Task: Select Fire TV from Amazon Fire TV. Add to cart Amazon Ethernet Adapter for Fire TV Devices-2. Place order for _x000D_
1213 E 12th Ave_x000D_
Corsicana, Texas(TX), 75110, Cell Number (903) 872-6027
Action: Mouse moved to (155, 112)
Screenshot: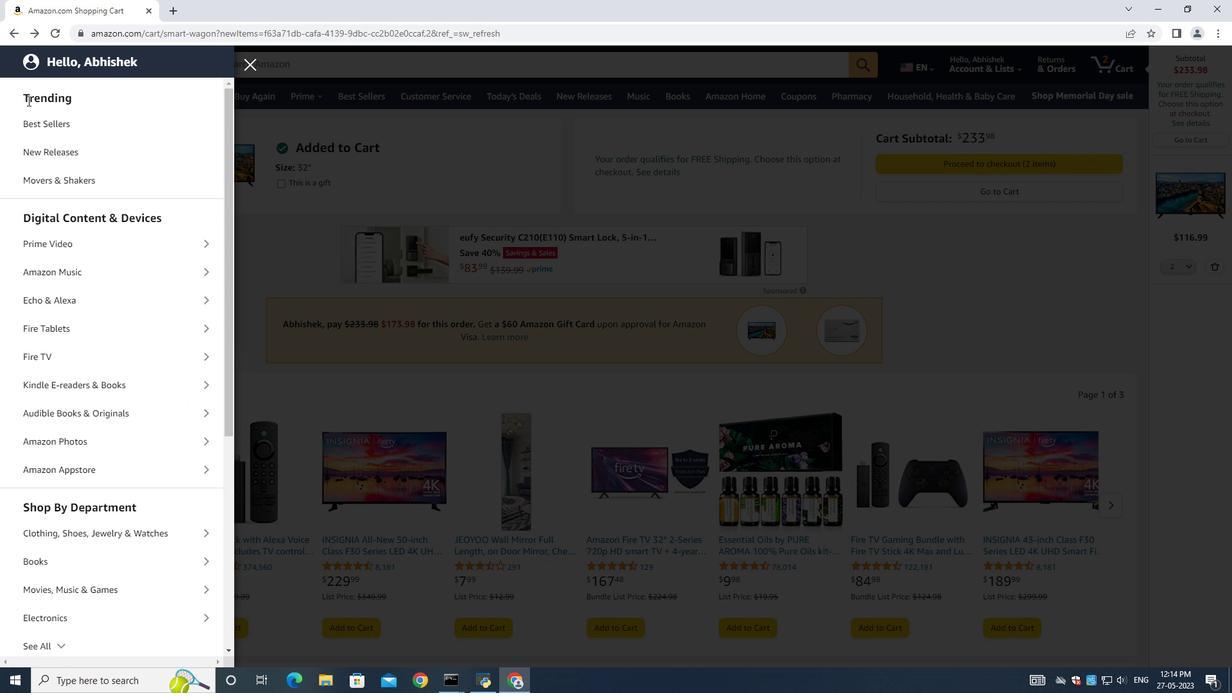 
Action: Mouse pressed left at (155, 112)
Screenshot: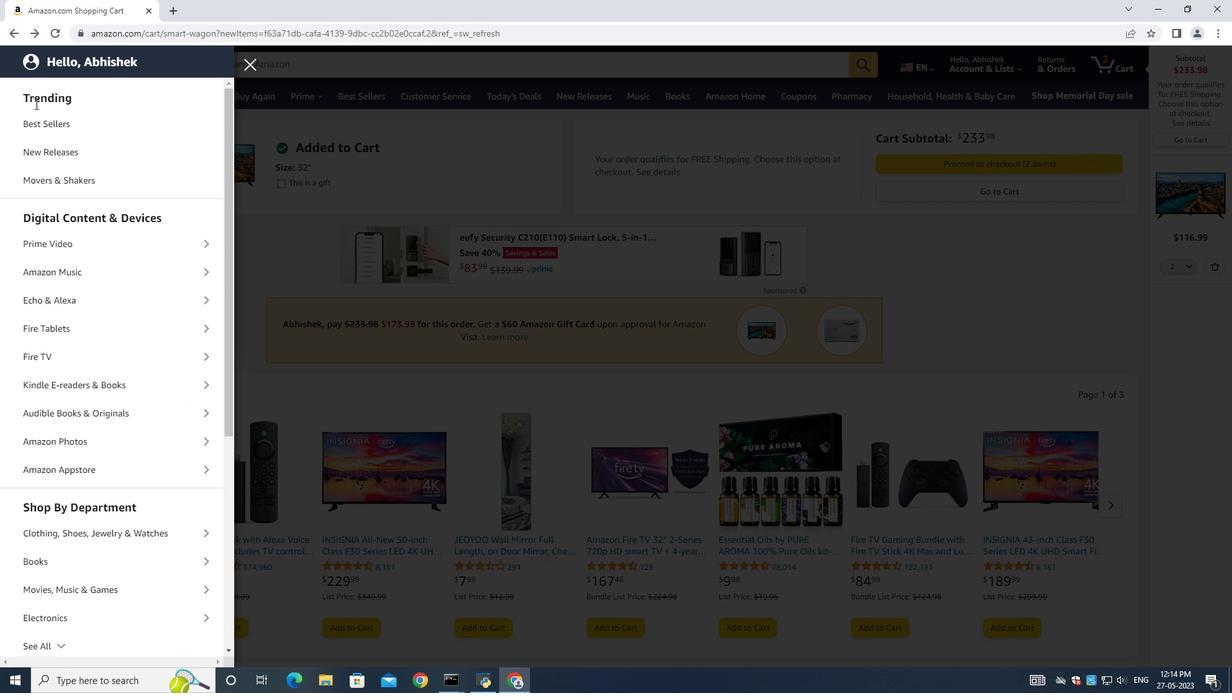 
Action: Mouse moved to (619, 452)
Screenshot: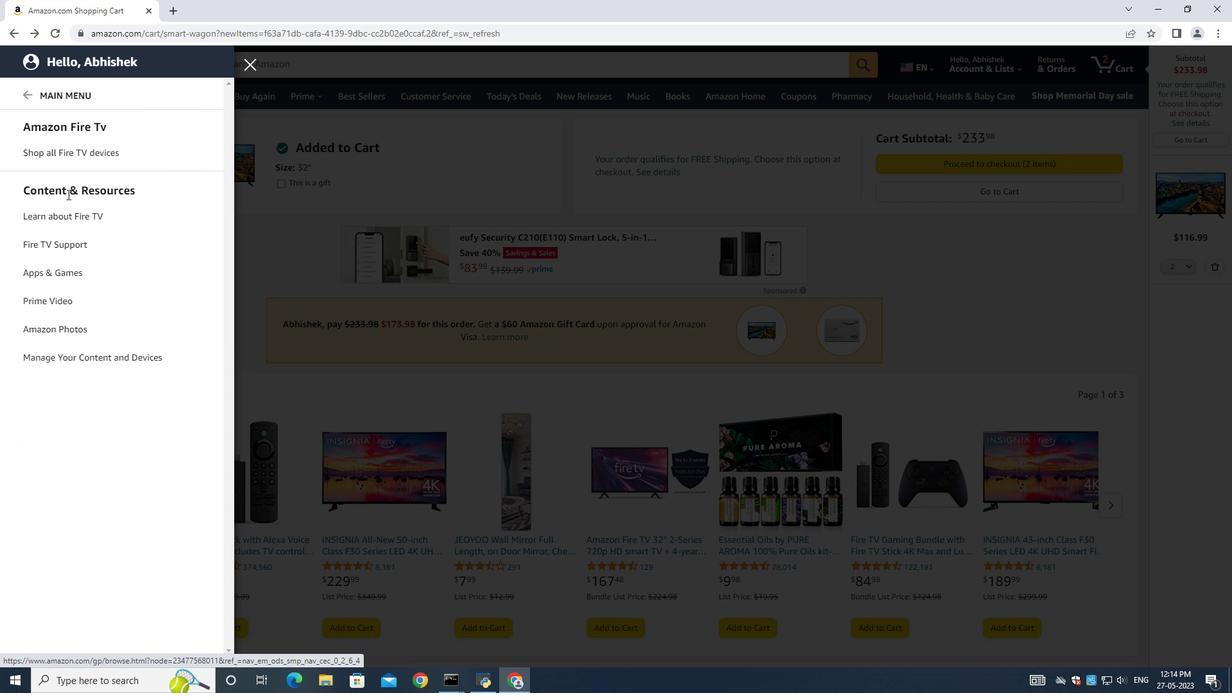 
Action: Mouse pressed left at (619, 452)
Screenshot: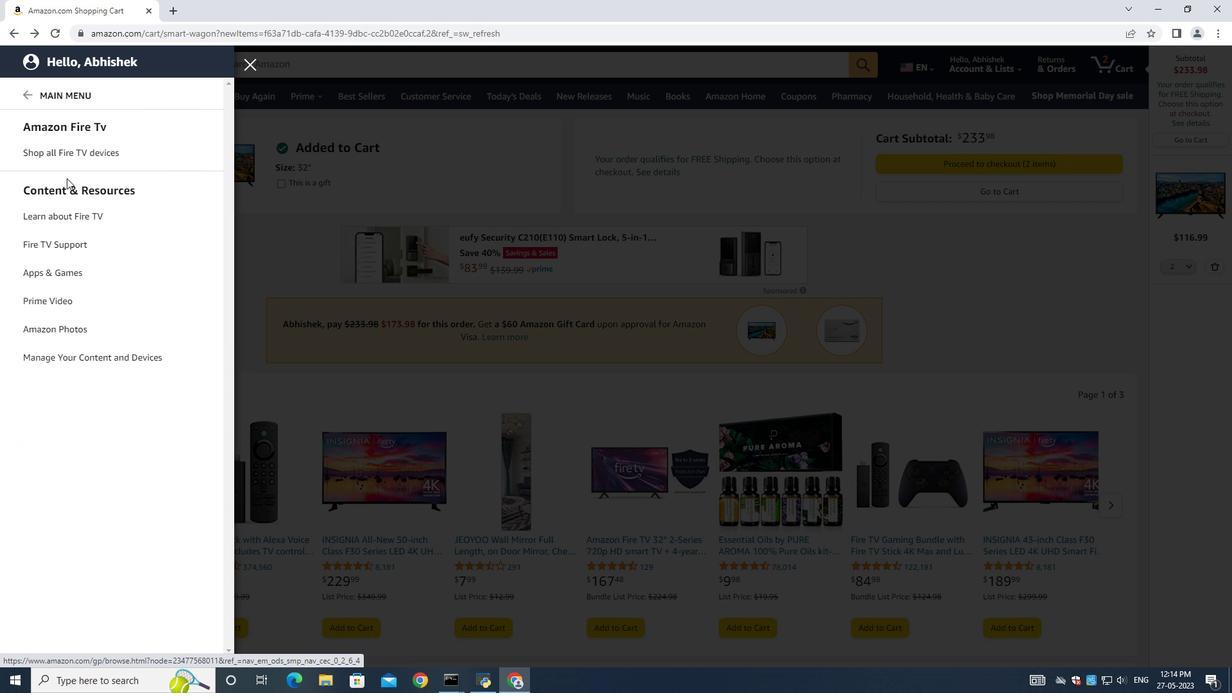 
Action: Mouse moved to (551, 452)
Screenshot: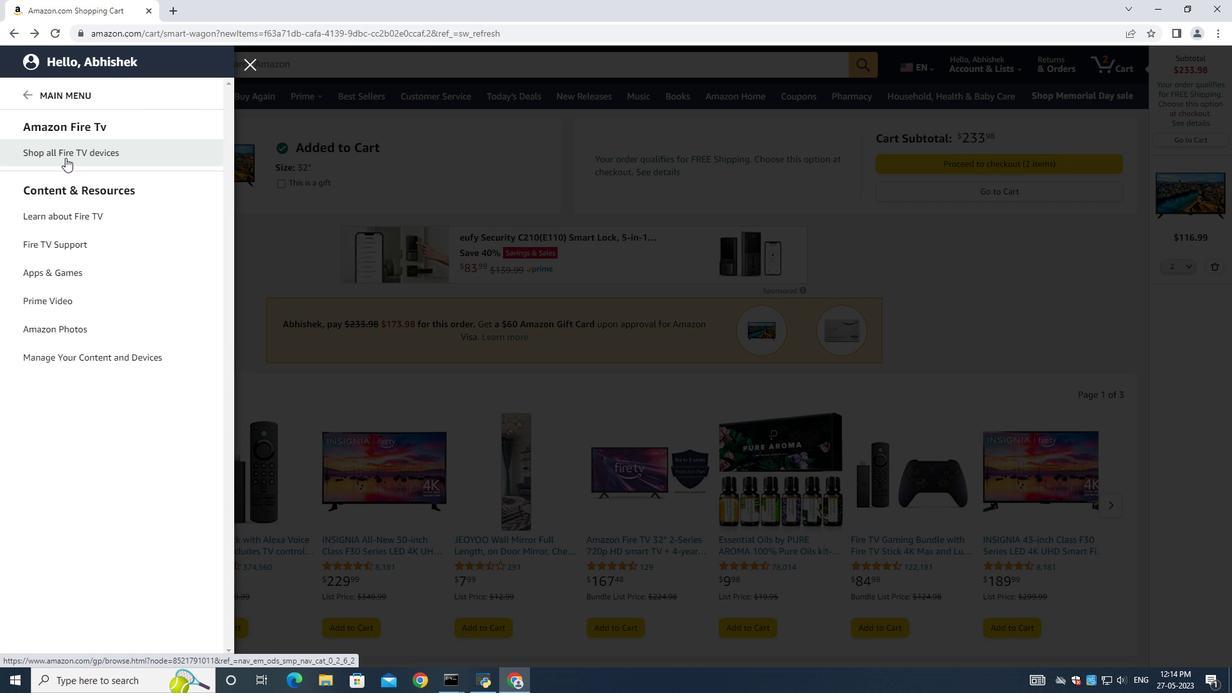 
Action: Mouse pressed left at (551, 452)
Screenshot: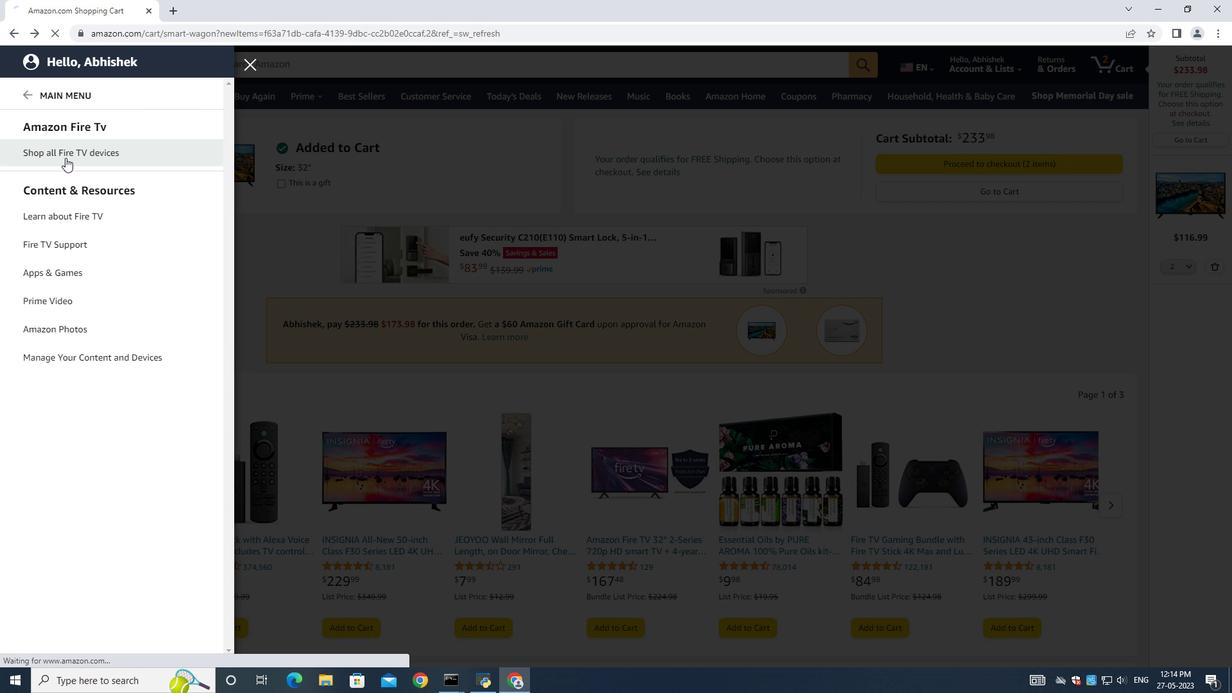 
Action: Key pressed <Key.backspace><Key.backspace><Key.backspace><Key.backspace><Key.backspace><Key.backspace><Key.backspace><Key.backspace><Key.backspace><Key.backspace><Key.backspace><Key.backspace><Key.backspace><Key.backspace><Key.backspace><Key.backspace><Key.backspace><Key.backspace><Key.backspace><Key.backspace><Key.backspace><Key.backspace><Key.backspace><Key.backspace>75110
Screenshot: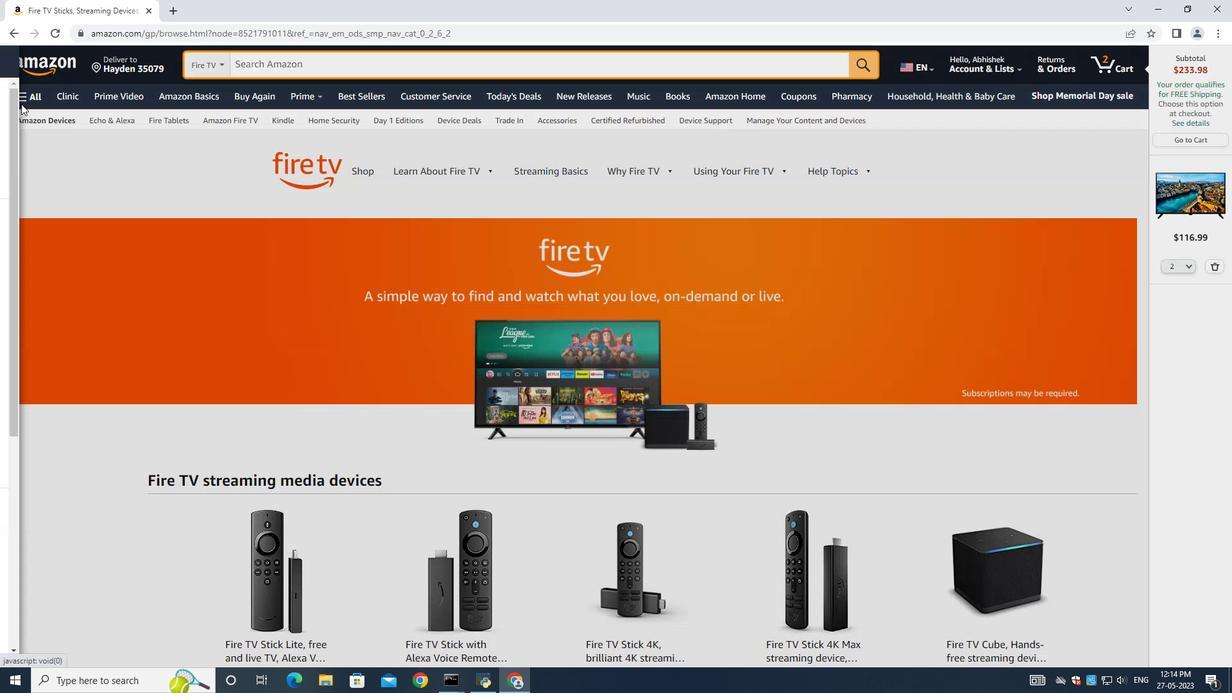 
Action: Mouse moved to (706, 449)
Screenshot: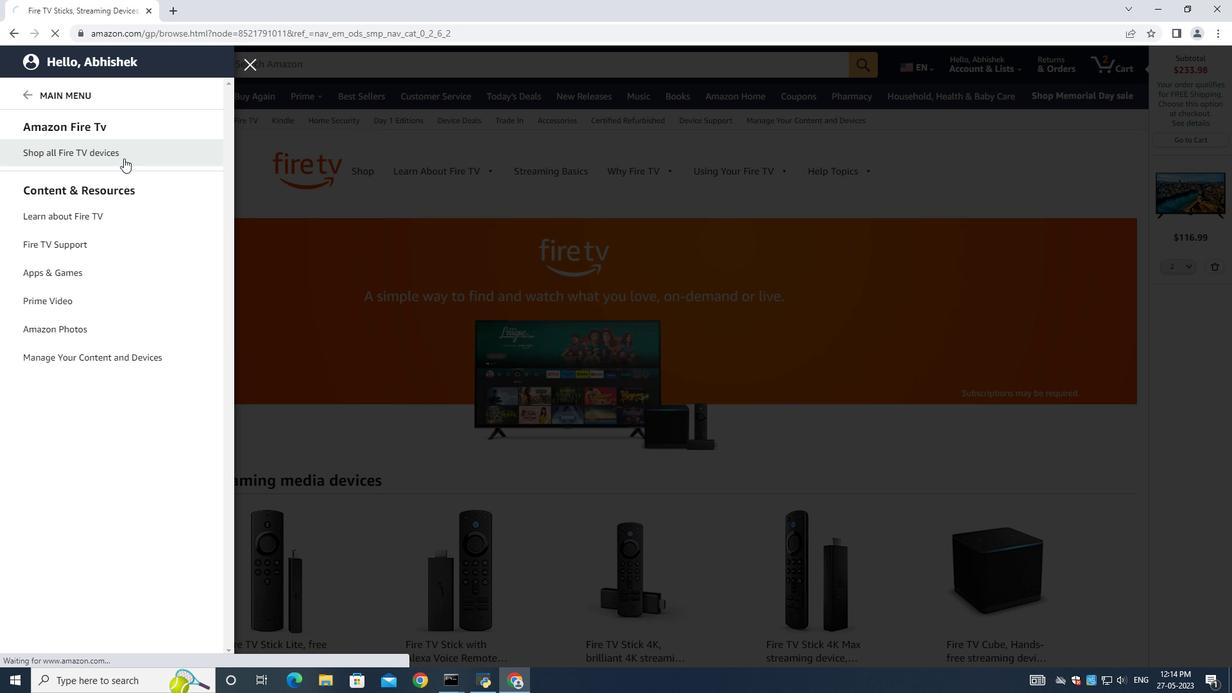 
Action: Mouse pressed left at (706, 449)
Screenshot: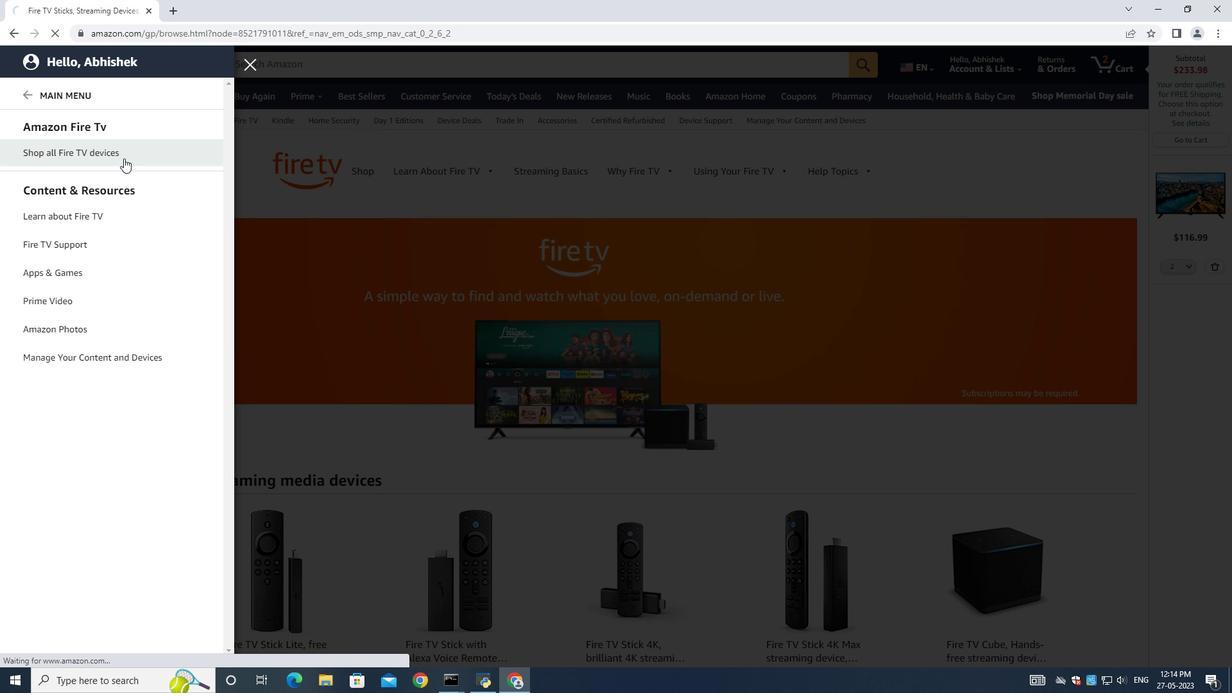 
Action: Mouse moved to (724, 557)
Screenshot: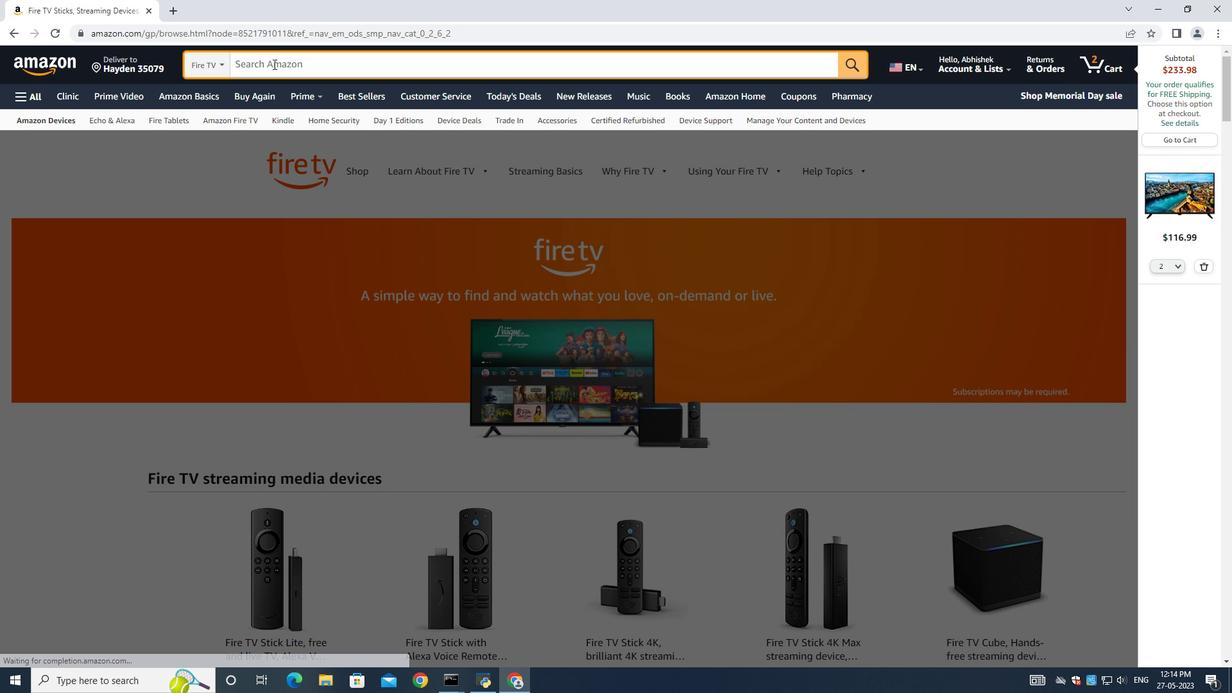 
Action: Mouse pressed left at (724, 557)
Screenshot: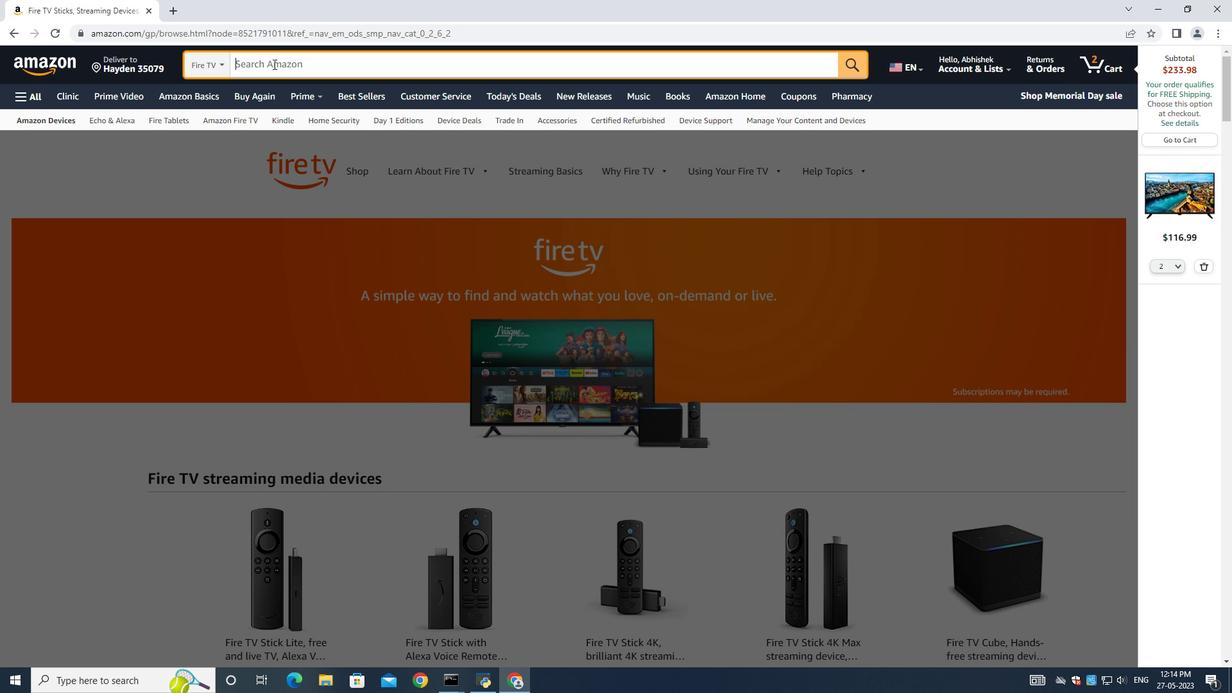 
Action: Mouse moved to (37, 148)
Screenshot: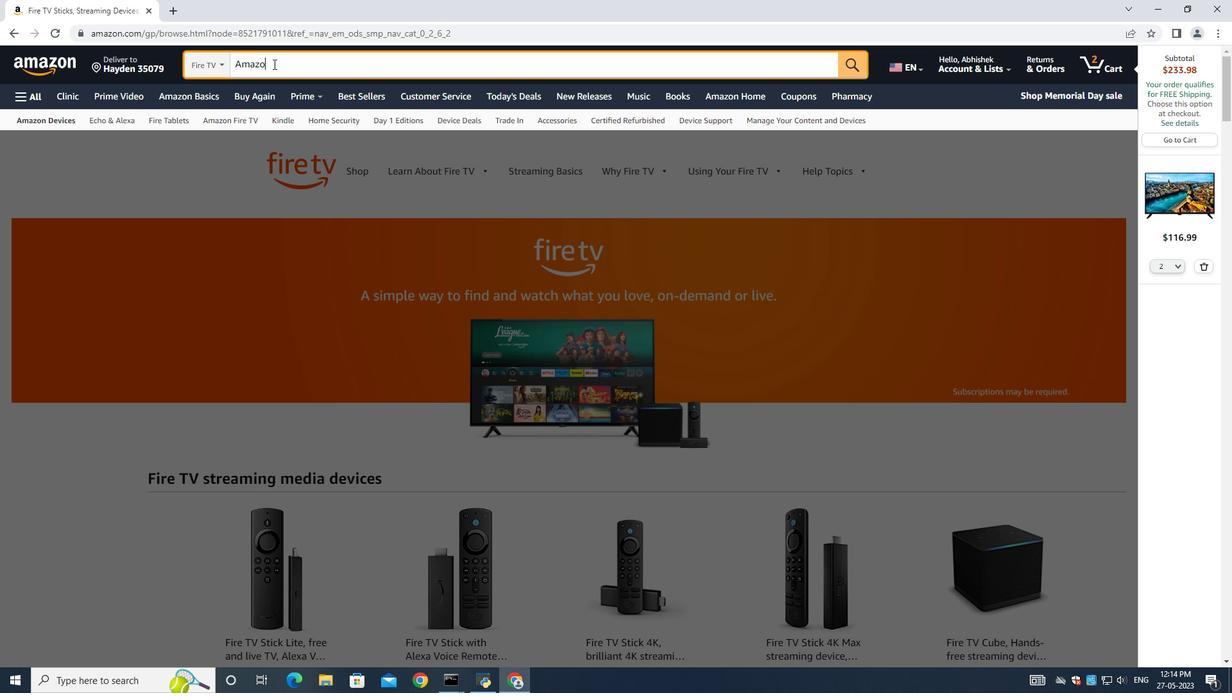 
Action: Mouse pressed left at (37, 148)
Screenshot: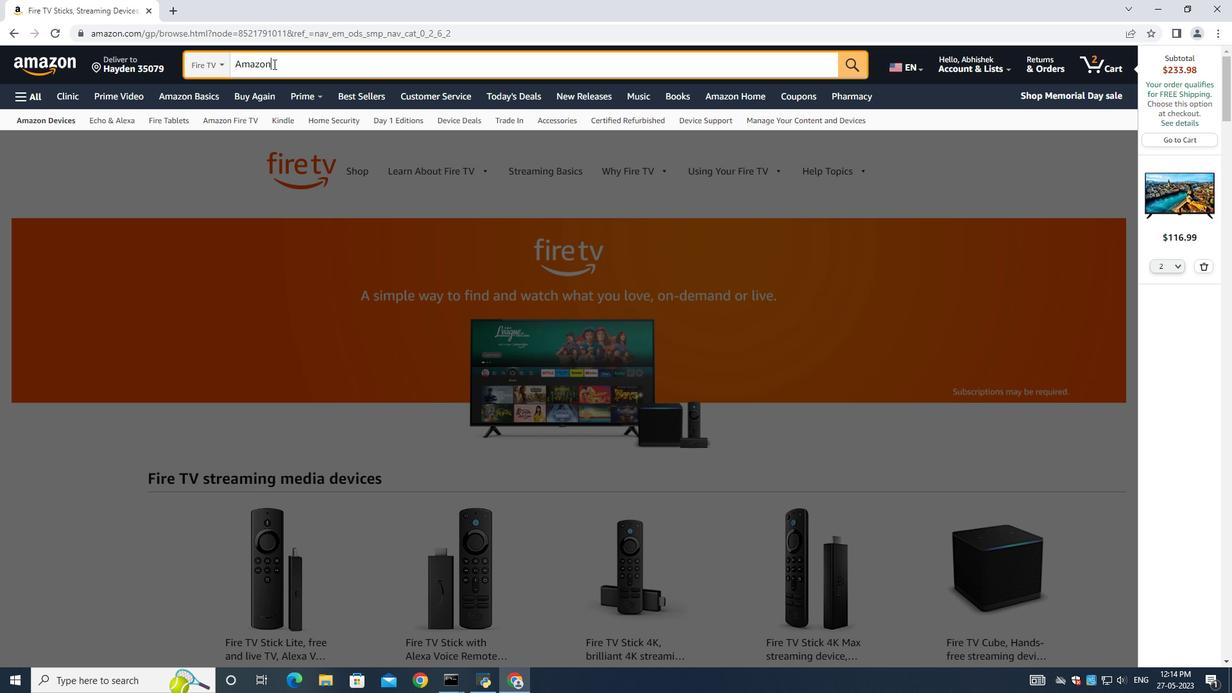 
Action: Mouse moved to (86, 272)
Screenshot: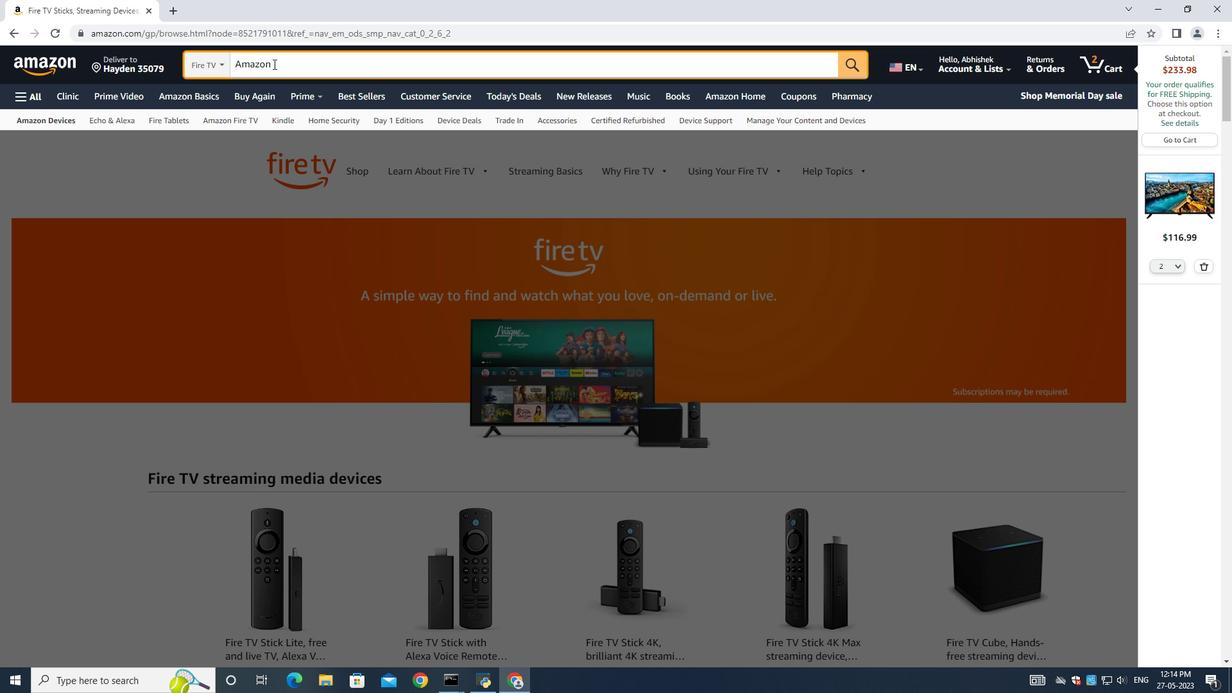 
Action: Mouse scrolled (86, 271) with delta (0, 0)
Screenshot: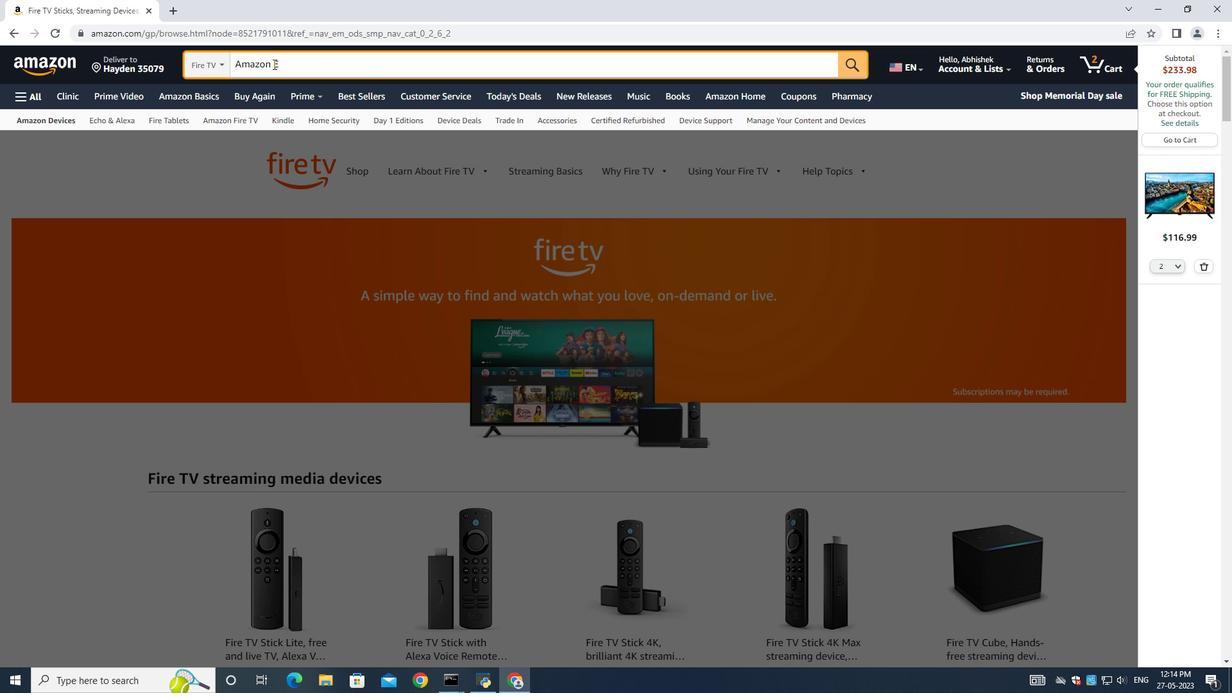 
Action: Mouse moved to (110, 383)
Screenshot: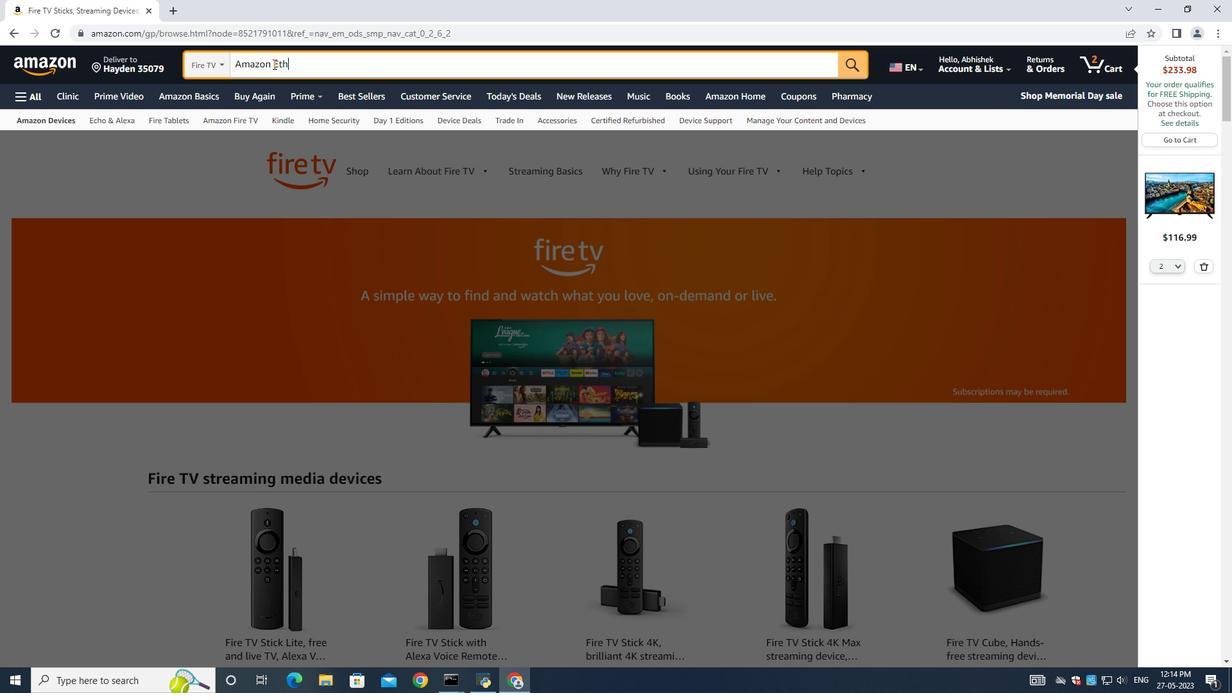 
Action: Mouse pressed left at (110, 383)
Screenshot: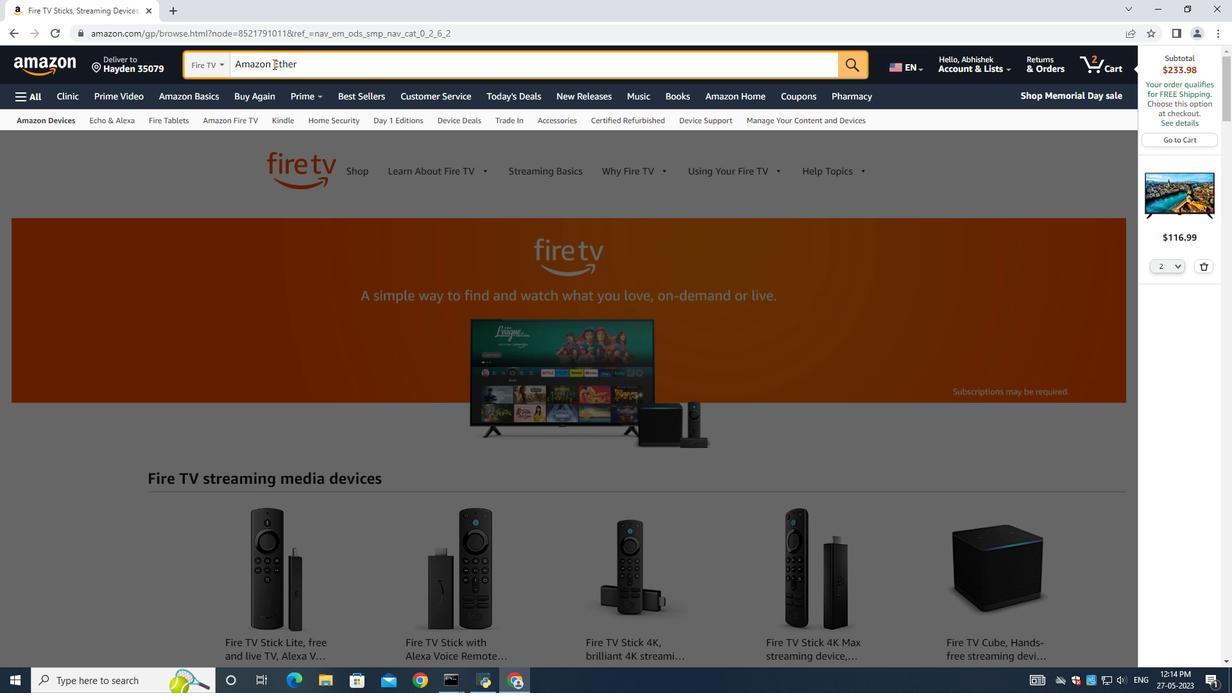 
Action: Mouse moved to (133, 215)
Screenshot: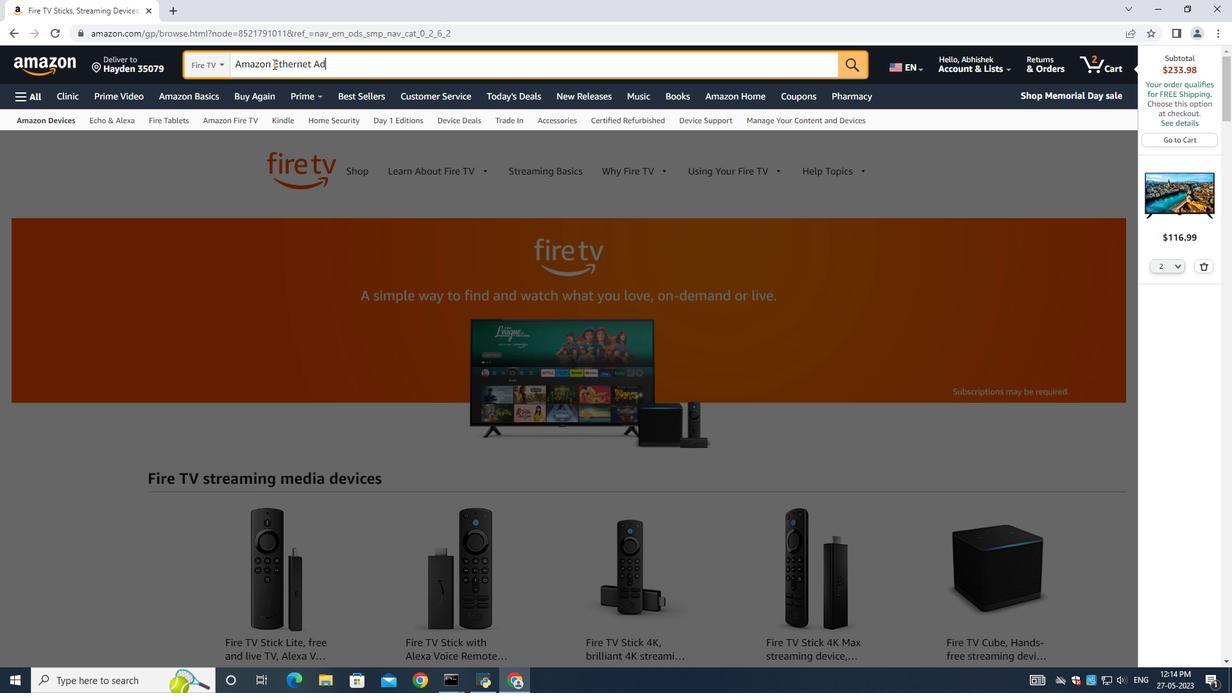 
Action: Mouse pressed left at (133, 215)
Screenshot: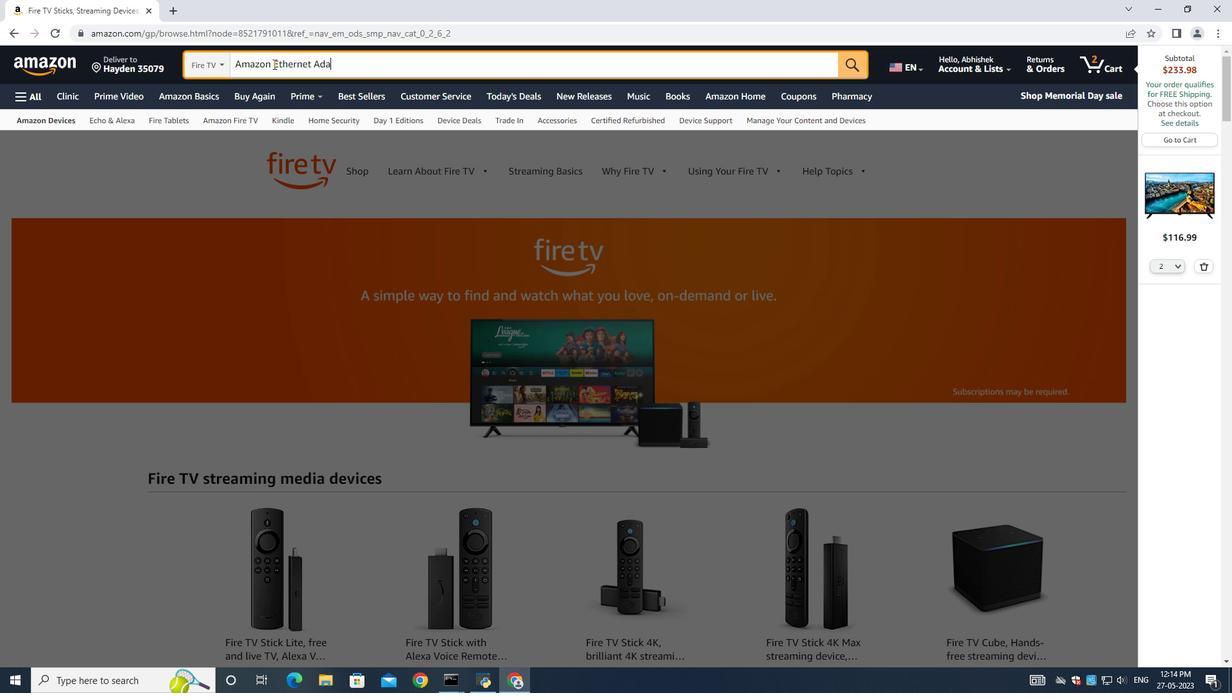 
Action: Mouse moved to (357, 105)
Screenshot: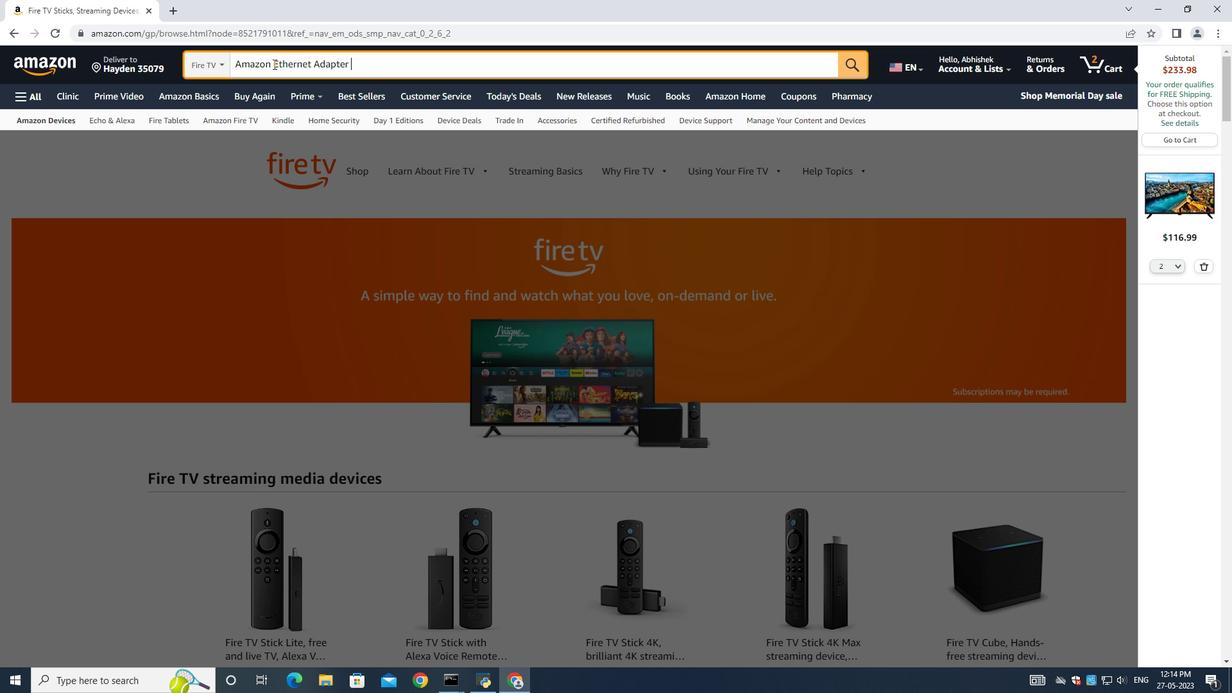 
Action: Mouse pressed left at (357, 105)
Screenshot: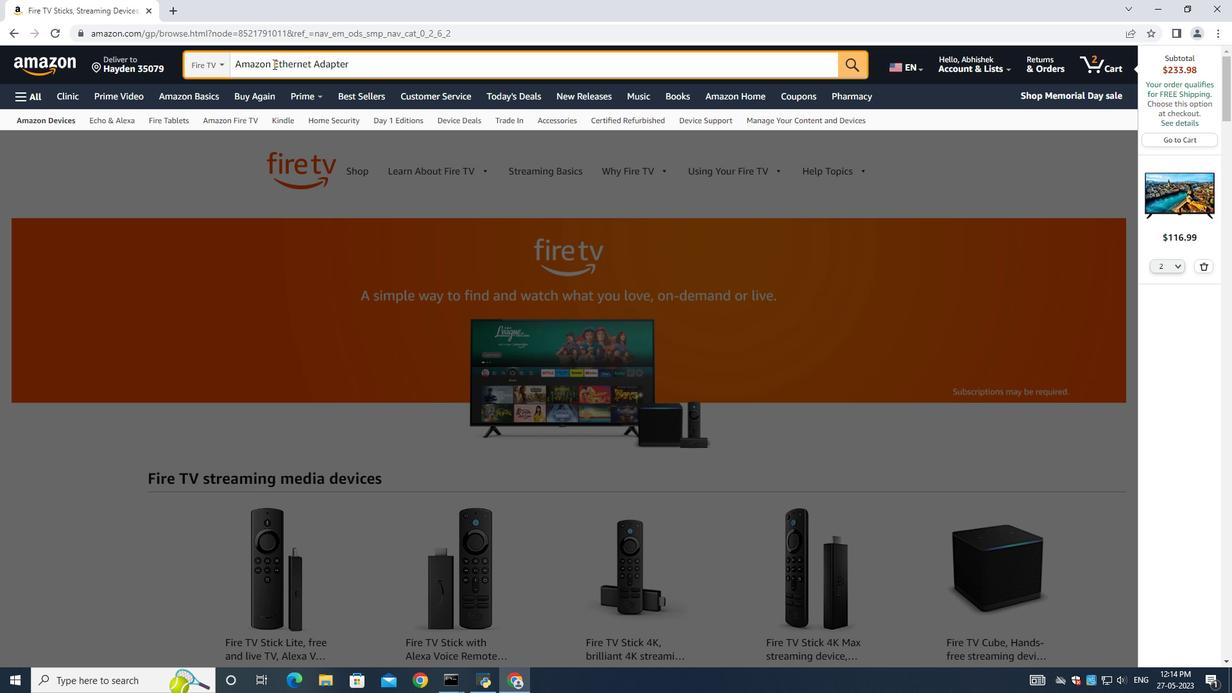 
Action: Key pressed <Key.shift>Amazon<Key.space><Key.shift>Ethernet<Key.space><Key.shift>Adapter<Key.space>for<Key.space>fire<Key.space>tv<Key.enter>
Screenshot: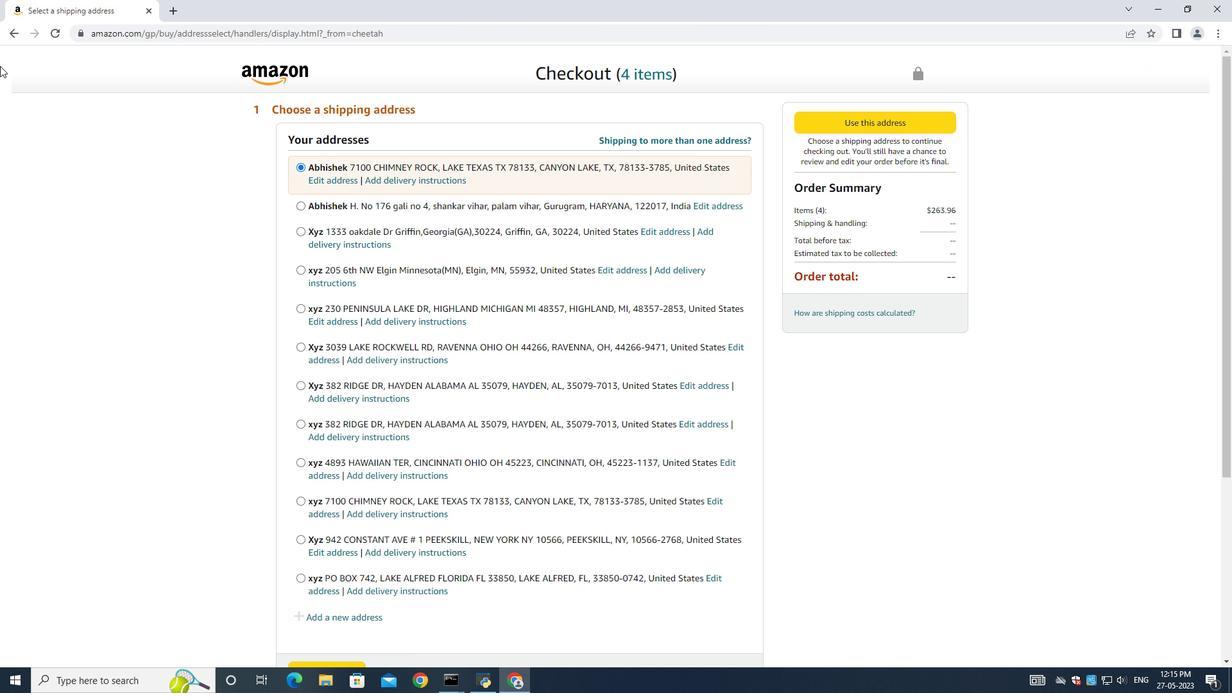 
Action: Mouse moved to (651, 297)
Screenshot: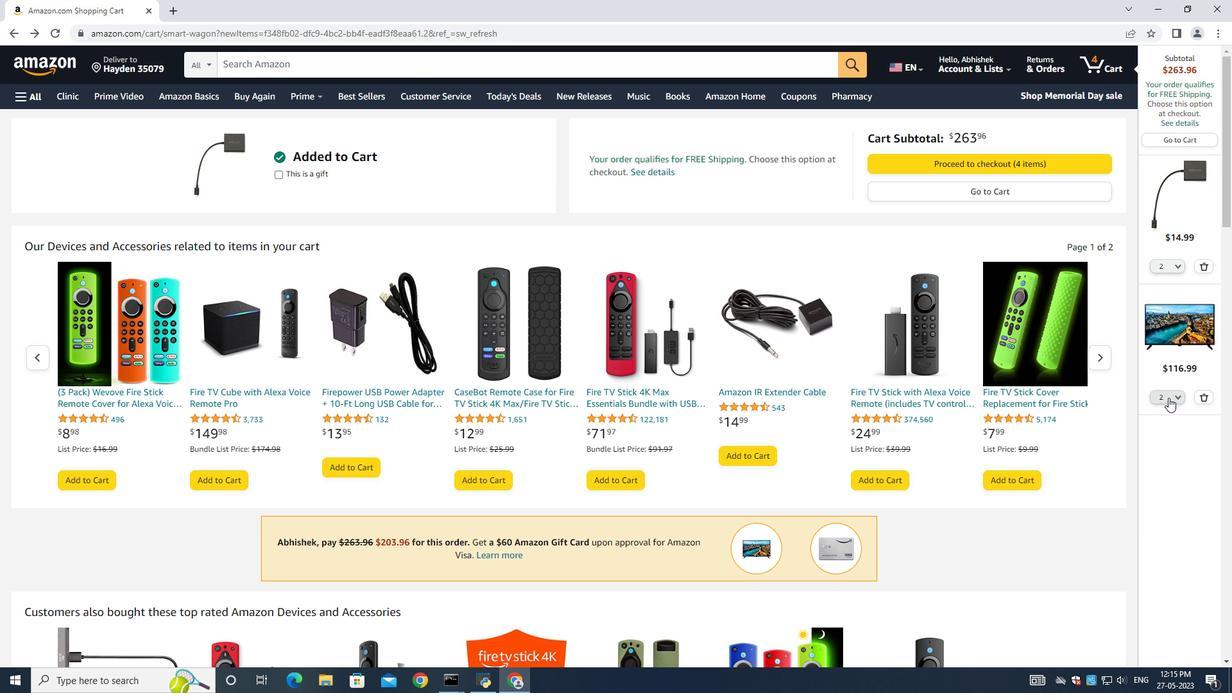 
Action: Mouse scrolled (651, 297) with delta (0, 0)
Screenshot: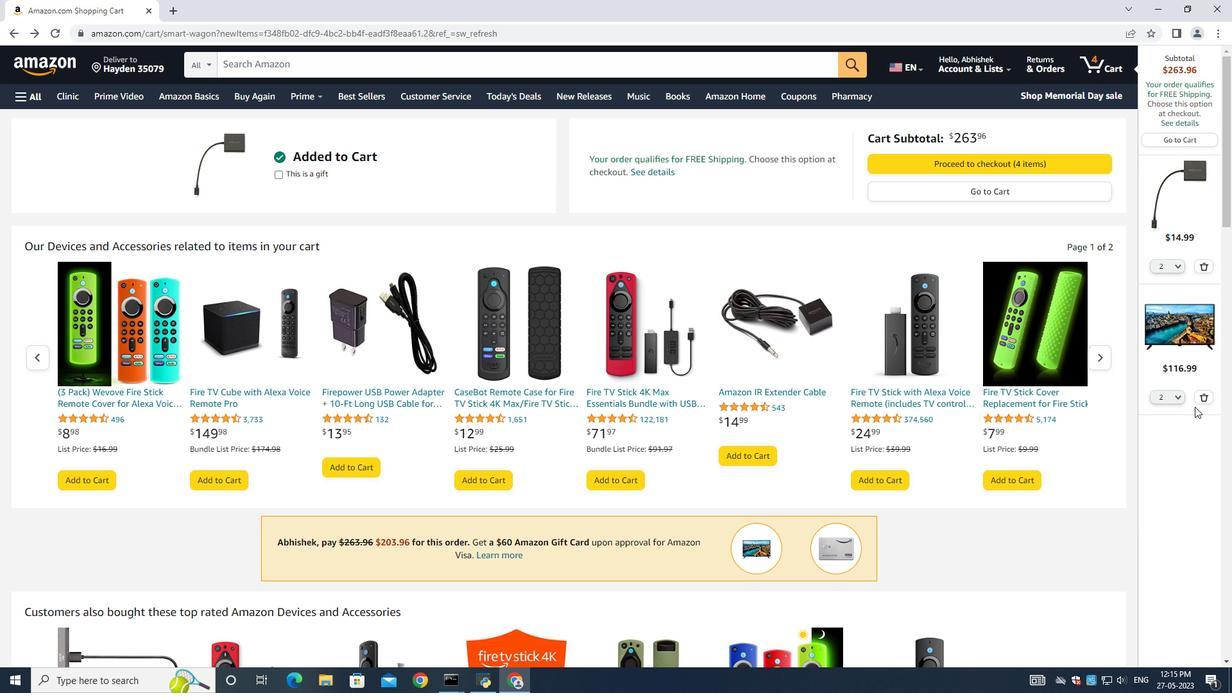 
Action: Mouse scrolled (651, 297) with delta (0, 0)
Screenshot: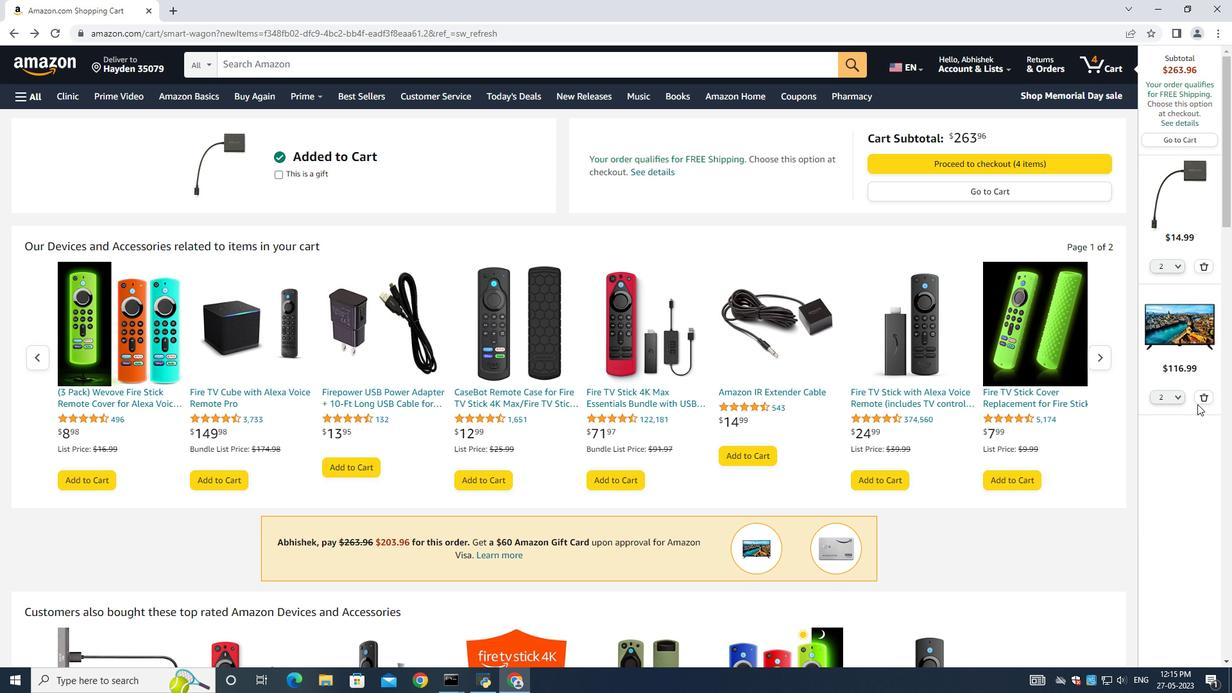 
Action: Mouse moved to (576, 376)
Screenshot: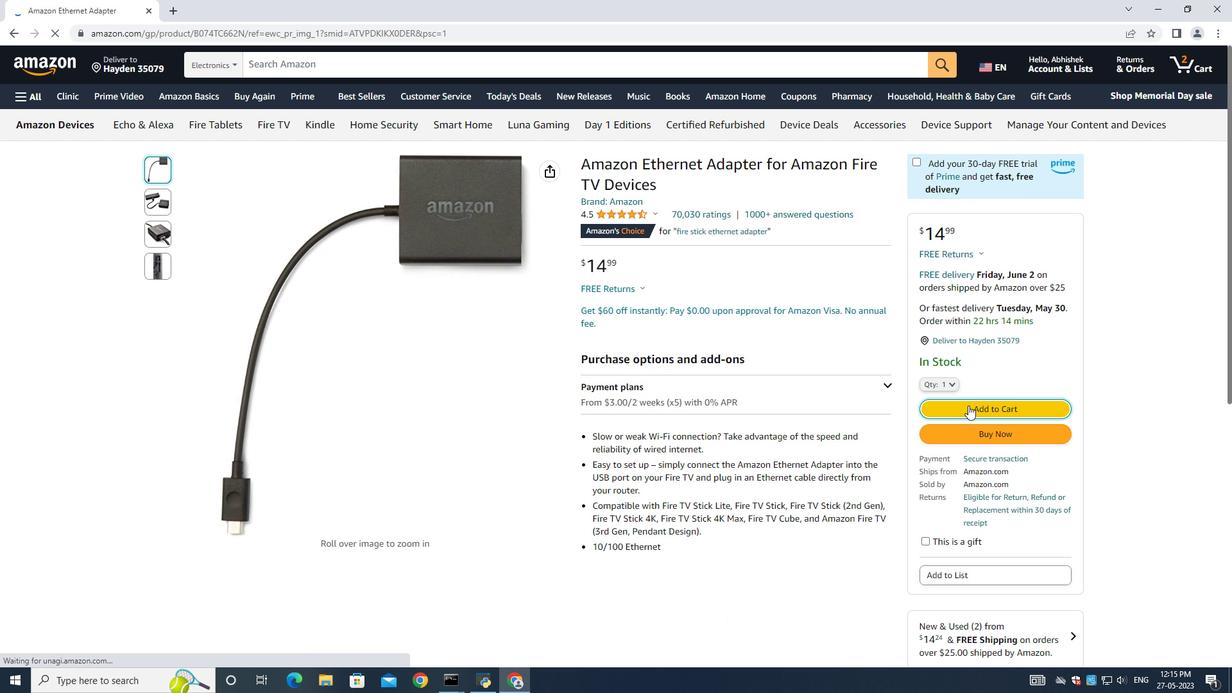 
Action: Mouse scrolled (576, 375) with delta (0, 0)
Screenshot: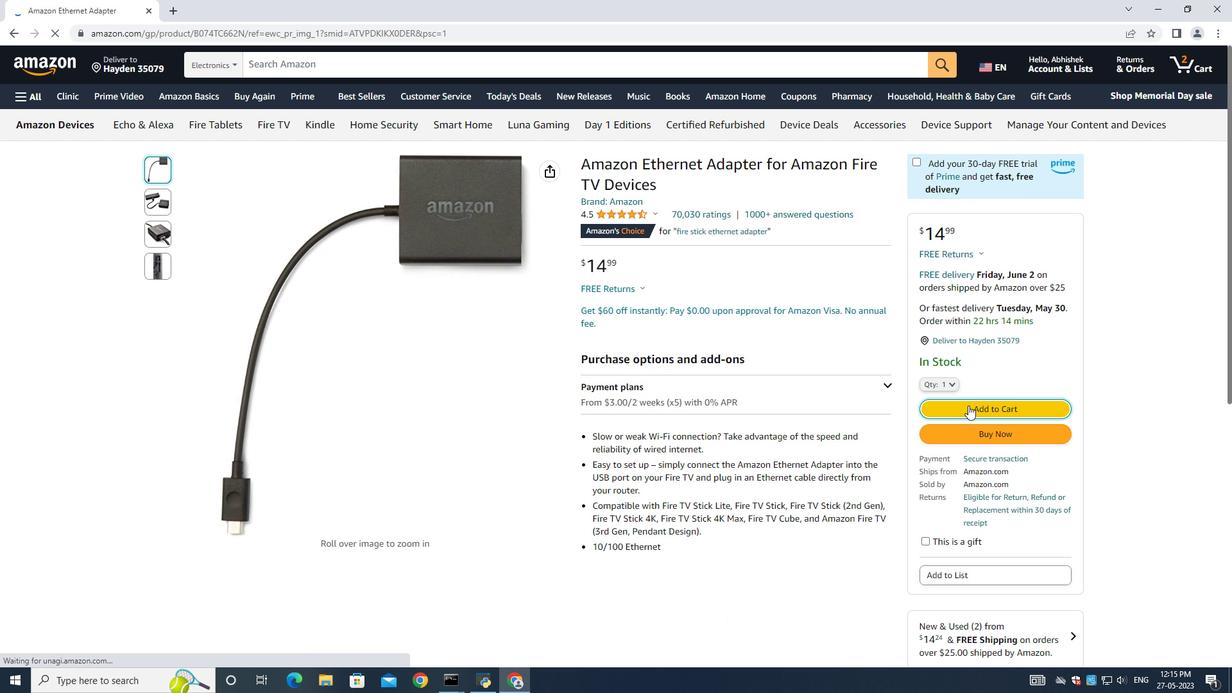 
Action: Mouse scrolled (576, 375) with delta (0, 0)
Screenshot: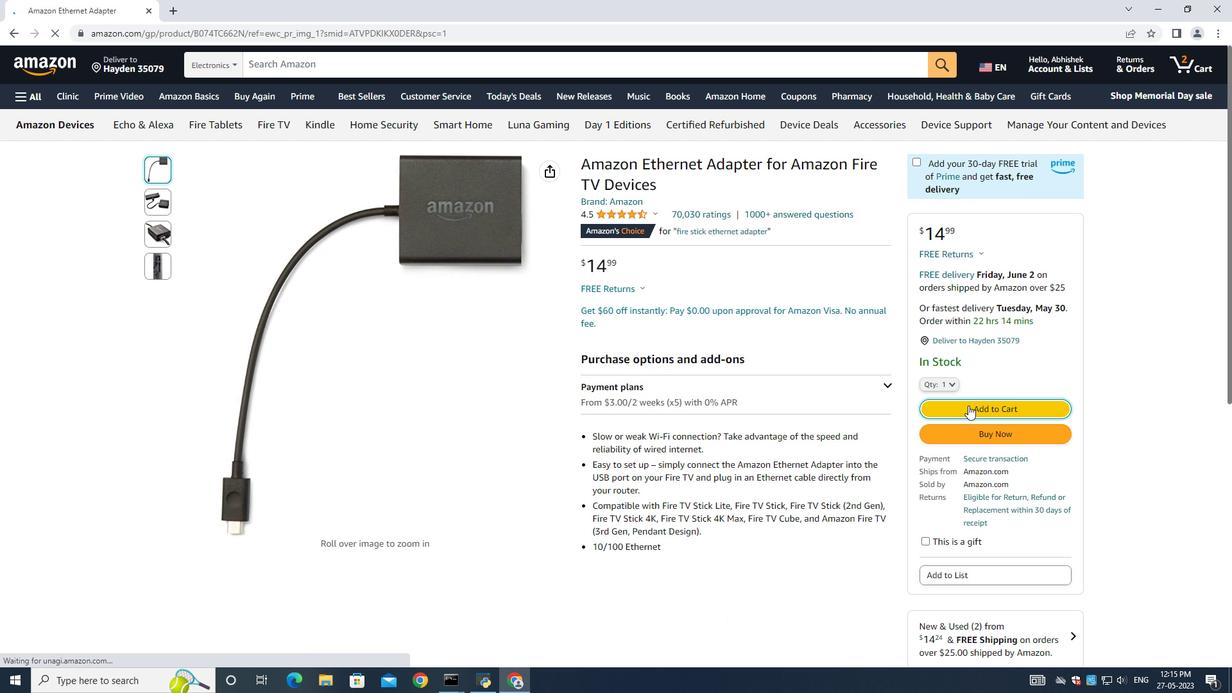
Action: Mouse moved to (591, 425)
Screenshot: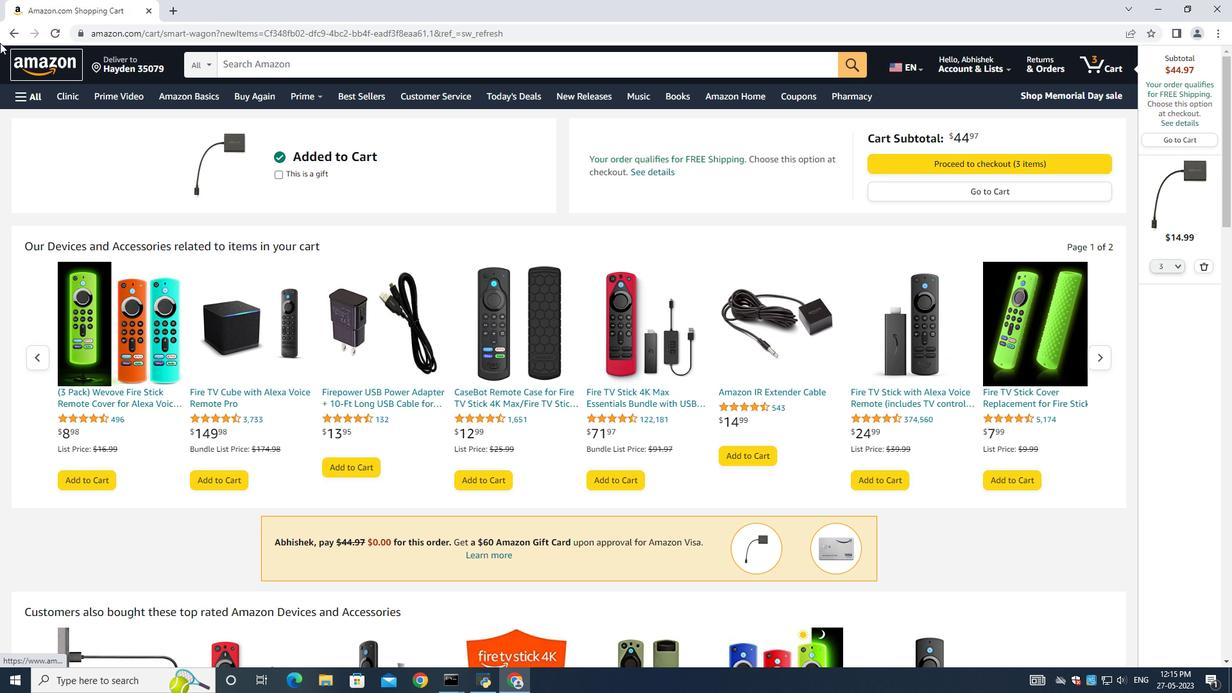
Action: Mouse scrolled (591, 425) with delta (0, 0)
Screenshot: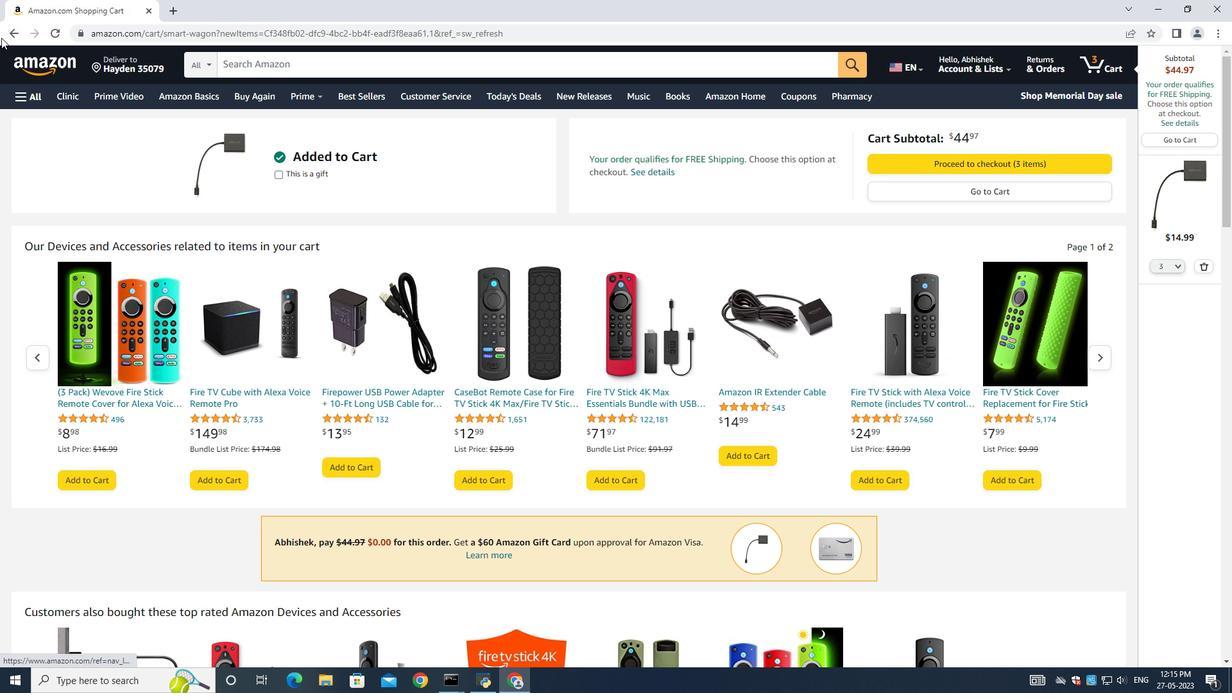 
Action: Mouse moved to (569, 399)
Screenshot: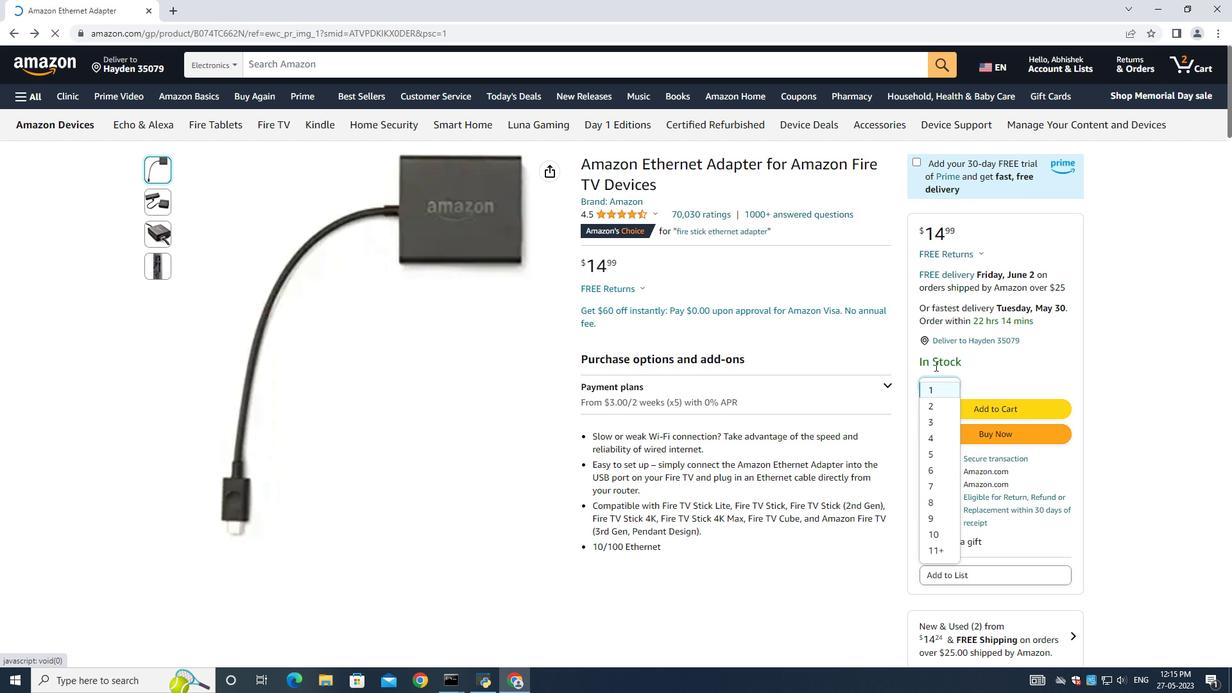 
Action: Mouse scrolled (569, 398) with delta (0, 0)
Screenshot: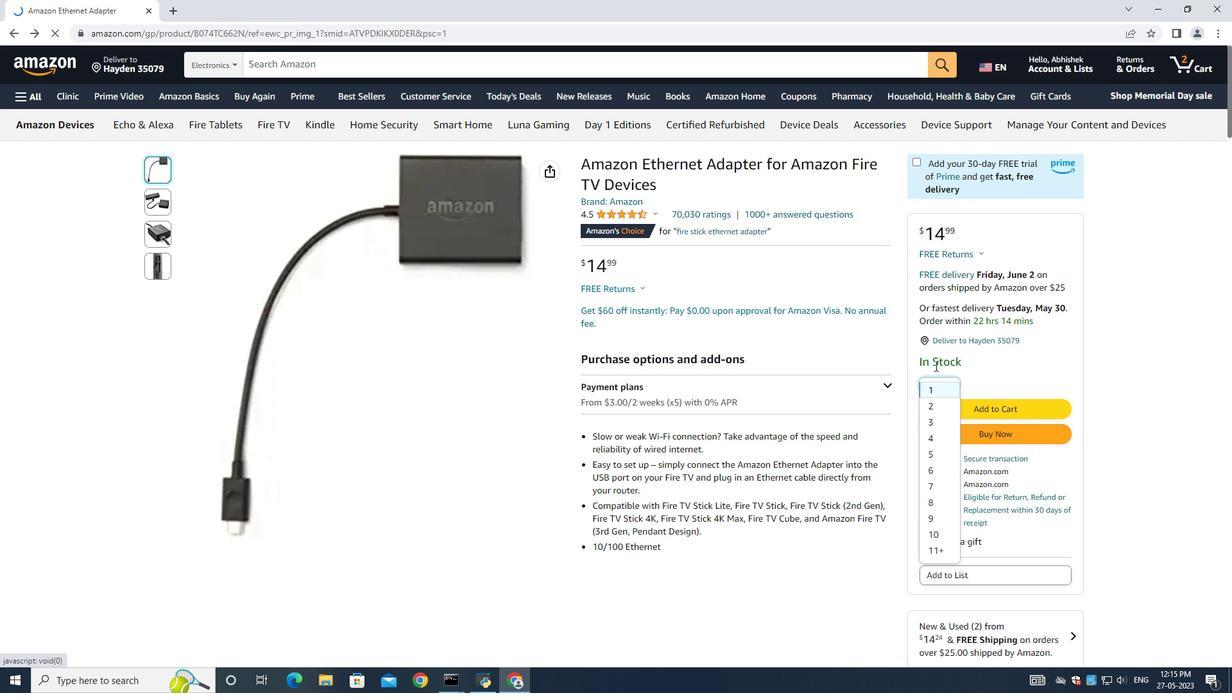 
Action: Mouse moved to (629, 446)
Screenshot: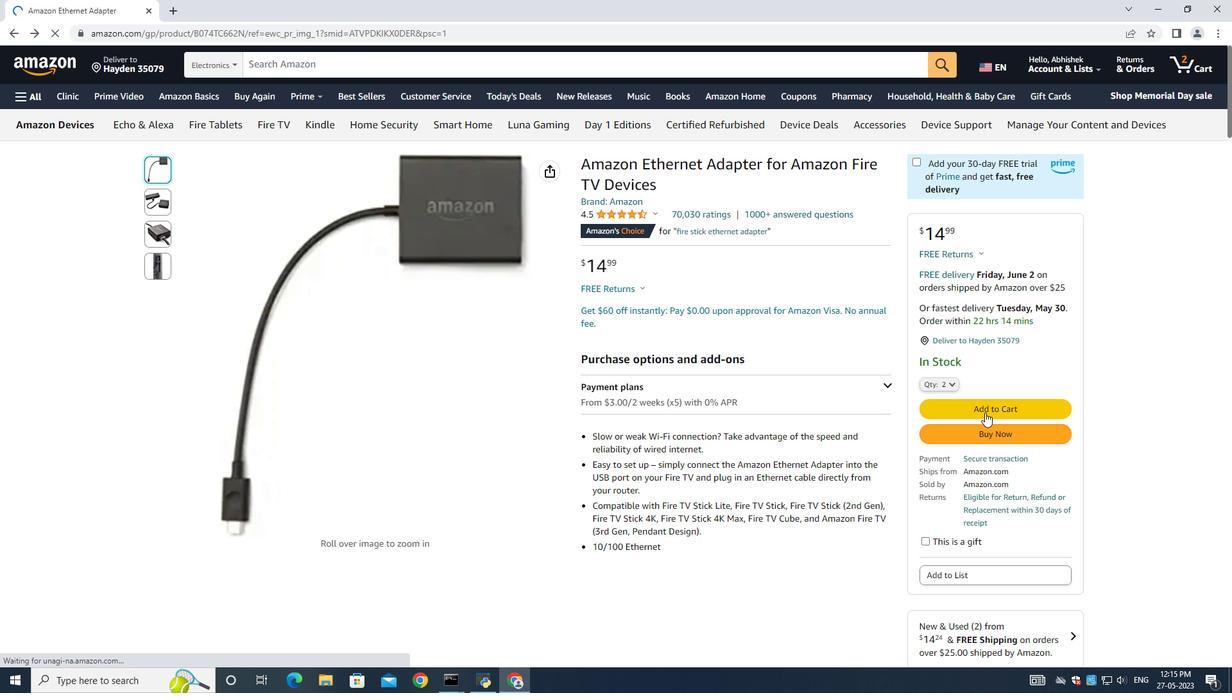 
Action: Mouse scrolled (629, 445) with delta (0, 0)
Screenshot: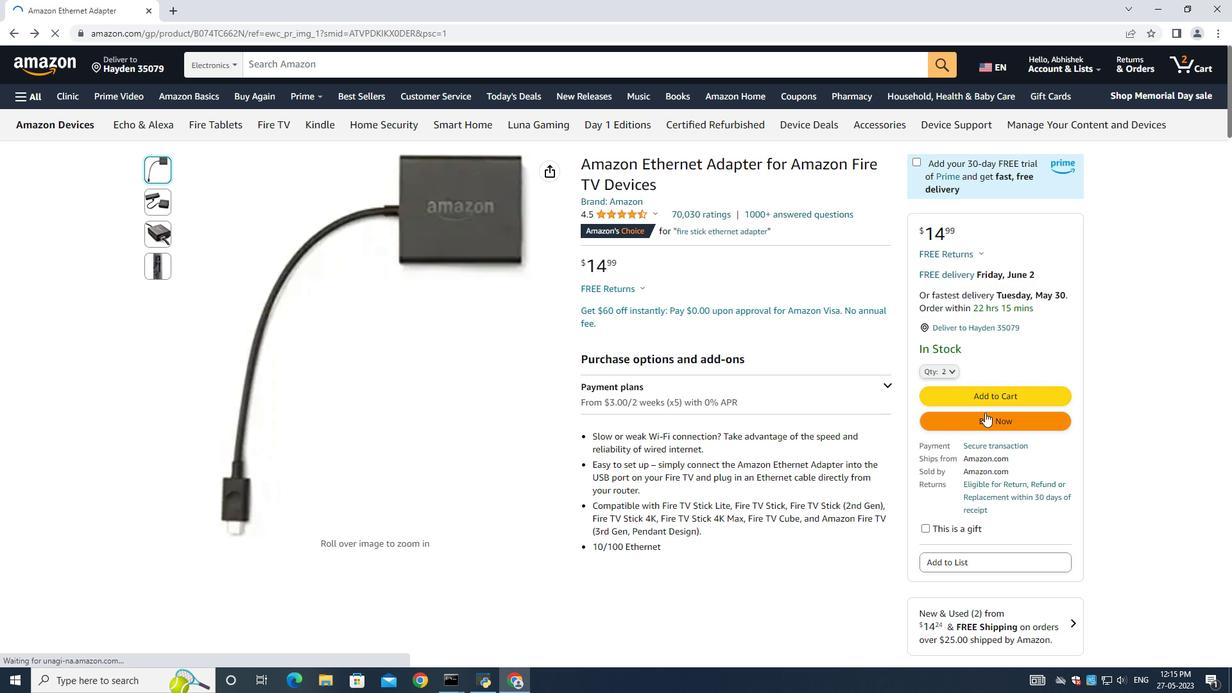 
Action: Mouse moved to (552, 249)
Screenshot: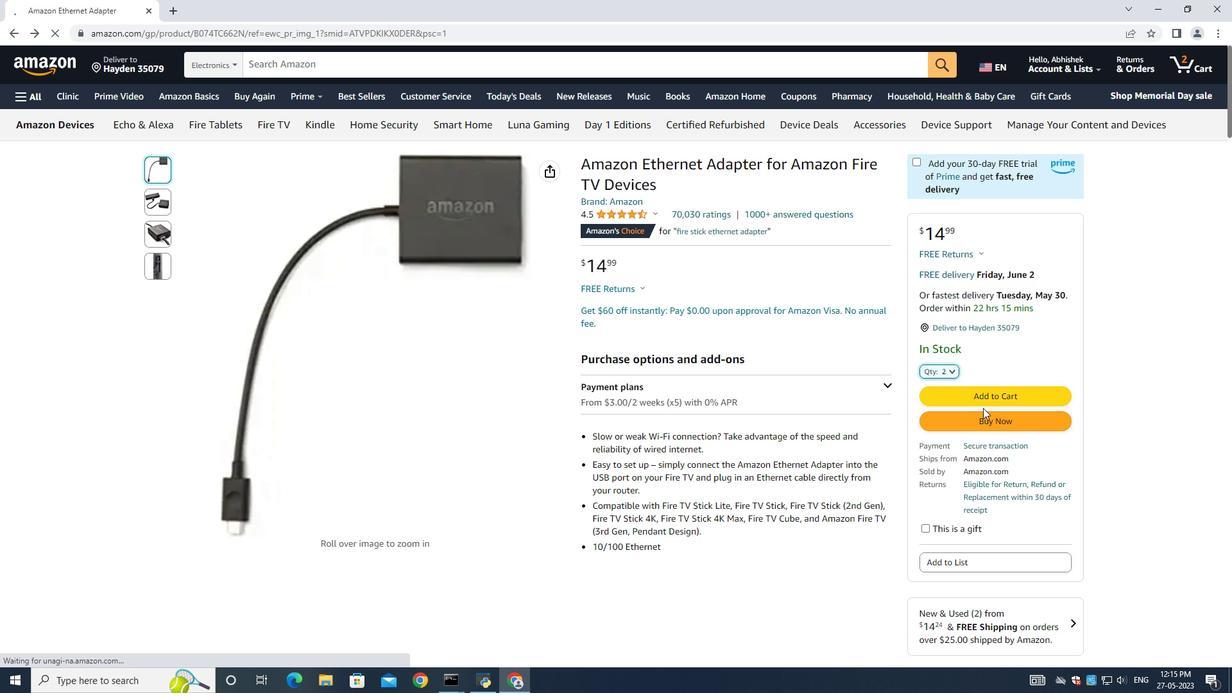 
Action: Mouse scrolled (552, 249) with delta (0, 0)
Screenshot: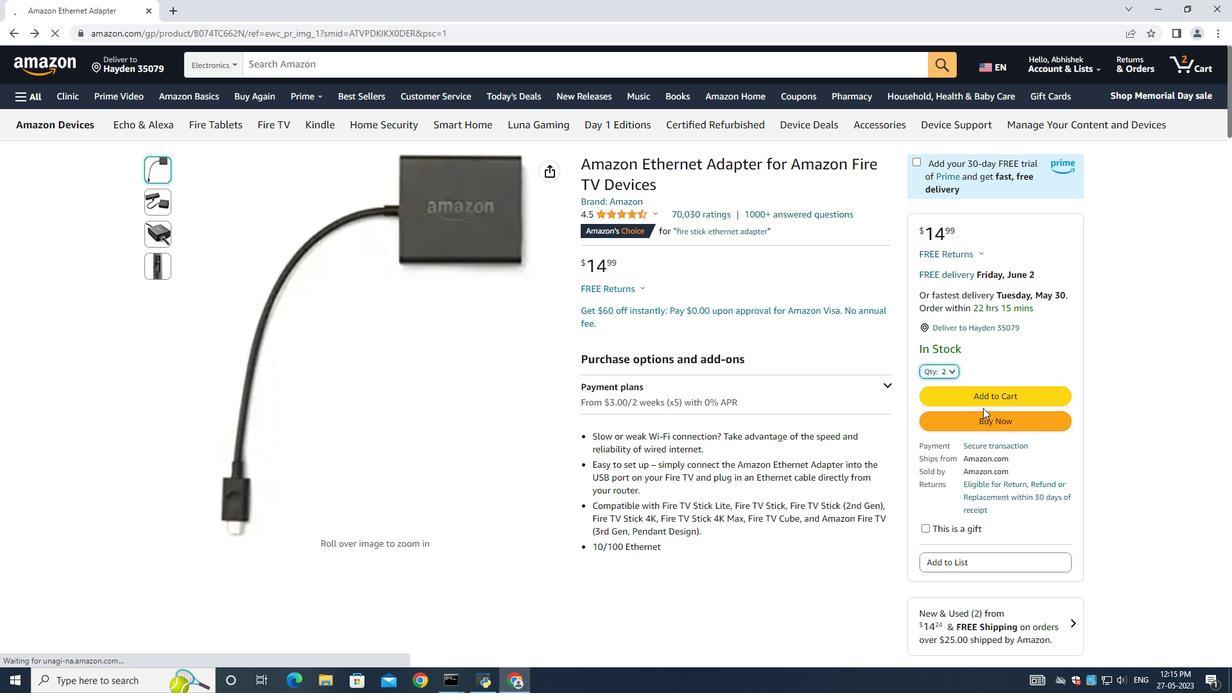 
Action: Mouse scrolled (552, 249) with delta (0, 0)
Screenshot: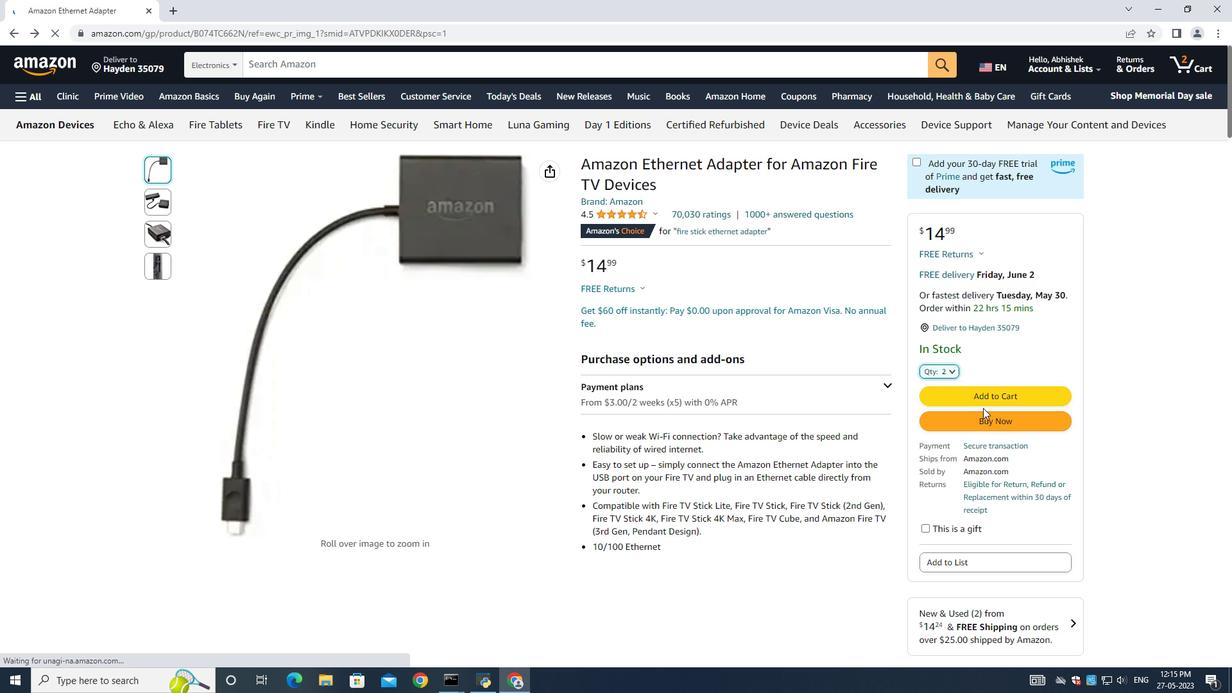 
Action: Mouse moved to (353, 204)
Screenshot: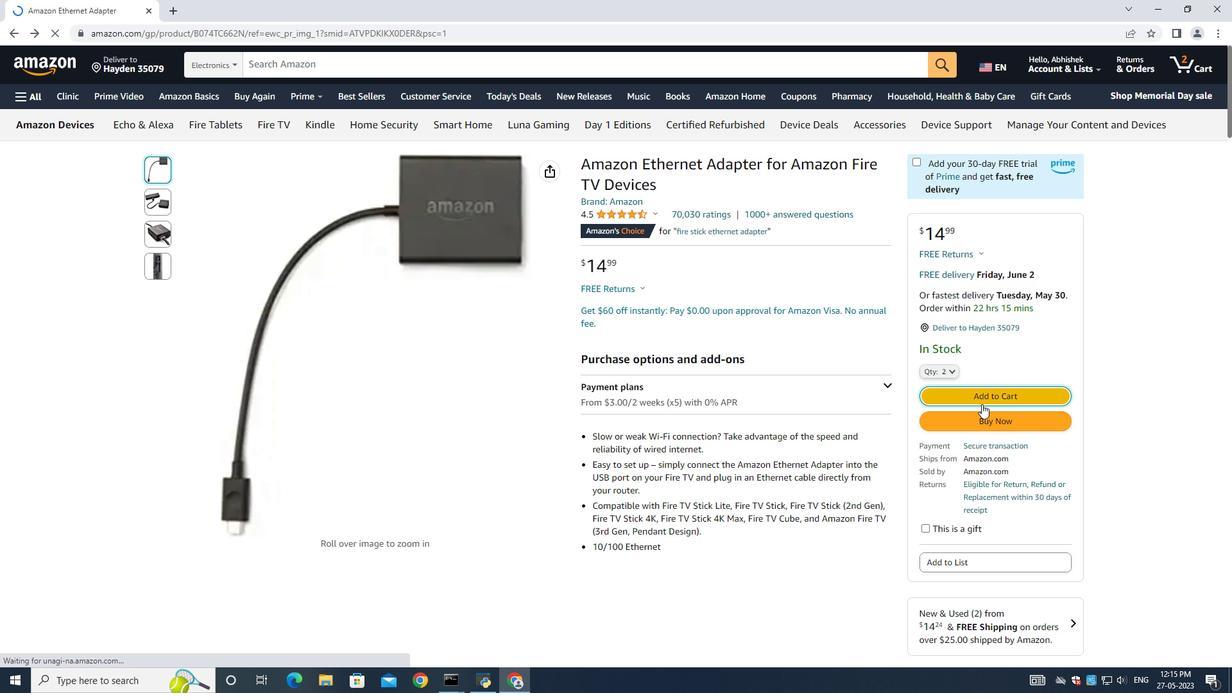 
Action: Mouse pressed left at (353, 204)
Screenshot: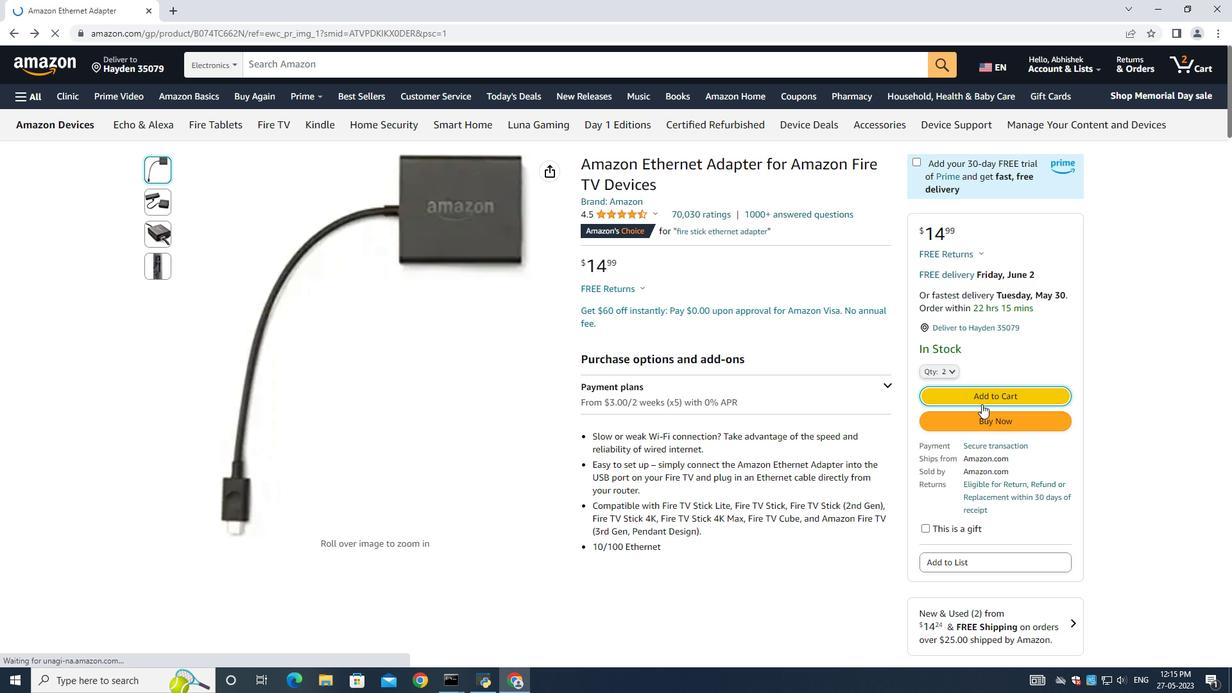 
Action: Mouse moved to (254, 576)
Screenshot: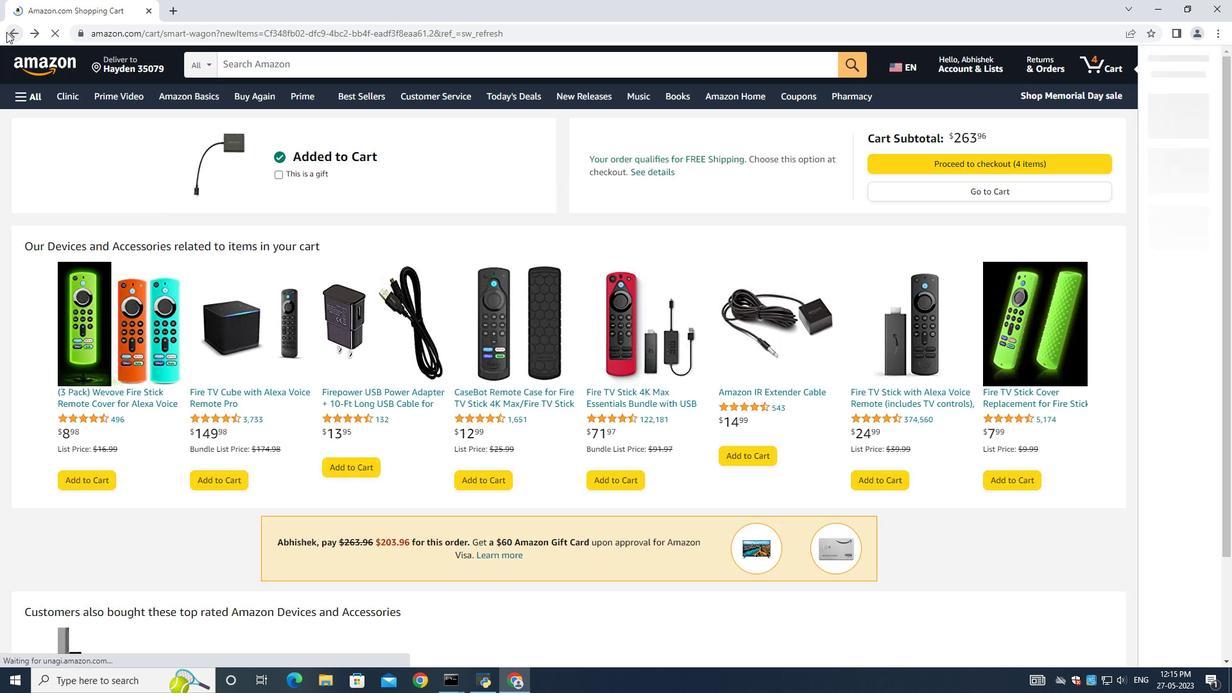 
Action: Mouse pressed left at (254, 576)
Screenshot: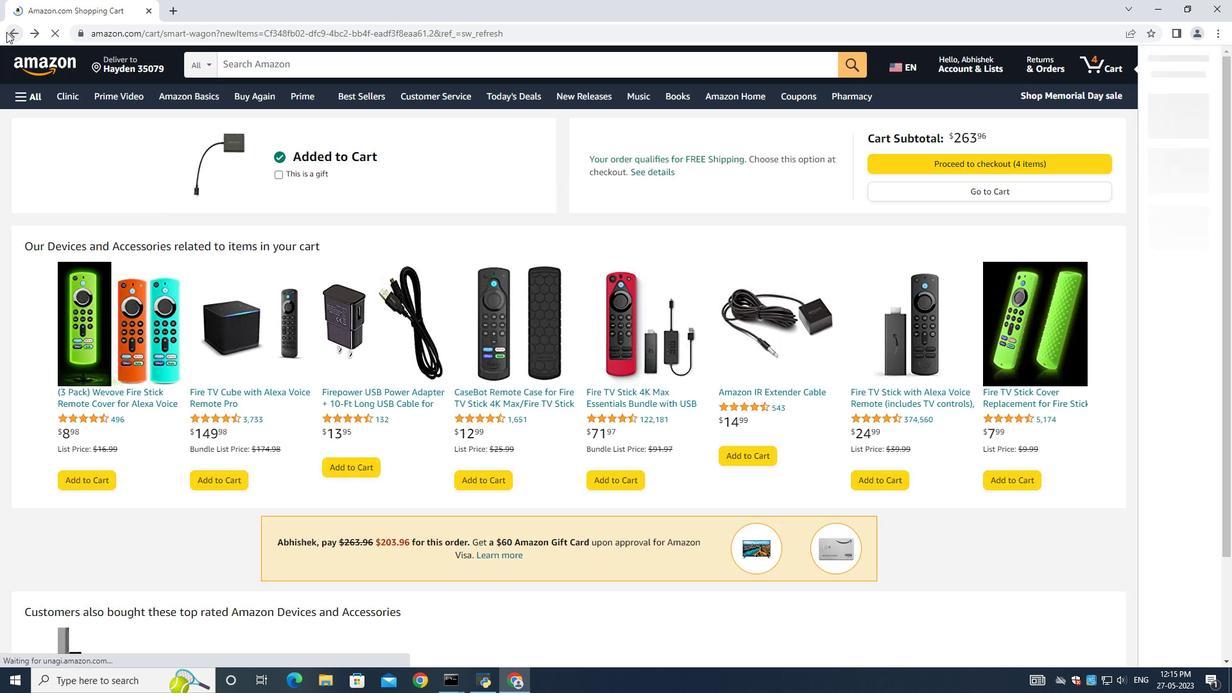 
Action: Mouse moved to (1180, 159)
Screenshot: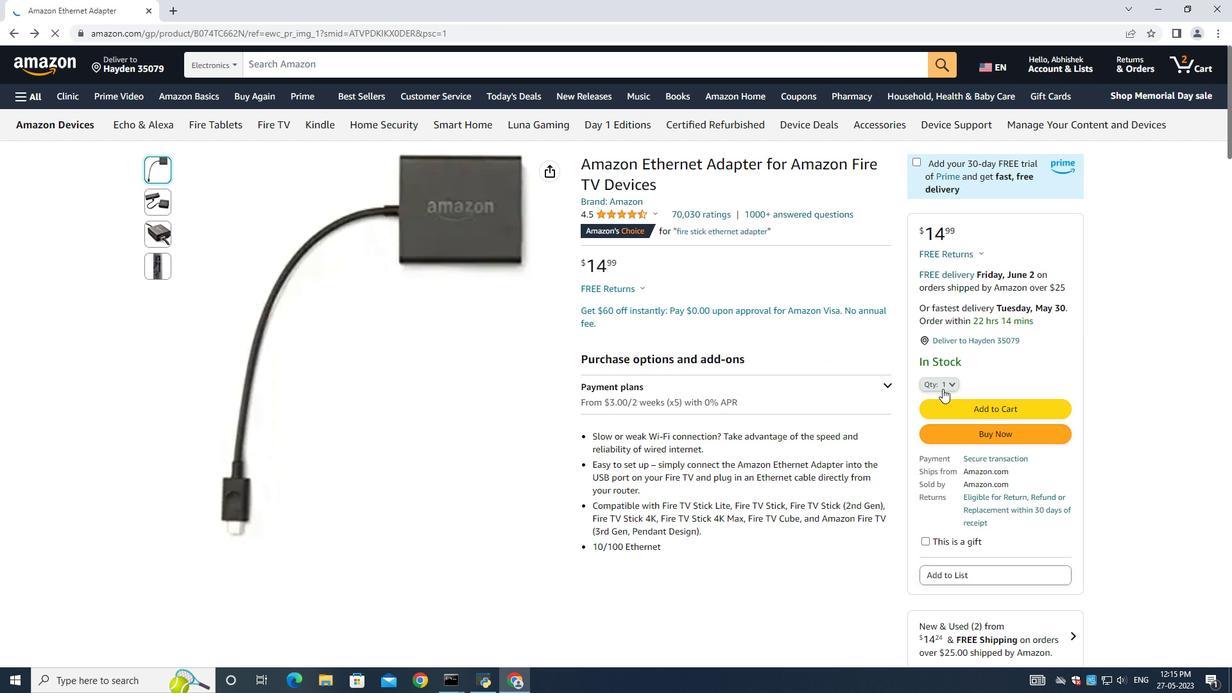 
Action: Mouse pressed left at (1180, 159)
Screenshot: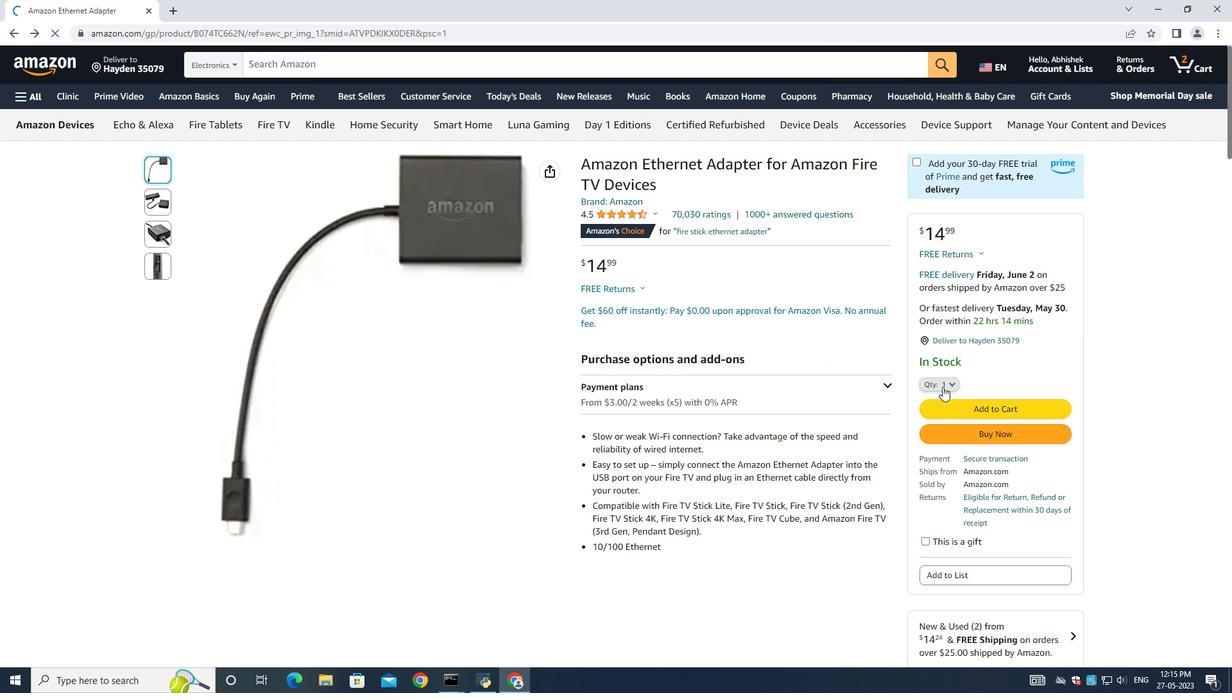 
Action: Mouse moved to (681, 317)
Screenshot: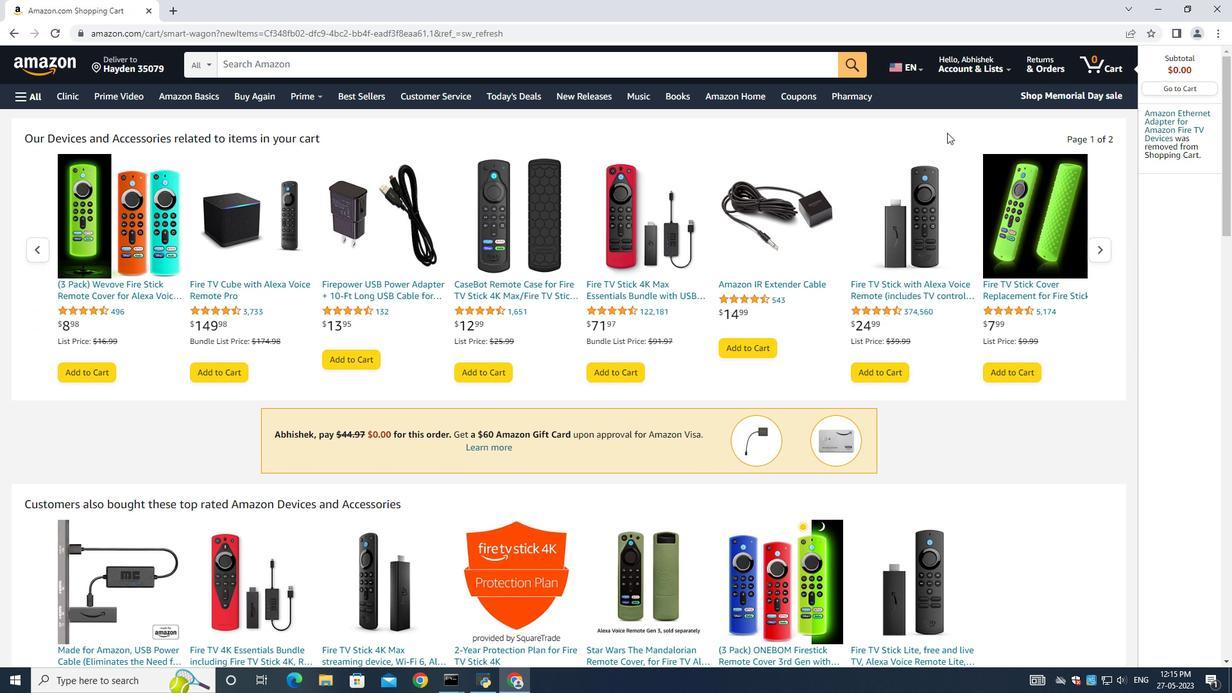 
Action: Mouse scrolled (681, 317) with delta (0, 0)
Screenshot: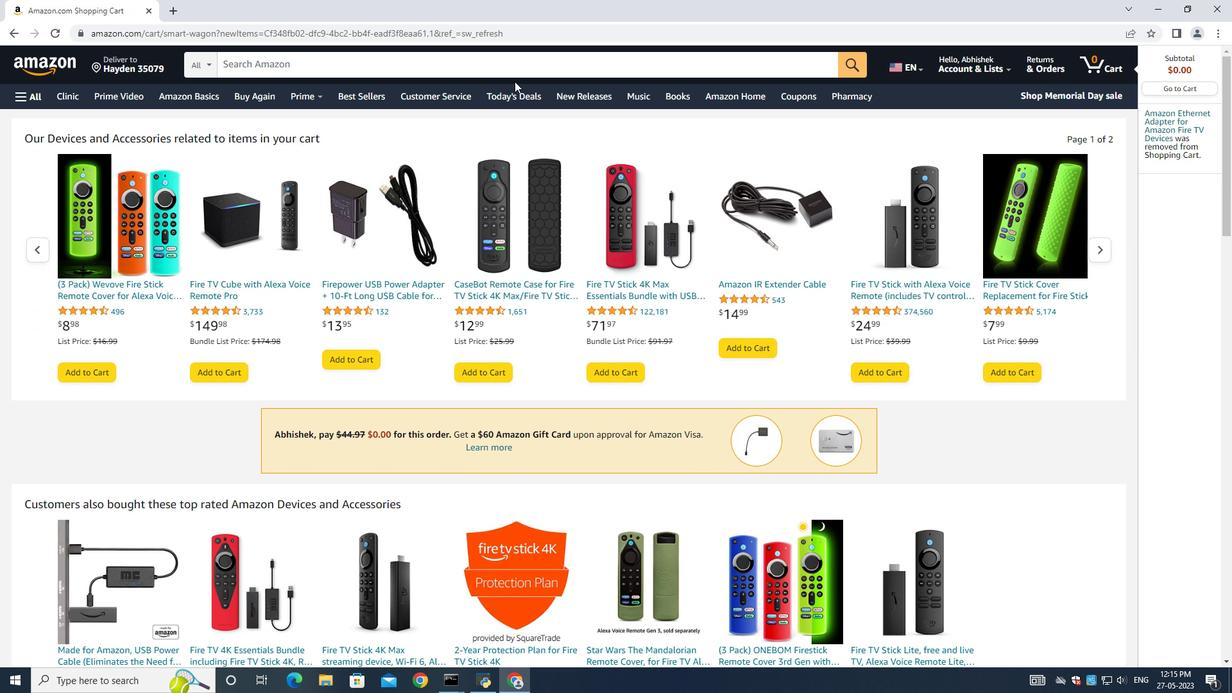 
Action: Mouse scrolled (681, 317) with delta (0, 0)
Screenshot: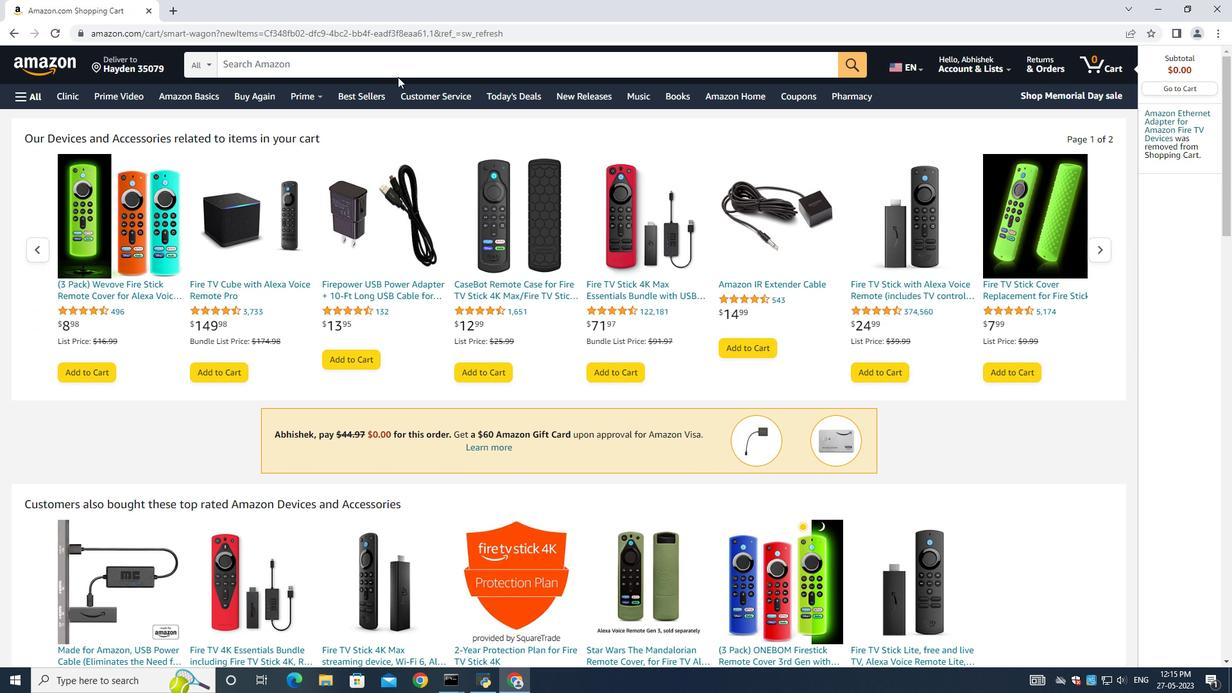 
Action: Mouse scrolled (681, 317) with delta (0, 0)
Screenshot: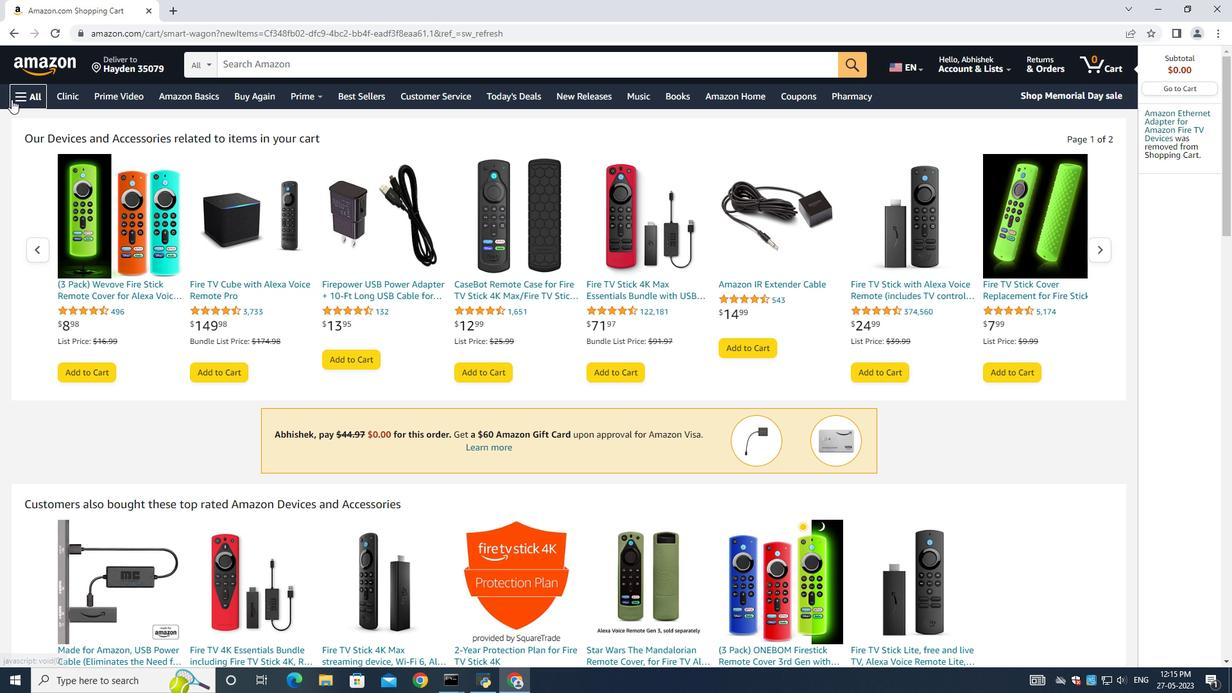
Action: Mouse moved to (823, 332)
Screenshot: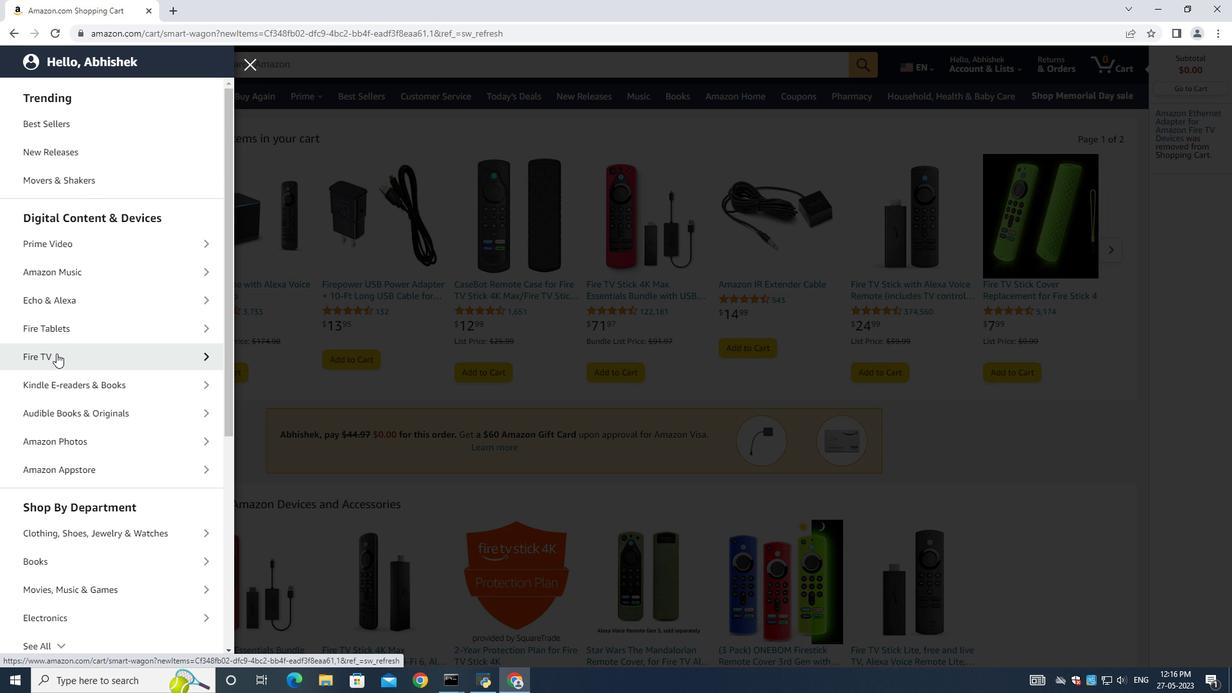 
Action: Mouse scrolled (823, 331) with delta (0, 0)
Screenshot: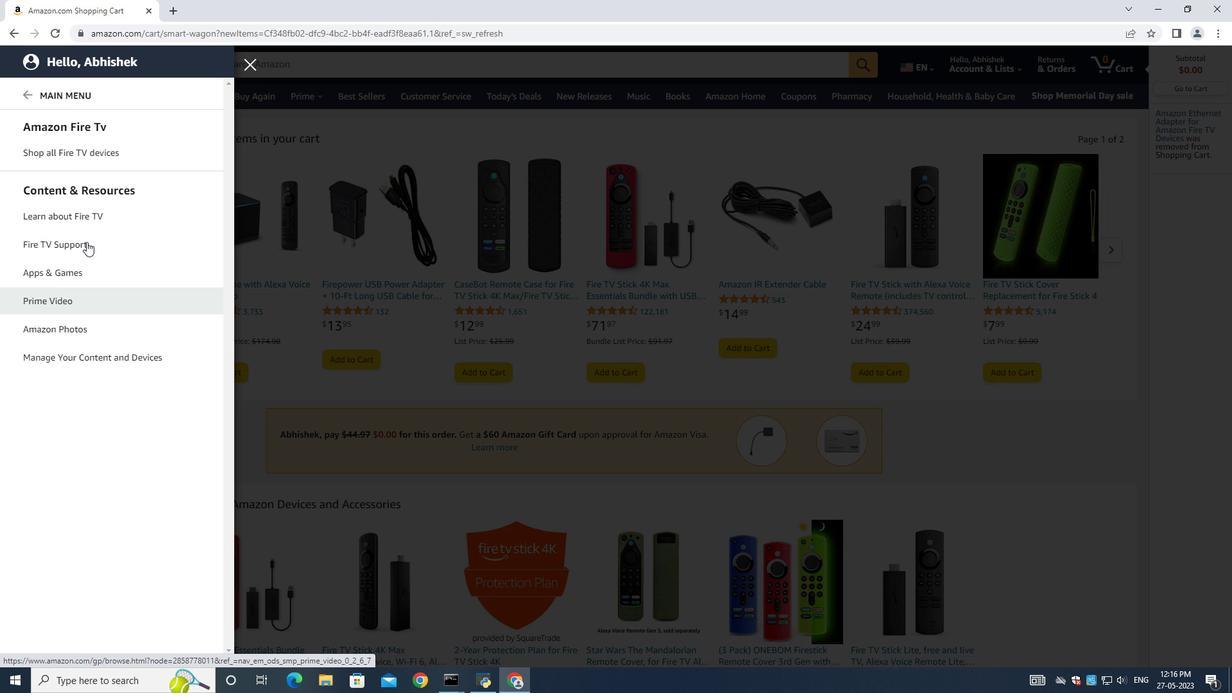 
Action: Mouse moved to (800, 372)
Screenshot: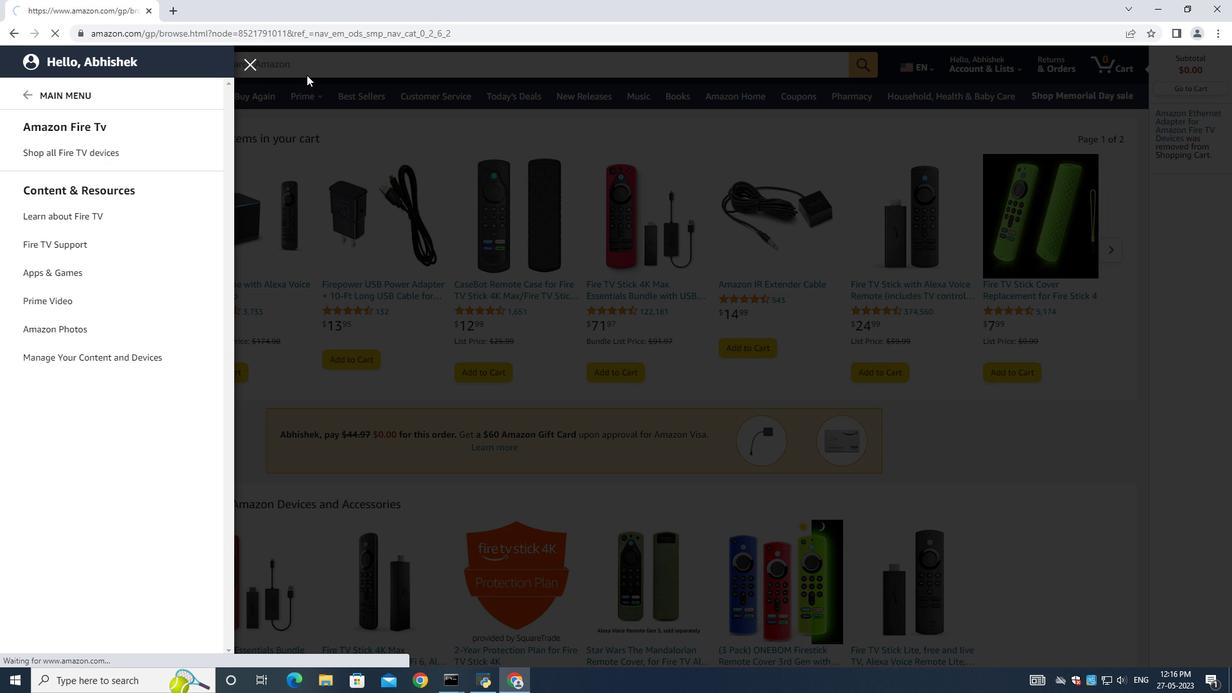 
Action: Mouse scrolled (800, 371) with delta (0, 0)
Screenshot: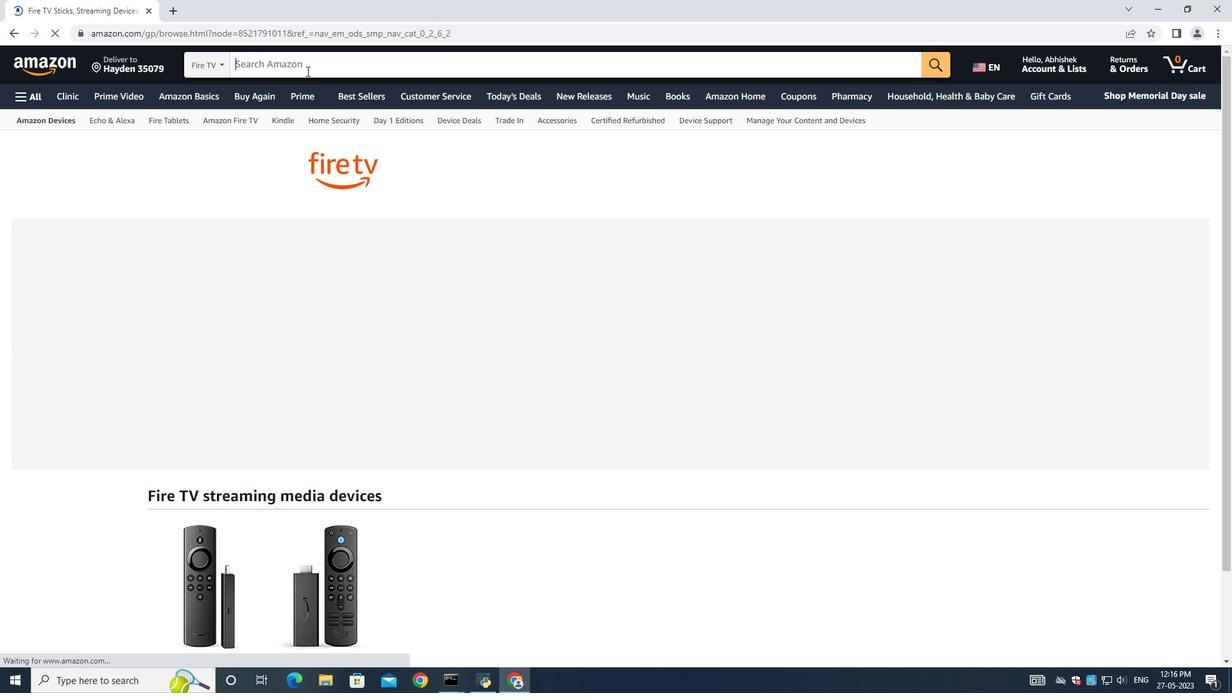 
Action: Mouse moved to (645, 311)
Screenshot: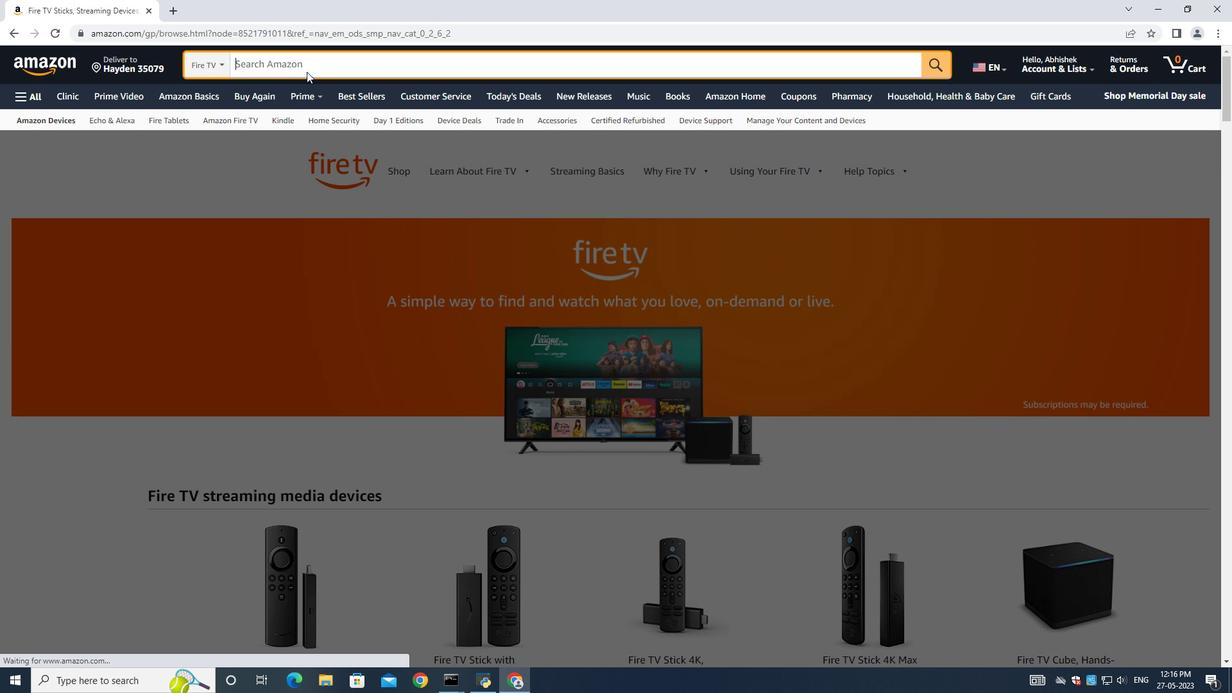 
Action: Mouse scrolled (645, 310) with delta (0, 0)
Screenshot: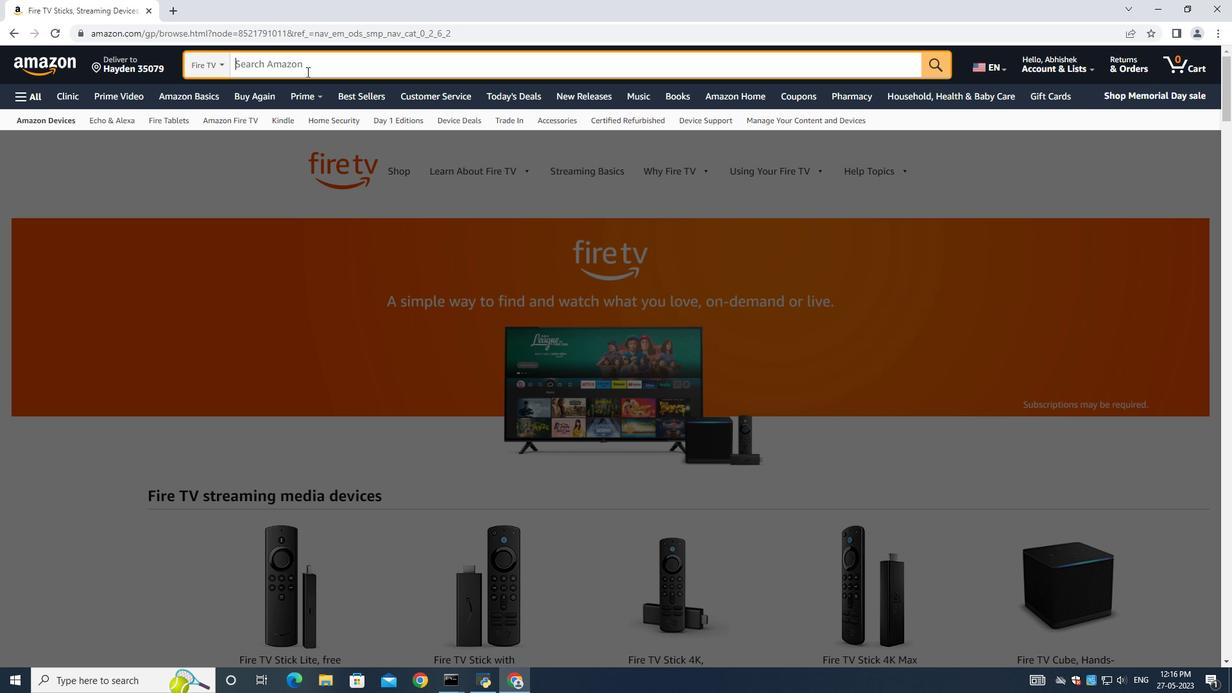 
Action: Mouse moved to (742, 253)
Screenshot: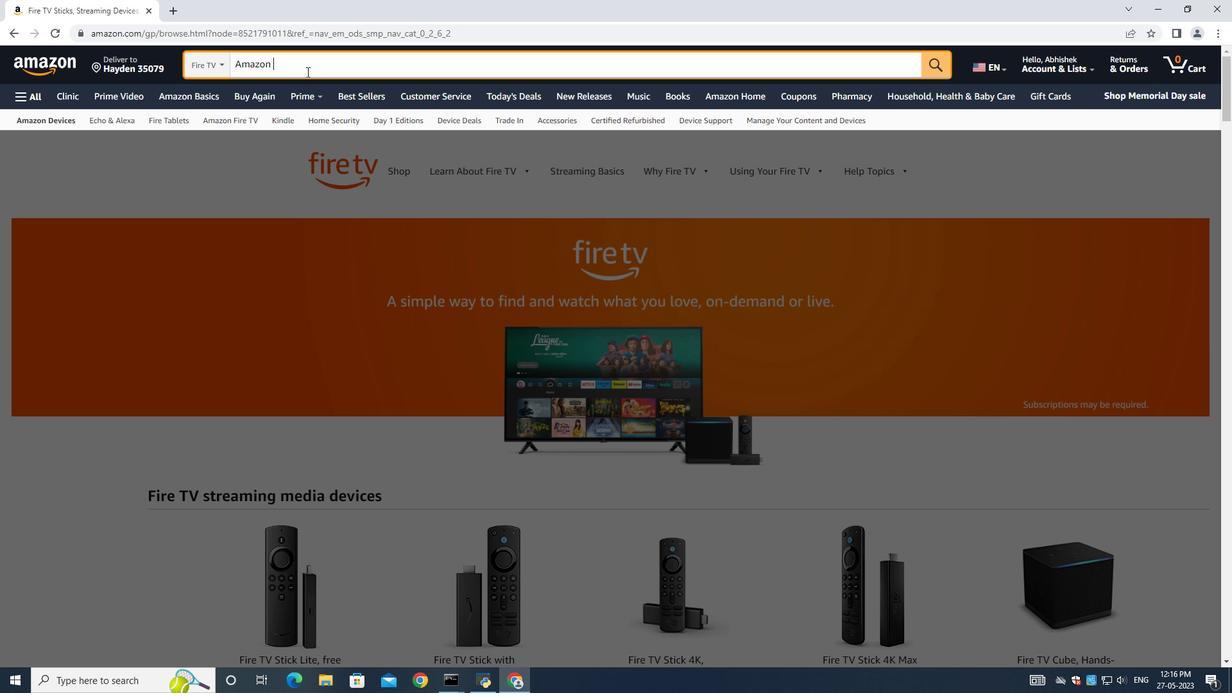 
Action: Mouse scrolled (742, 252) with delta (0, 0)
Screenshot: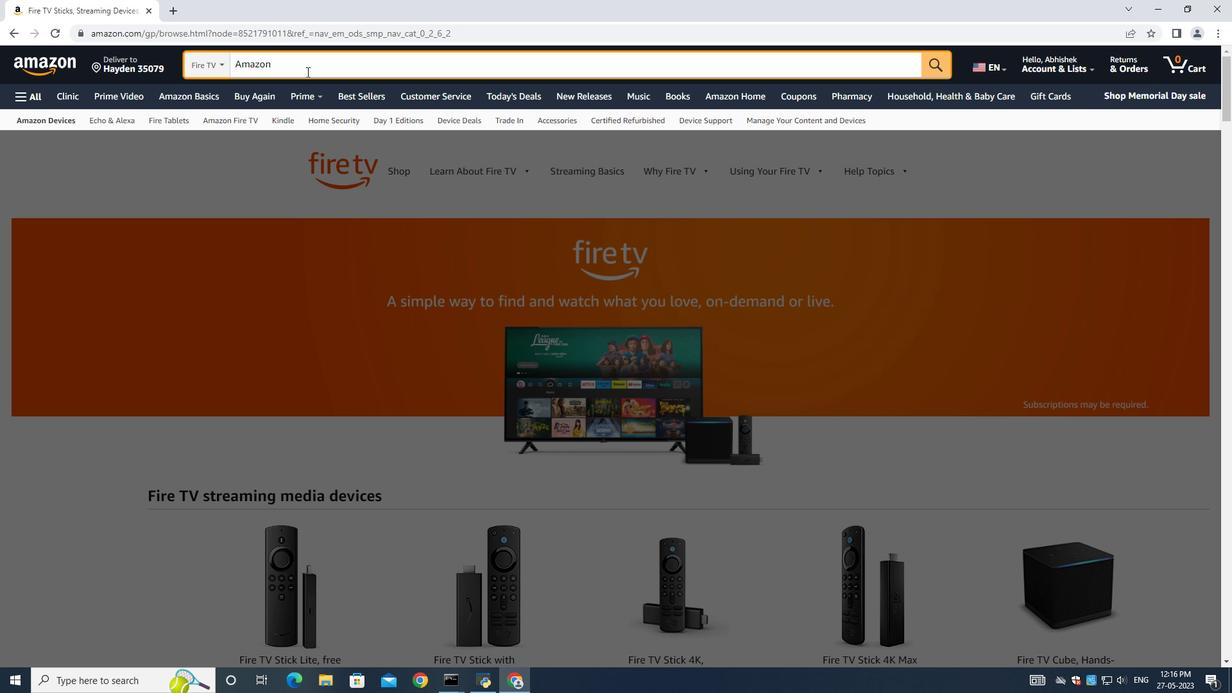 
Action: Mouse moved to (807, 187)
Screenshot: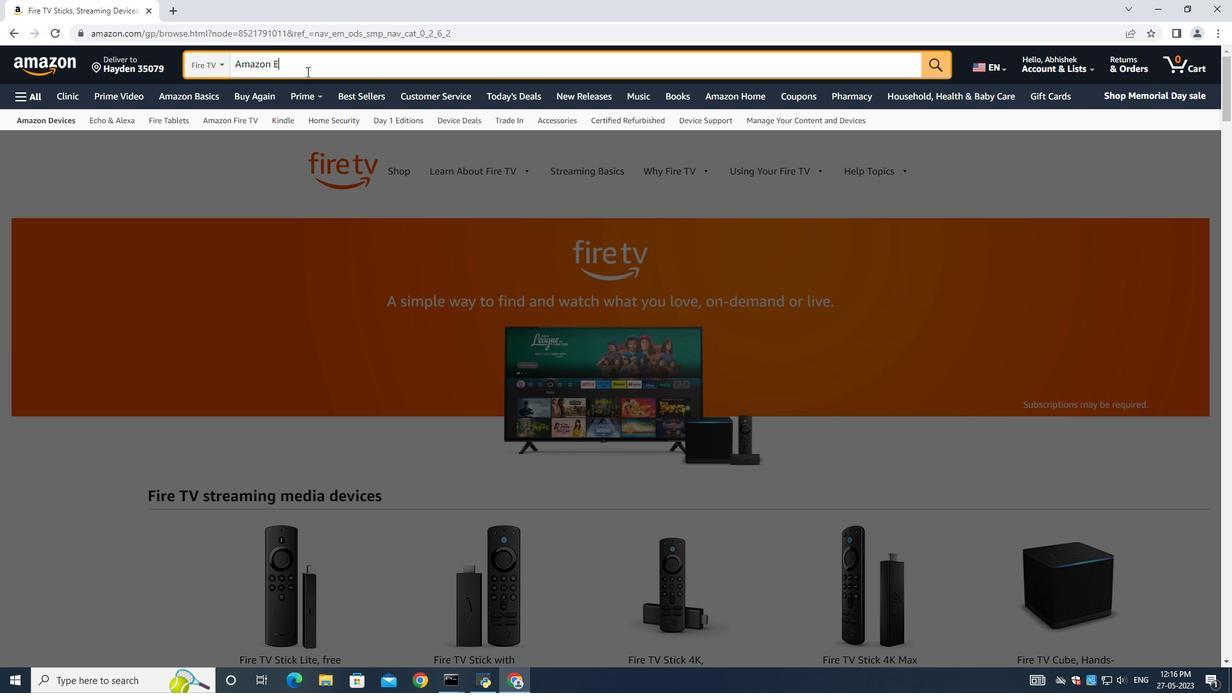 
Action: Mouse scrolled (807, 186) with delta (0, 0)
Screenshot: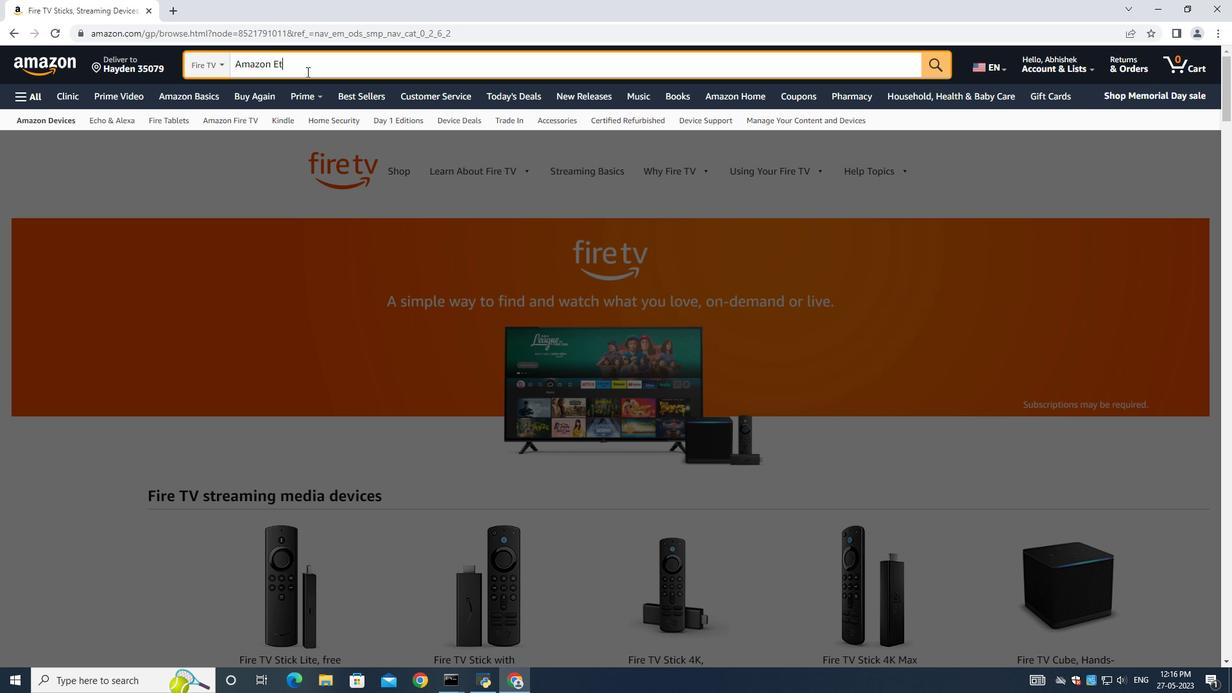 
Action: Mouse moved to (681, 200)
Screenshot: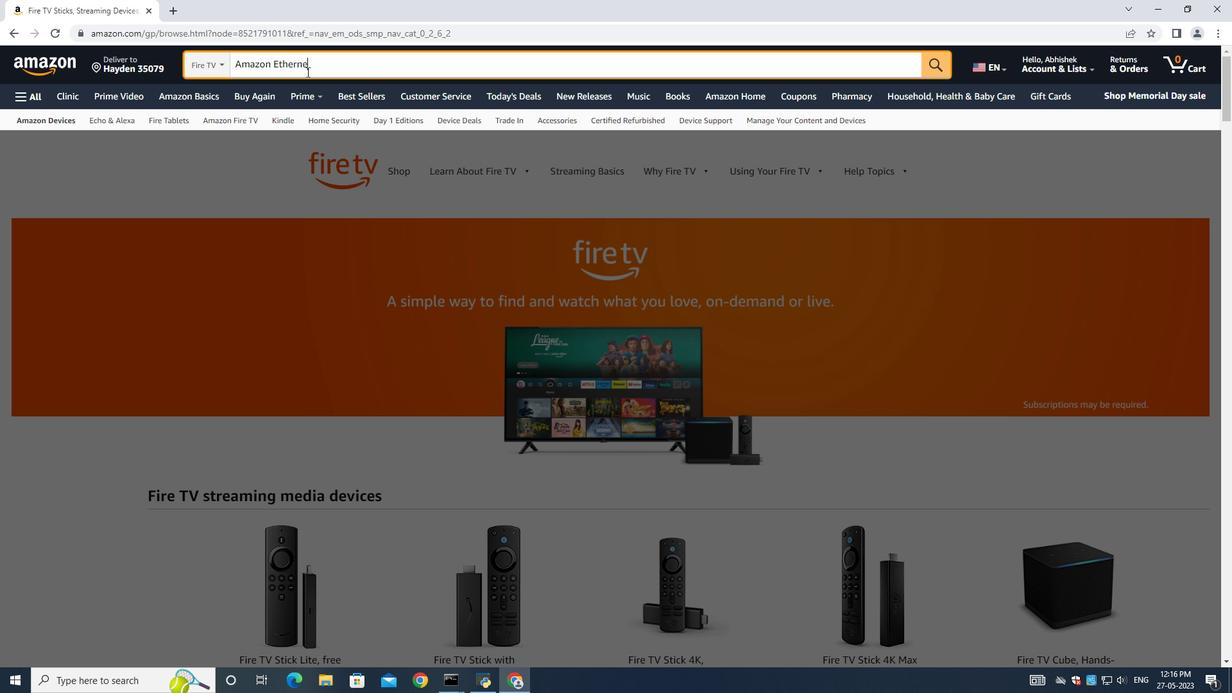 
Action: Mouse scrolled (681, 199) with delta (0, 0)
Screenshot: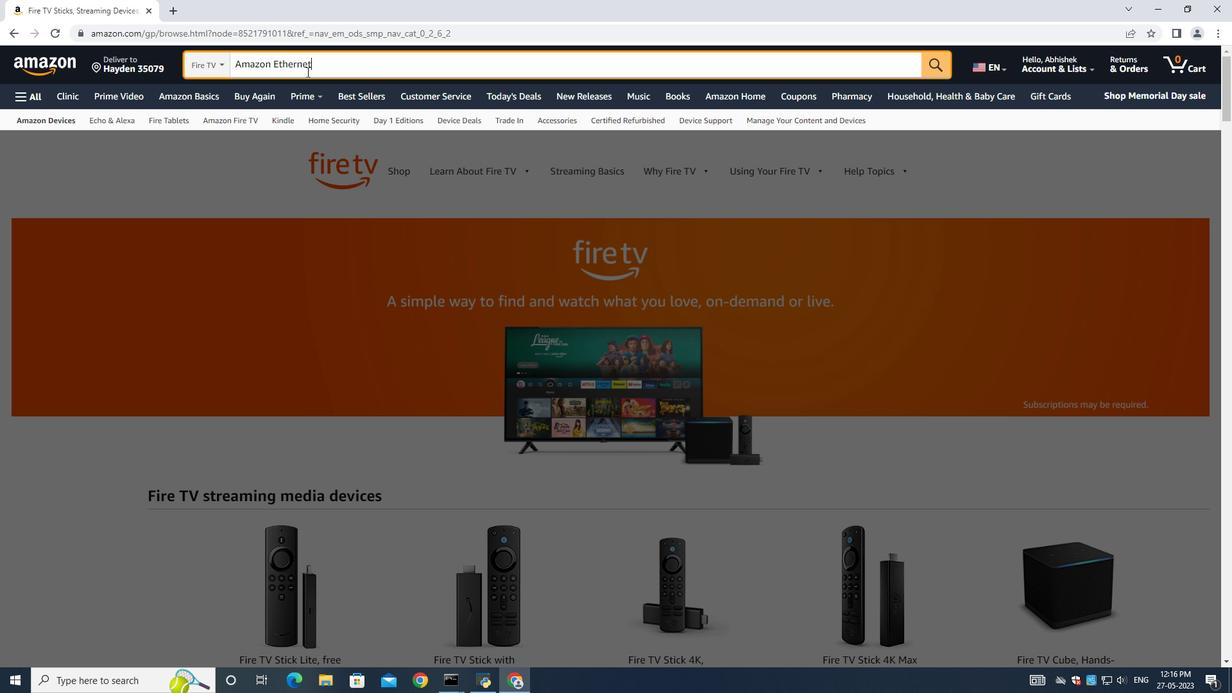 
Action: Mouse scrolled (681, 199) with delta (0, 0)
Screenshot: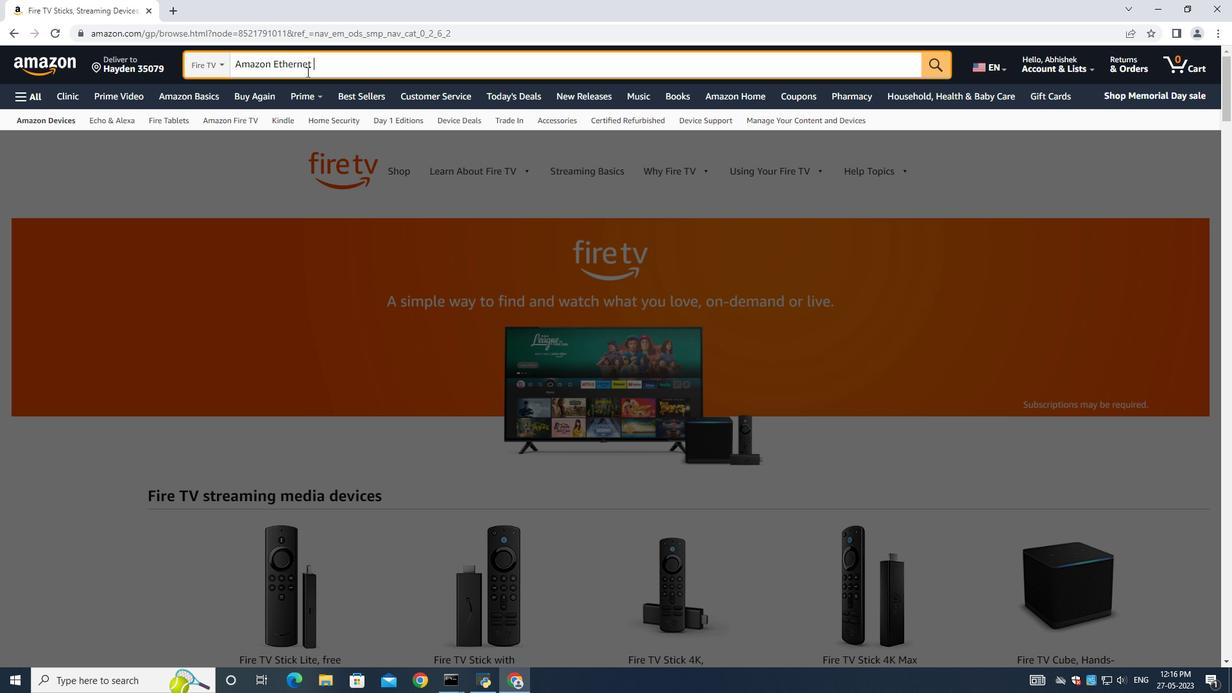 
Action: Mouse scrolled (681, 199) with delta (0, 0)
Screenshot: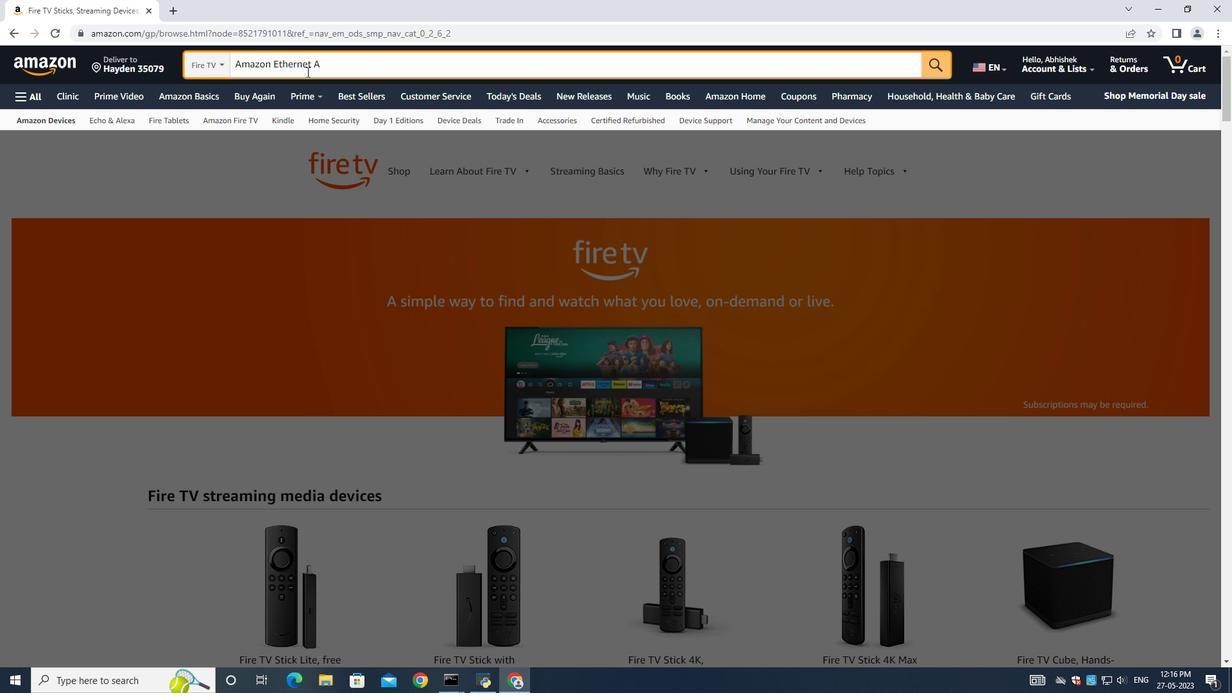 
Action: Mouse moved to (451, 251)
Screenshot: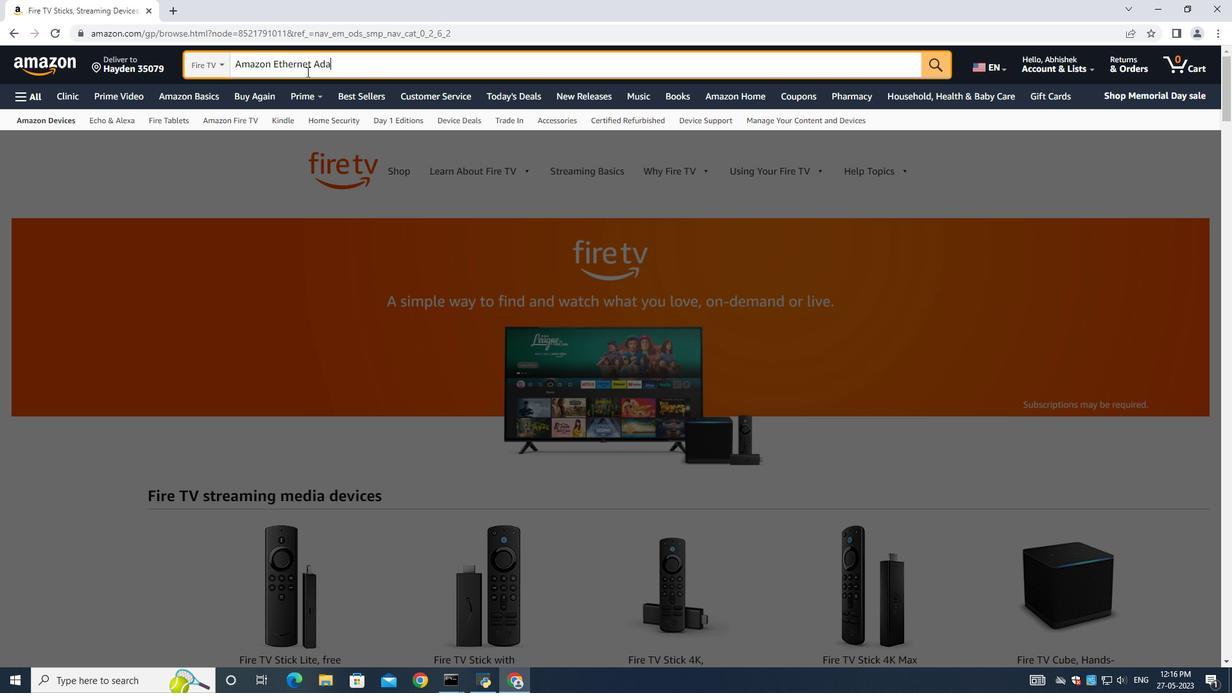 
Action: Mouse scrolled (451, 251) with delta (0, 0)
Screenshot: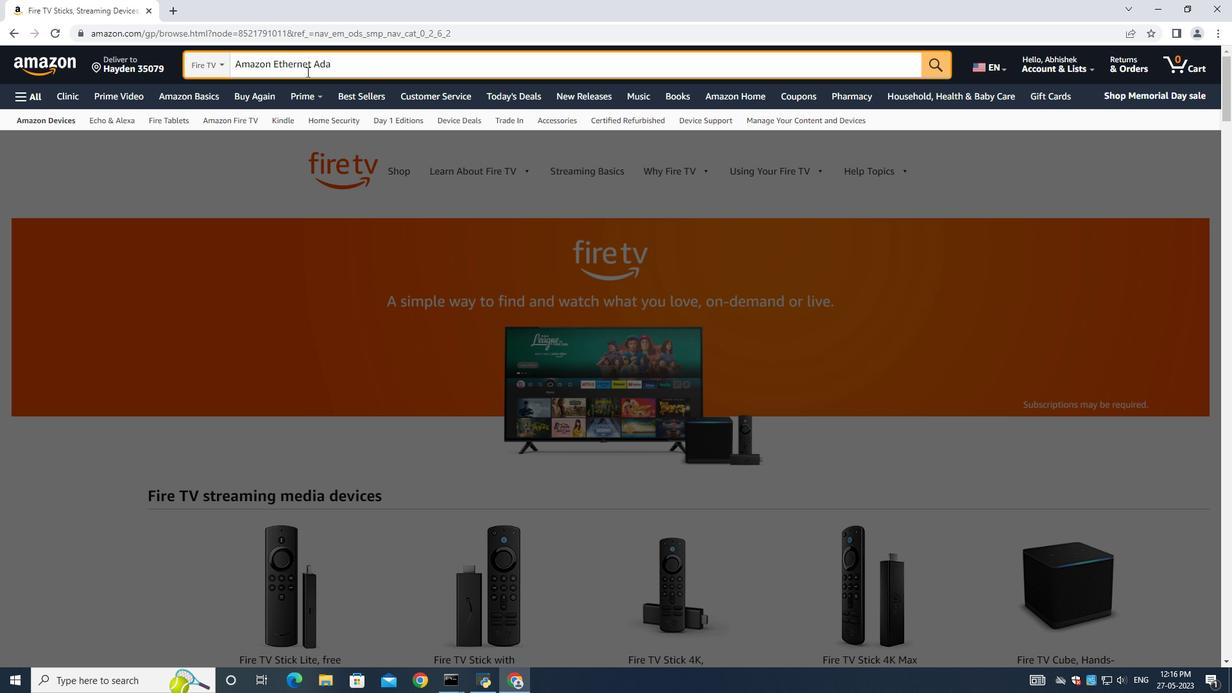 
Action: Mouse moved to (660, 220)
Screenshot: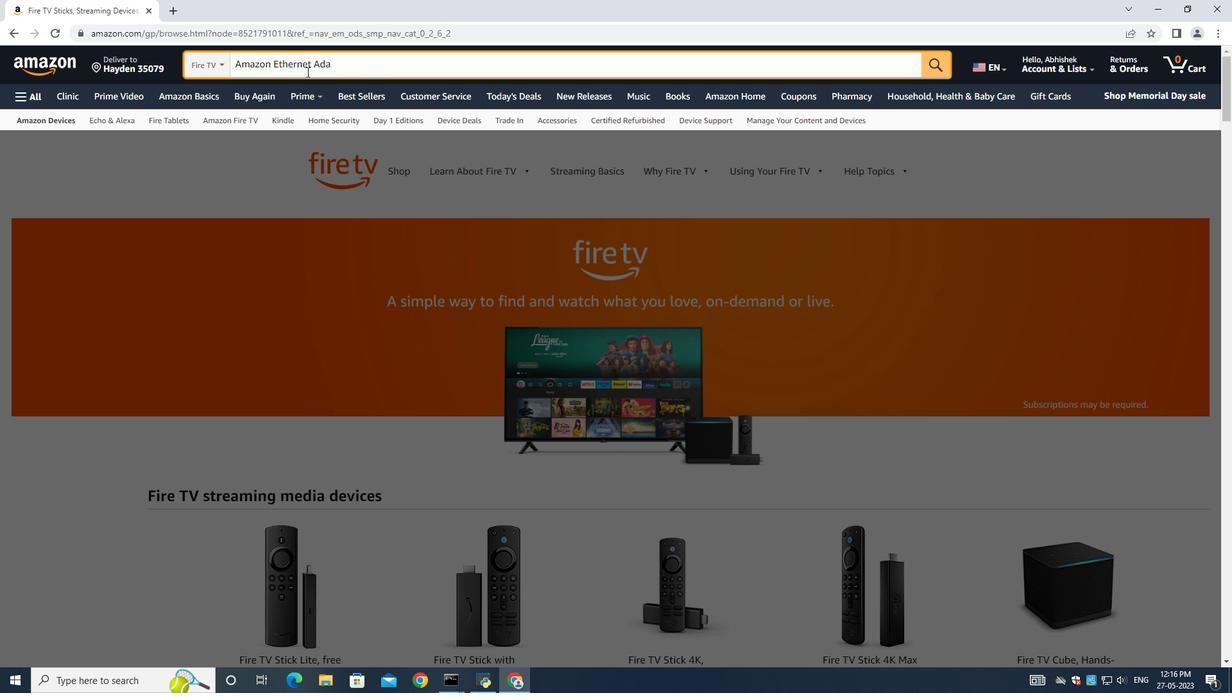 
Action: Mouse scrolled (660, 220) with delta (0, 0)
Screenshot: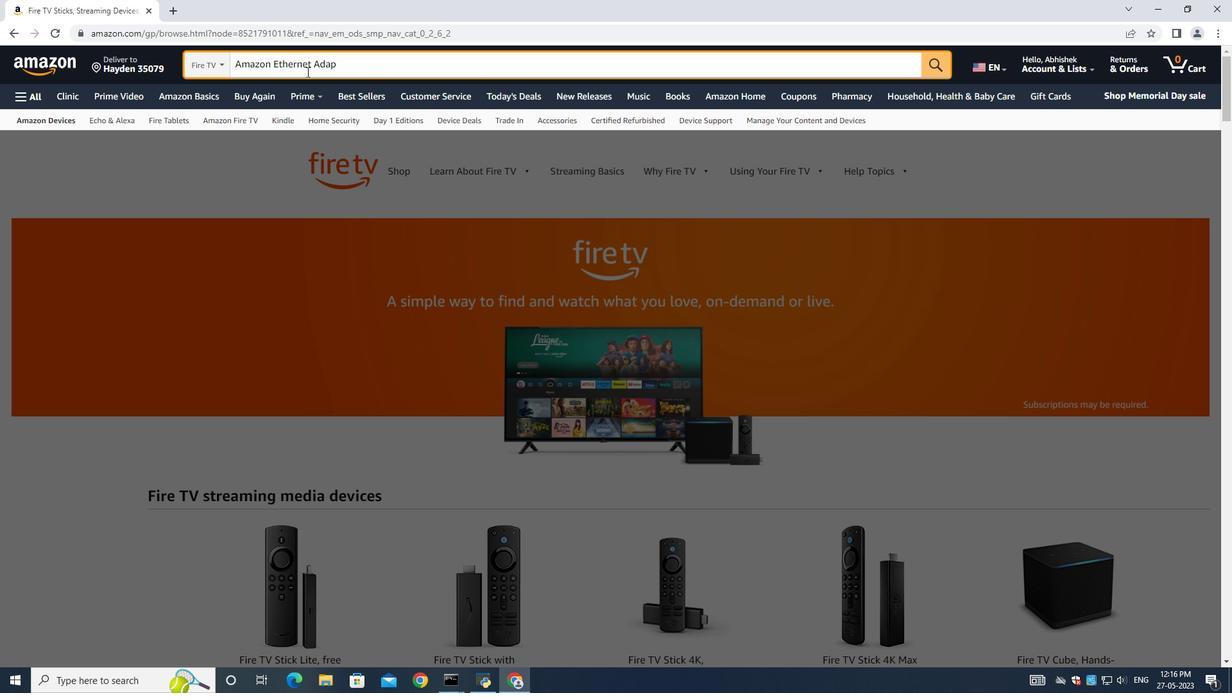 
Action: Mouse scrolled (660, 220) with delta (0, 0)
Screenshot: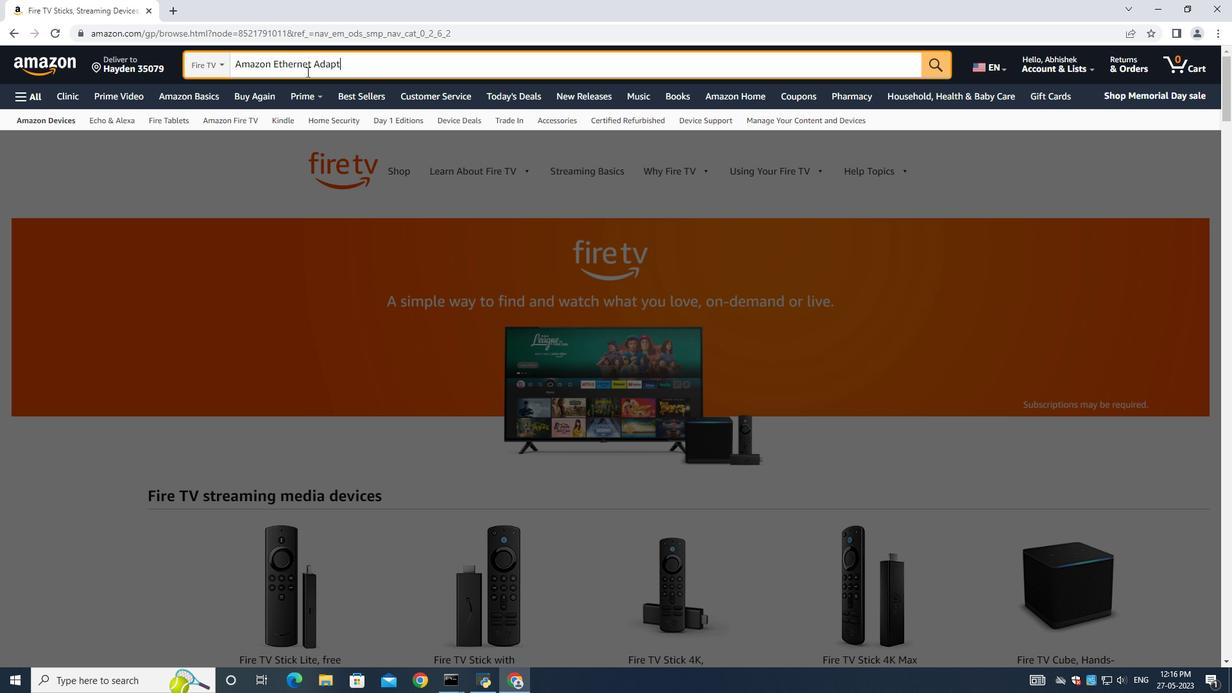 
Action: Mouse scrolled (660, 220) with delta (0, 0)
Screenshot: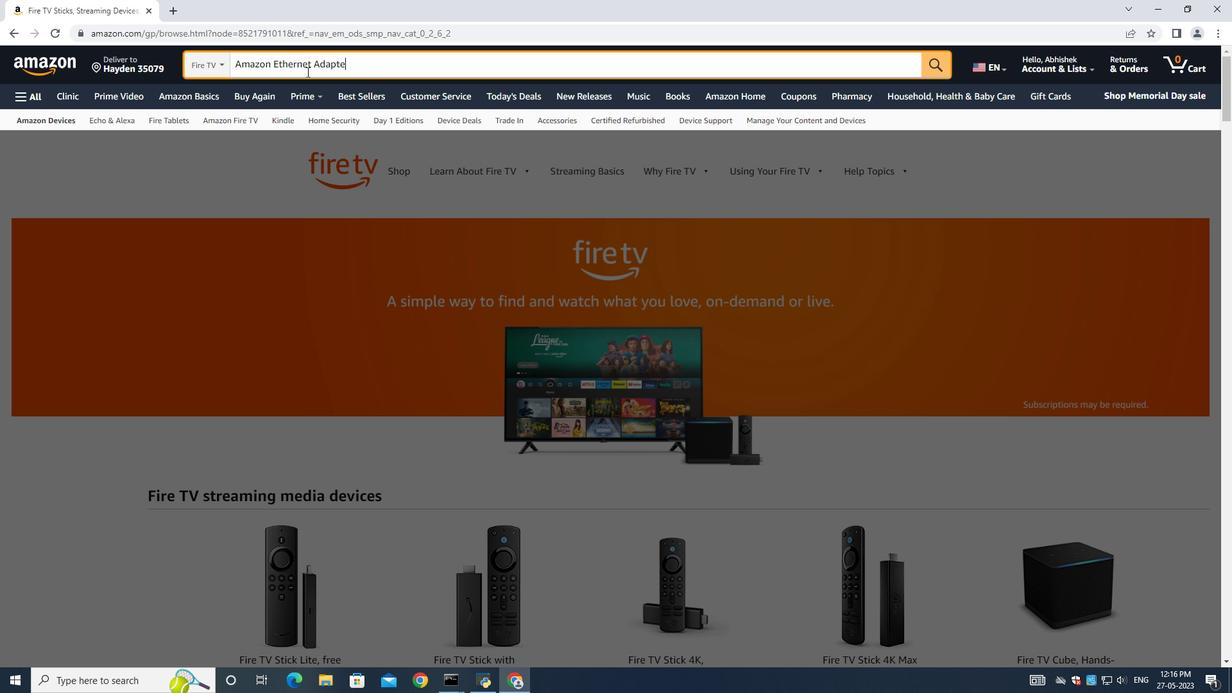 
Action: Mouse scrolled (660, 220) with delta (0, 0)
Screenshot: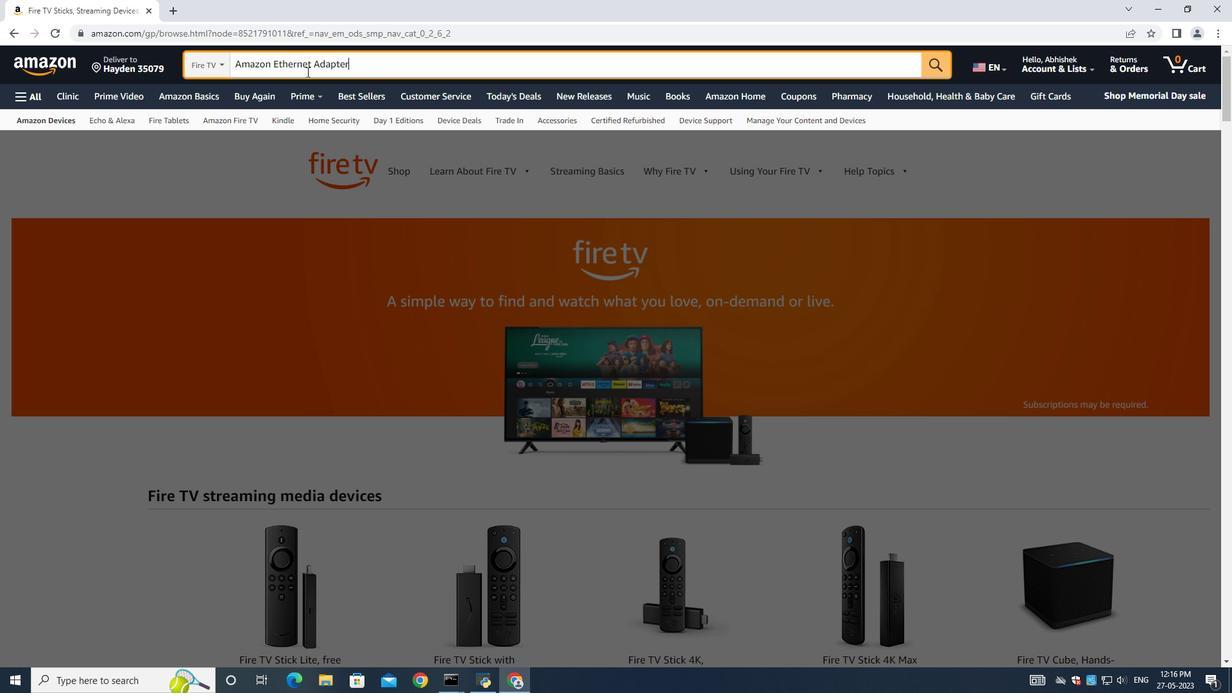 
Action: Mouse scrolled (660, 220) with delta (0, 0)
Screenshot: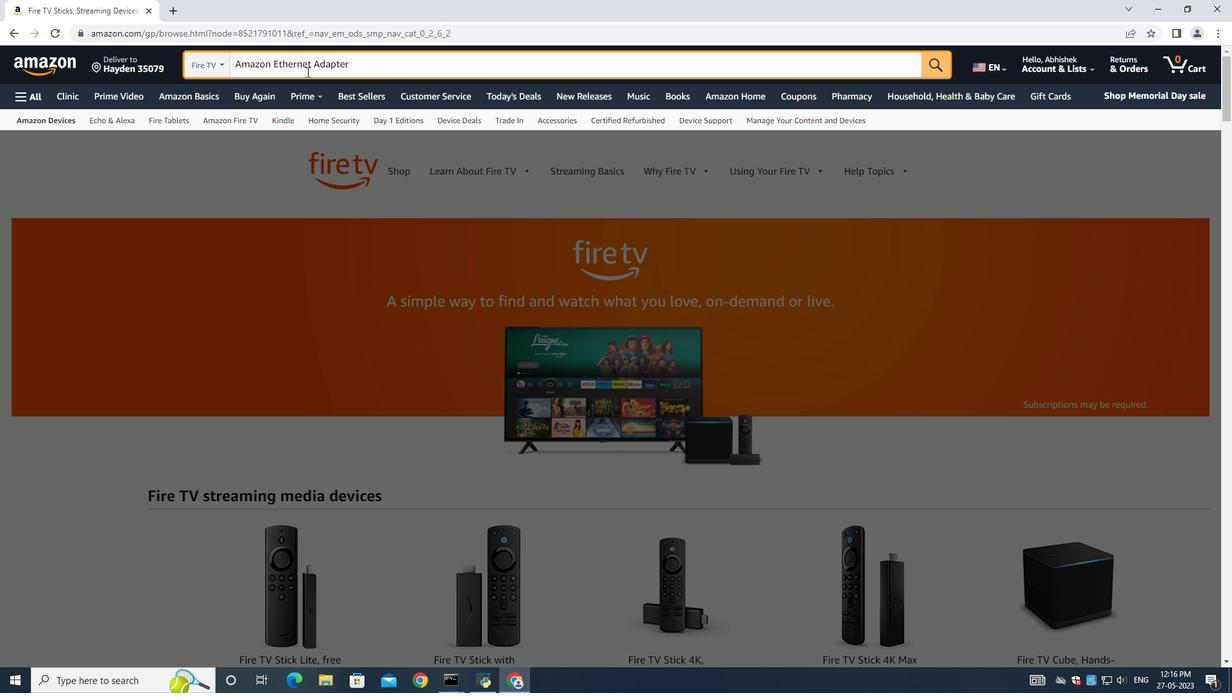 
Action: Mouse scrolled (660, 220) with delta (0, 0)
Screenshot: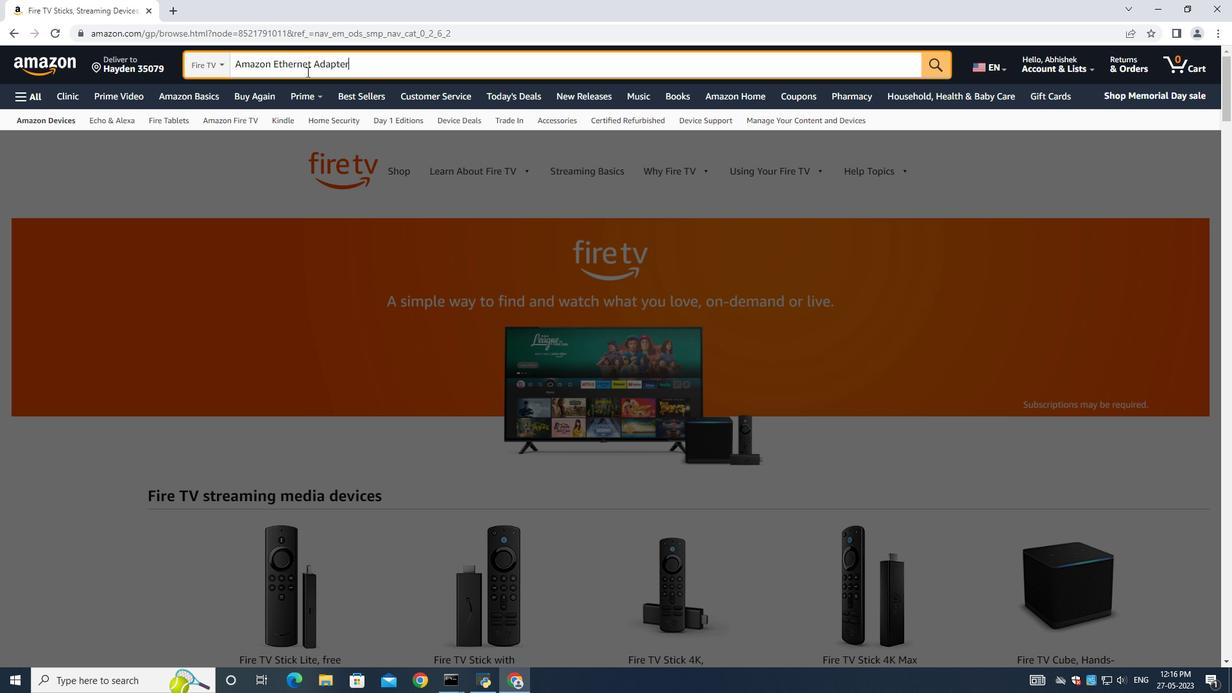 
Action: Mouse scrolled (660, 220) with delta (0, 0)
Screenshot: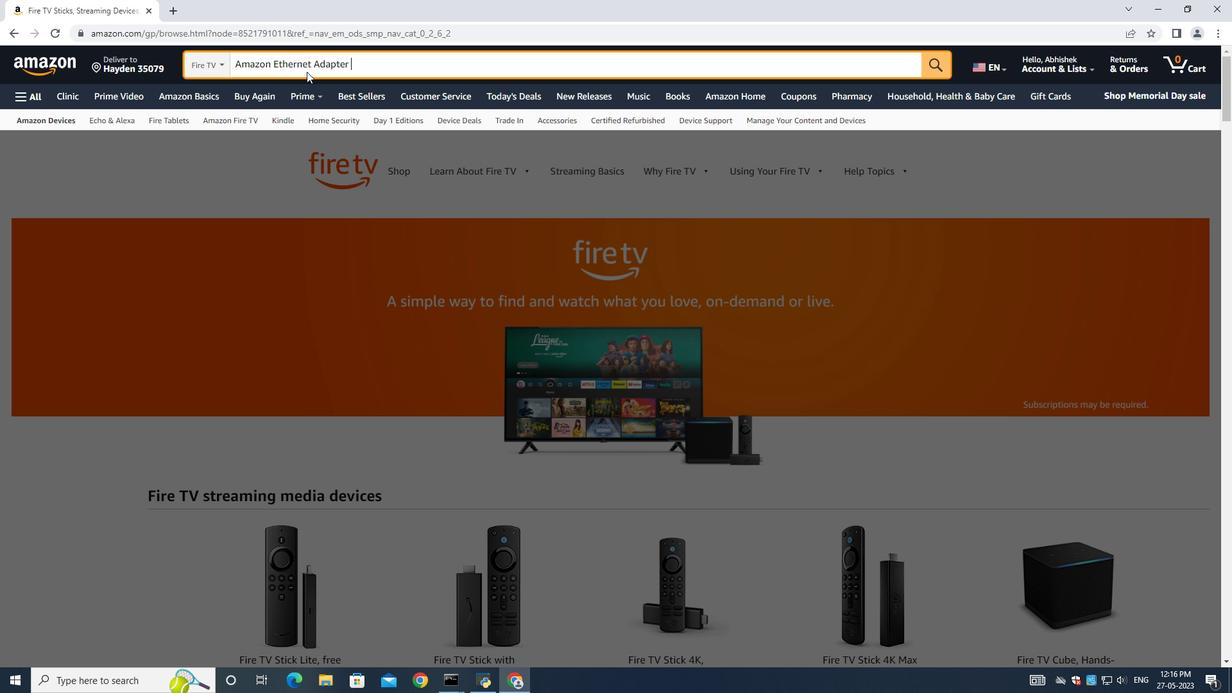 
Action: Mouse scrolled (660, 220) with delta (0, 0)
Screenshot: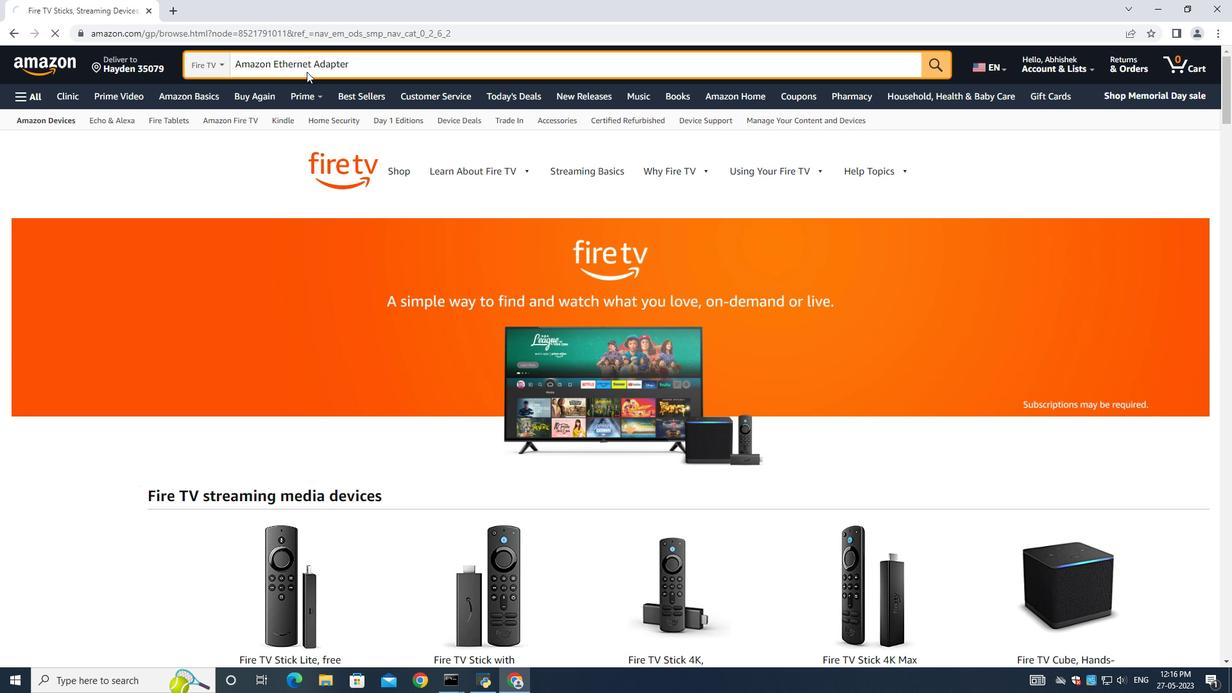 
Action: Mouse scrolled (660, 220) with delta (0, 0)
Screenshot: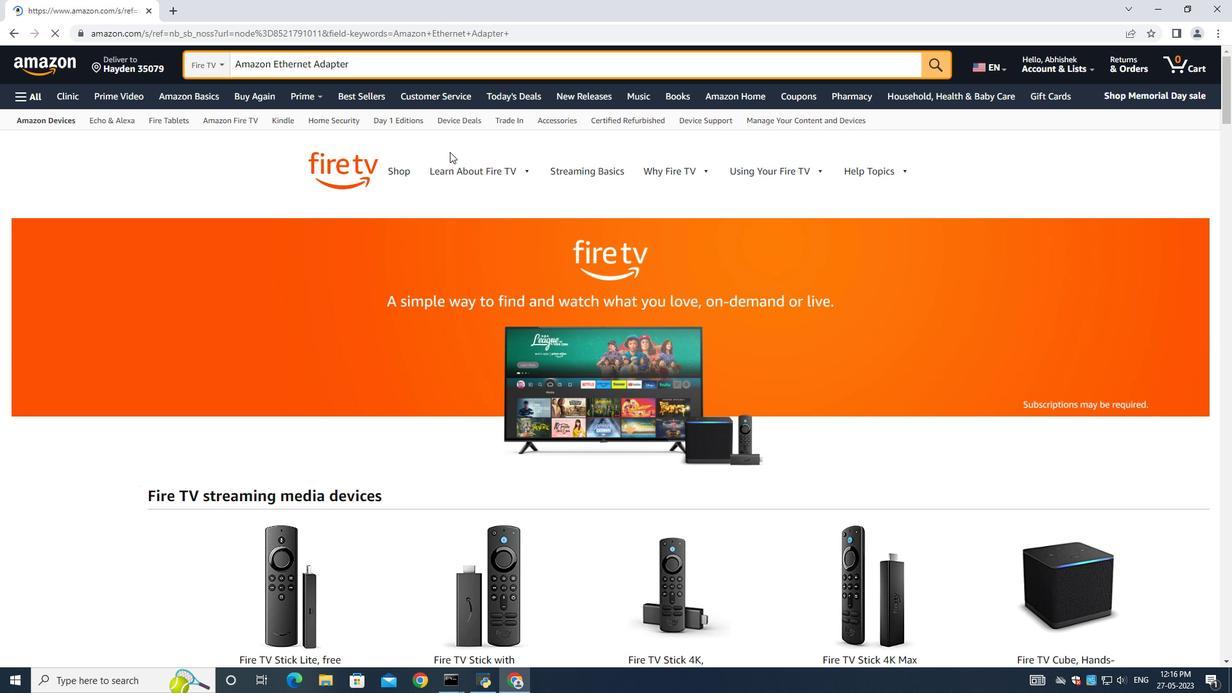 
Action: Mouse scrolled (660, 220) with delta (0, 0)
Screenshot: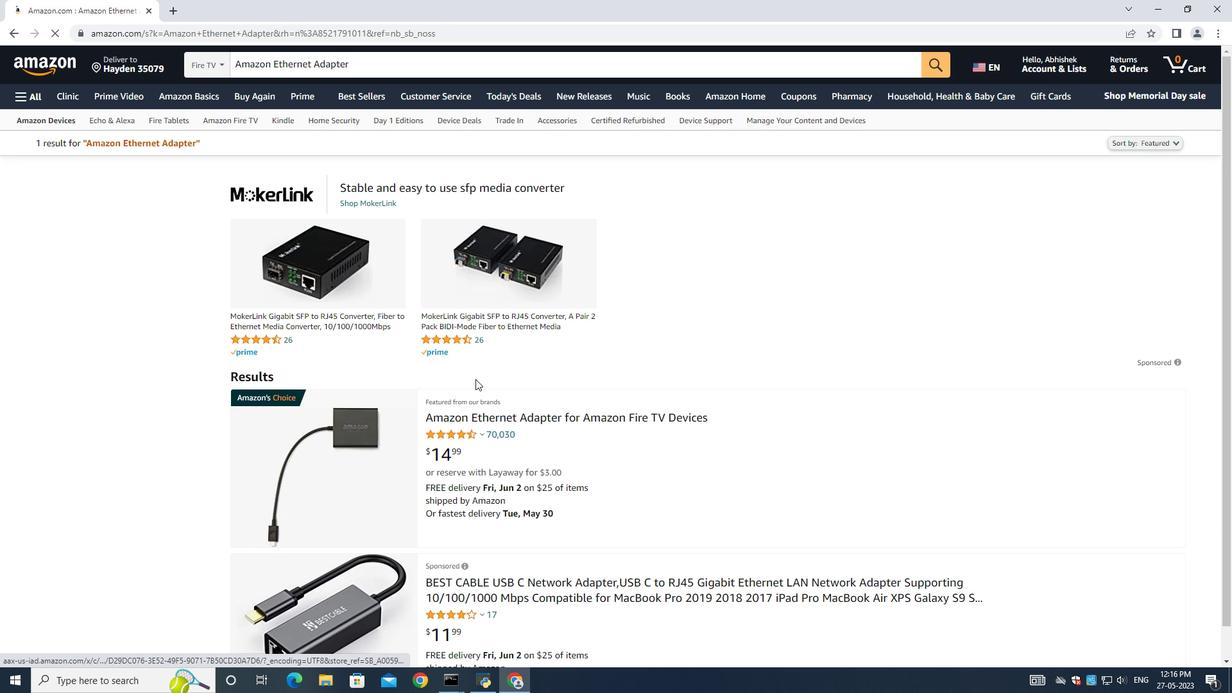 
Action: Mouse scrolled (660, 220) with delta (0, 0)
Screenshot: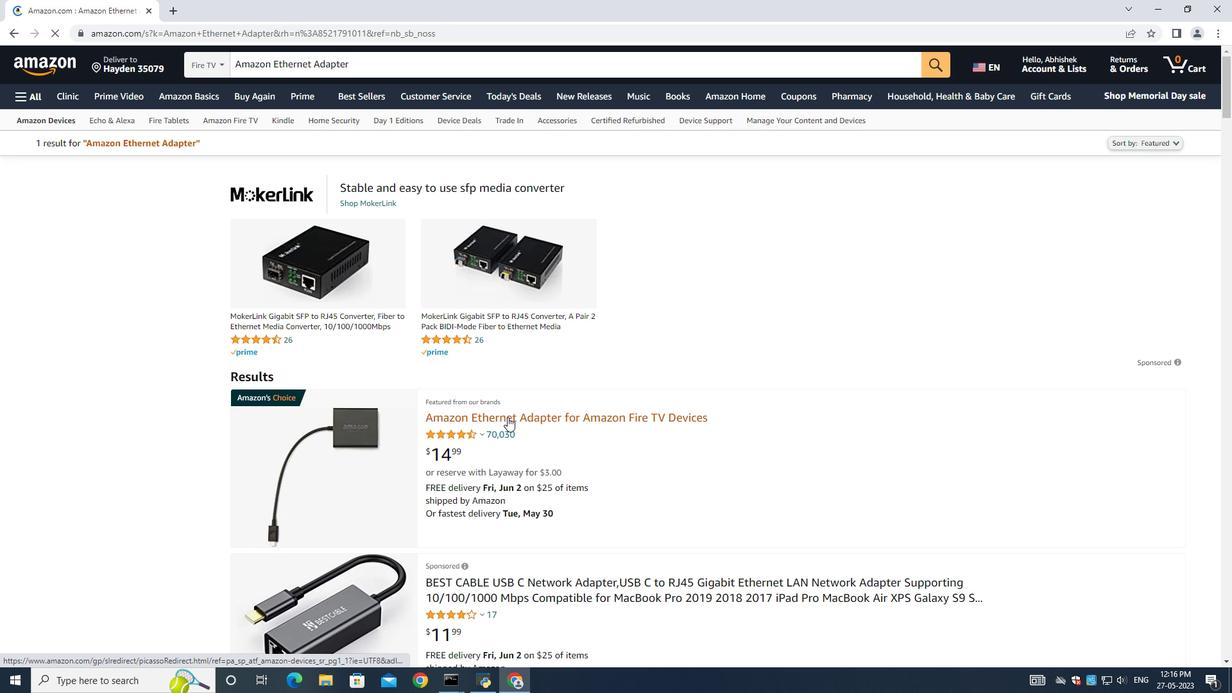 
Action: Mouse scrolled (660, 220) with delta (0, 0)
Screenshot: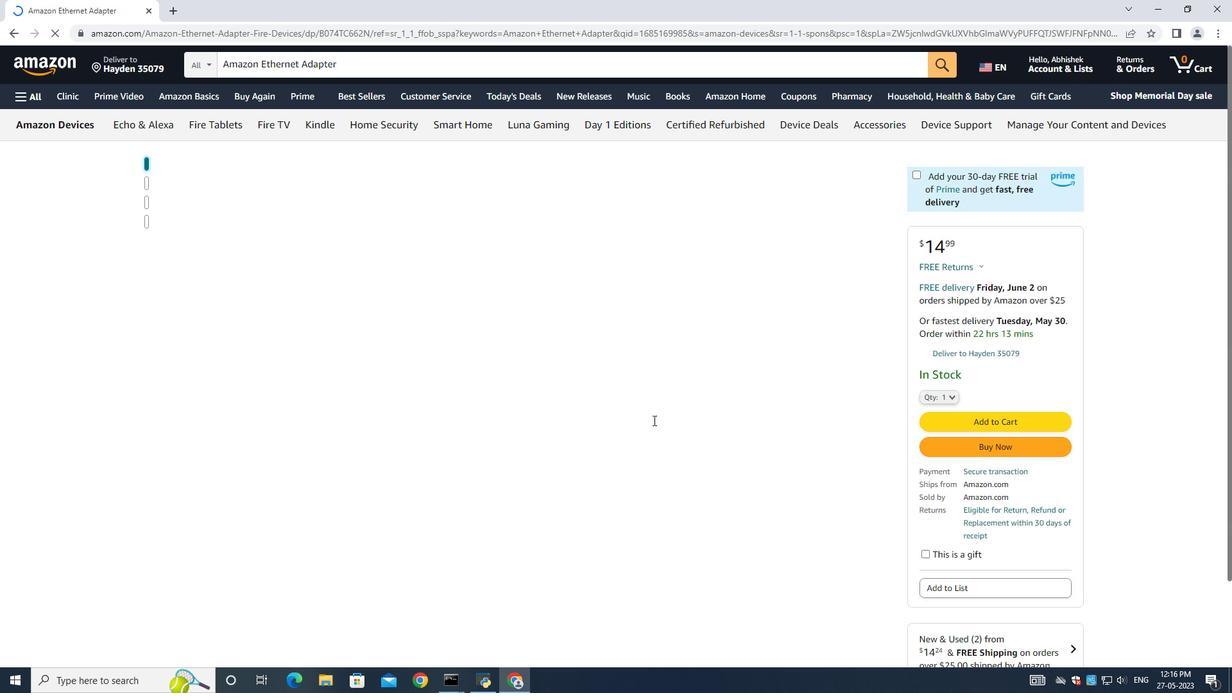
Action: Mouse scrolled (660, 220) with delta (0, 0)
Screenshot: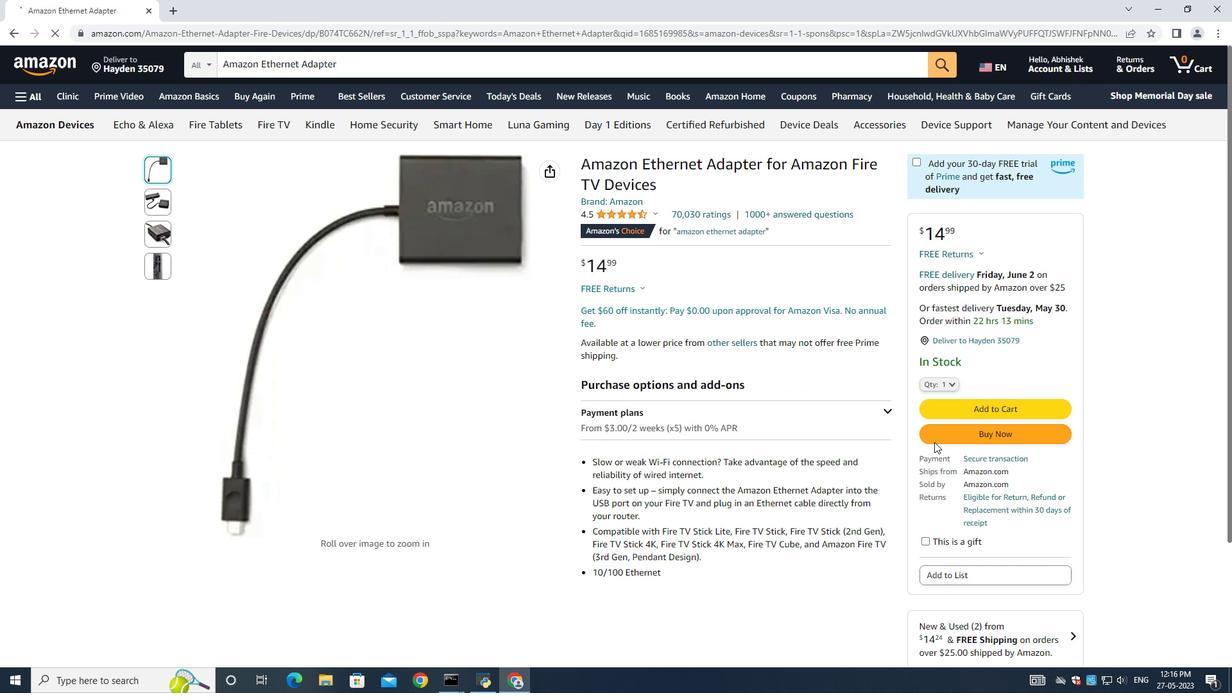 
Action: Mouse scrolled (660, 220) with delta (0, 0)
Screenshot: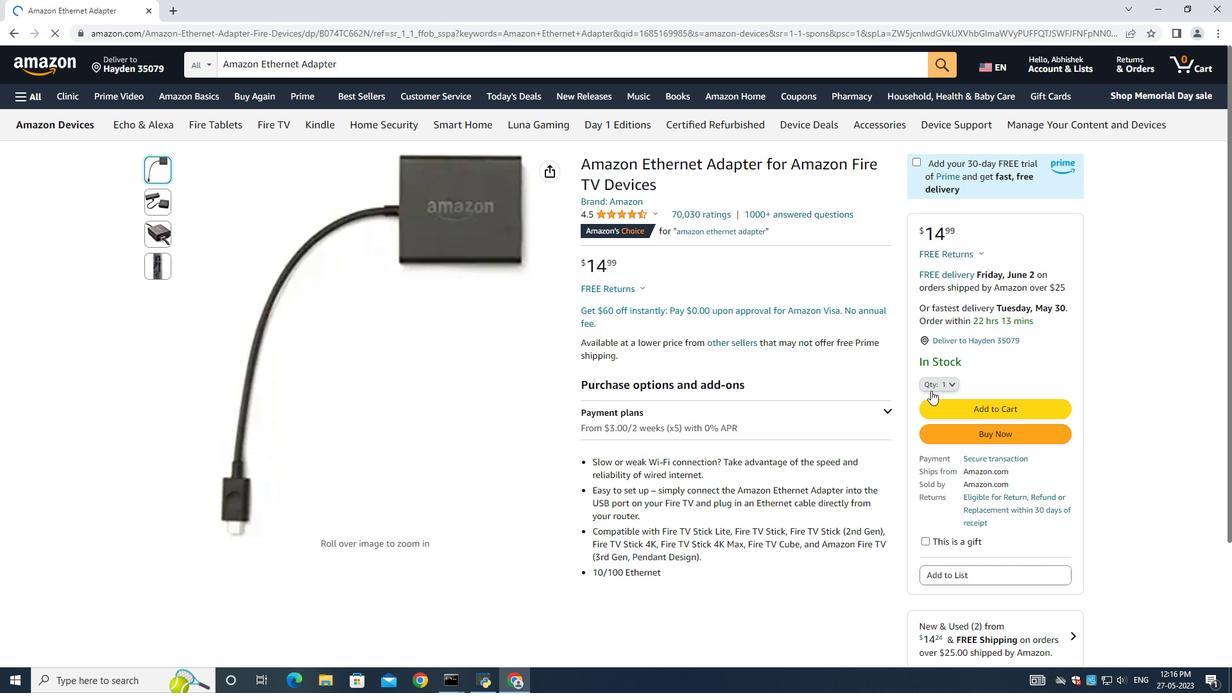 
Action: Mouse scrolled (660, 220) with delta (0, 0)
Screenshot: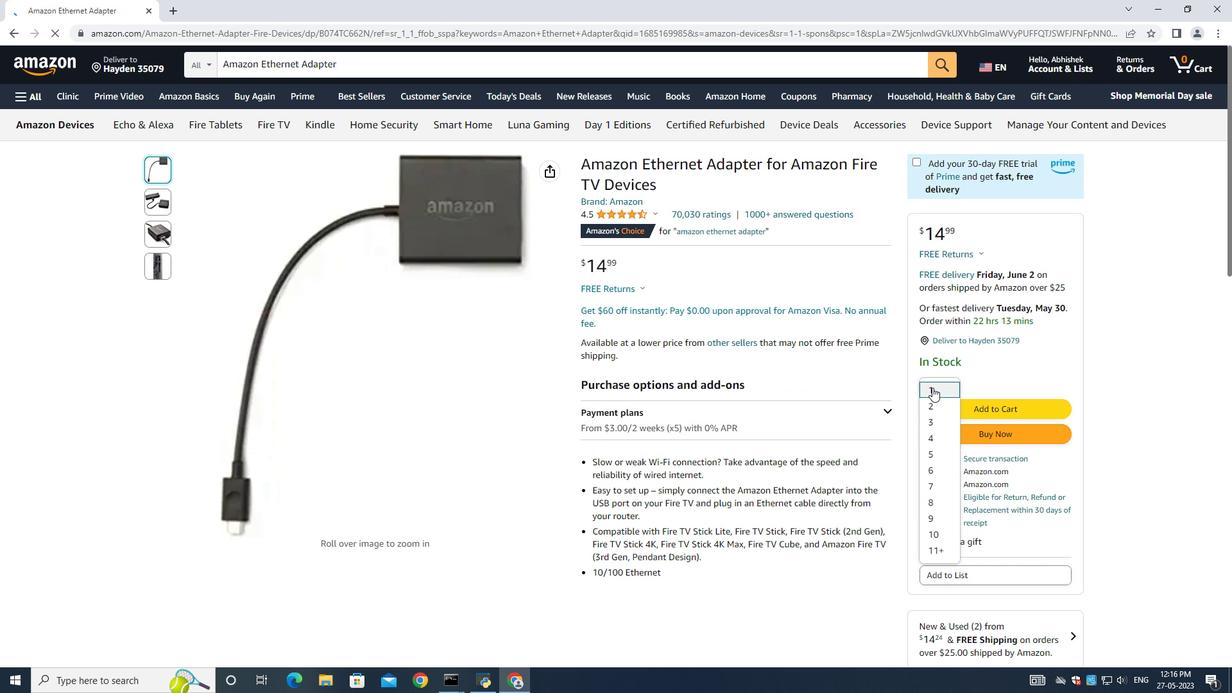
Action: Mouse scrolled (660, 221) with delta (0, 0)
Screenshot: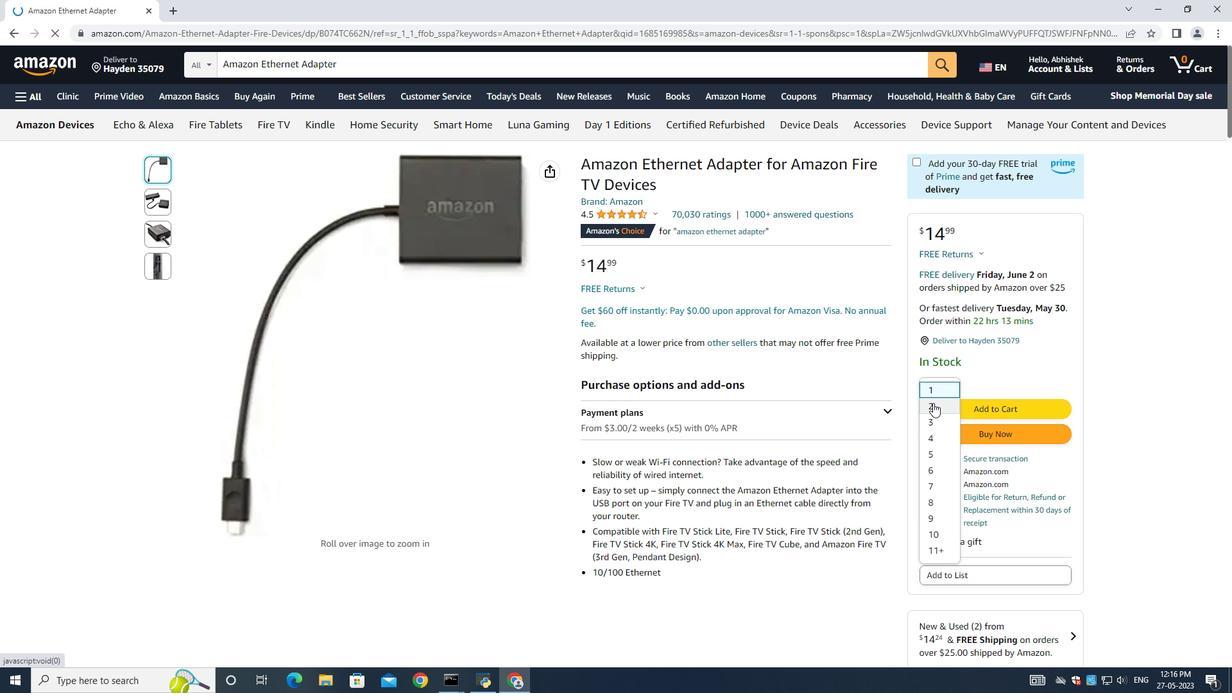 
Action: Mouse scrolled (660, 220) with delta (0, 0)
Screenshot: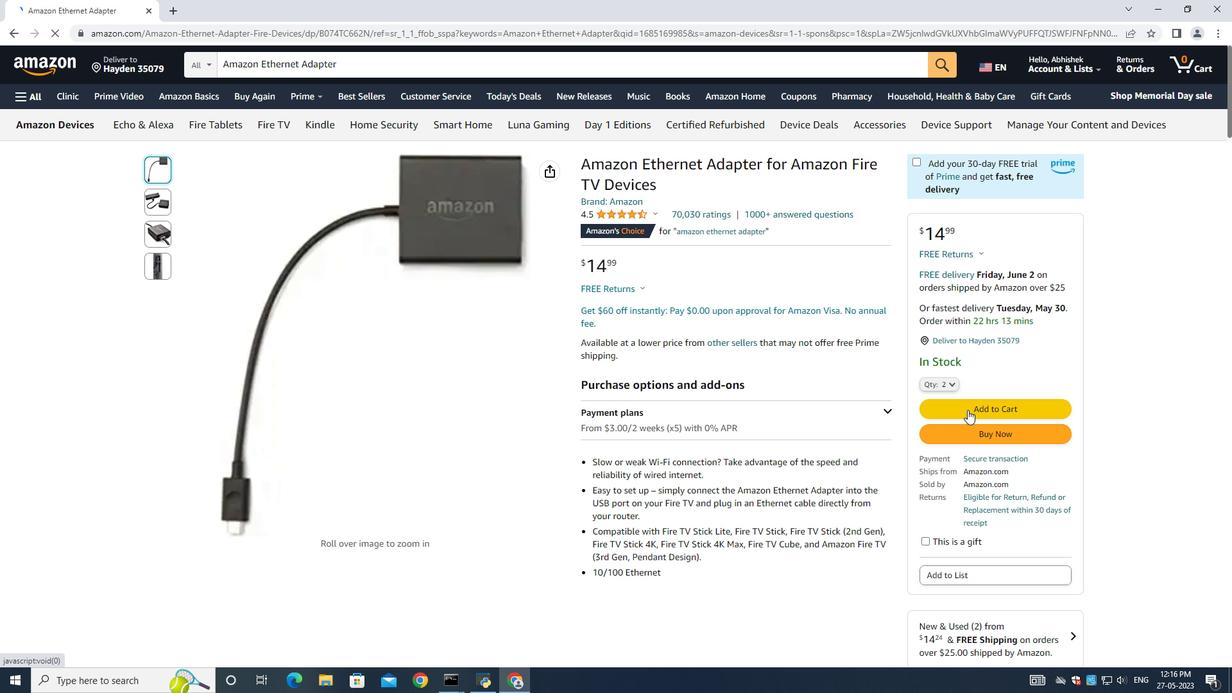 
Action: Mouse scrolled (660, 220) with delta (0, 0)
Screenshot: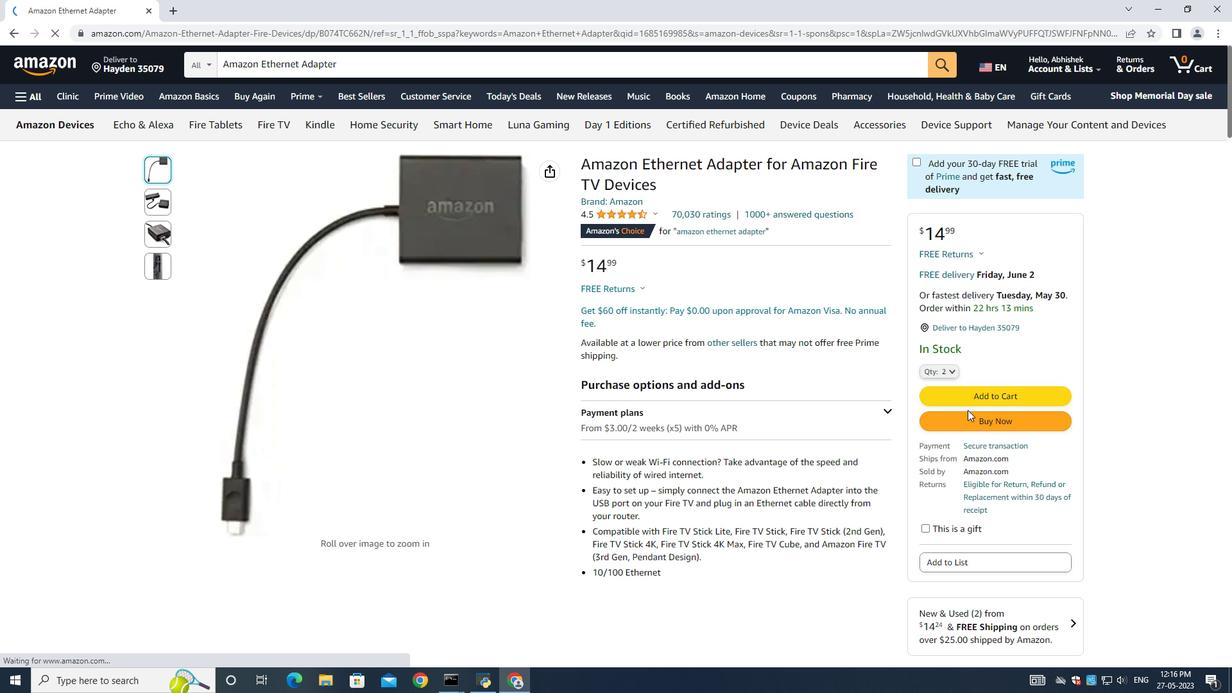 
Action: Mouse scrolled (660, 220) with delta (0, 0)
Screenshot: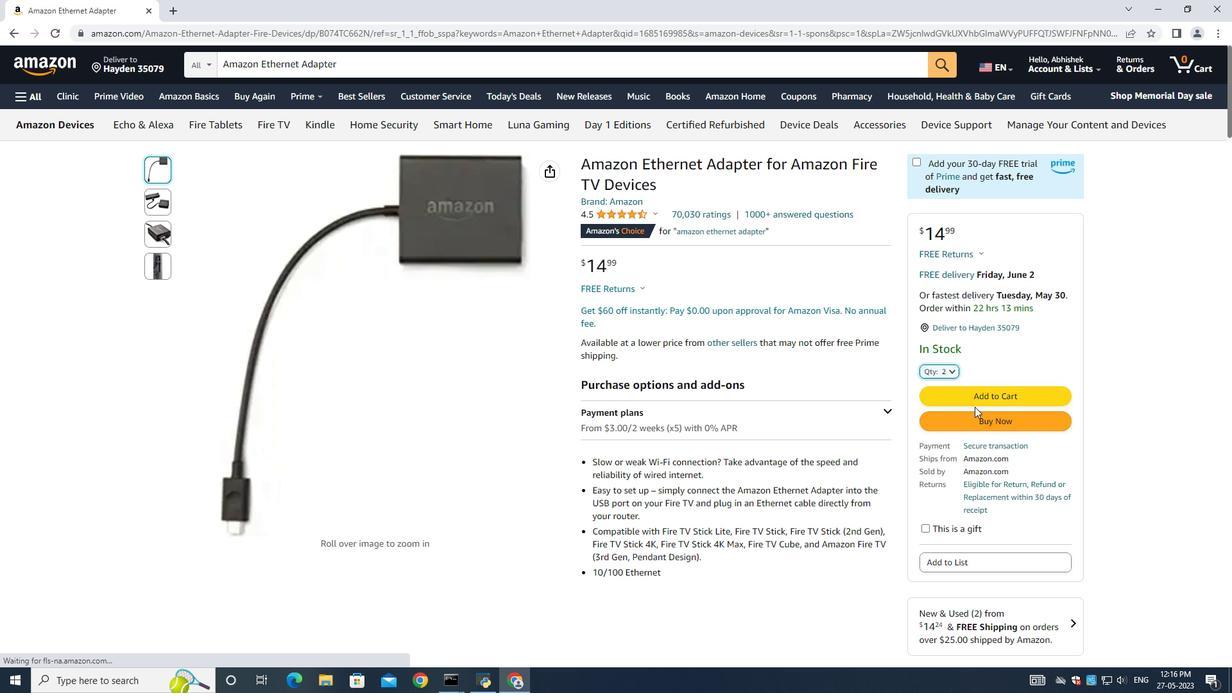
Action: Mouse scrolled (660, 220) with delta (0, 0)
Screenshot: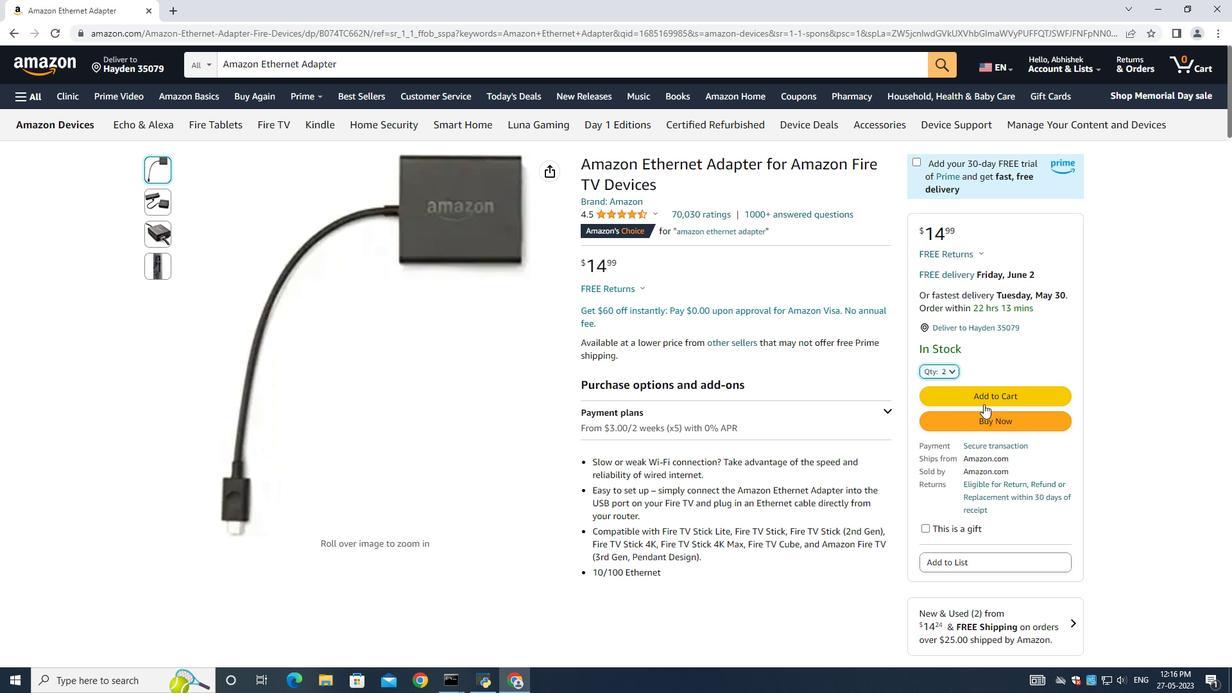 
Action: Mouse moved to (256, 338)
Screenshot: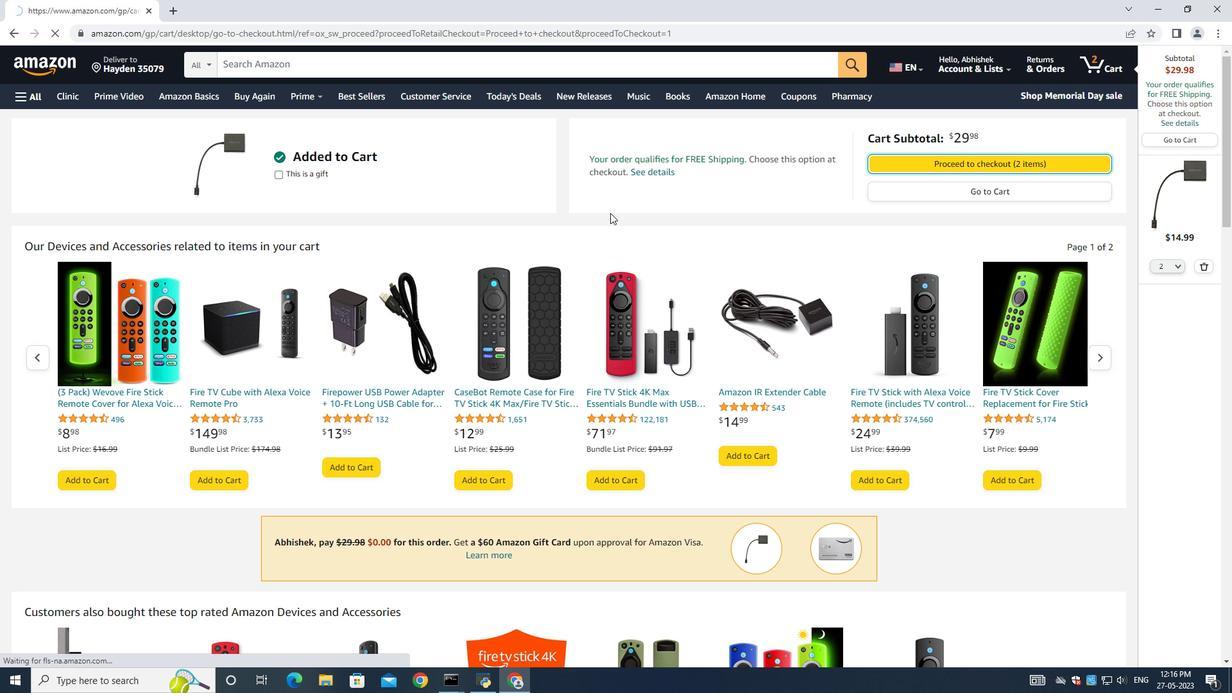 
Action: Mouse scrolled (256, 337) with delta (0, 0)
Screenshot: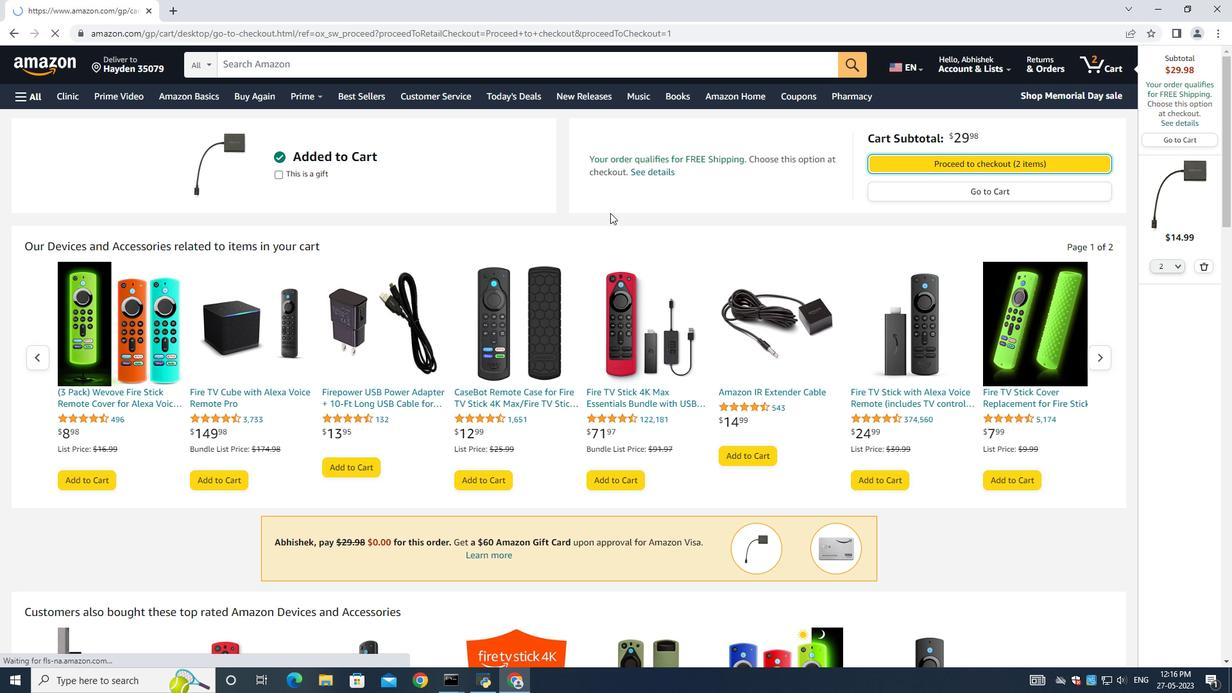
Action: Mouse scrolled (256, 337) with delta (0, 0)
Screenshot: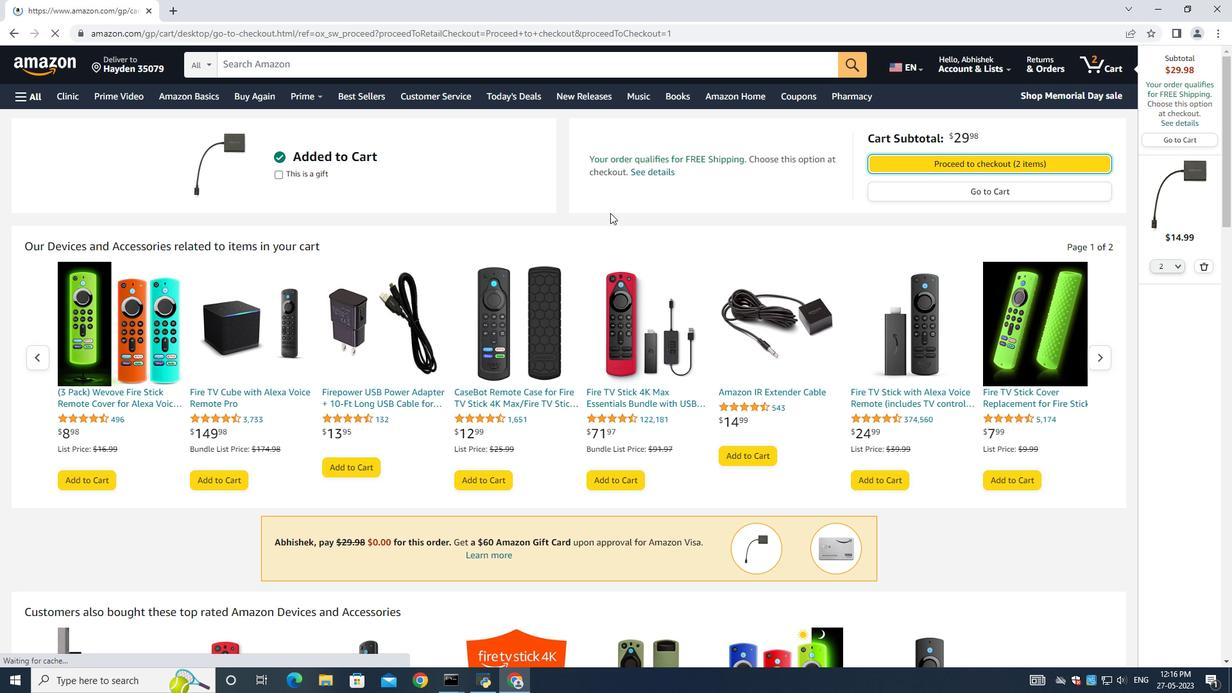 
Action: Mouse scrolled (256, 337) with delta (0, 0)
Screenshot: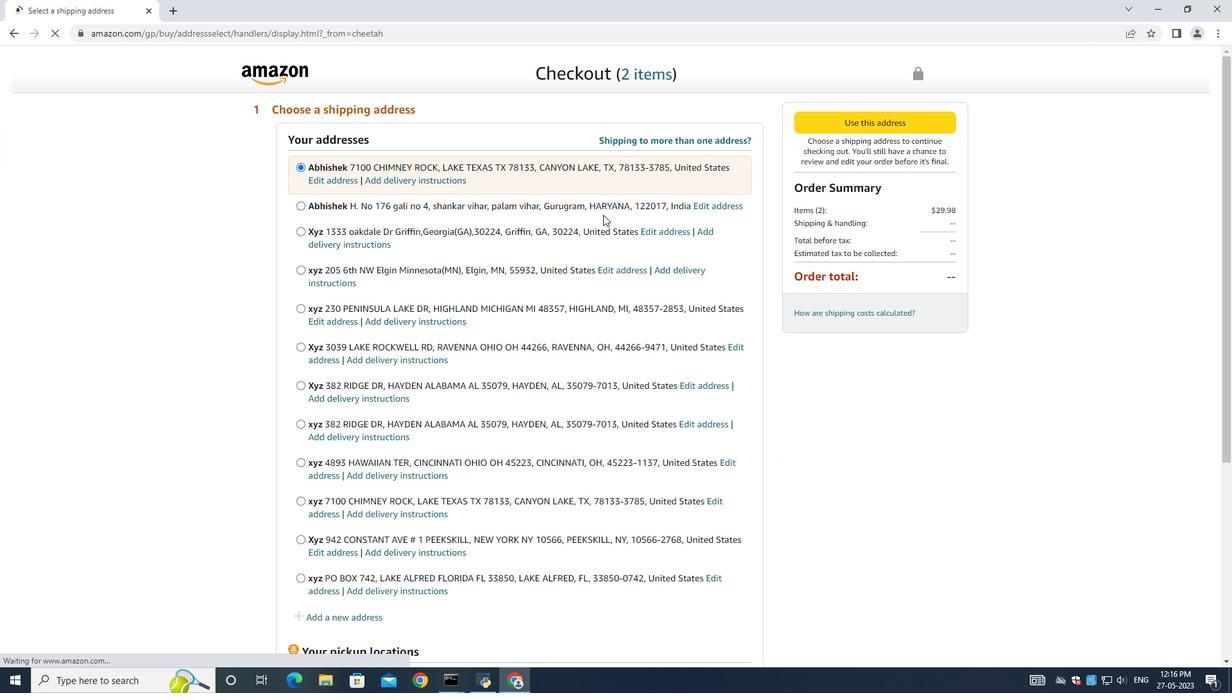 
Action: Mouse moved to (267, 337)
Screenshot: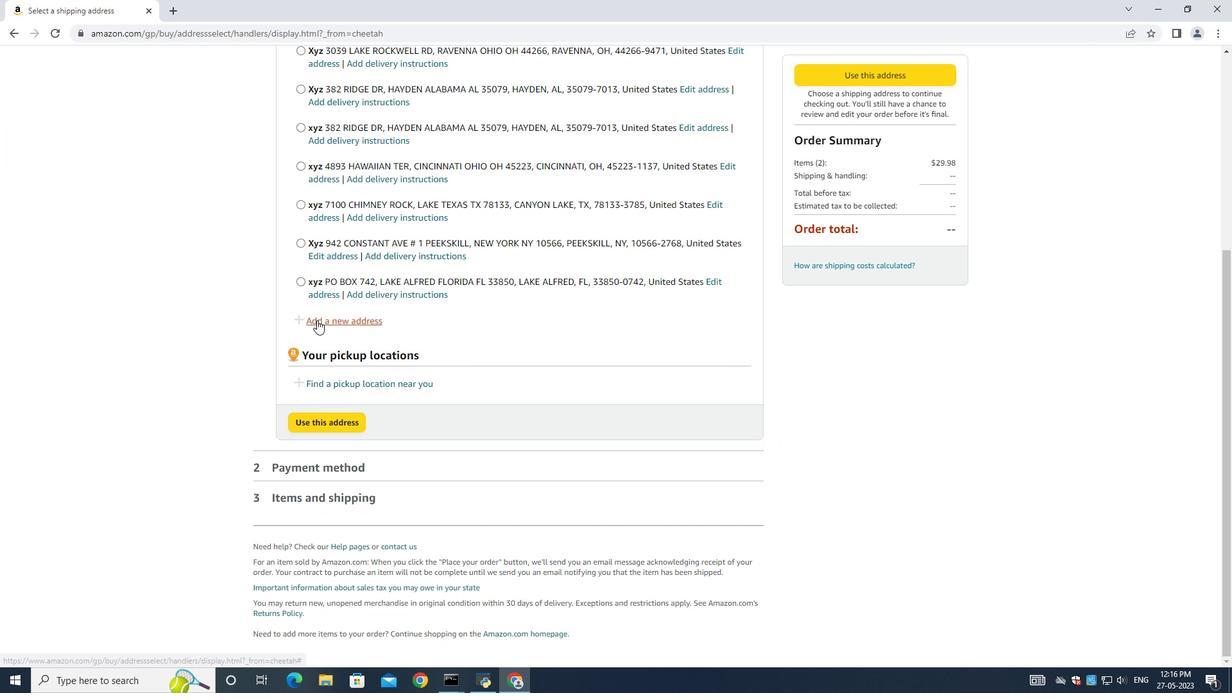 
Action: Mouse scrolled (267, 337) with delta (0, 0)
Screenshot: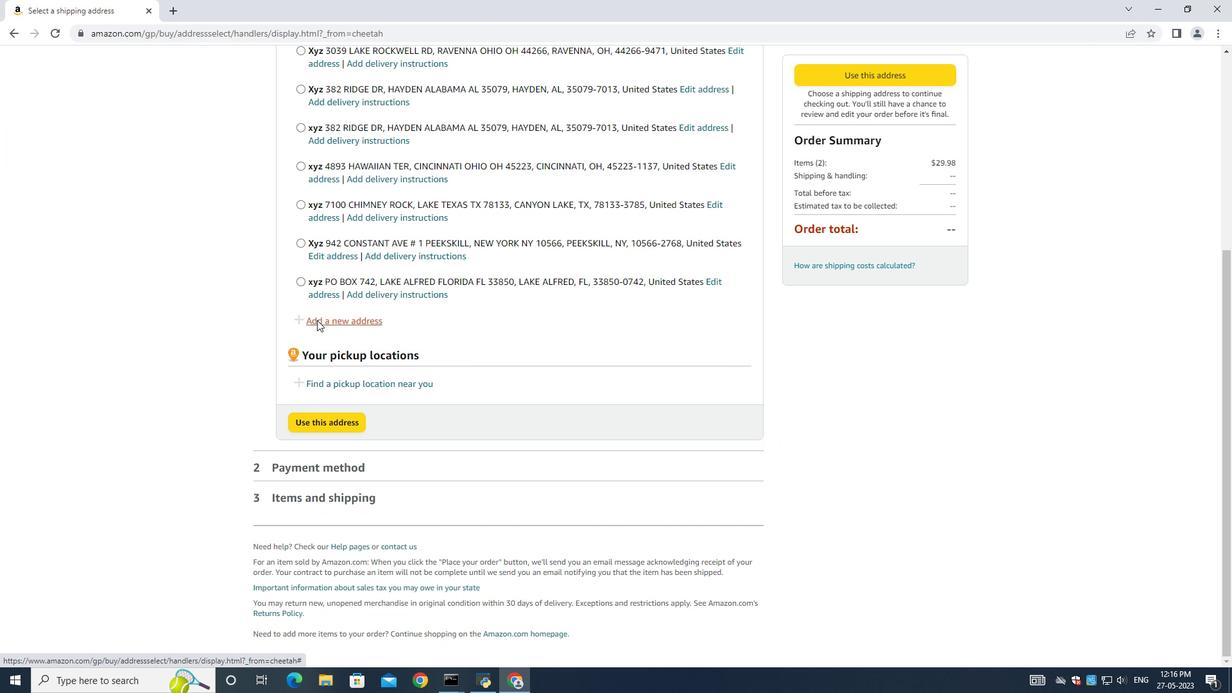 
Action: Mouse moved to (468, 333)
Screenshot: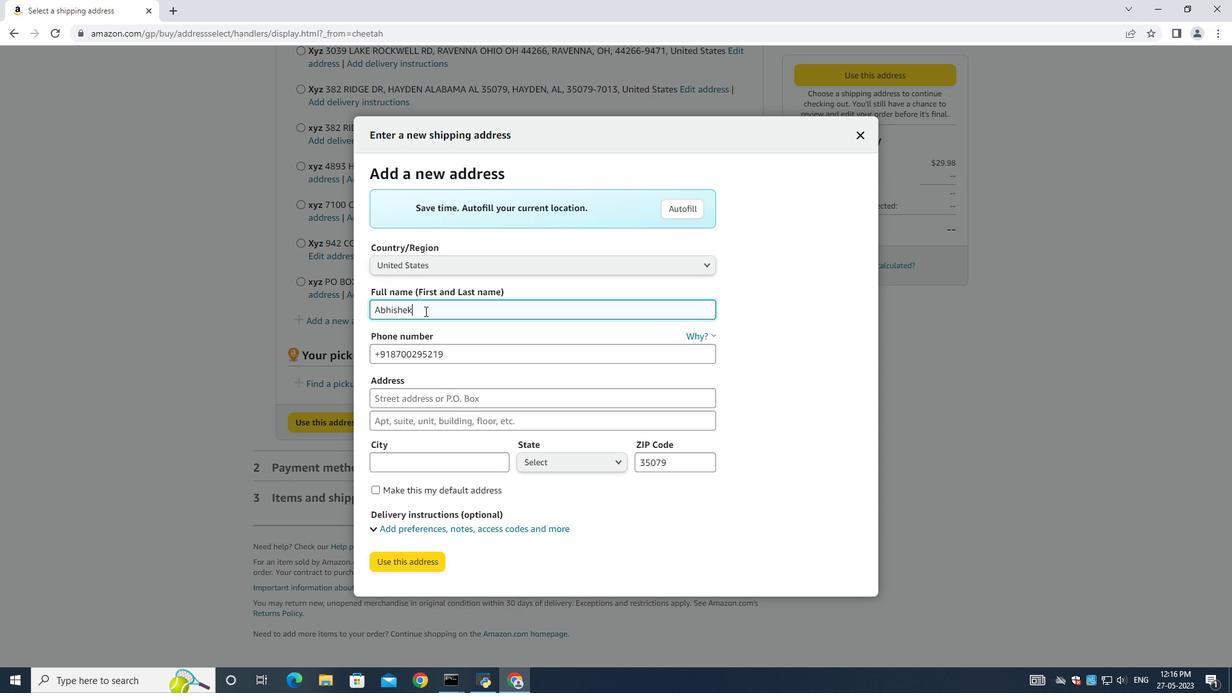 
Action: Mouse scrolled (468, 333) with delta (0, 0)
Screenshot: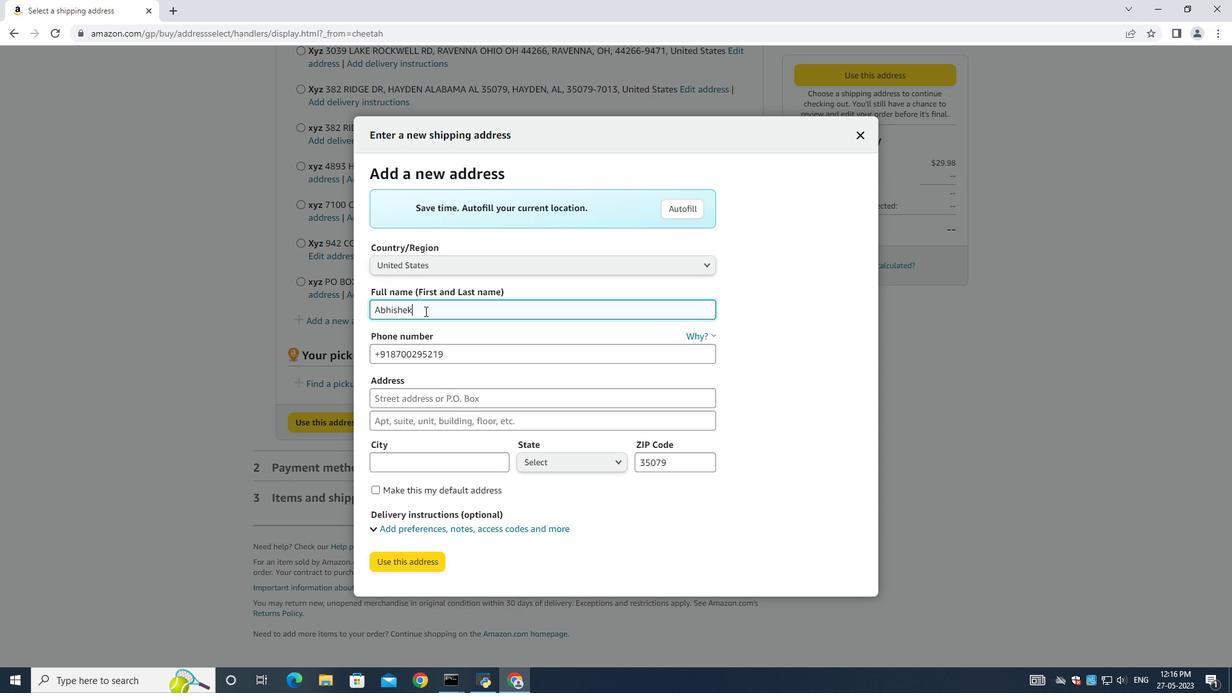 
Action: Mouse moved to (437, 339)
Screenshot: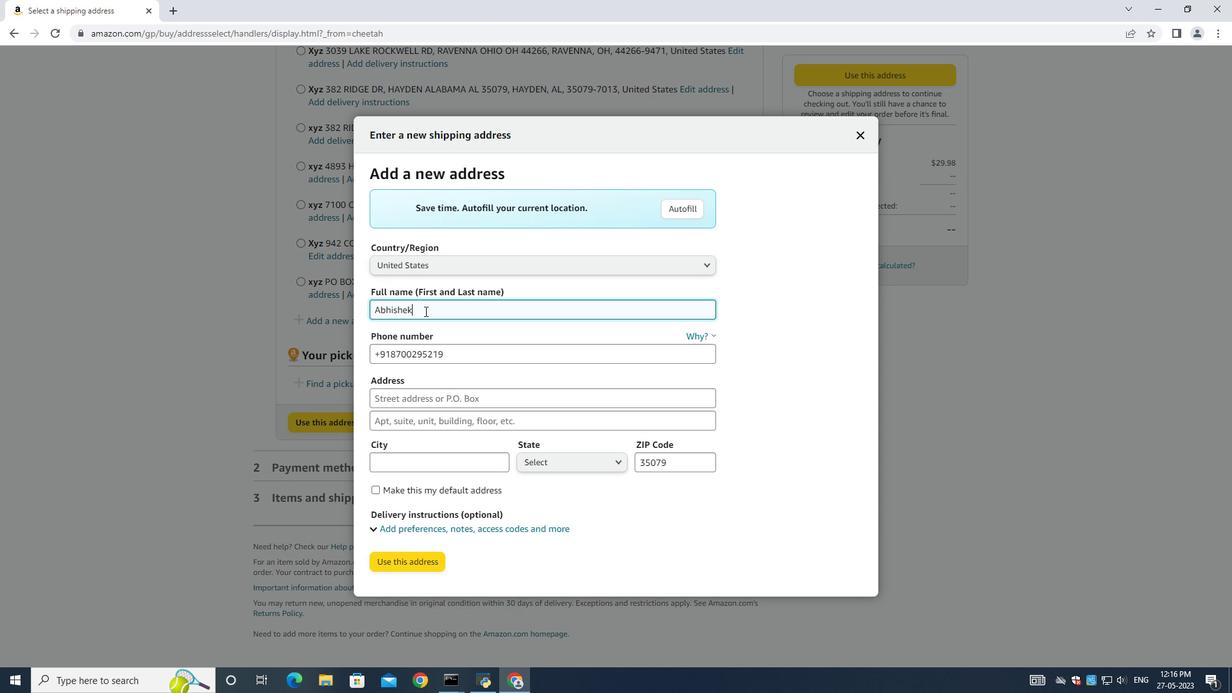 
Action: Mouse scrolled (437, 339) with delta (0, 0)
Screenshot: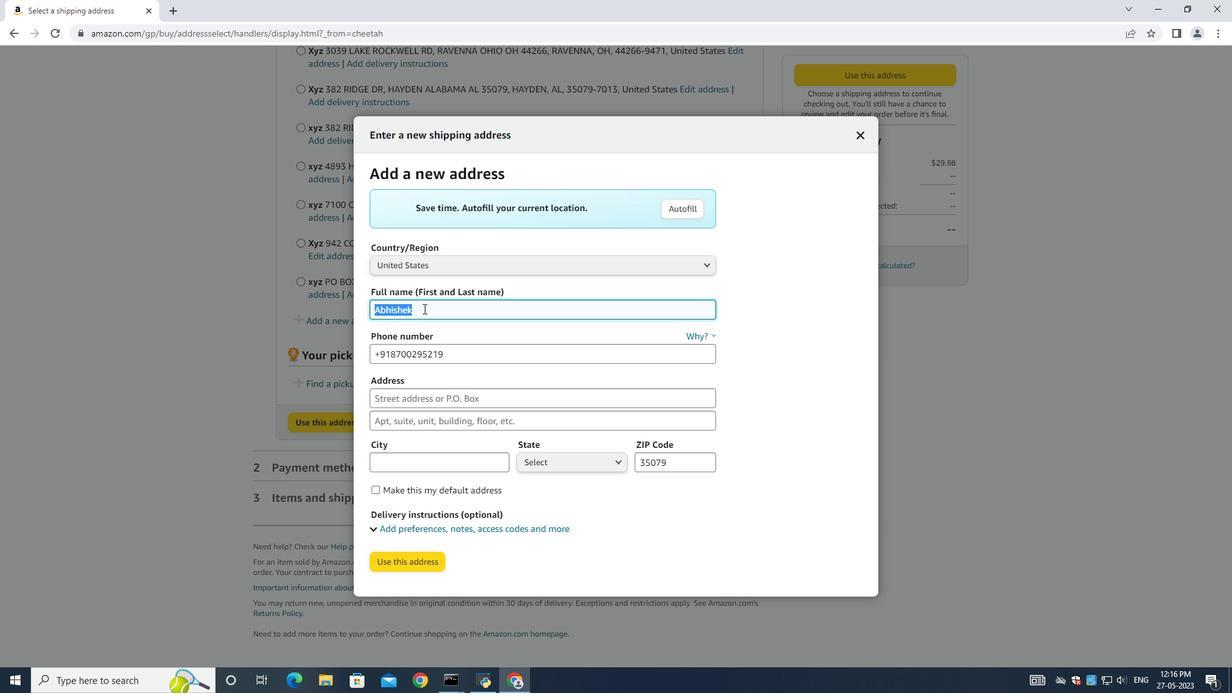 
Action: Mouse moved to (555, 292)
Screenshot: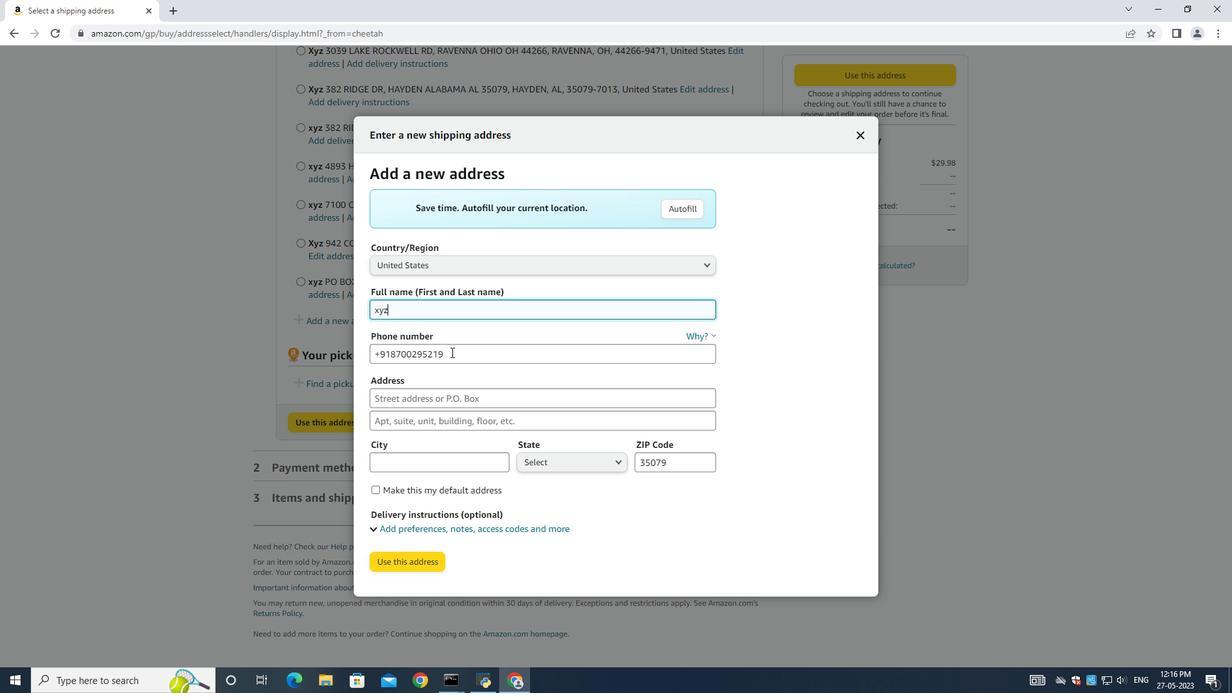 
Action: Mouse scrolled (555, 291) with delta (0, 0)
Screenshot: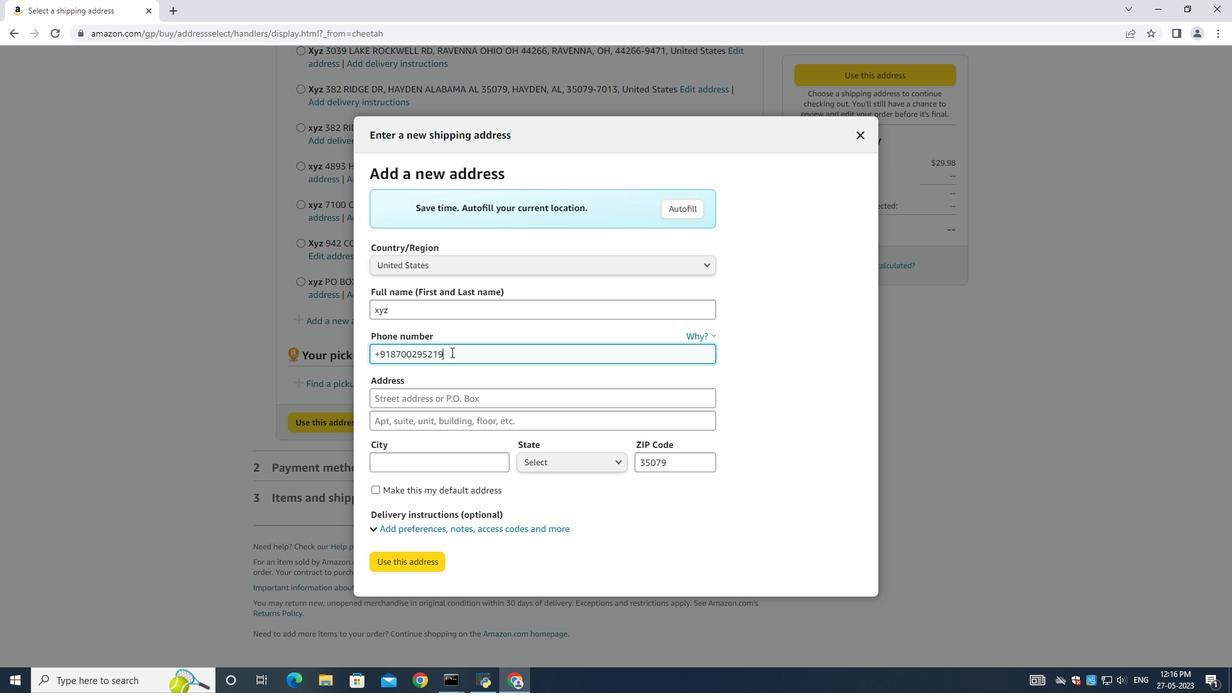 
Action: Mouse moved to (519, 292)
Screenshot: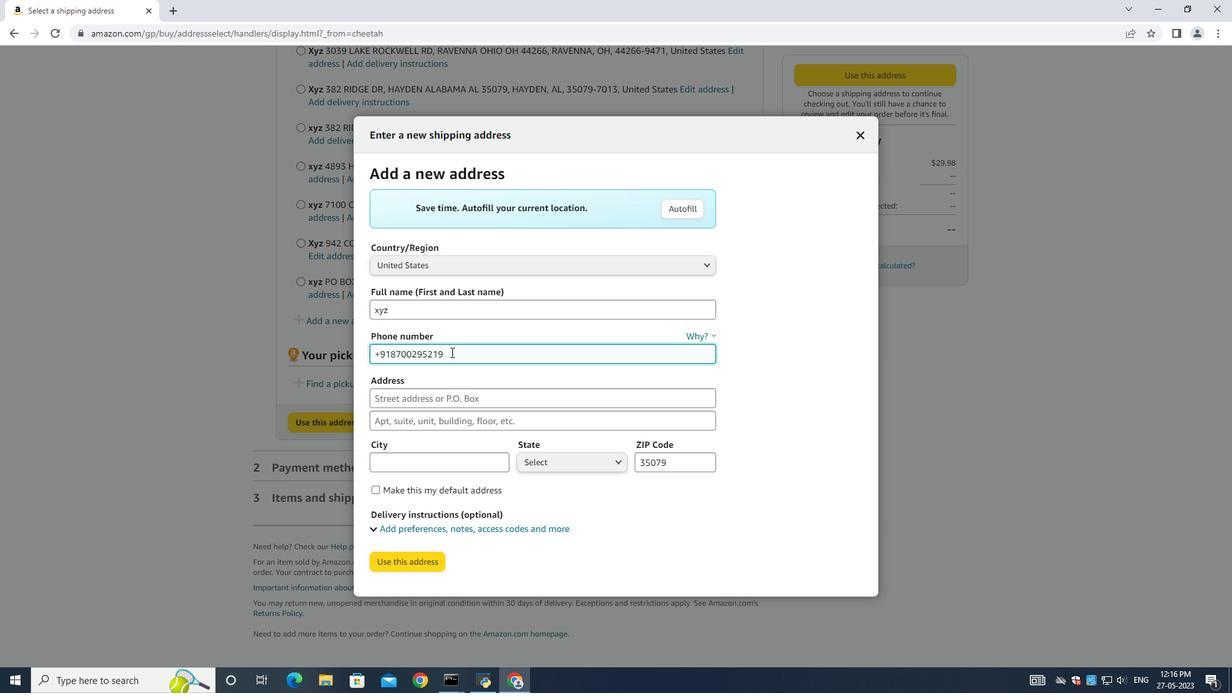
Action: Mouse scrolled (519, 291) with delta (0, 0)
Screenshot: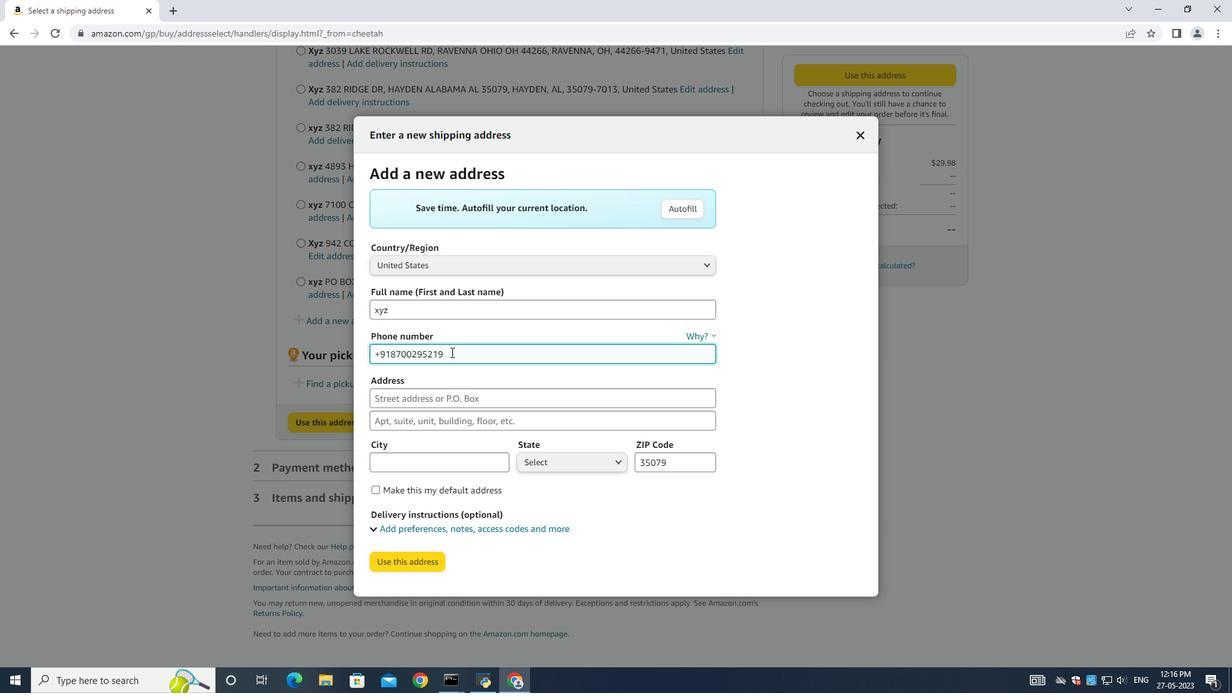 
Action: Mouse moved to (449, 295)
Screenshot: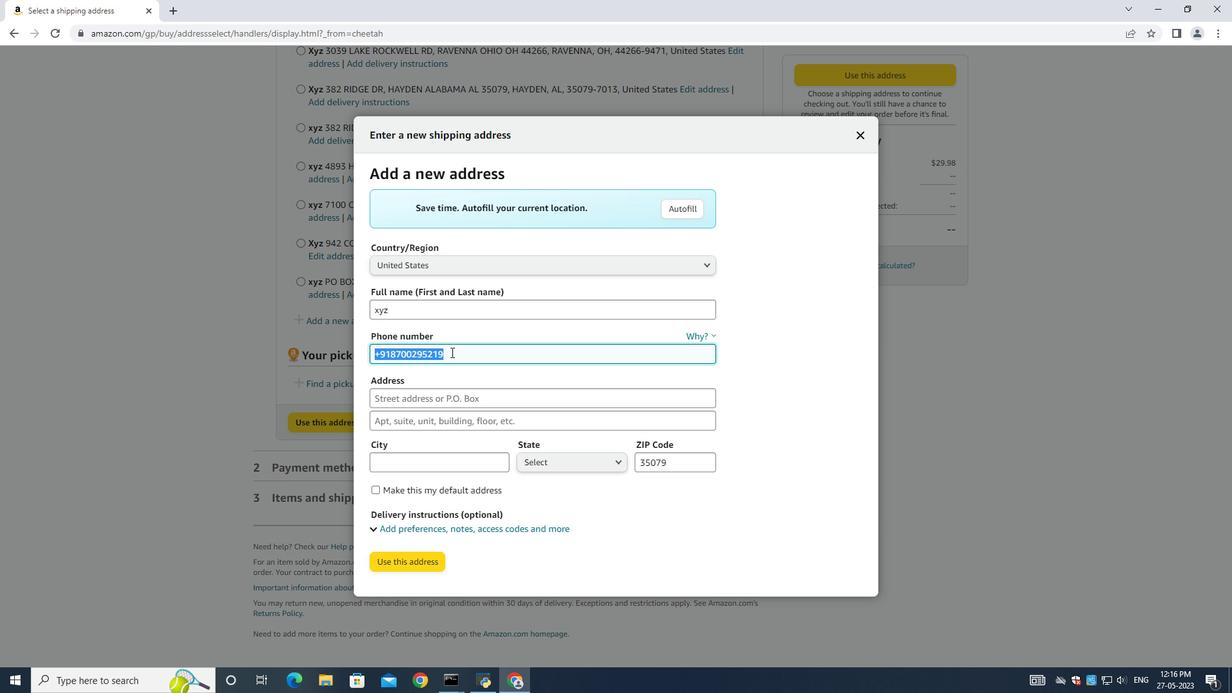 
Action: Mouse scrolled (449, 294) with delta (0, 0)
Screenshot: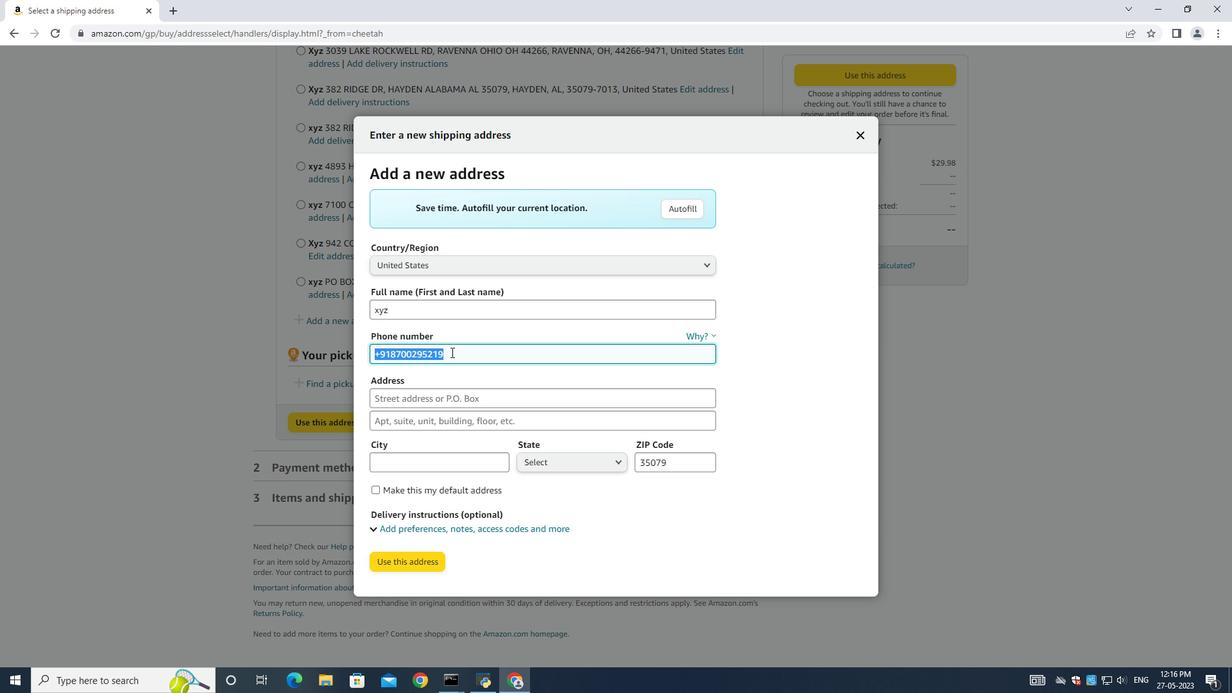 
Action: Mouse moved to (448, 292)
Screenshot: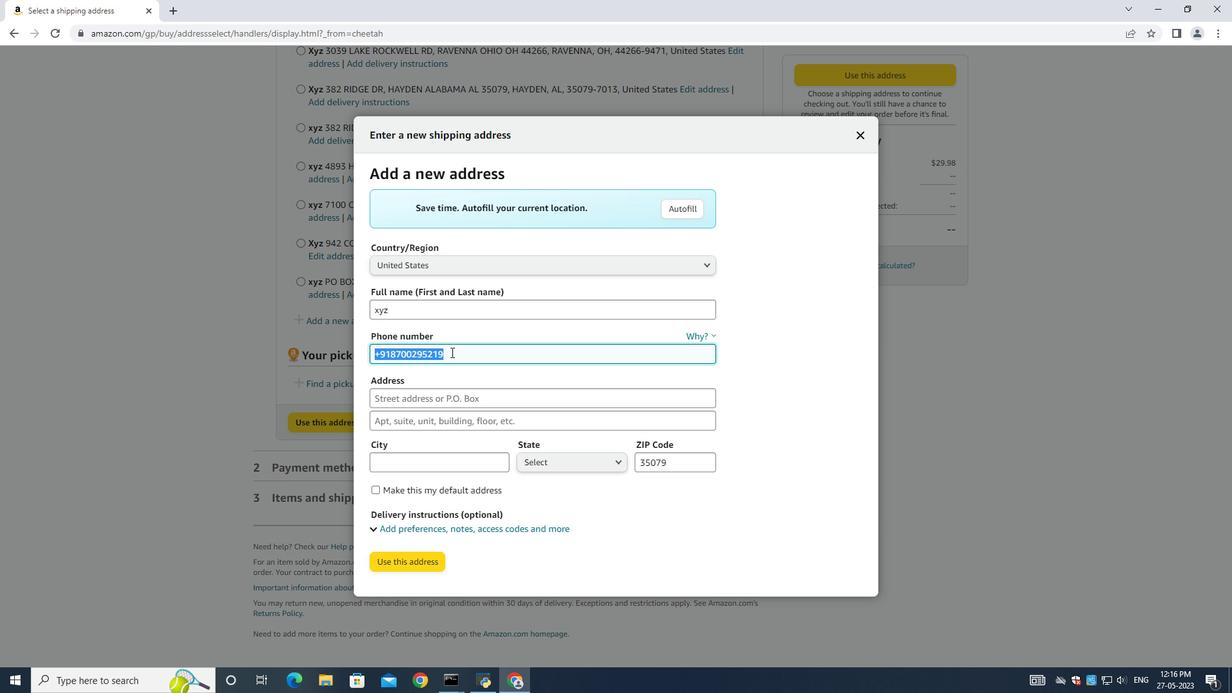 
Action: Mouse scrolled (448, 292) with delta (0, 0)
Screenshot: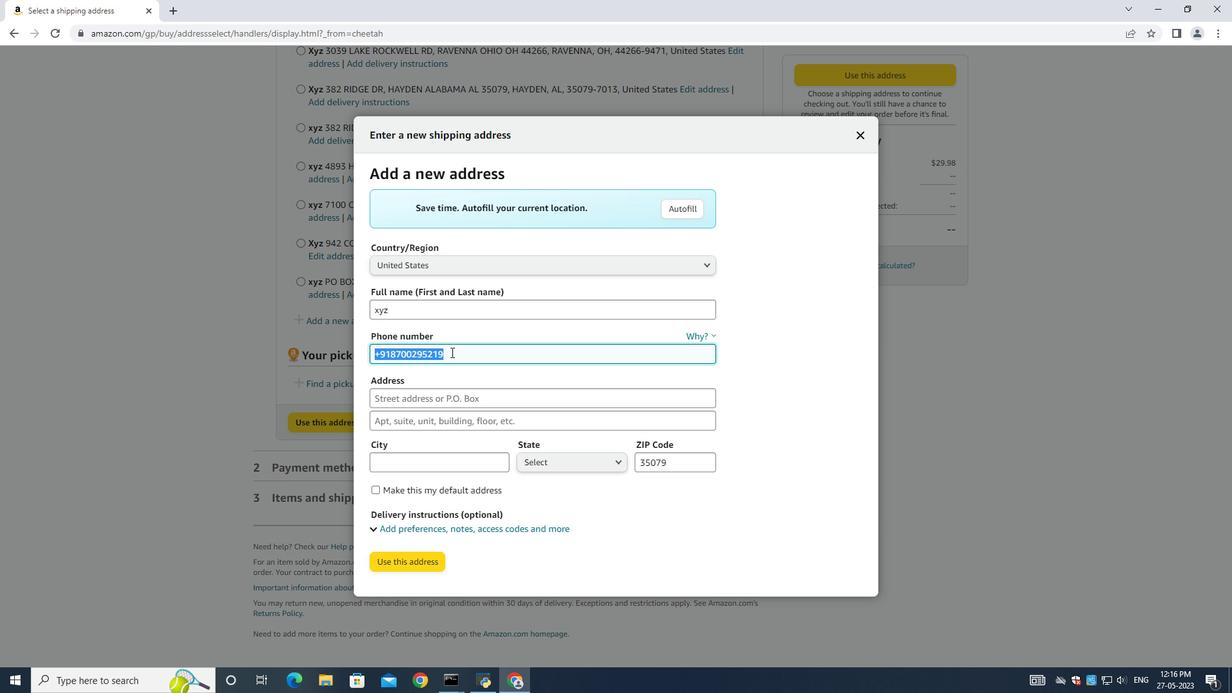 
Action: Mouse moved to (448, 287)
Screenshot: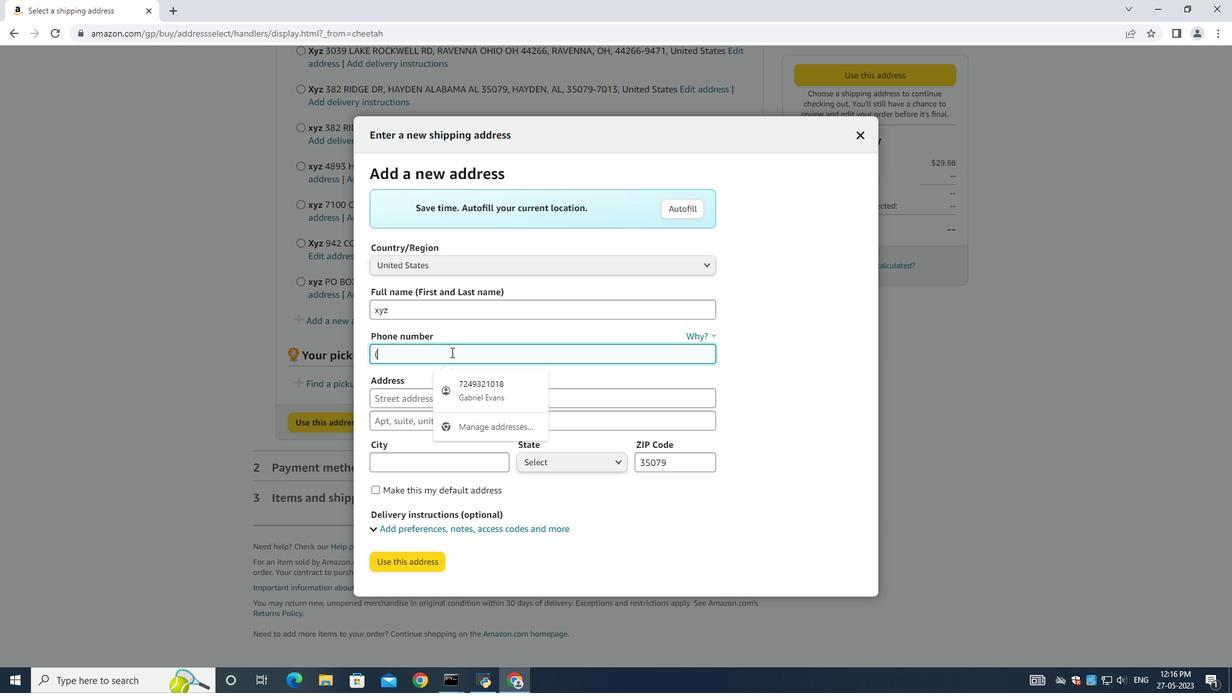 
Action: Mouse scrolled (448, 287) with delta (0, 0)
Screenshot: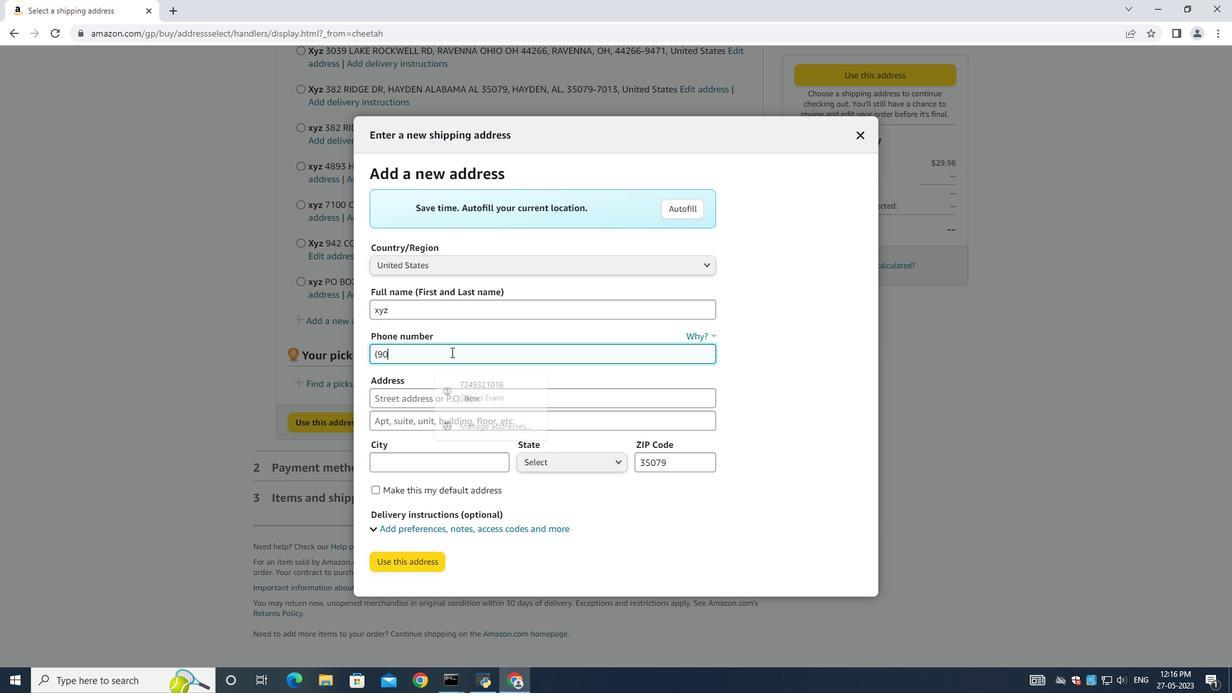 
Action: Mouse scrolled (448, 287) with delta (0, 0)
Screenshot: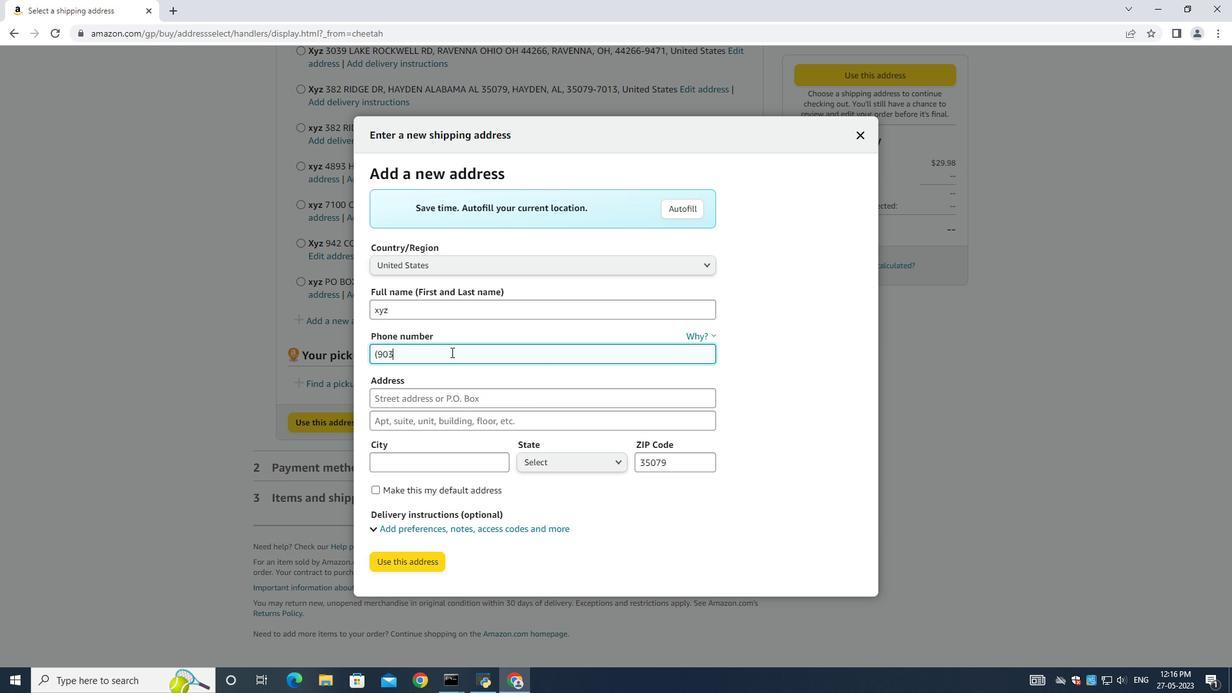 
Action: Mouse scrolled (448, 287) with delta (0, 0)
Screenshot: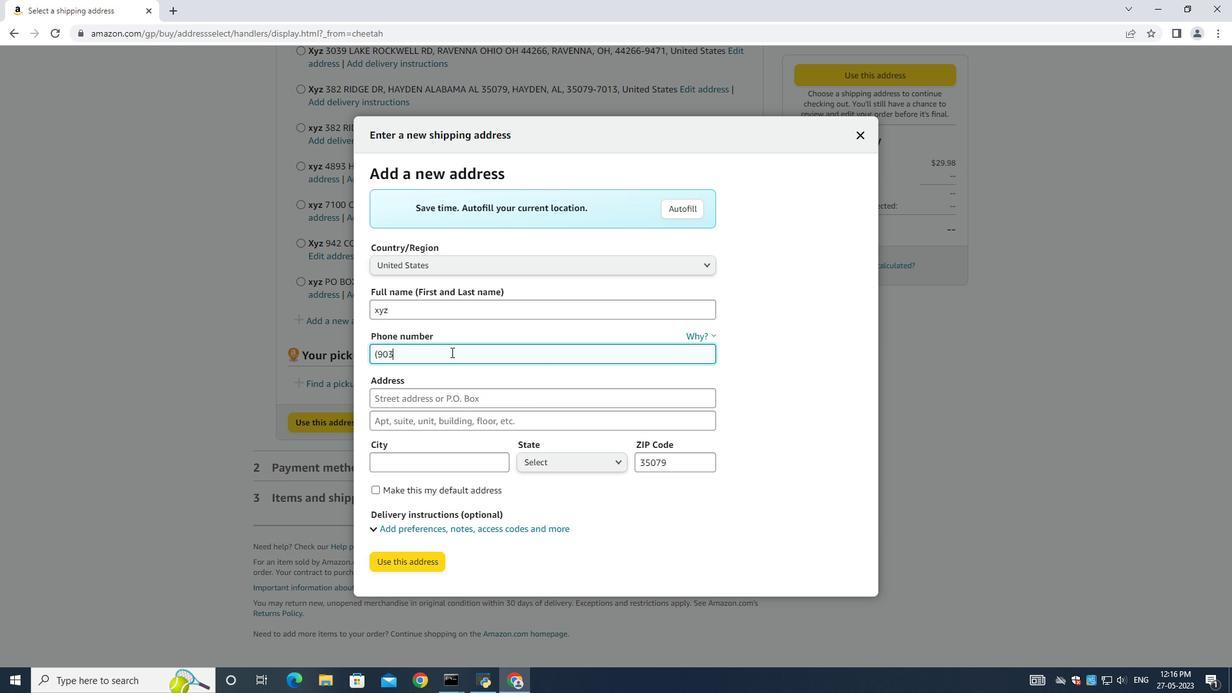 
Action: Mouse moved to (498, 295)
Screenshot: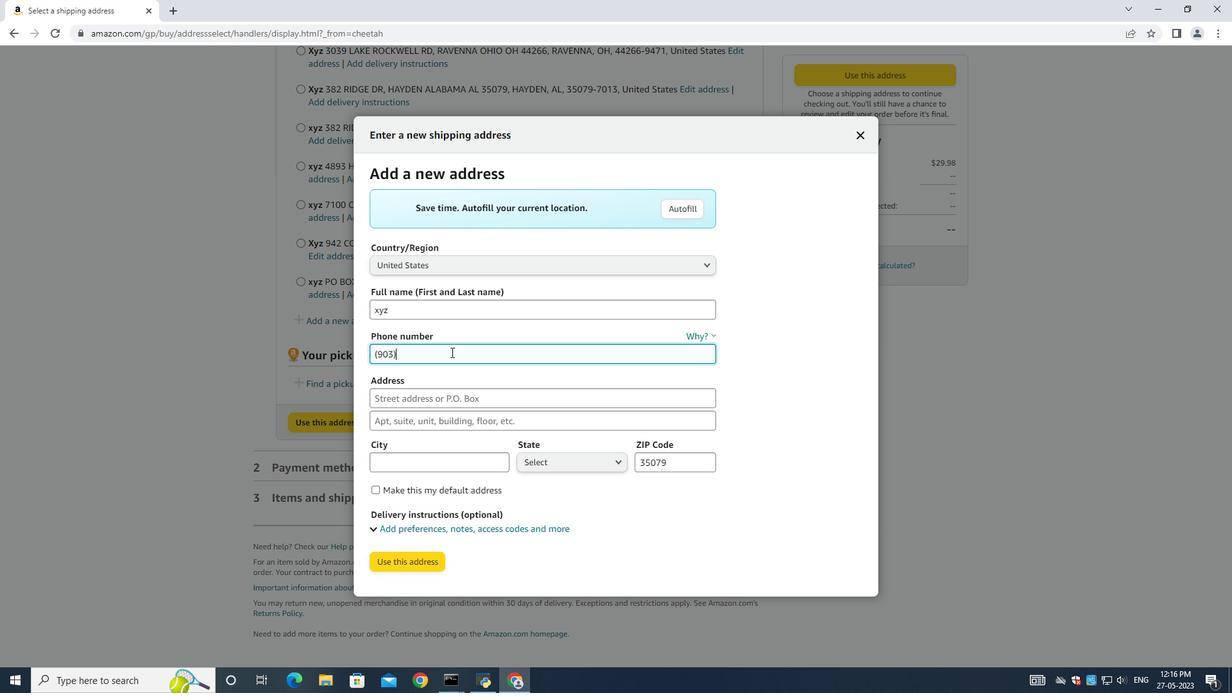 
Action: Mouse scrolled (498, 294) with delta (0, 0)
Screenshot: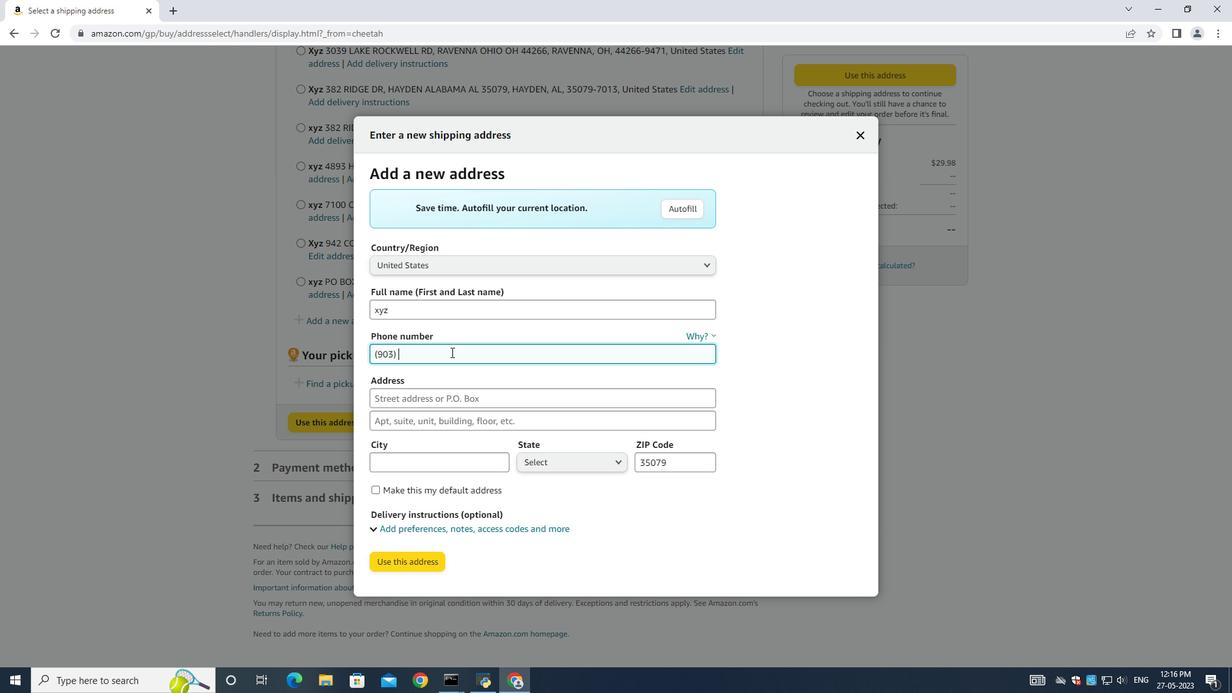 
Action: Mouse scrolled (498, 294) with delta (0, 0)
Screenshot: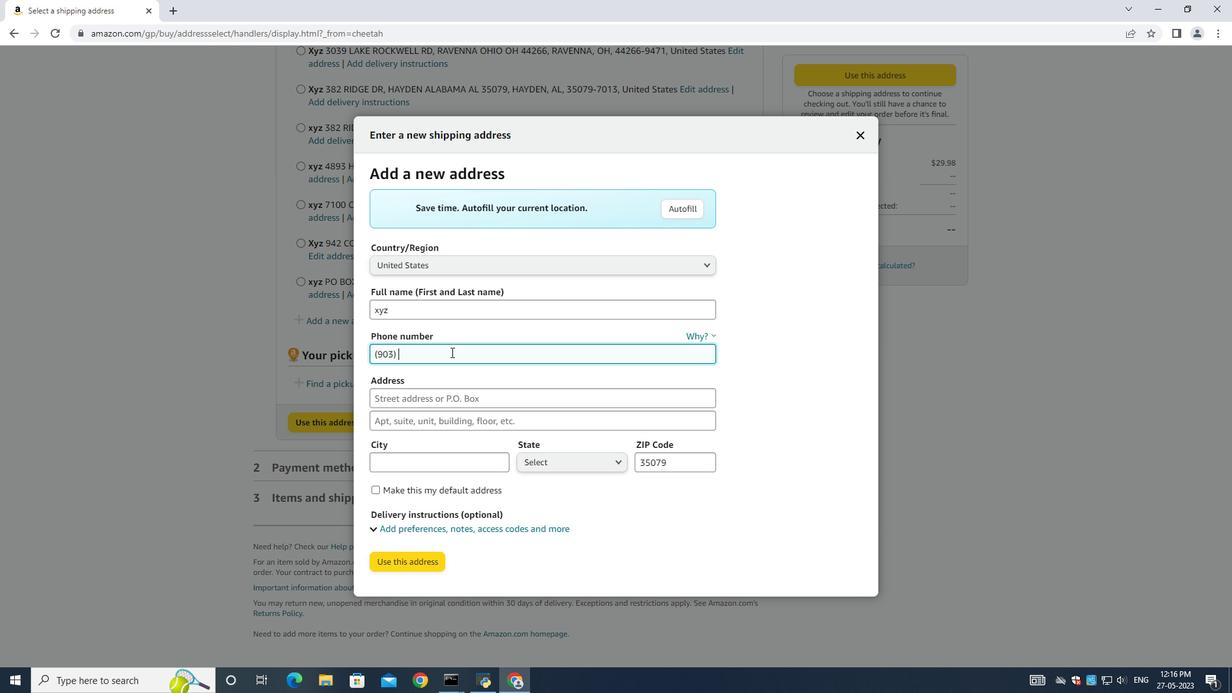 
Action: Mouse scrolled (498, 294) with delta (0, 0)
Screenshot: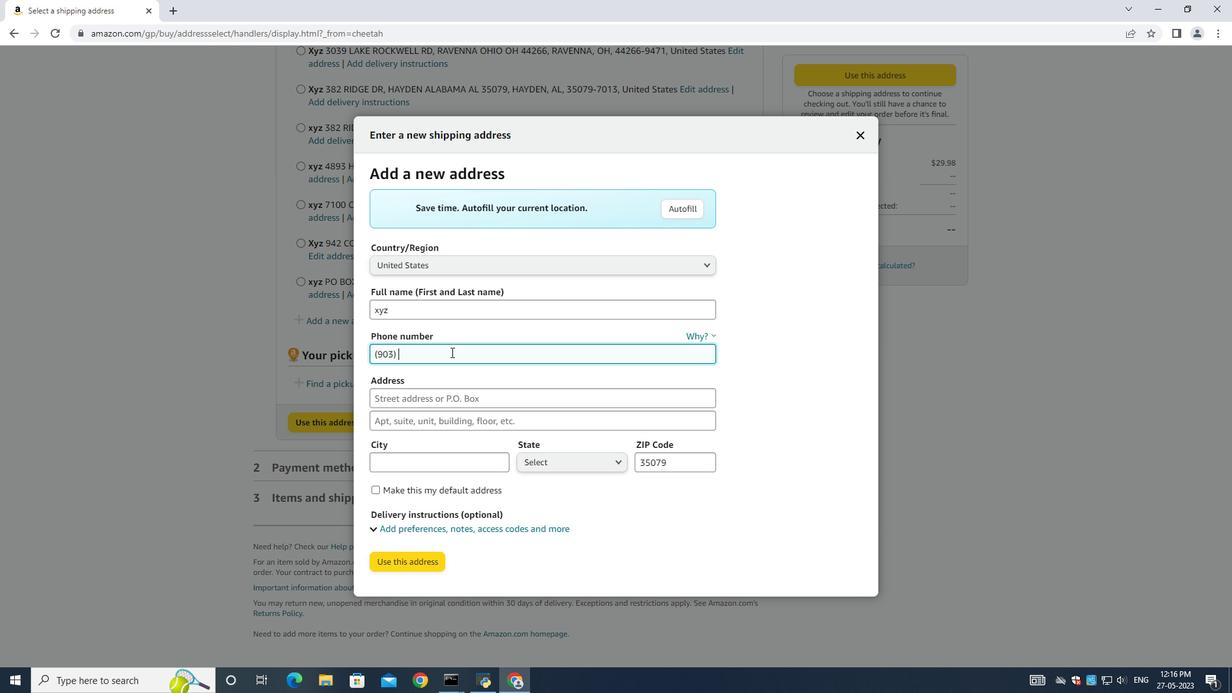 
Action: Mouse scrolled (498, 294) with delta (0, 0)
Screenshot: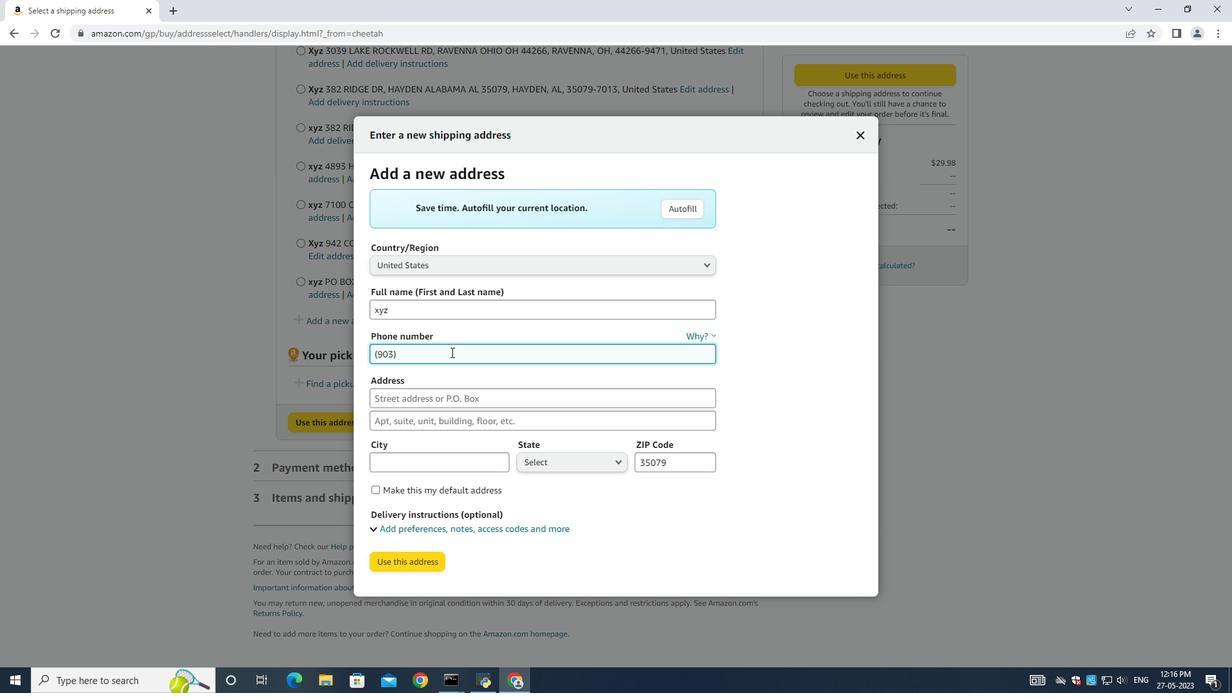 
Action: Mouse scrolled (498, 294) with delta (0, 0)
Screenshot: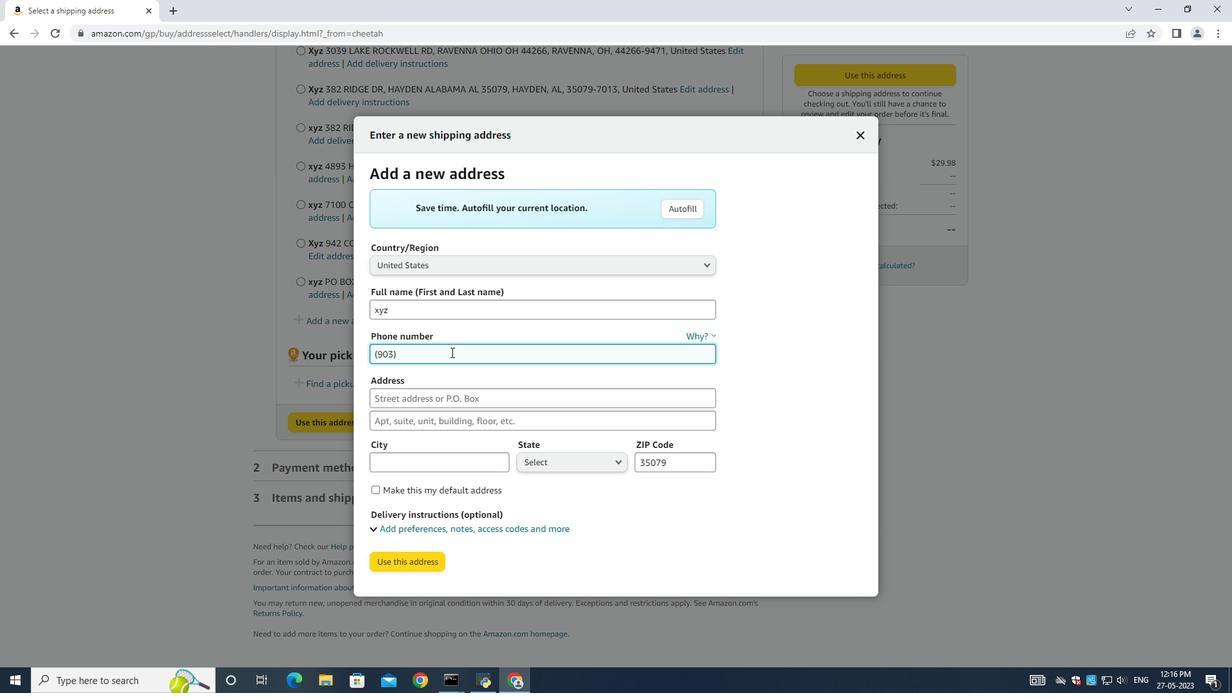 
Action: Mouse scrolled (498, 294) with delta (0, 0)
Screenshot: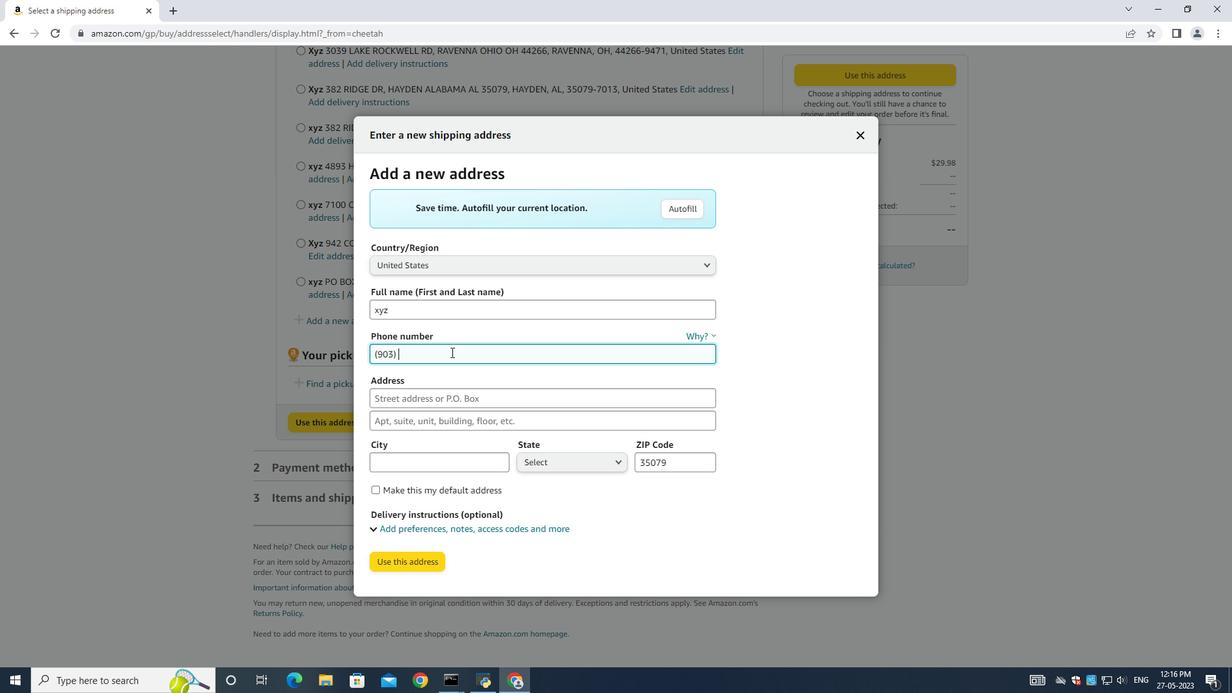 
Action: Mouse scrolled (498, 294) with delta (0, 0)
Screenshot: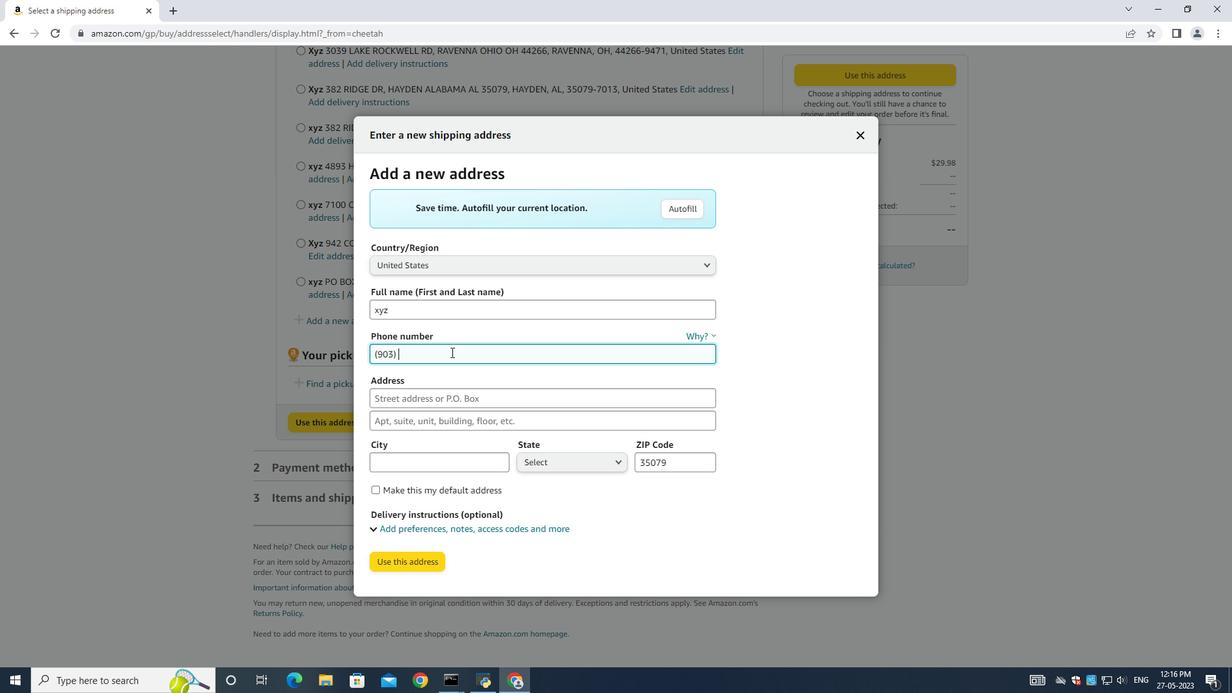 
Action: Mouse scrolled (498, 294) with delta (0, 0)
Screenshot: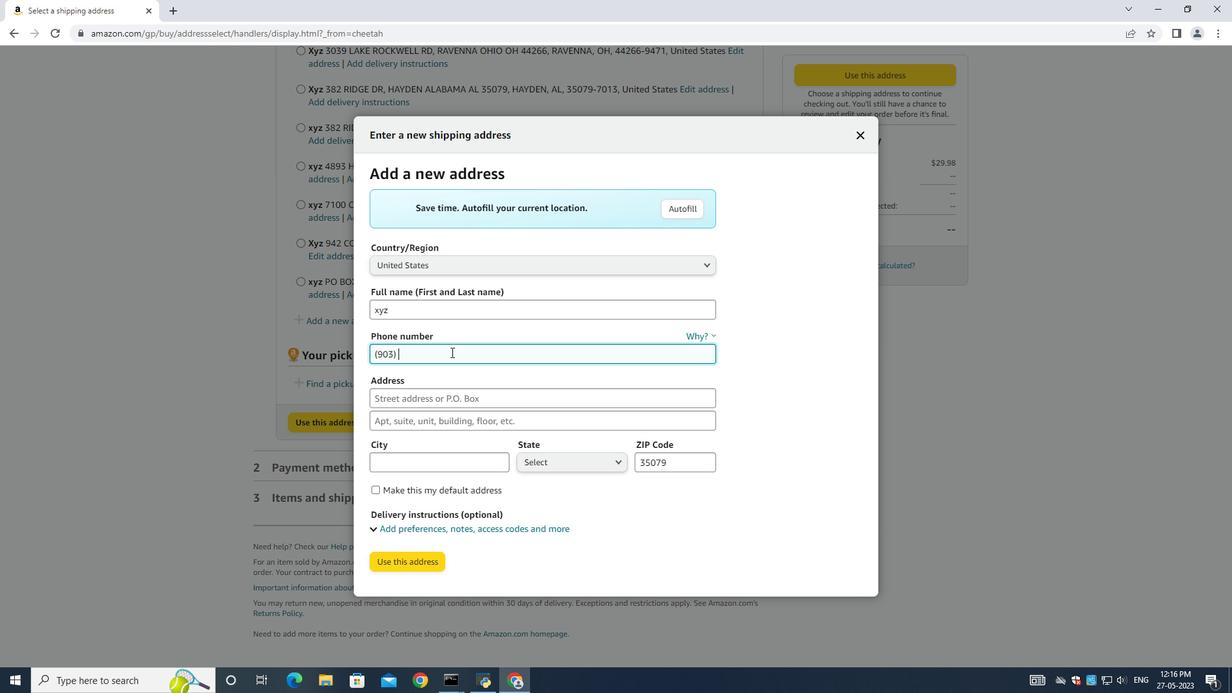 
Action: Mouse scrolled (498, 294) with delta (0, 0)
Screenshot: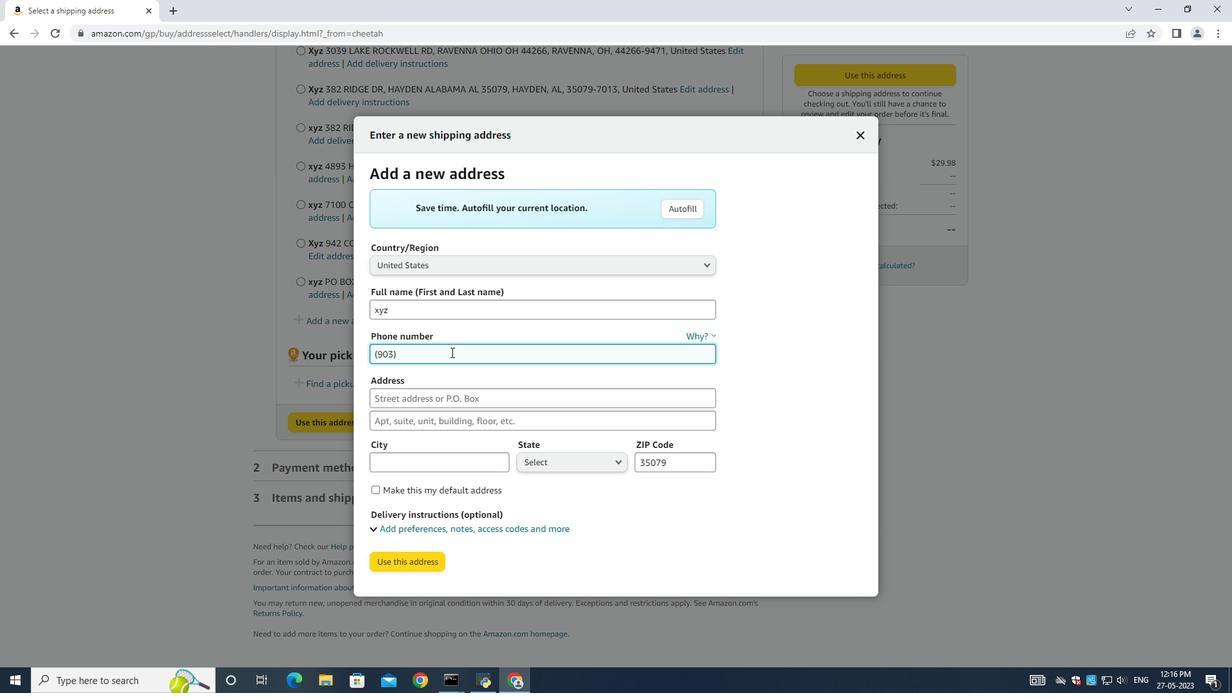 
Action: Mouse scrolled (498, 294) with delta (0, 0)
Screenshot: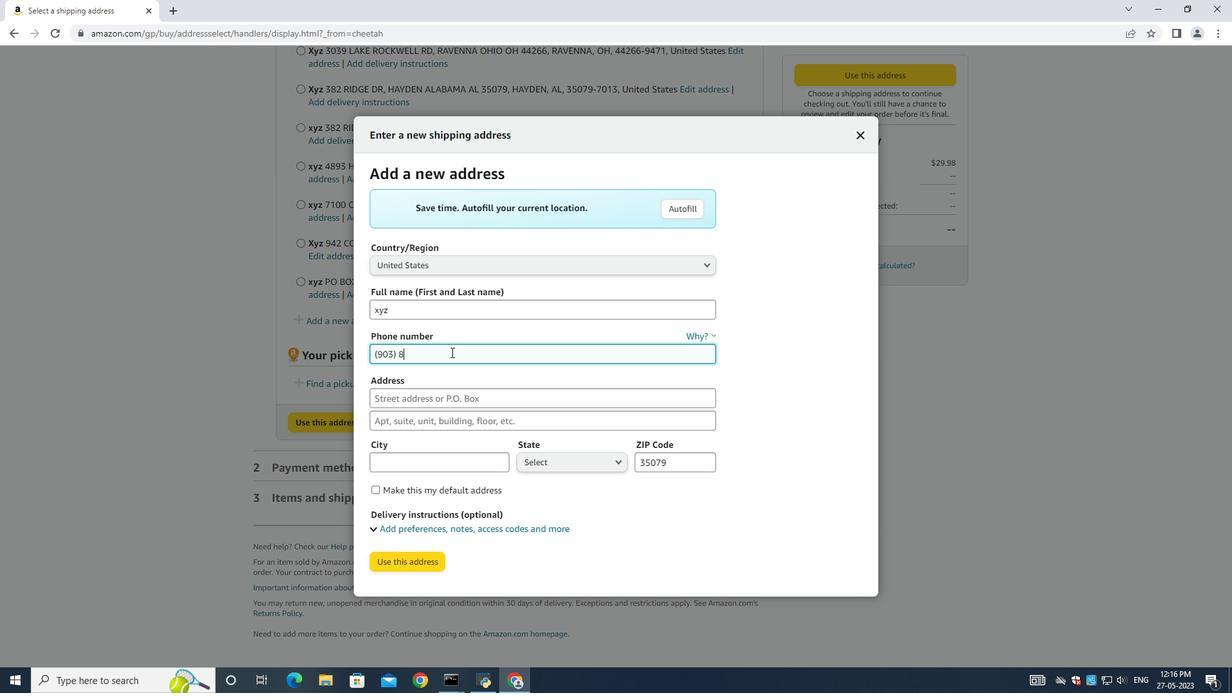 
Action: Mouse scrolled (498, 294) with delta (0, 0)
Screenshot: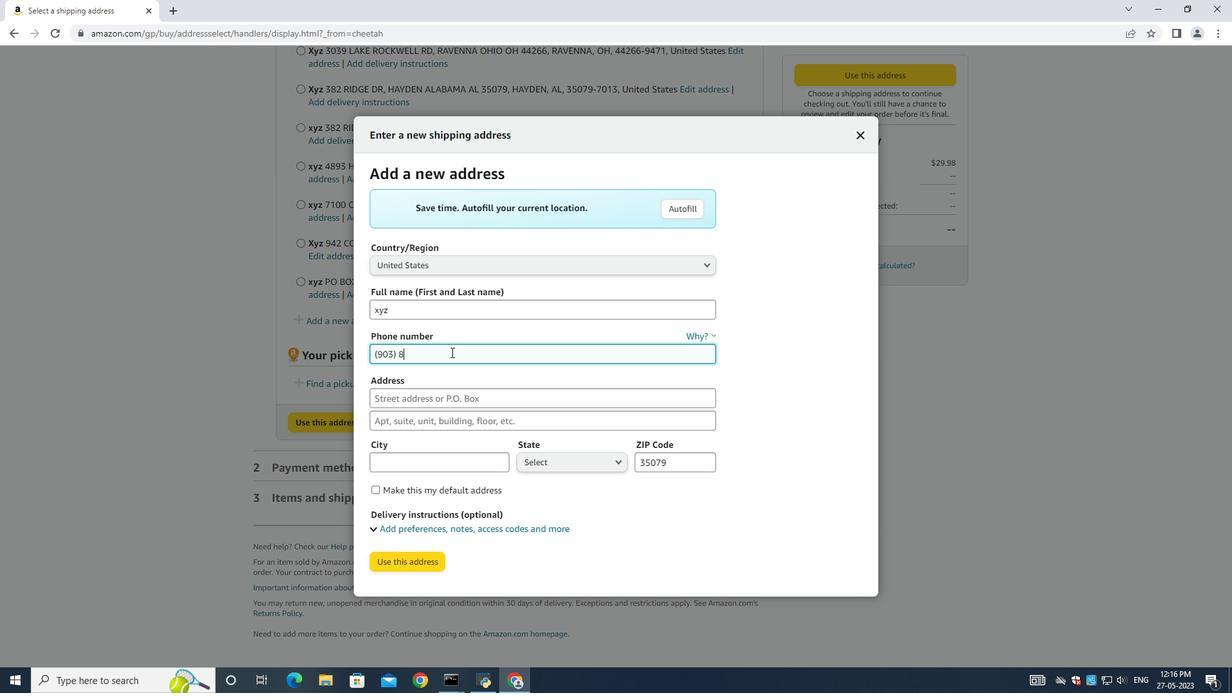 
Action: Mouse scrolled (498, 294) with delta (0, 0)
Screenshot: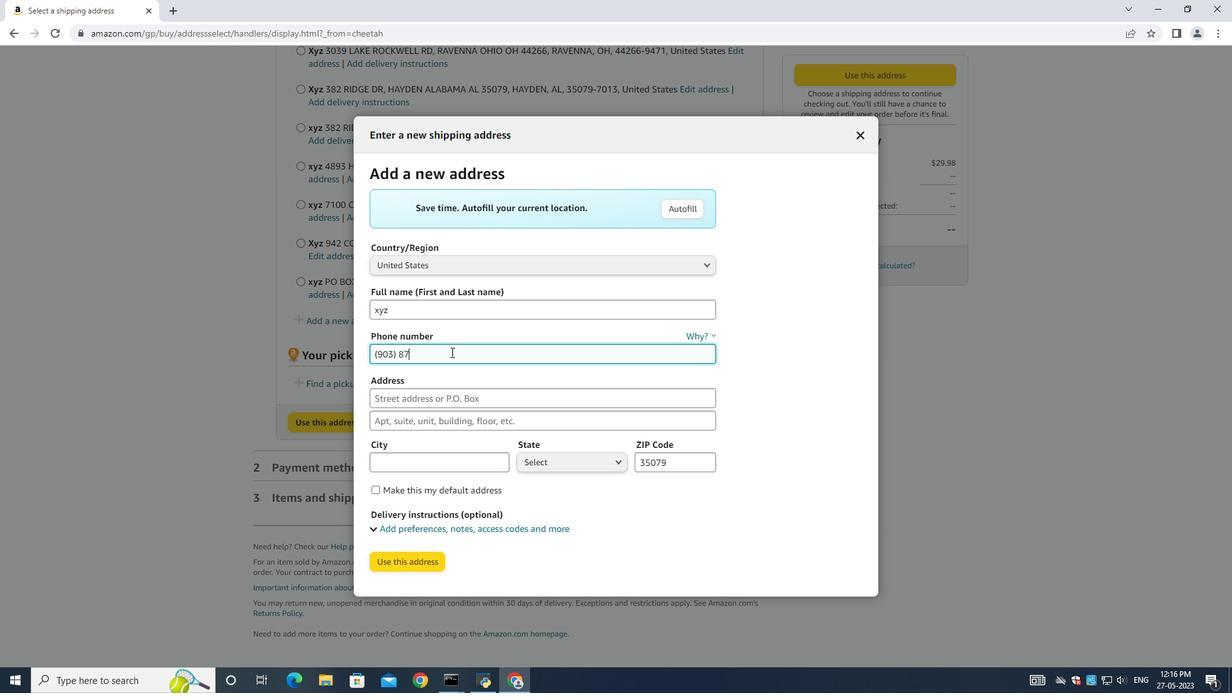 
Action: Mouse scrolled (498, 294) with delta (0, 0)
Screenshot: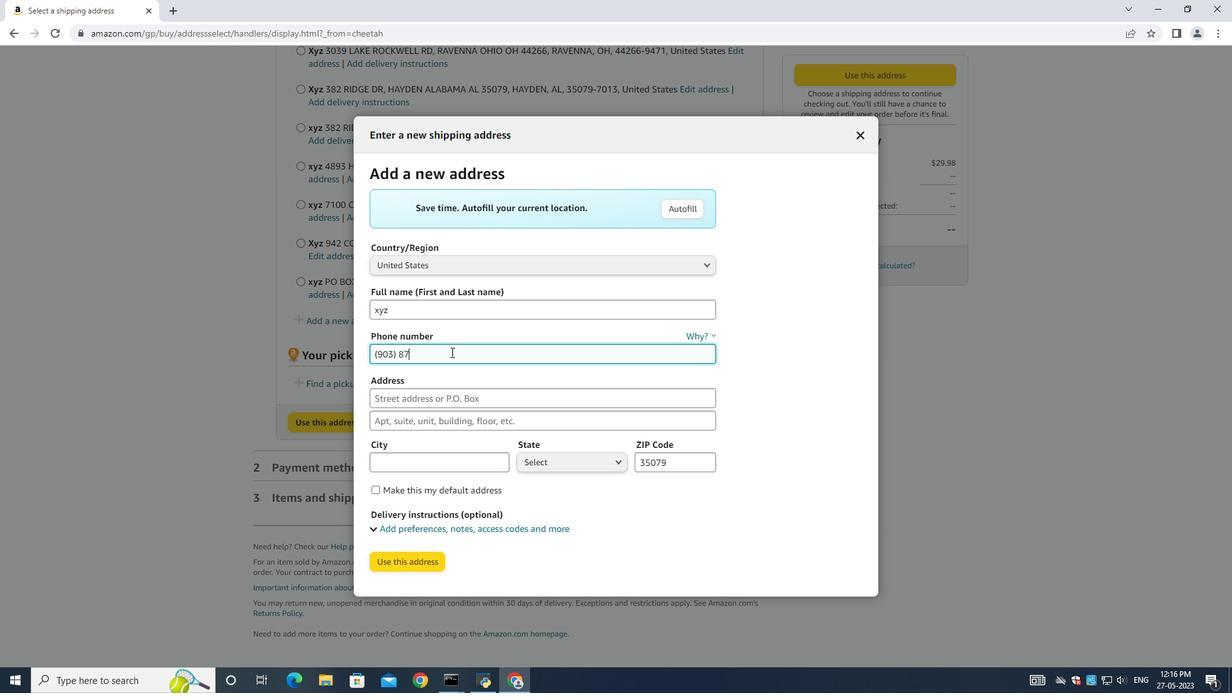 
Action: Mouse scrolled (498, 294) with delta (0, 0)
Screenshot: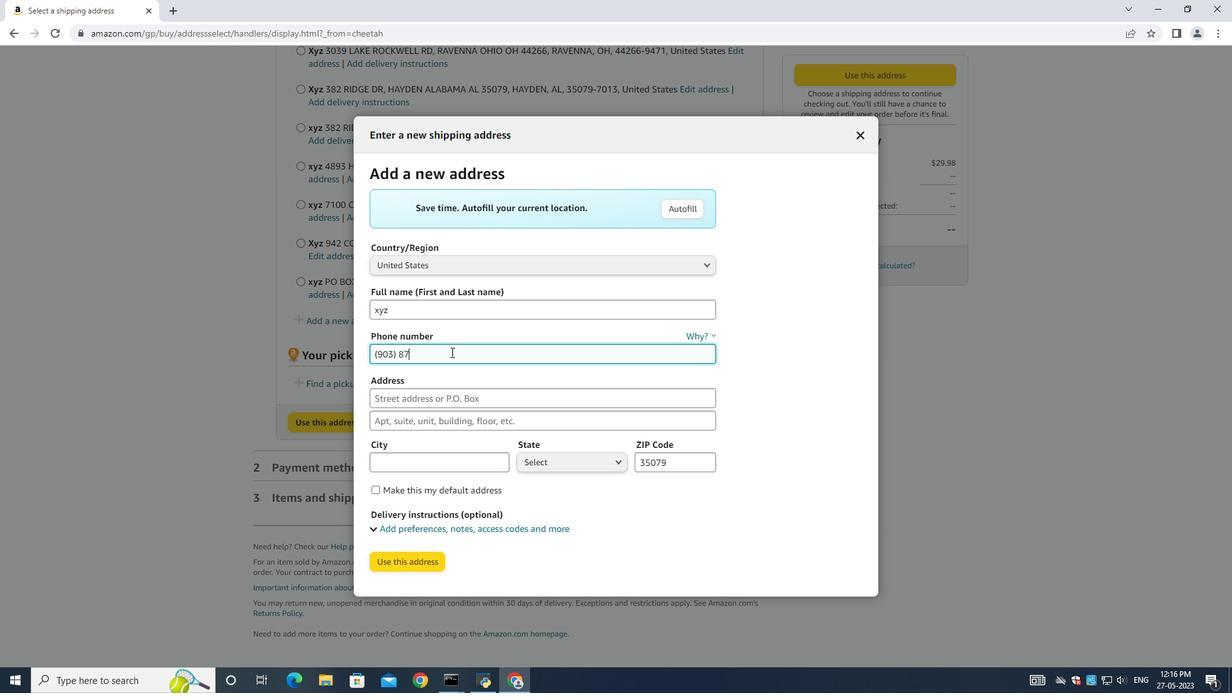
Action: Mouse scrolled (498, 294) with delta (0, 0)
Screenshot: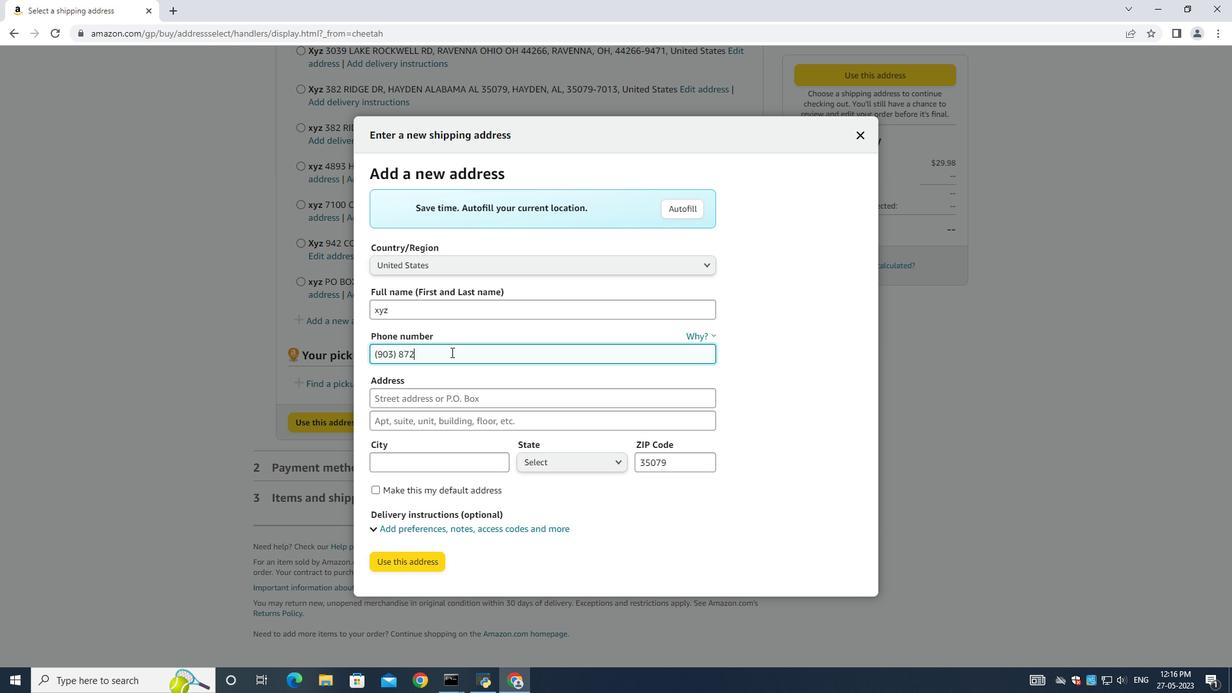 
Action: Mouse scrolled (498, 294) with delta (0, 0)
Screenshot: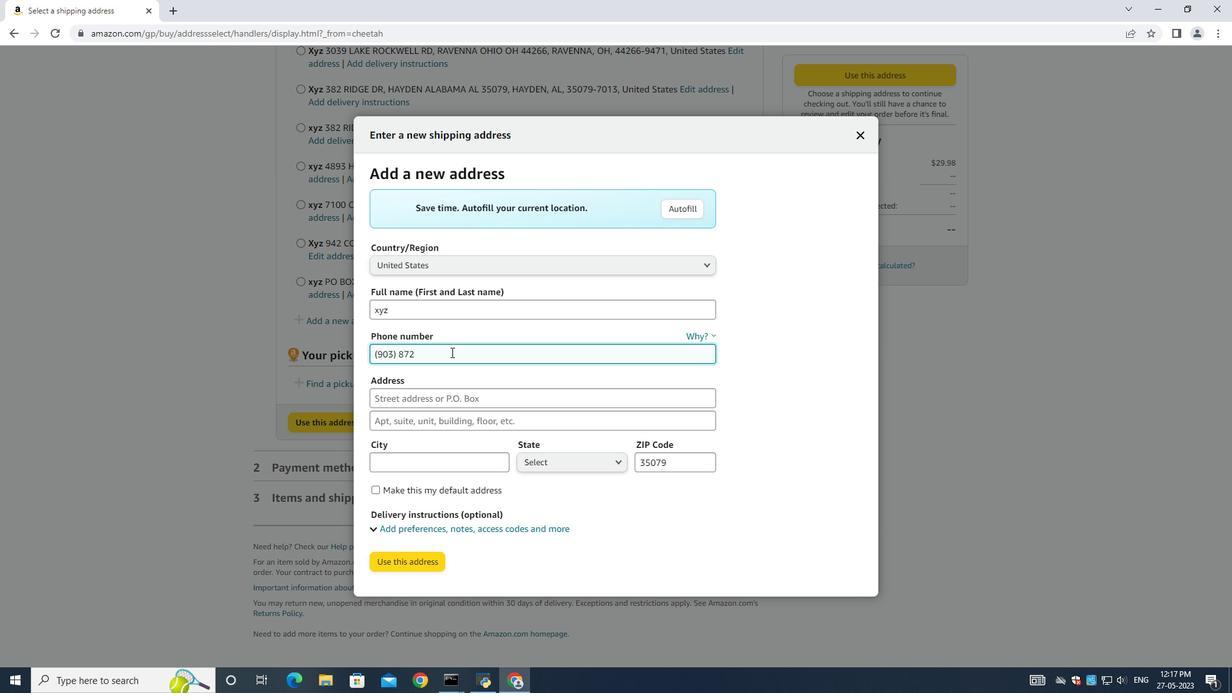 
Action: Mouse scrolled (498, 294) with delta (0, 0)
Screenshot: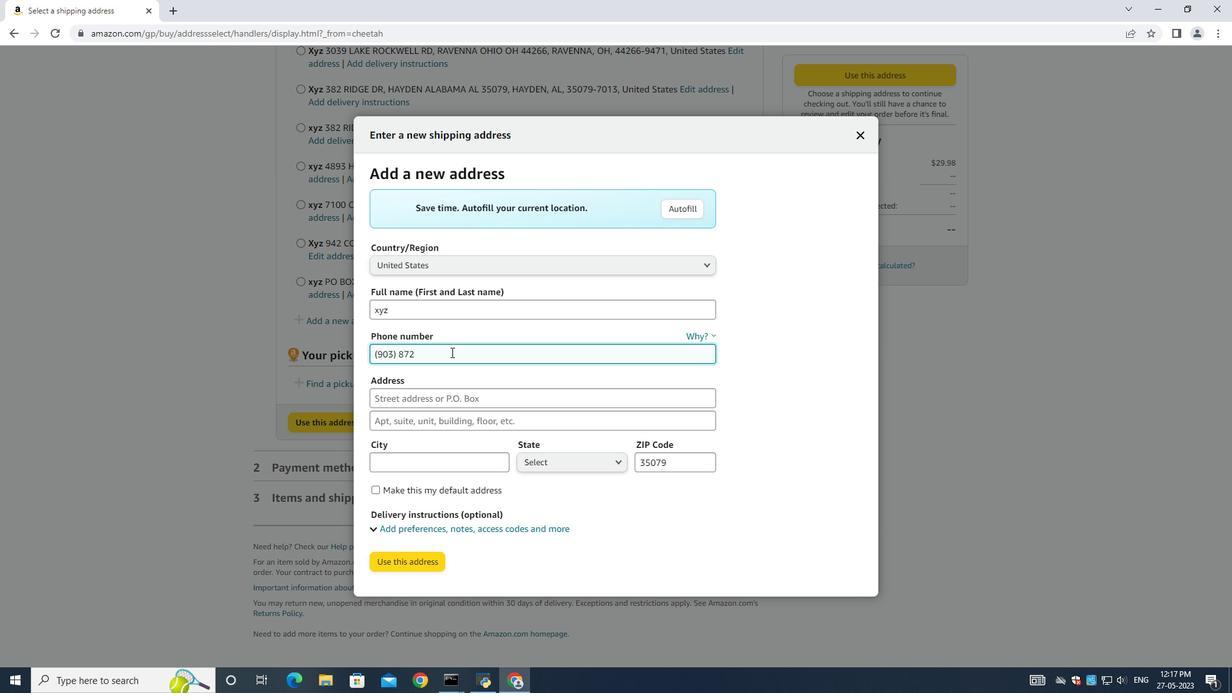 
Action: Mouse scrolled (498, 296) with delta (0, 0)
Screenshot: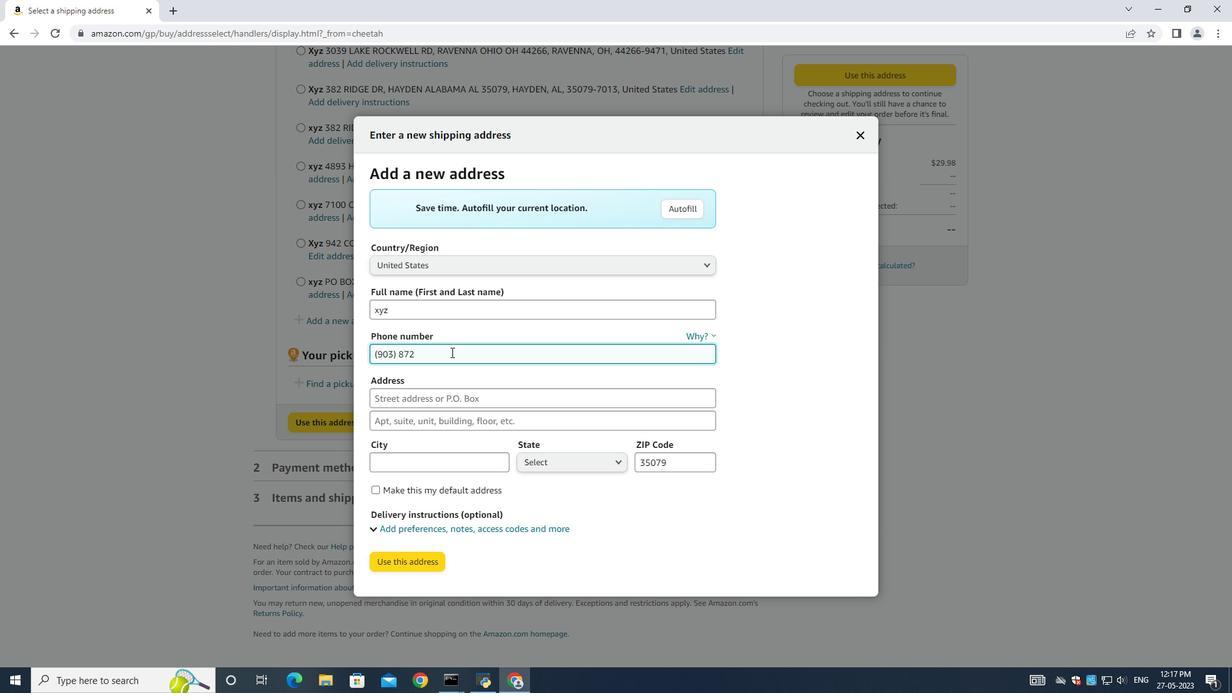 
Action: Mouse scrolled (498, 296) with delta (0, 0)
Screenshot: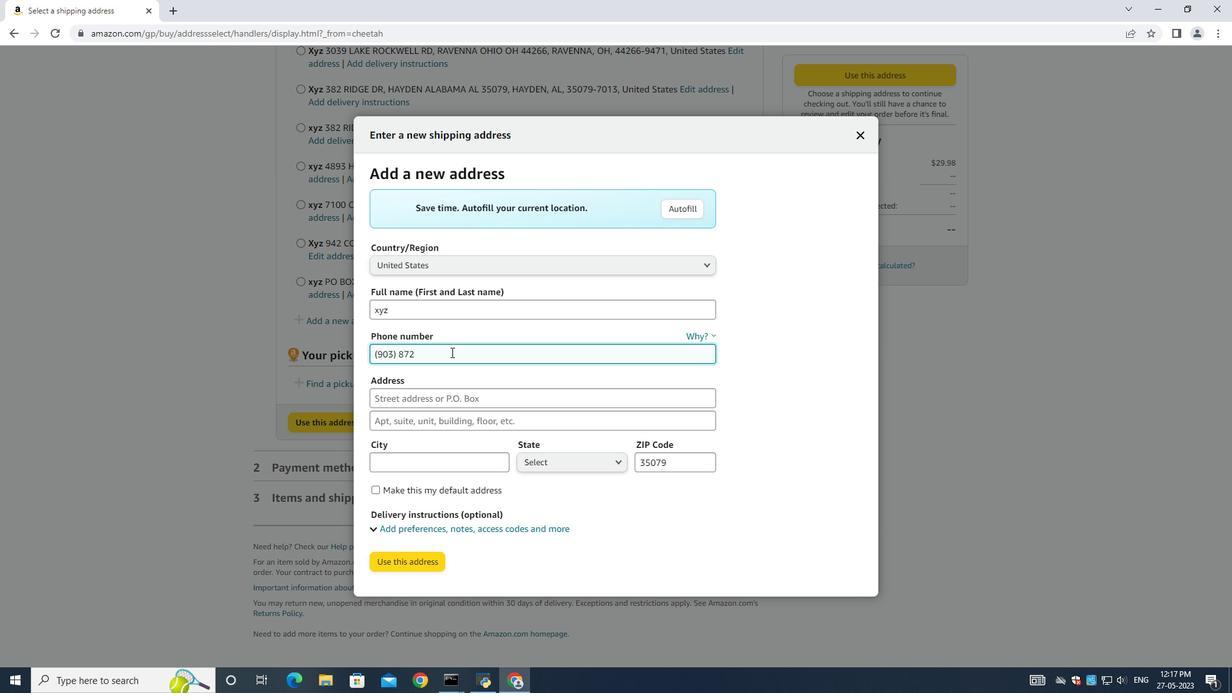 
Action: Mouse scrolled (498, 296) with delta (0, 0)
Screenshot: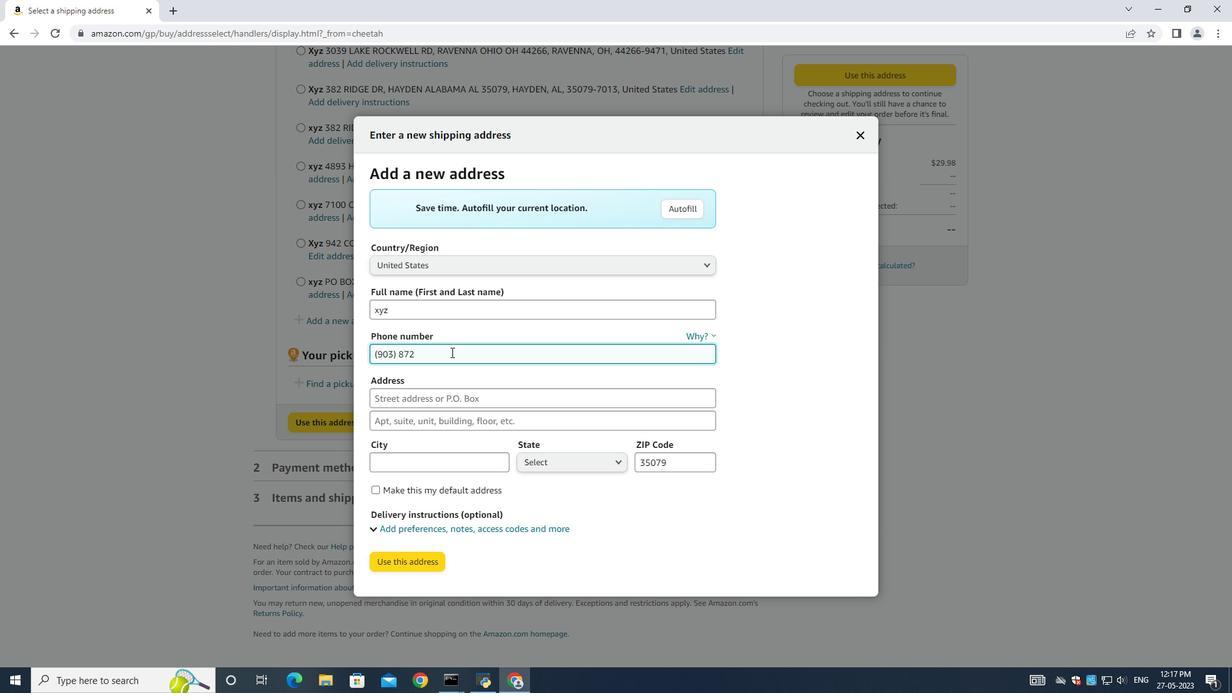 
Action: Mouse scrolled (498, 296) with delta (0, 0)
Screenshot: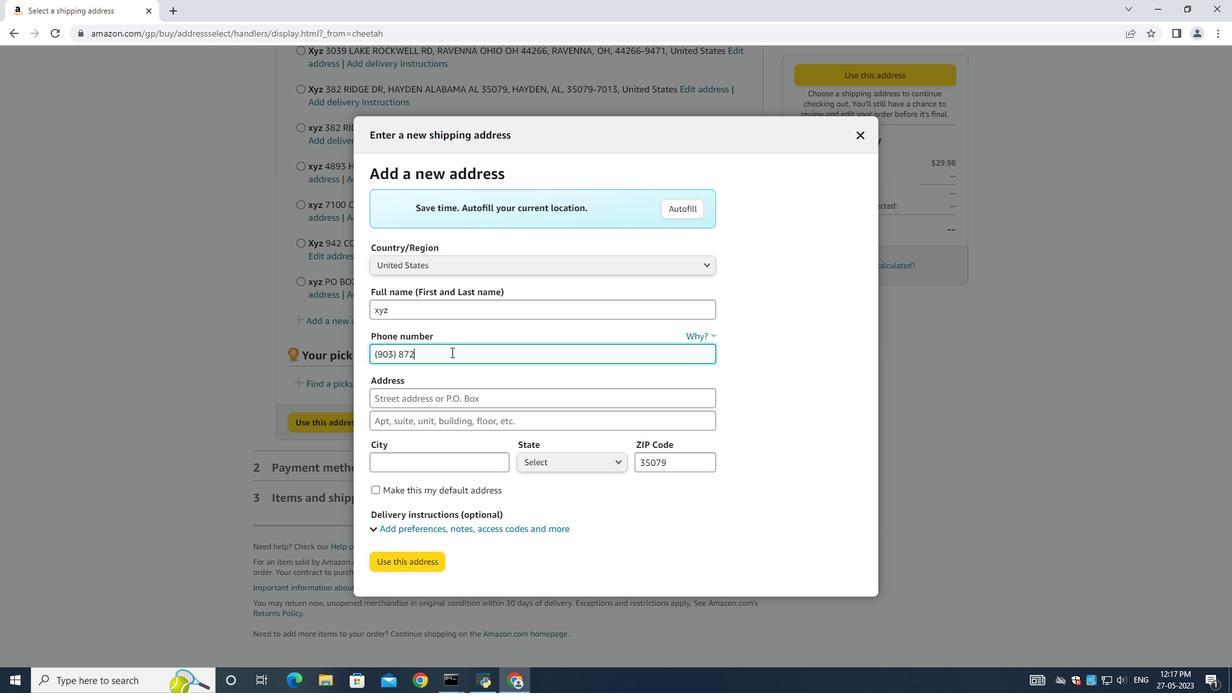
Action: Mouse scrolled (498, 296) with delta (0, 0)
Screenshot: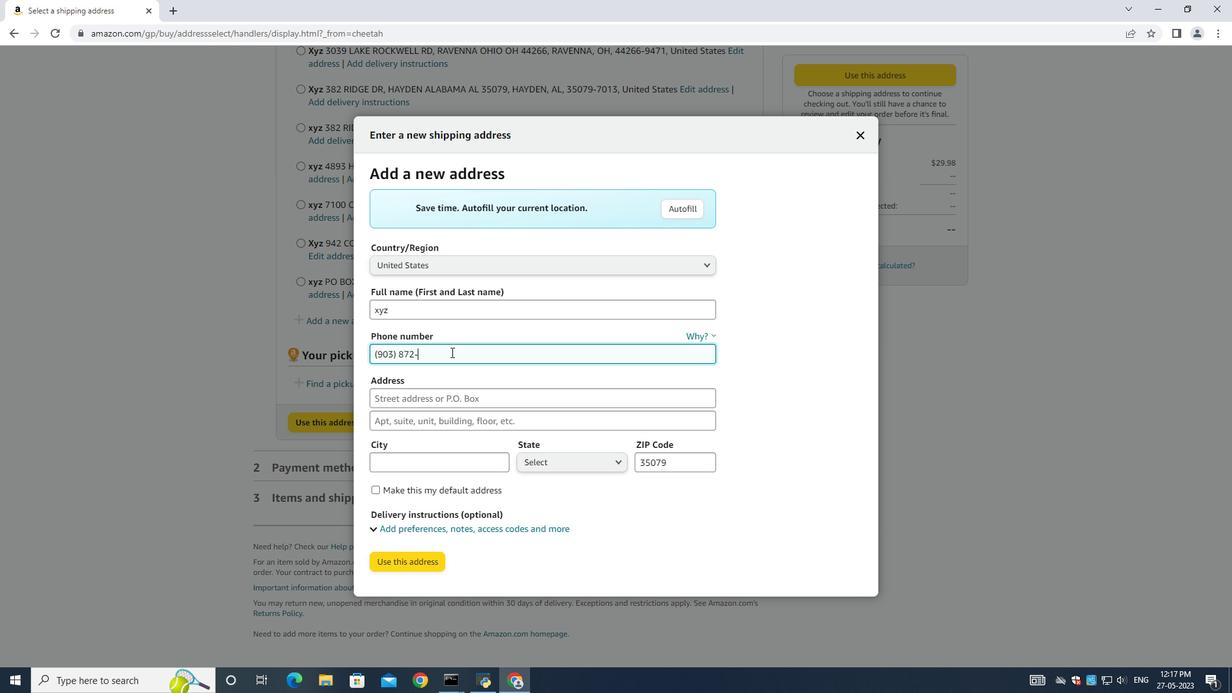 
Action: Mouse scrolled (498, 296) with delta (0, 0)
Screenshot: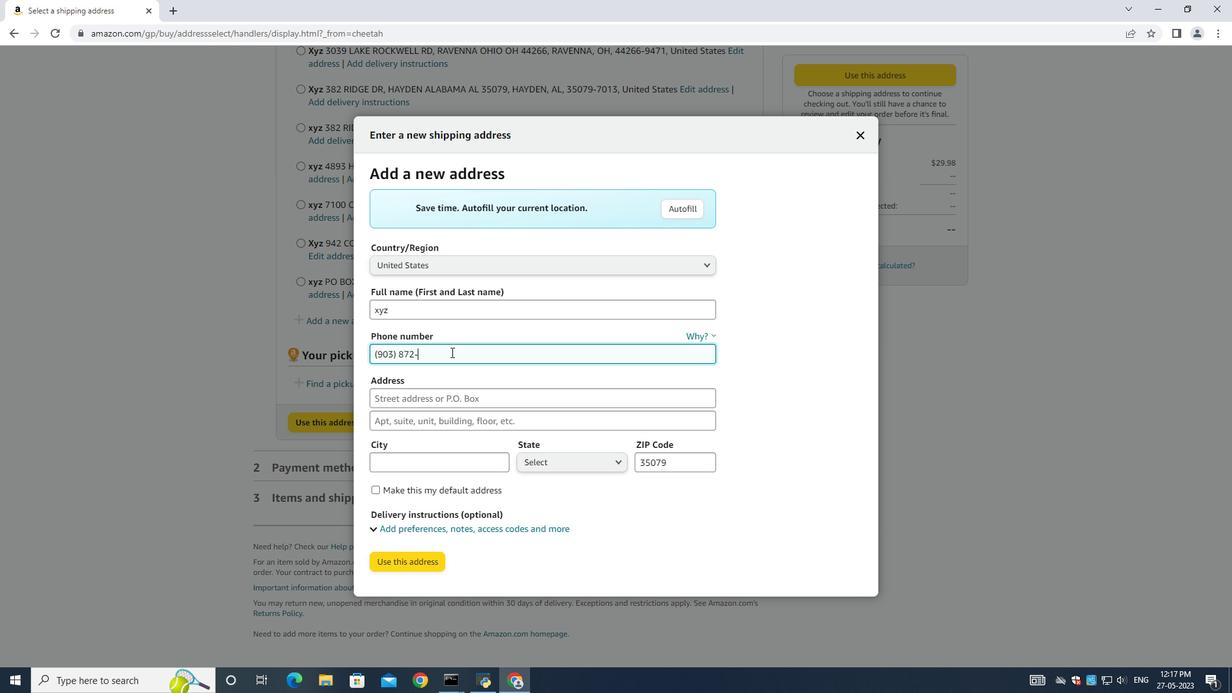 
Action: Mouse scrolled (498, 296) with delta (0, 0)
Screenshot: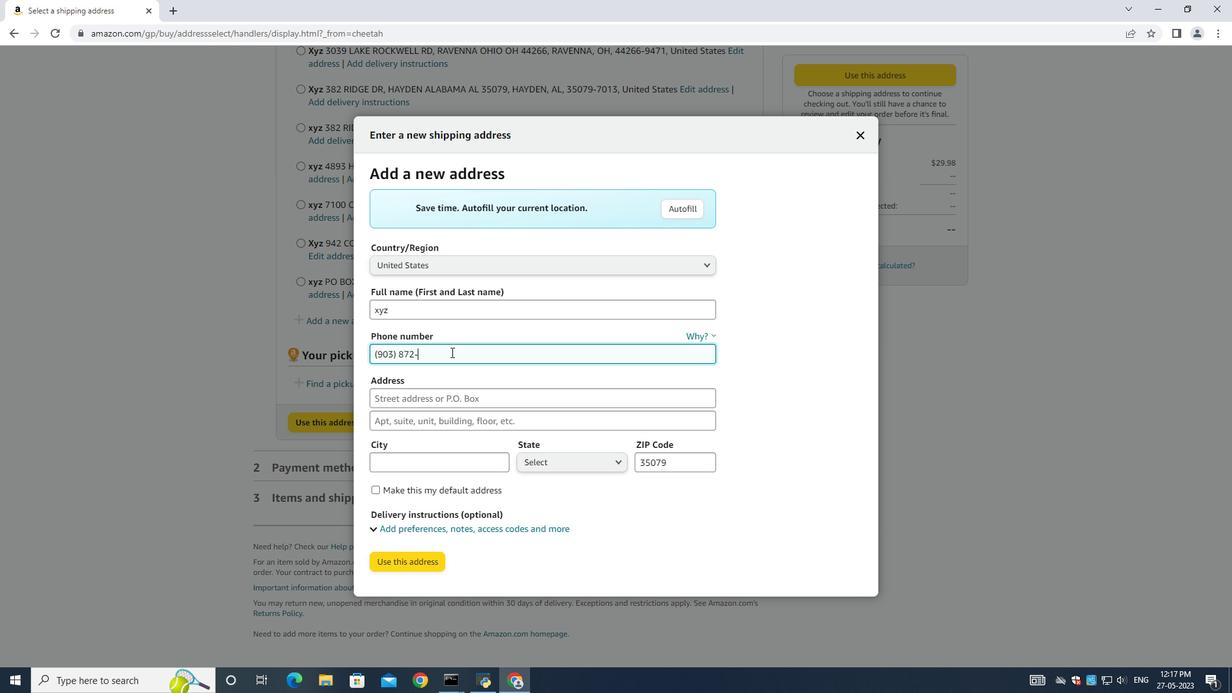 
Action: Mouse scrolled (498, 296) with delta (0, 0)
Screenshot: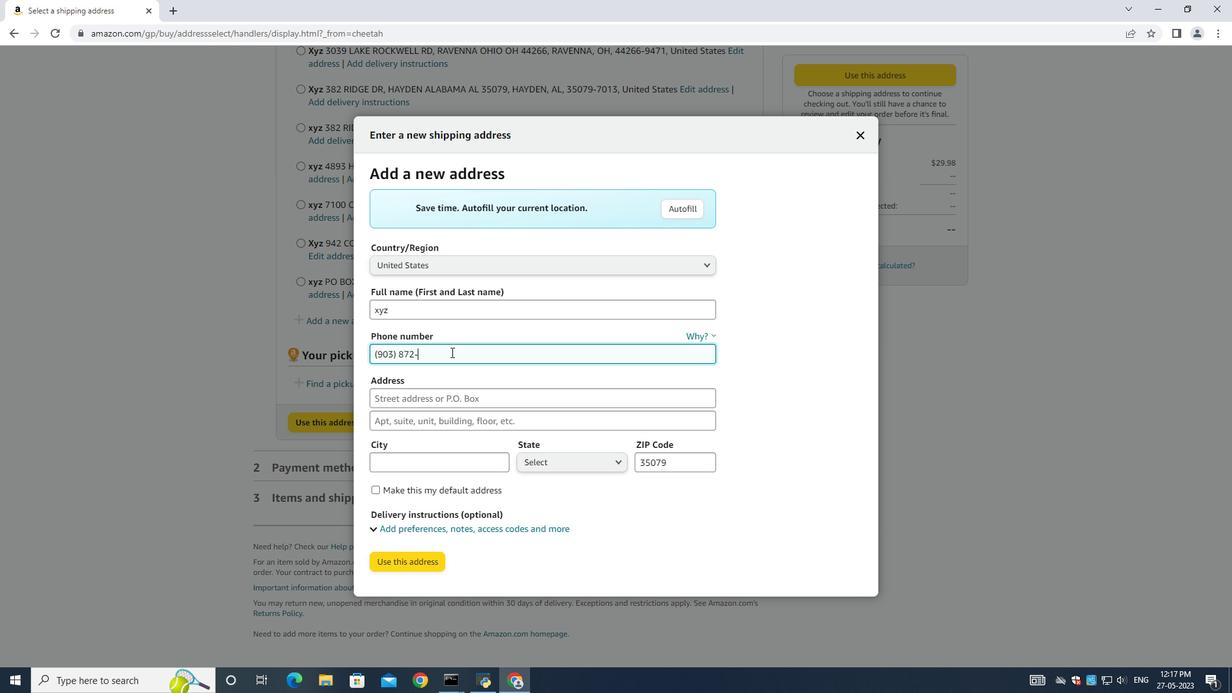 
Action: Mouse scrolled (498, 296) with delta (0, 0)
Screenshot: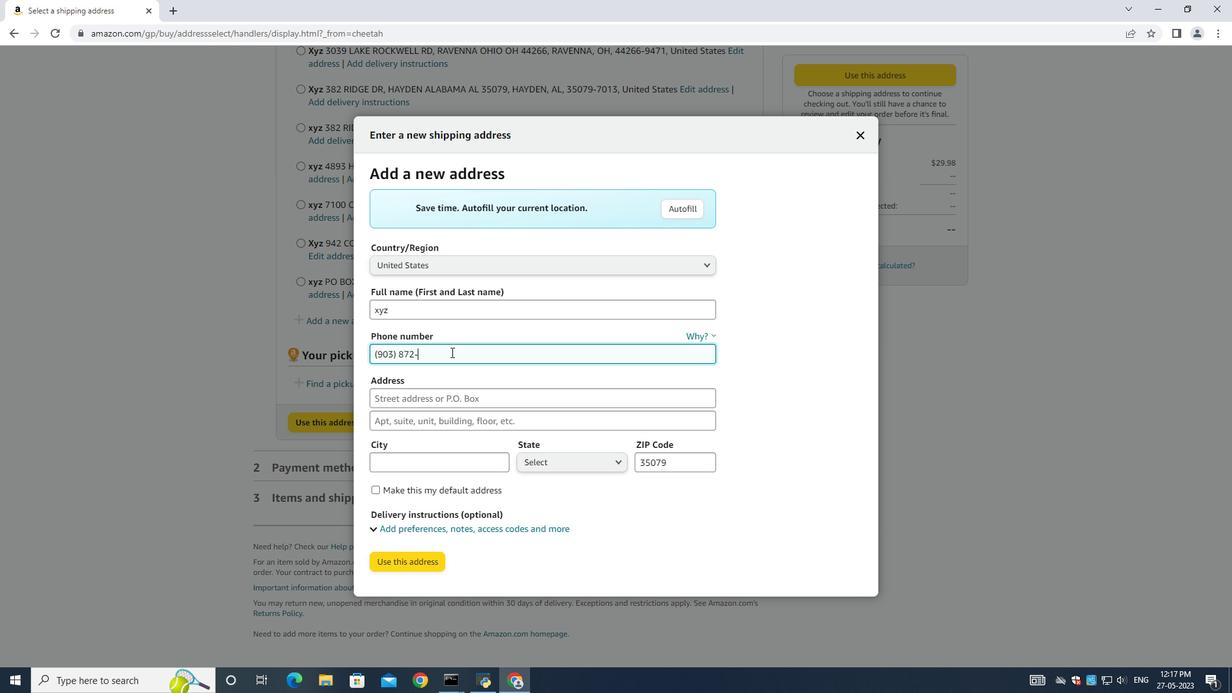 
Action: Mouse scrolled (498, 296) with delta (0, 0)
Screenshot: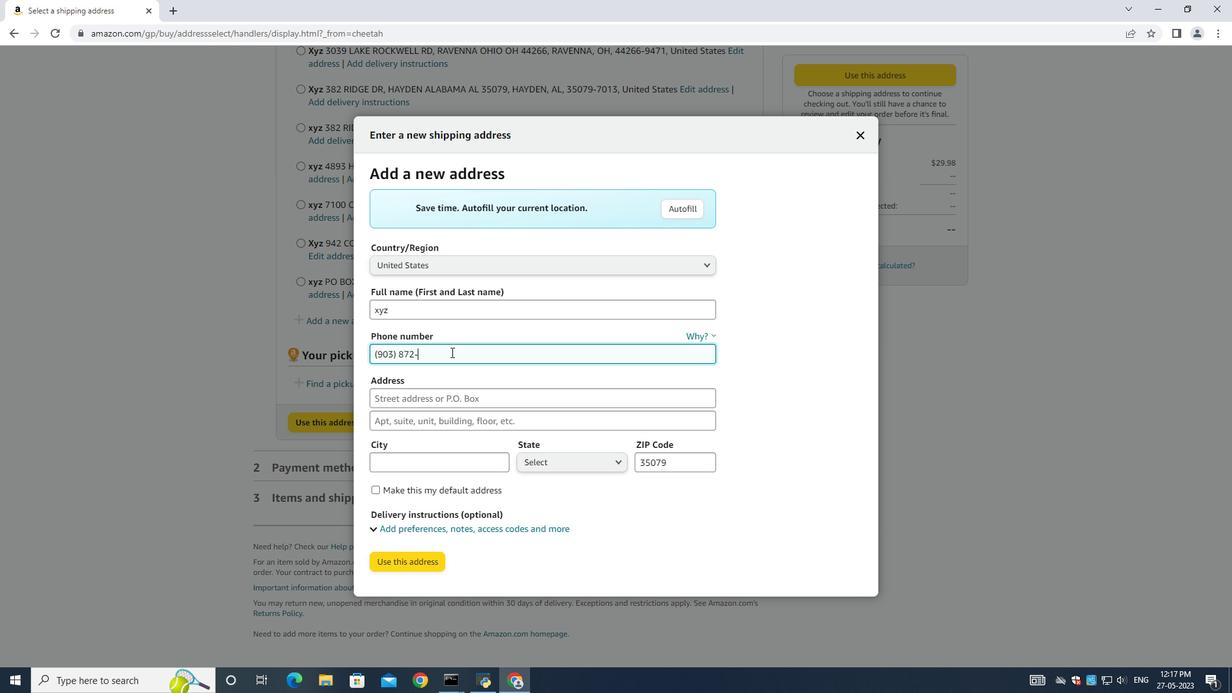 
Action: Mouse scrolled (498, 296) with delta (0, 0)
Screenshot: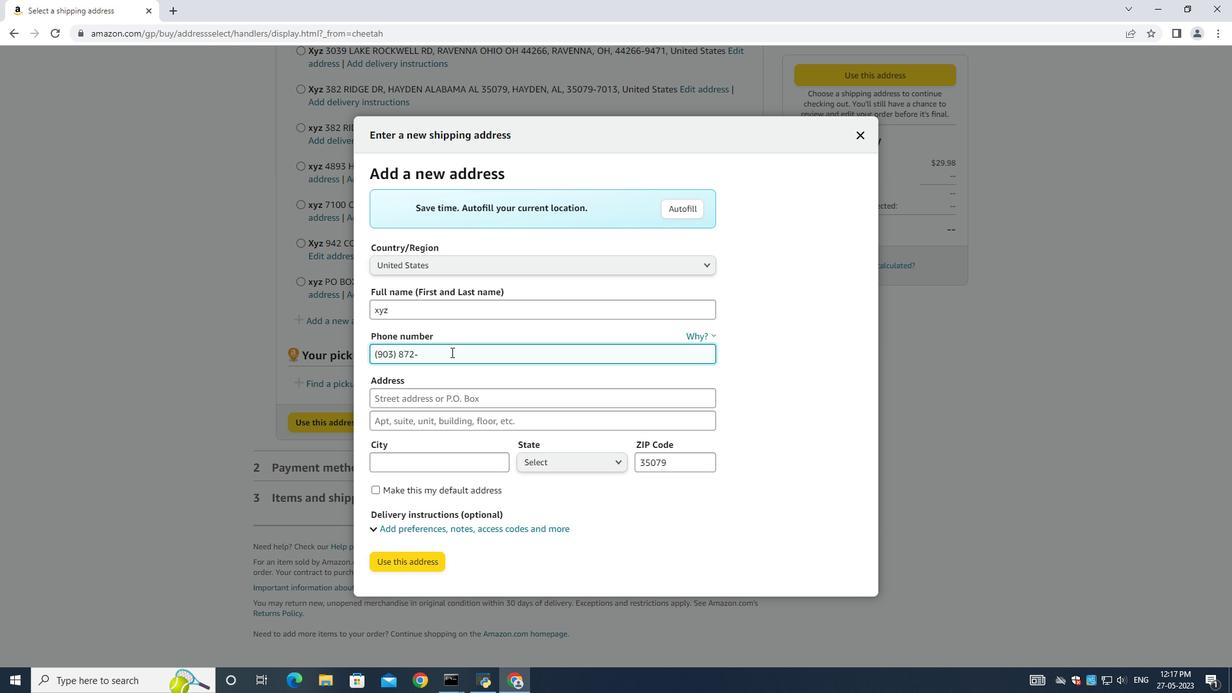 
Action: Mouse scrolled (498, 296) with delta (0, 0)
Screenshot: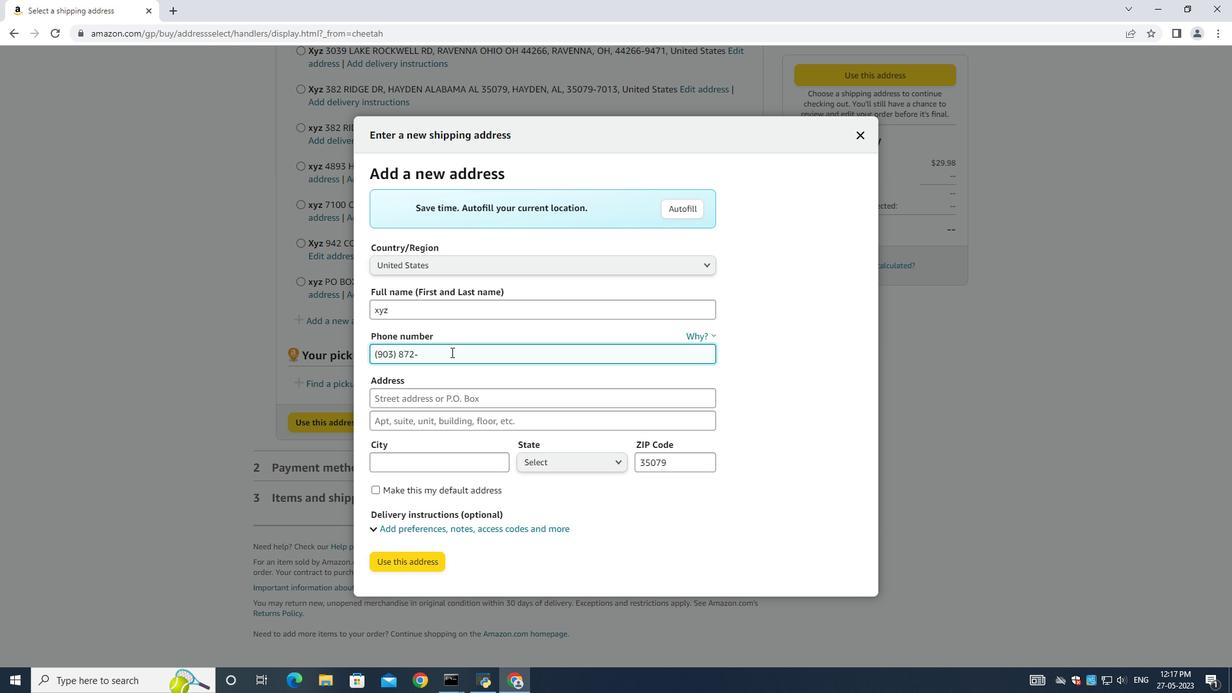 
Action: Mouse scrolled (498, 296) with delta (0, 0)
Screenshot: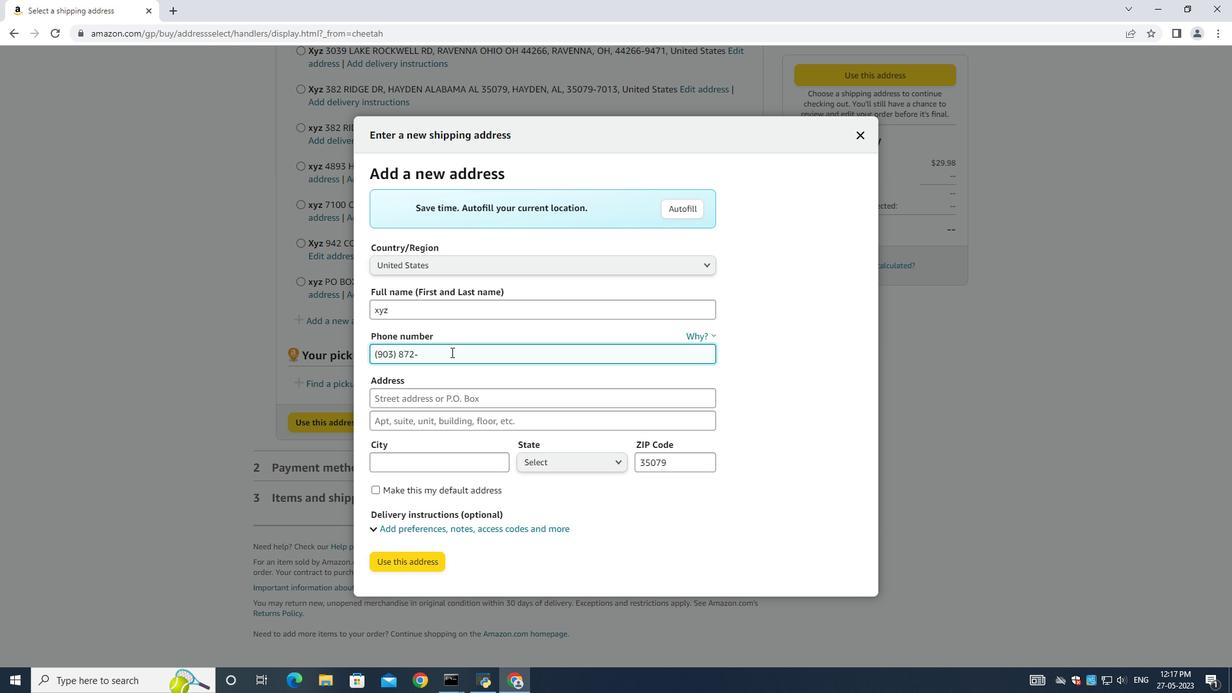 
Action: Mouse scrolled (498, 296) with delta (0, 0)
Screenshot: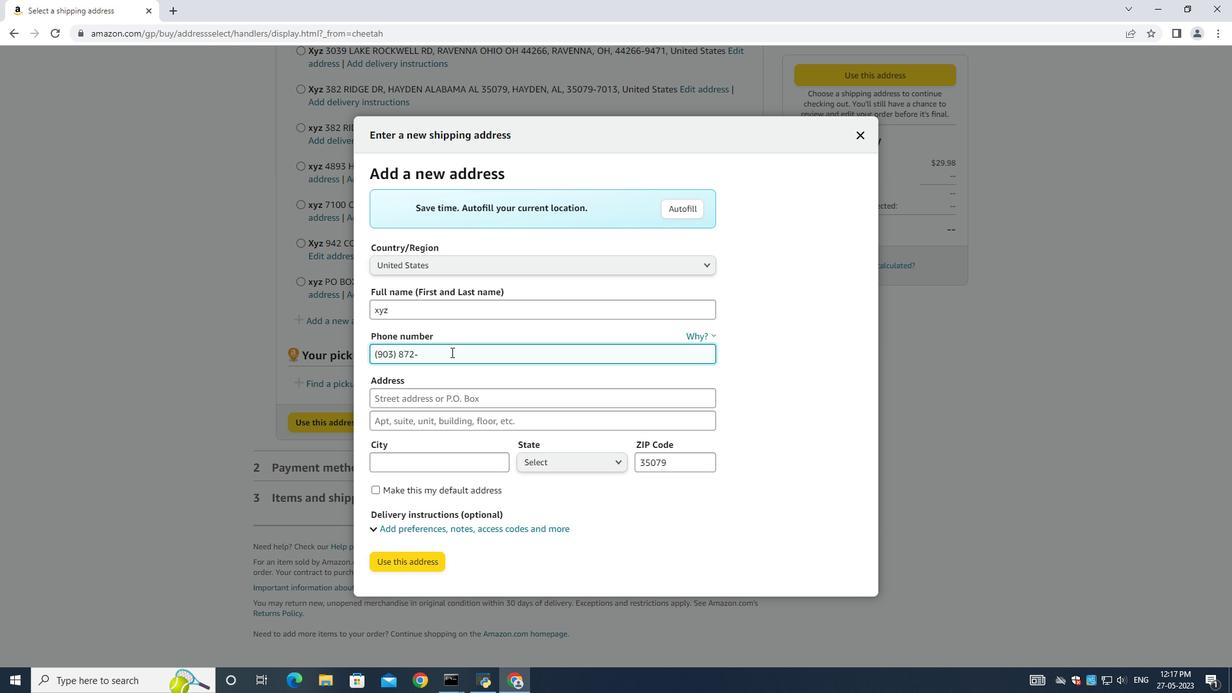 
Action: Mouse scrolled (498, 296) with delta (0, 0)
Screenshot: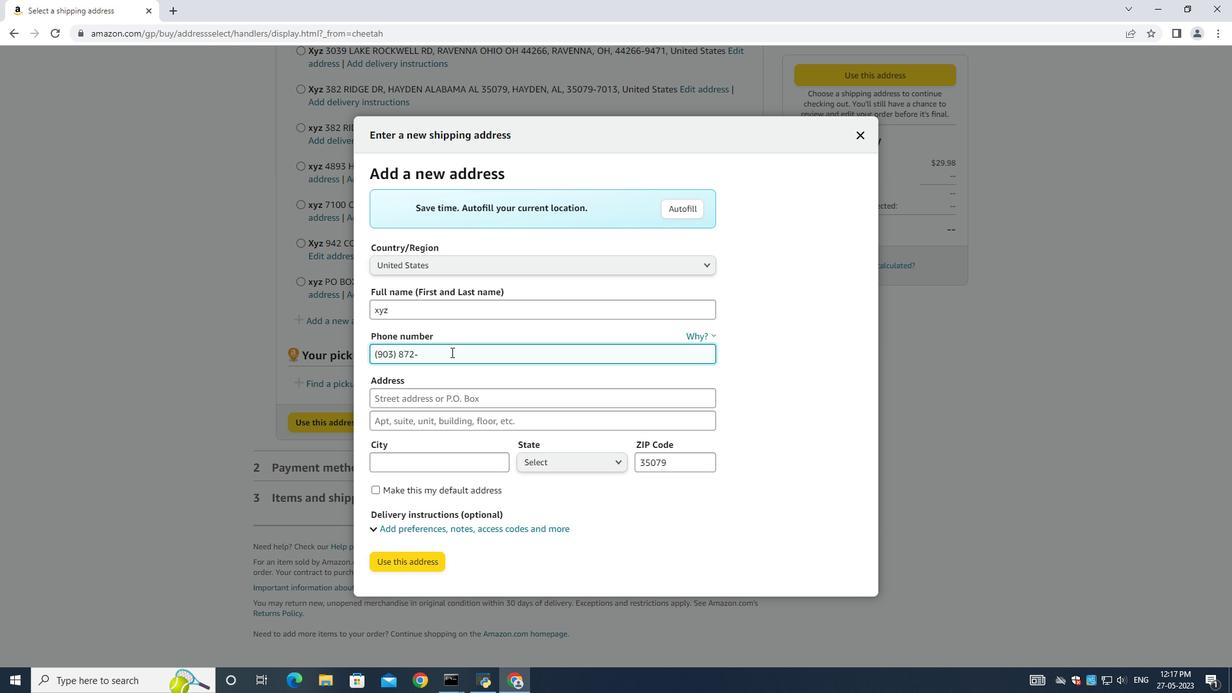 
Action: Mouse scrolled (498, 296) with delta (0, 0)
Screenshot: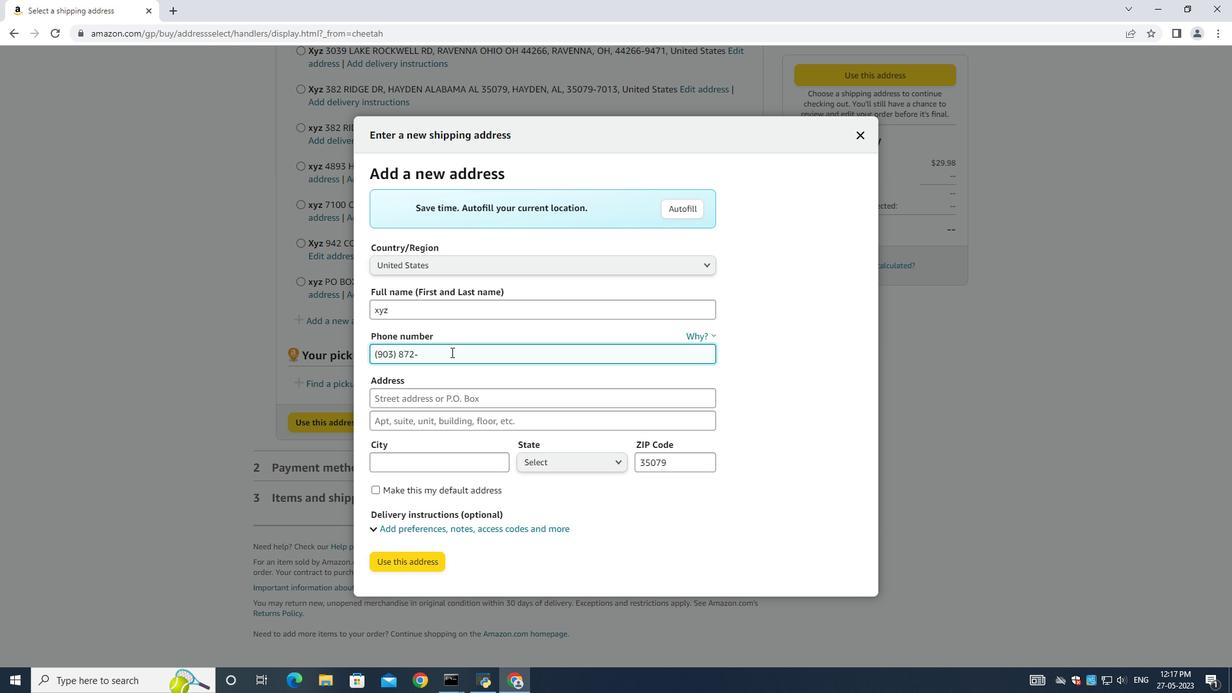 
Action: Mouse scrolled (498, 296) with delta (0, 0)
Screenshot: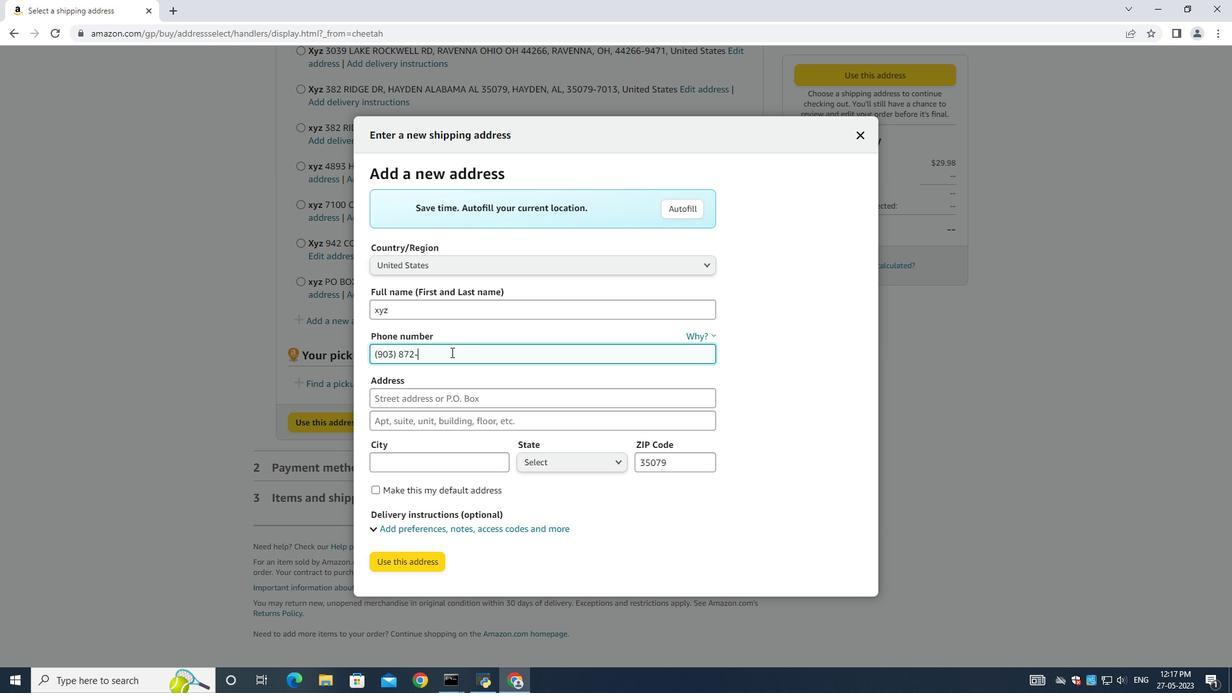 
Action: Mouse scrolled (498, 296) with delta (0, 0)
Screenshot: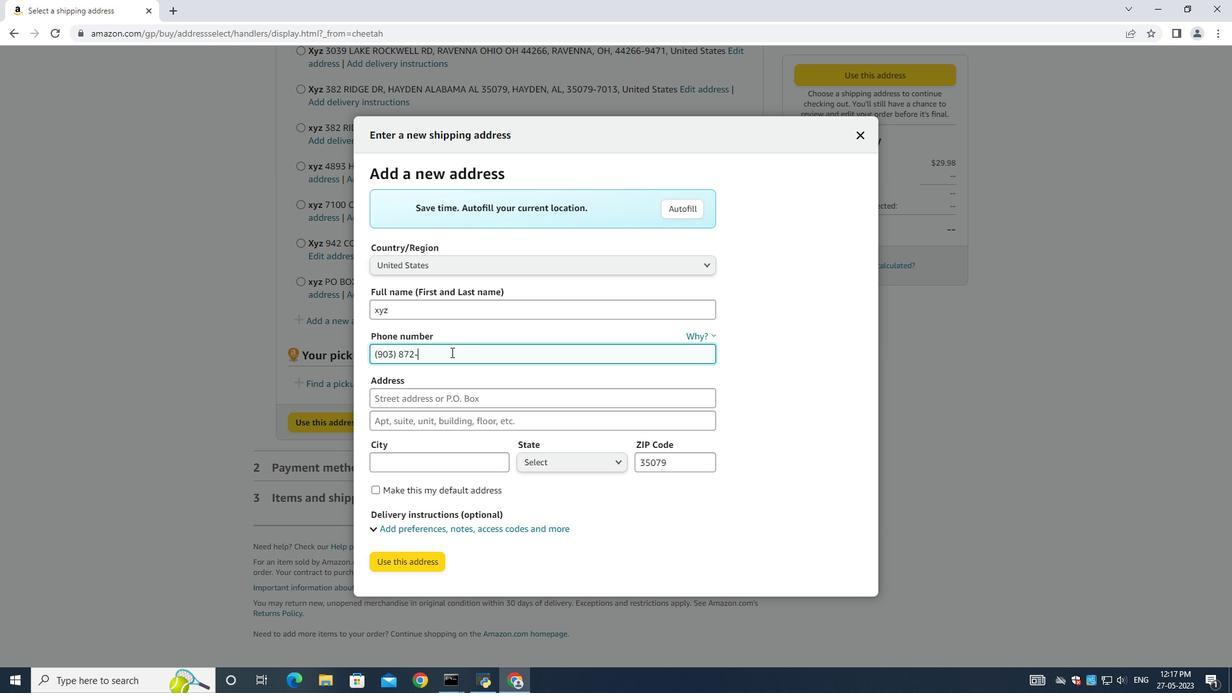 
Action: Mouse scrolled (498, 296) with delta (0, 0)
Screenshot: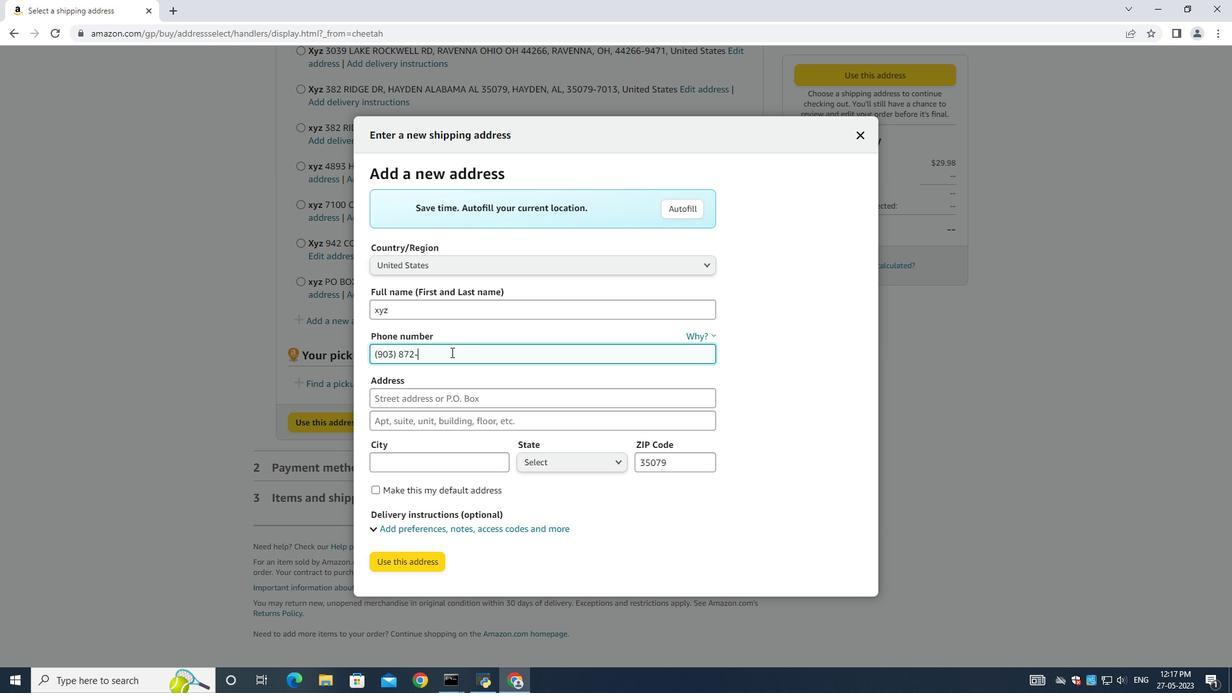 
Action: Mouse scrolled (498, 296) with delta (0, 0)
Screenshot: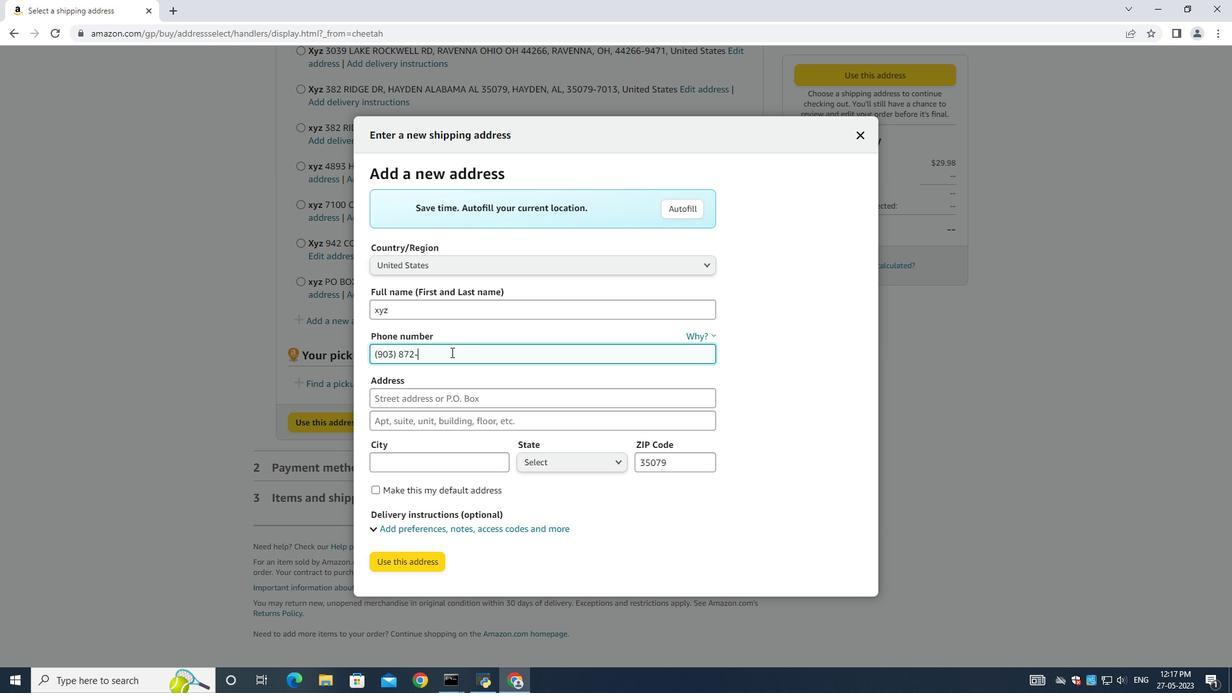 
Action: Mouse scrolled (498, 296) with delta (0, 0)
Screenshot: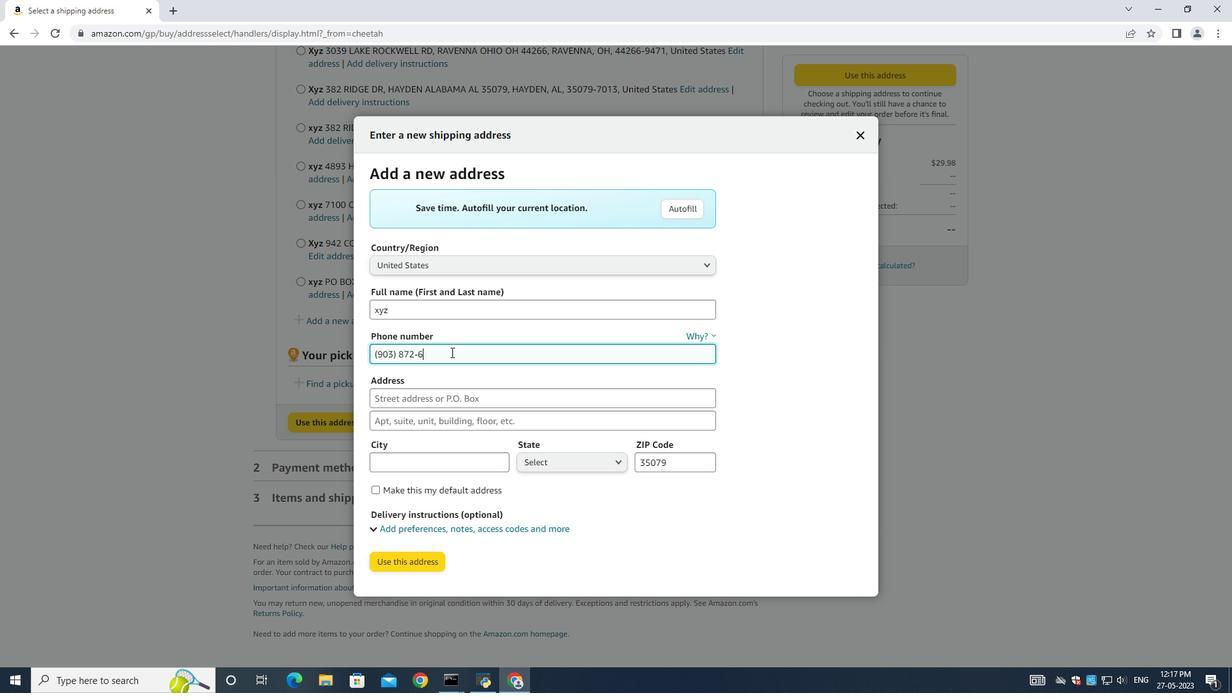 
Action: Mouse scrolled (498, 296) with delta (0, 0)
Screenshot: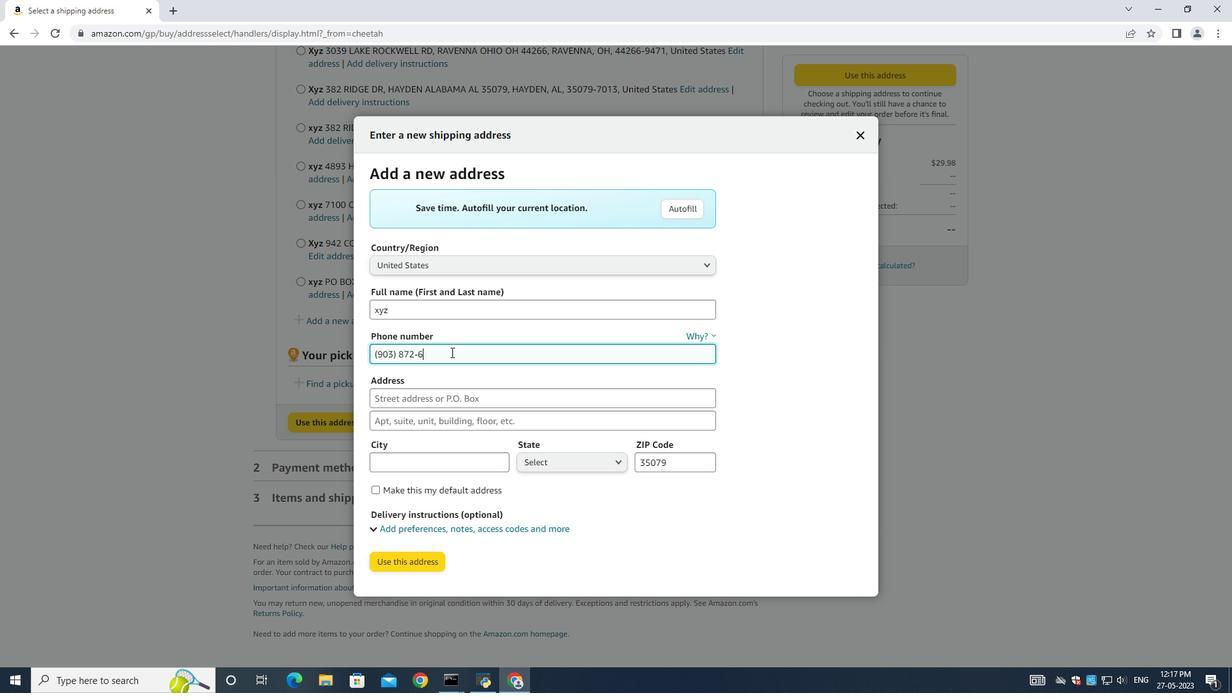 
Action: Mouse scrolled (498, 296) with delta (0, 0)
Screenshot: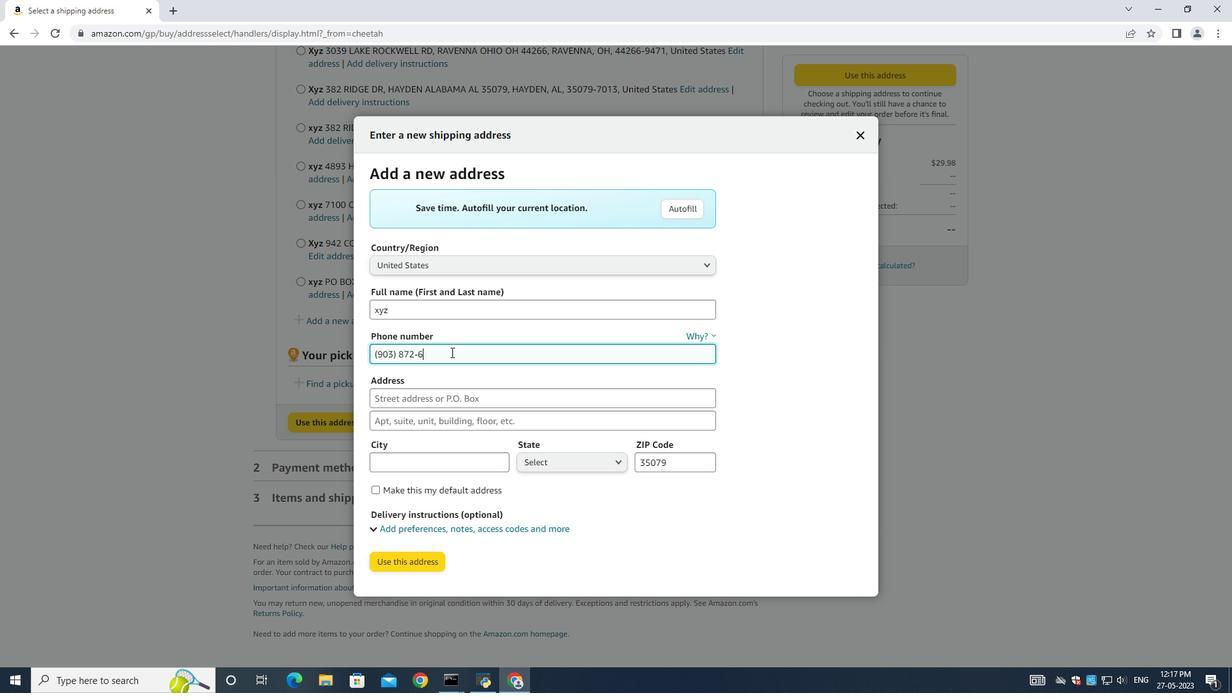 
Action: Mouse scrolled (498, 296) with delta (0, 0)
Screenshot: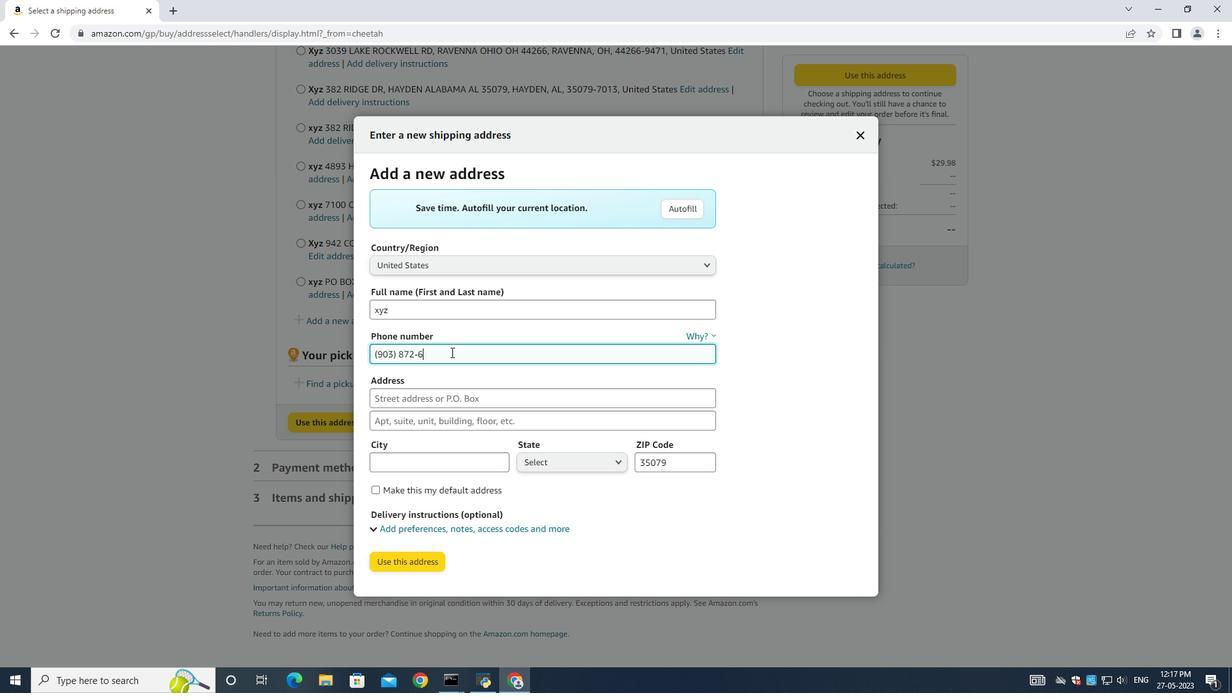 
Action: Mouse scrolled (498, 296) with delta (0, 0)
Screenshot: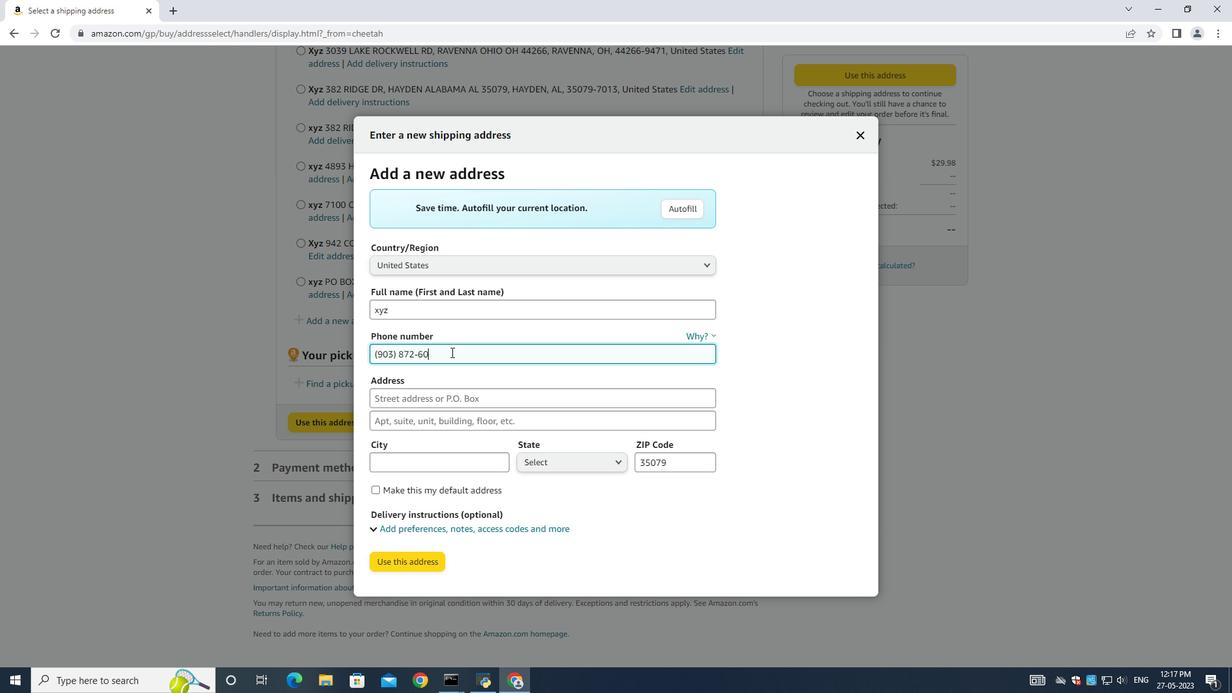
Action: Mouse scrolled (498, 296) with delta (0, 0)
Screenshot: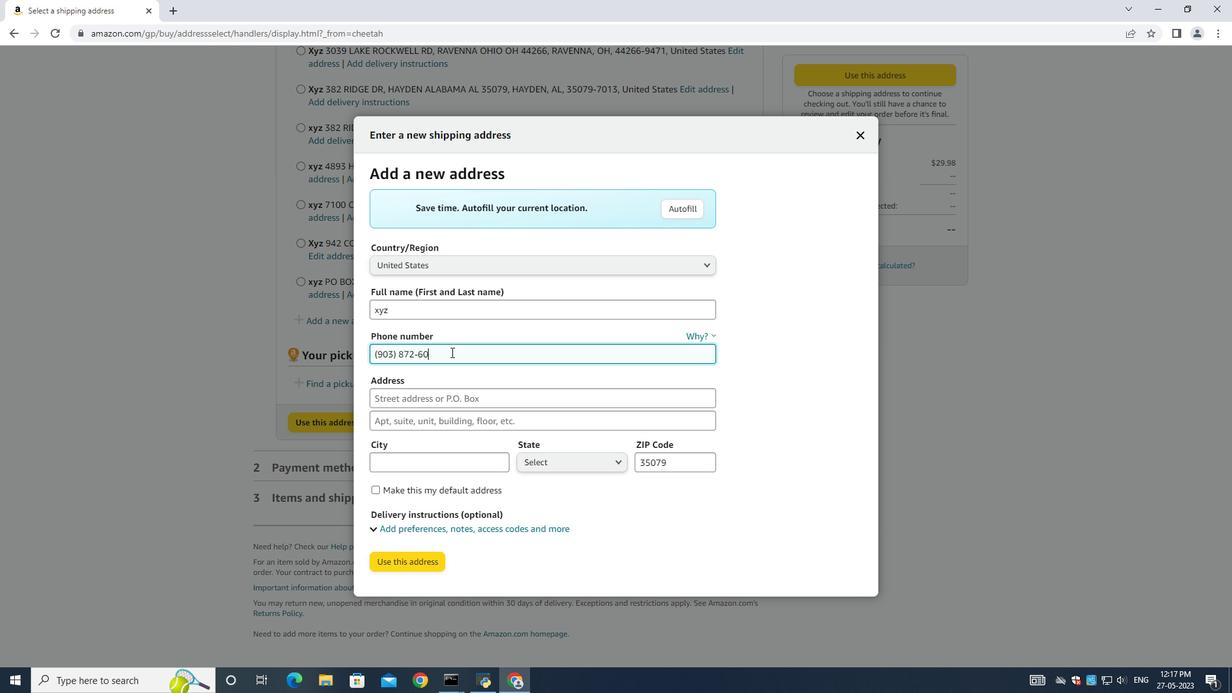 
Action: Mouse scrolled (498, 296) with delta (0, 0)
Screenshot: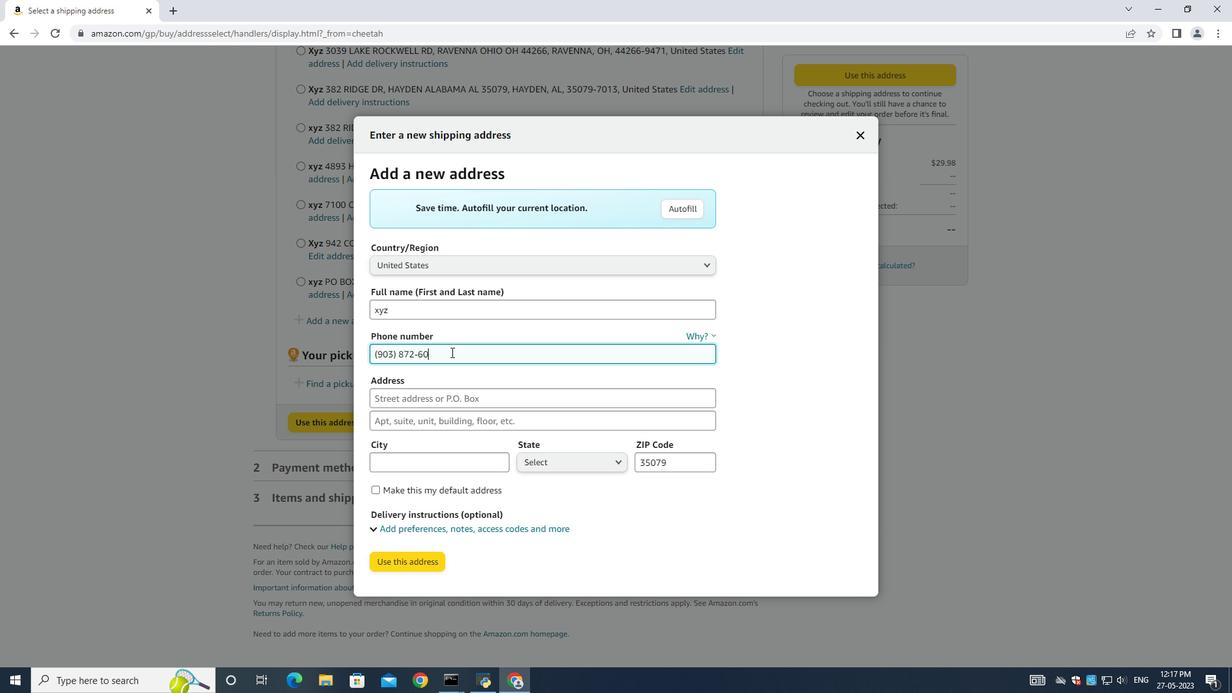 
Action: Mouse scrolled (498, 296) with delta (0, 0)
Screenshot: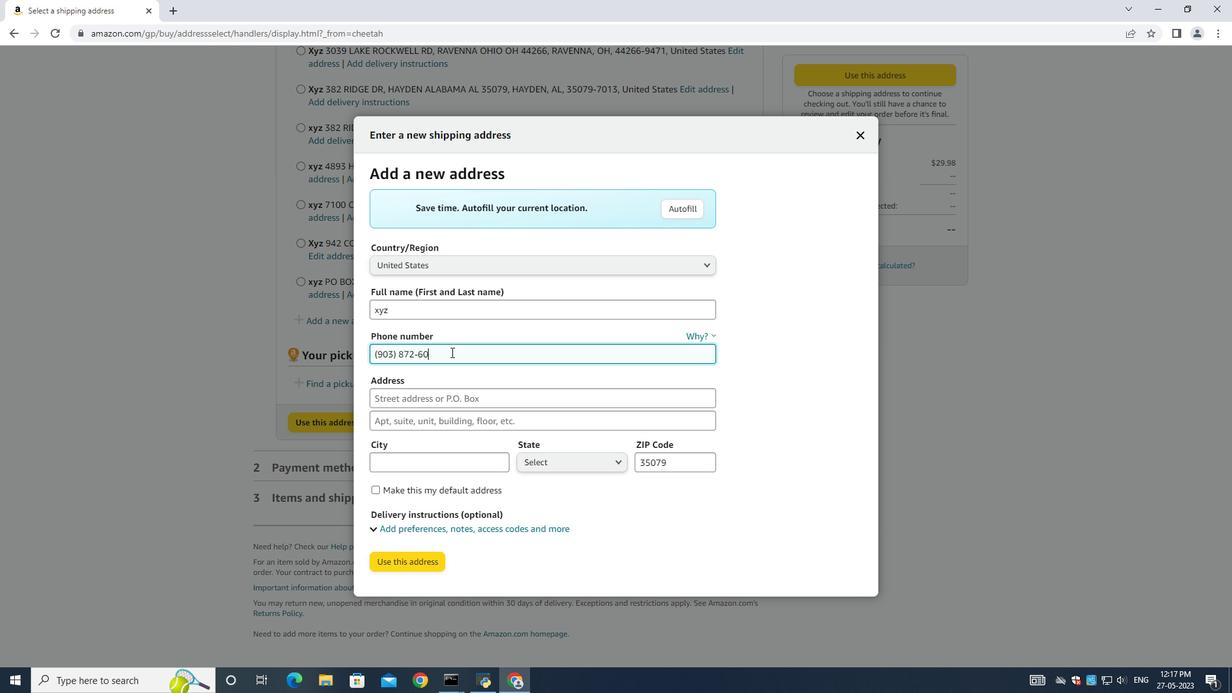 
Action: Mouse scrolled (498, 296) with delta (0, 0)
Screenshot: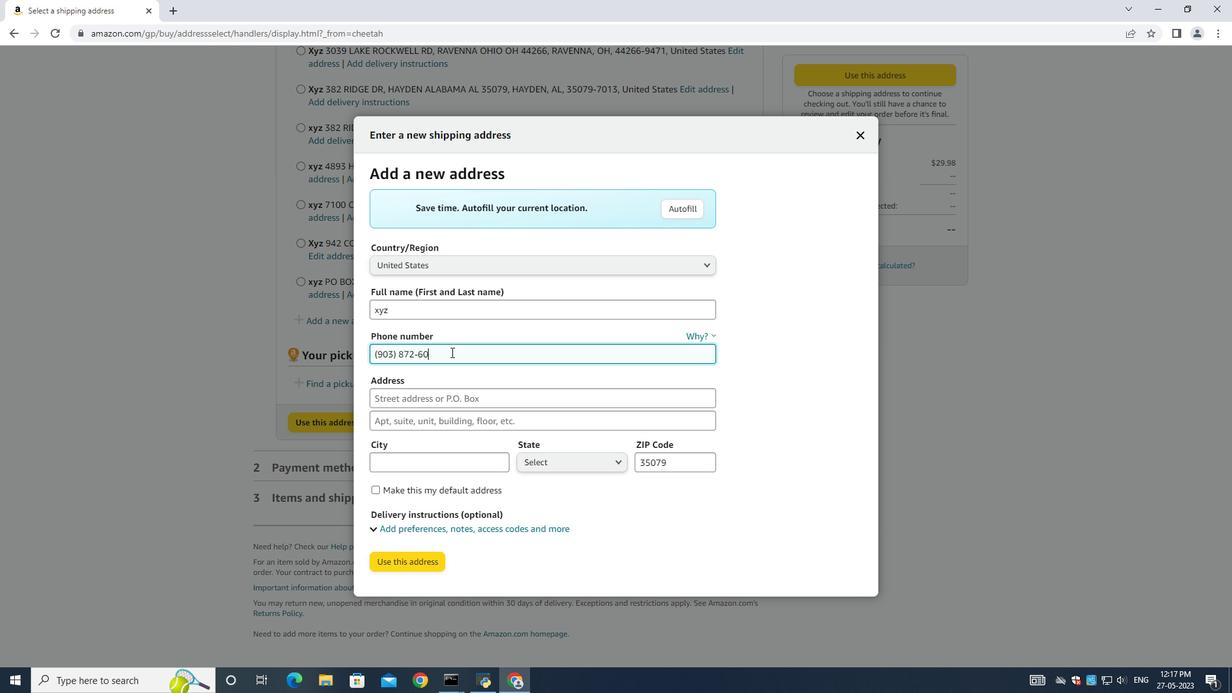 
Action: Mouse scrolled (498, 296) with delta (0, 0)
Screenshot: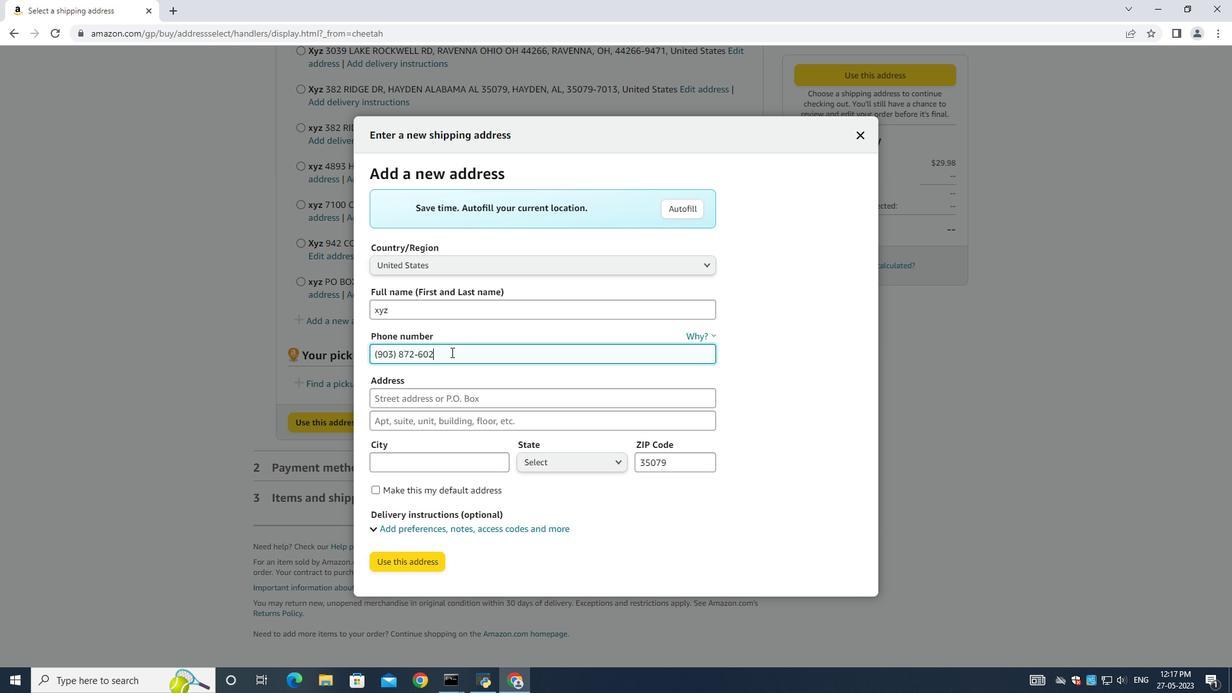 
Action: Mouse scrolled (498, 296) with delta (0, 0)
Screenshot: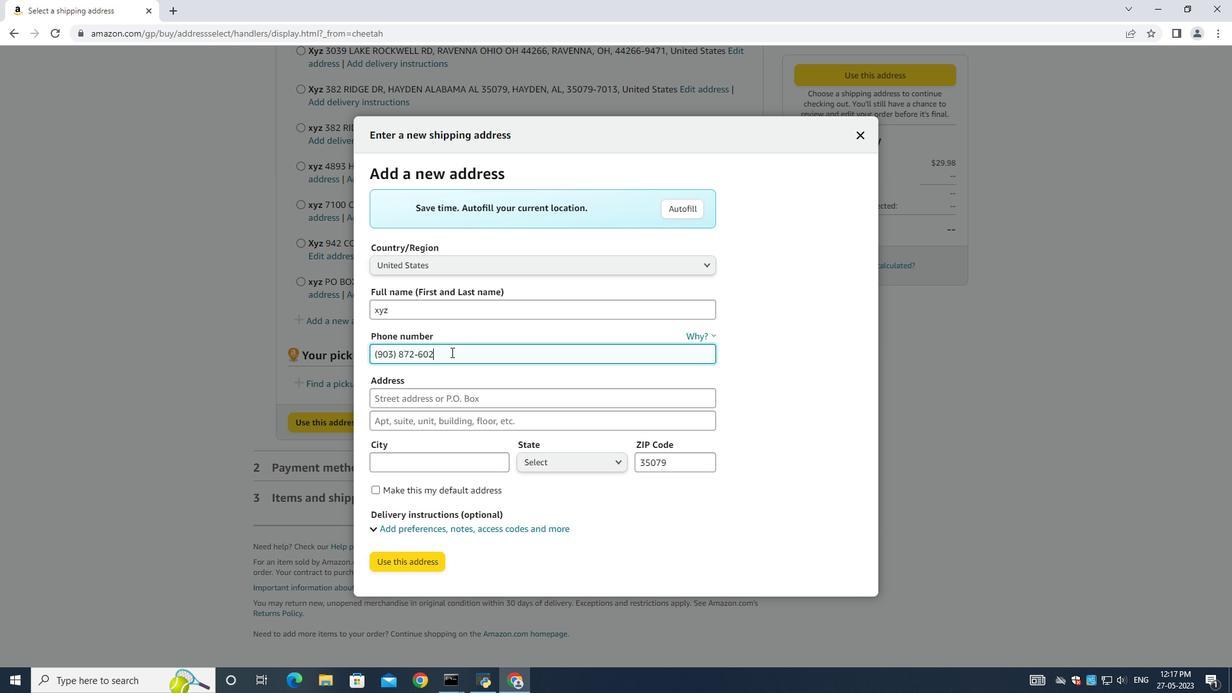 
Action: Mouse scrolled (498, 296) with delta (0, 0)
Screenshot: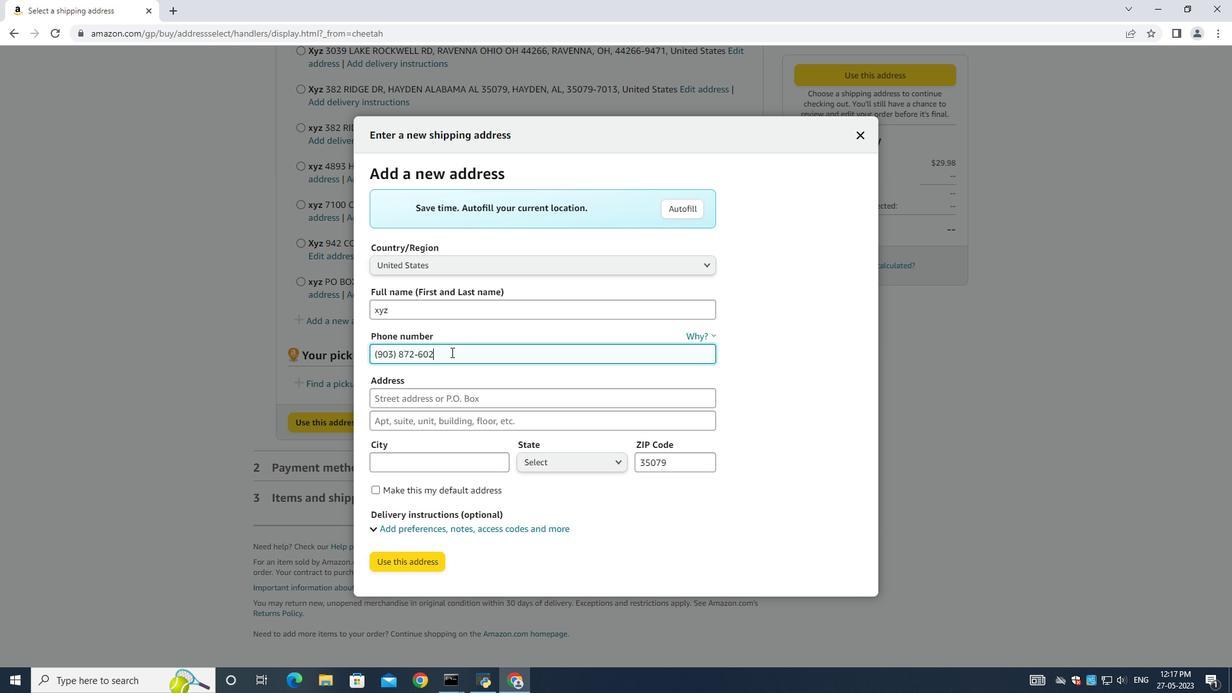 
Action: Mouse scrolled (498, 296) with delta (0, 0)
Screenshot: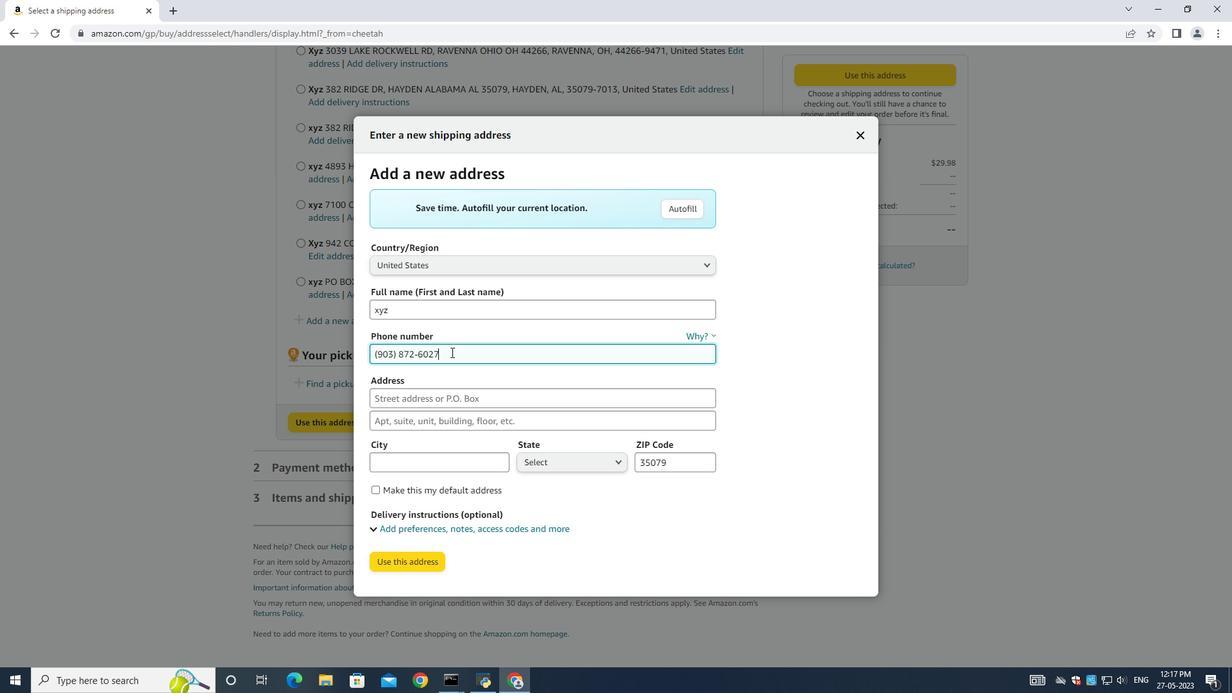 
Action: Mouse scrolled (498, 296) with delta (0, 0)
Screenshot: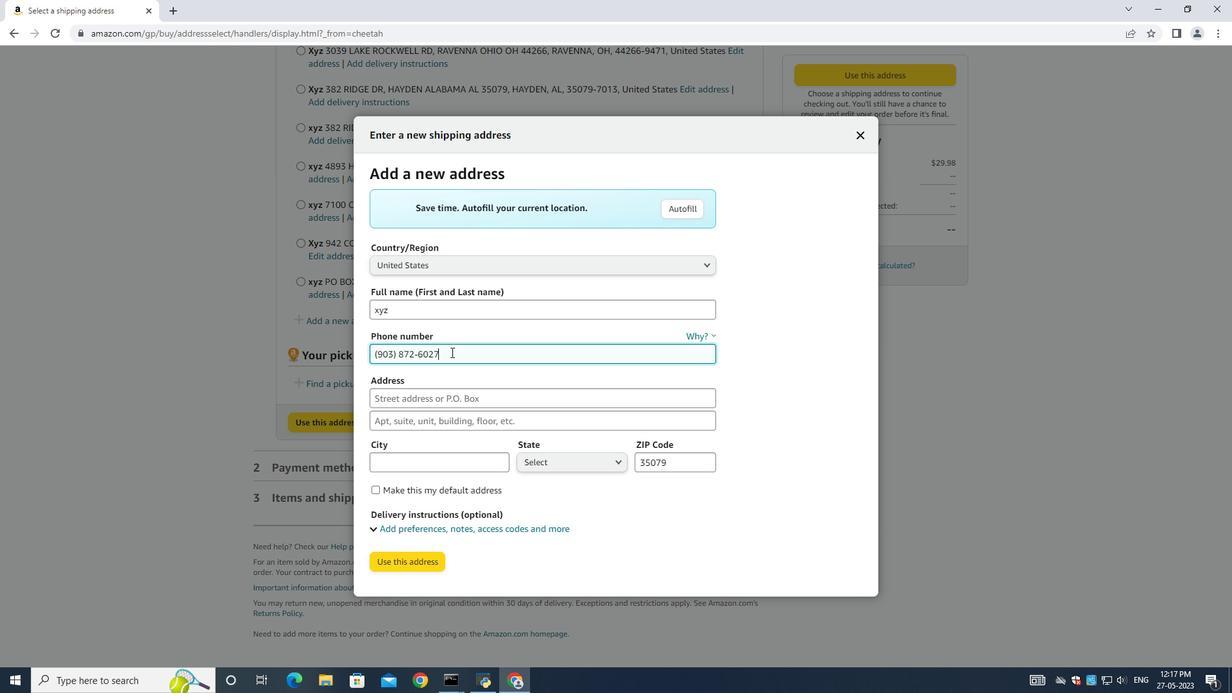 
Action: Mouse scrolled (498, 296) with delta (0, 0)
Screenshot: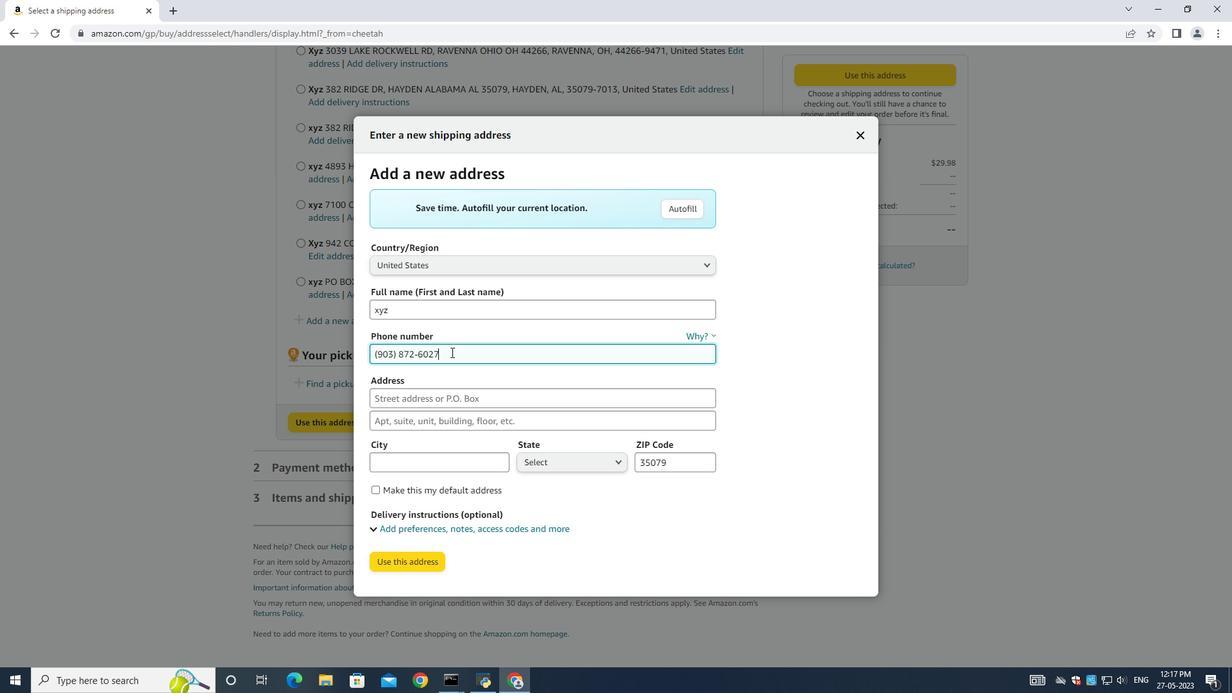 
Action: Mouse scrolled (498, 296) with delta (0, 0)
Screenshot: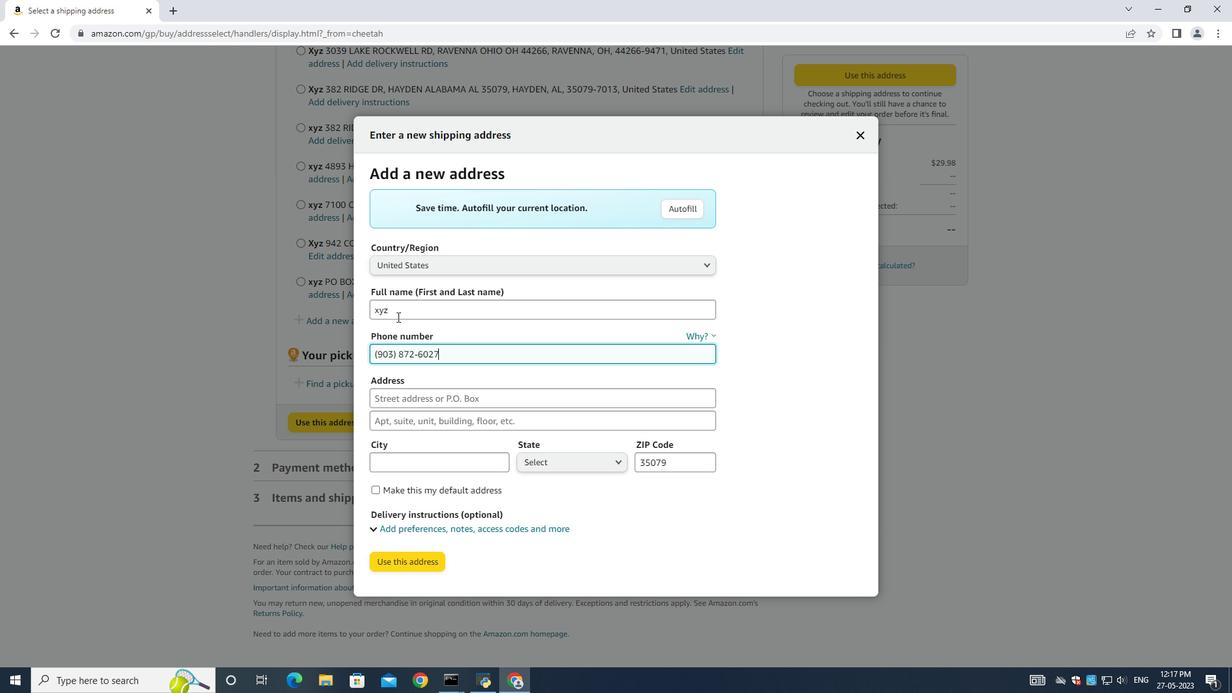 
Action: Mouse scrolled (498, 296) with delta (0, 0)
Screenshot: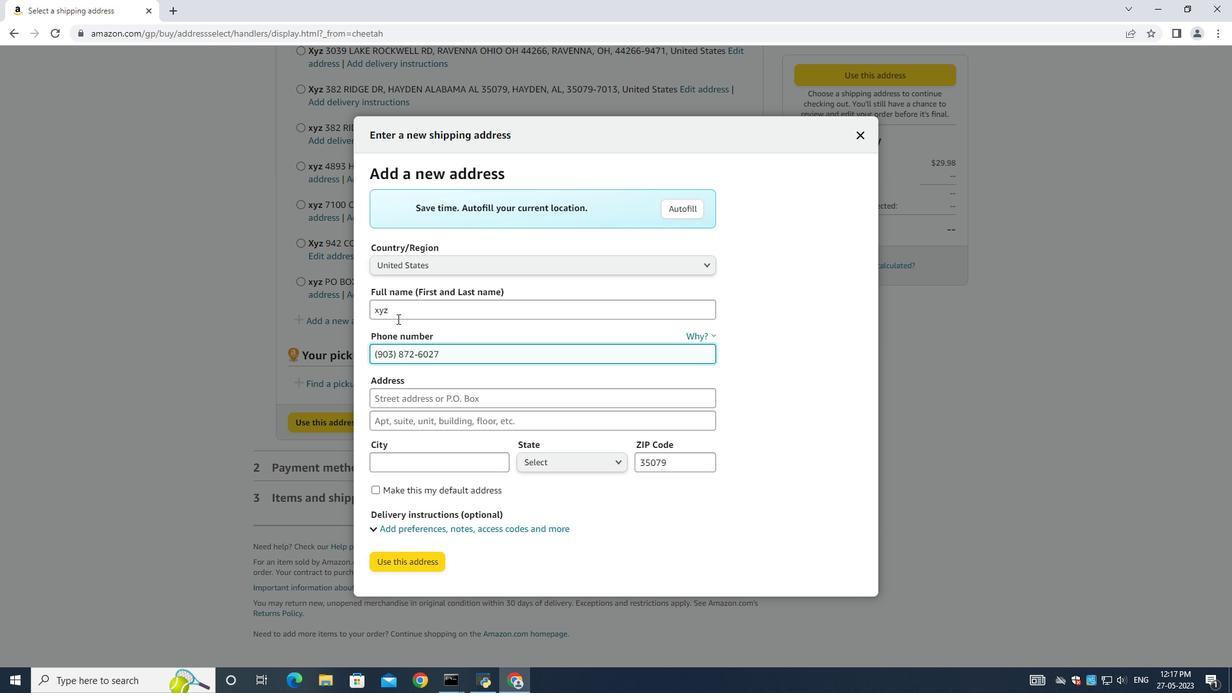 
Action: Mouse scrolled (498, 296) with delta (0, 0)
Screenshot: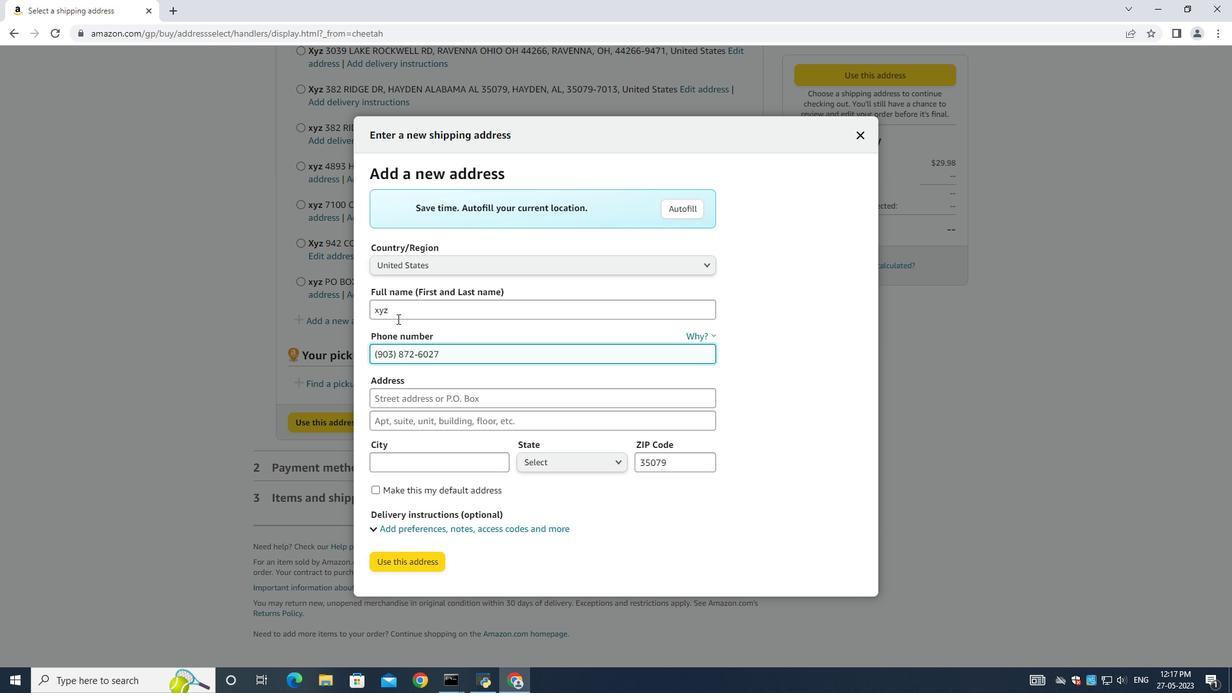 
Action: Mouse scrolled (498, 296) with delta (0, 0)
Screenshot: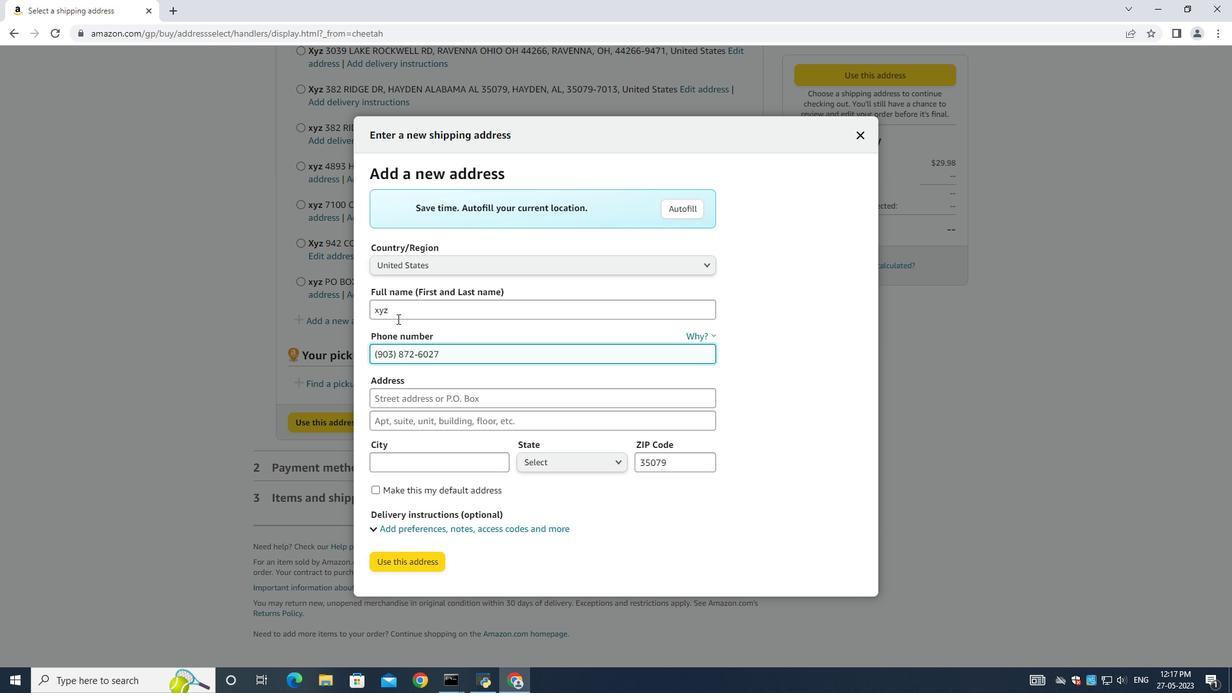 
Action: Mouse scrolled (498, 296) with delta (0, 0)
Screenshot: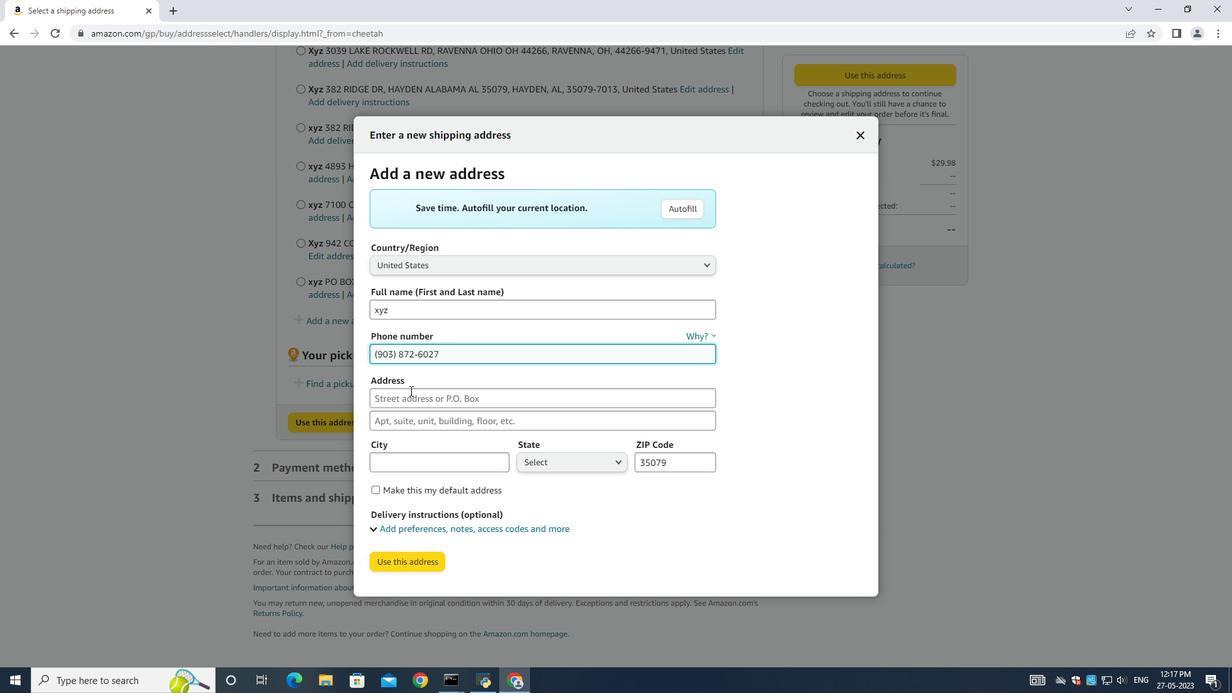 
Action: Mouse scrolled (498, 296) with delta (0, 0)
Screenshot: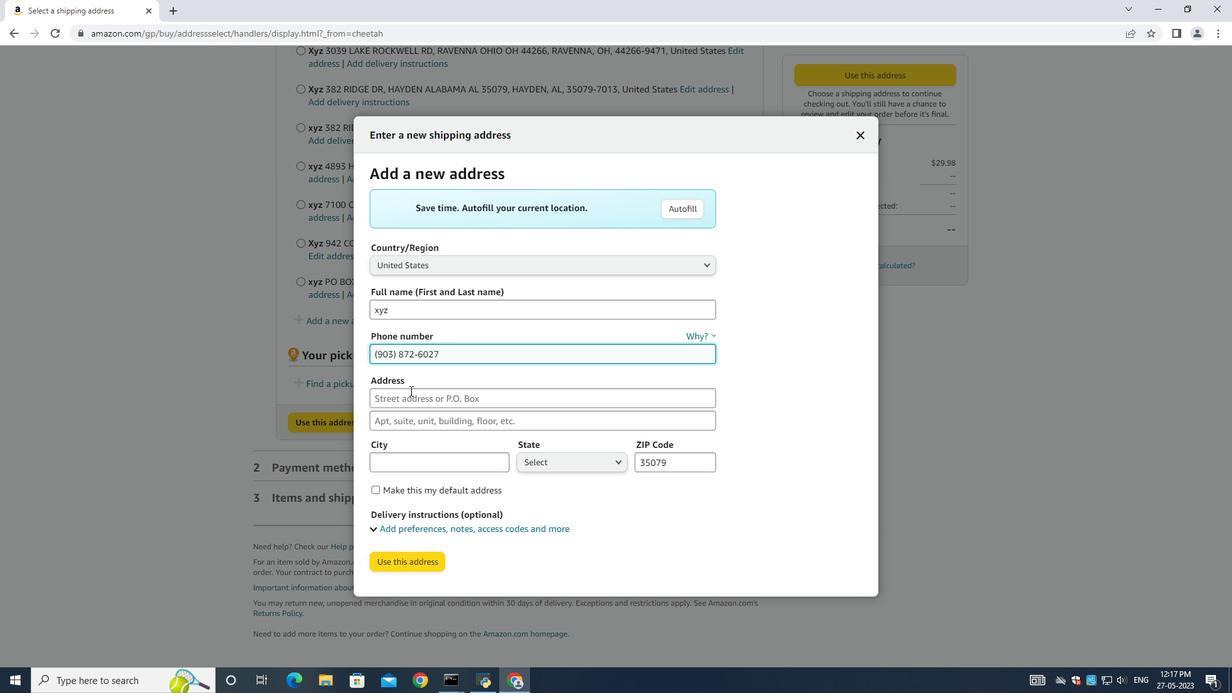
Action: Mouse scrolled (498, 296) with delta (0, 0)
Screenshot: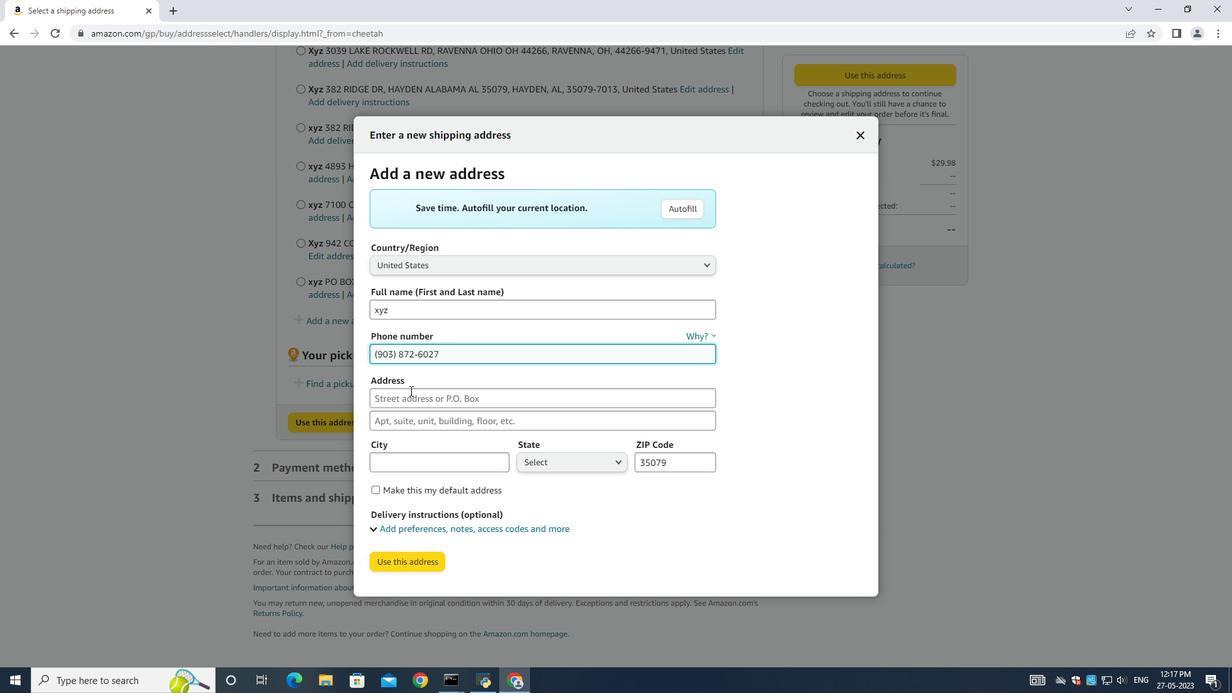 
Action: Mouse scrolled (498, 296) with delta (0, 0)
Screenshot: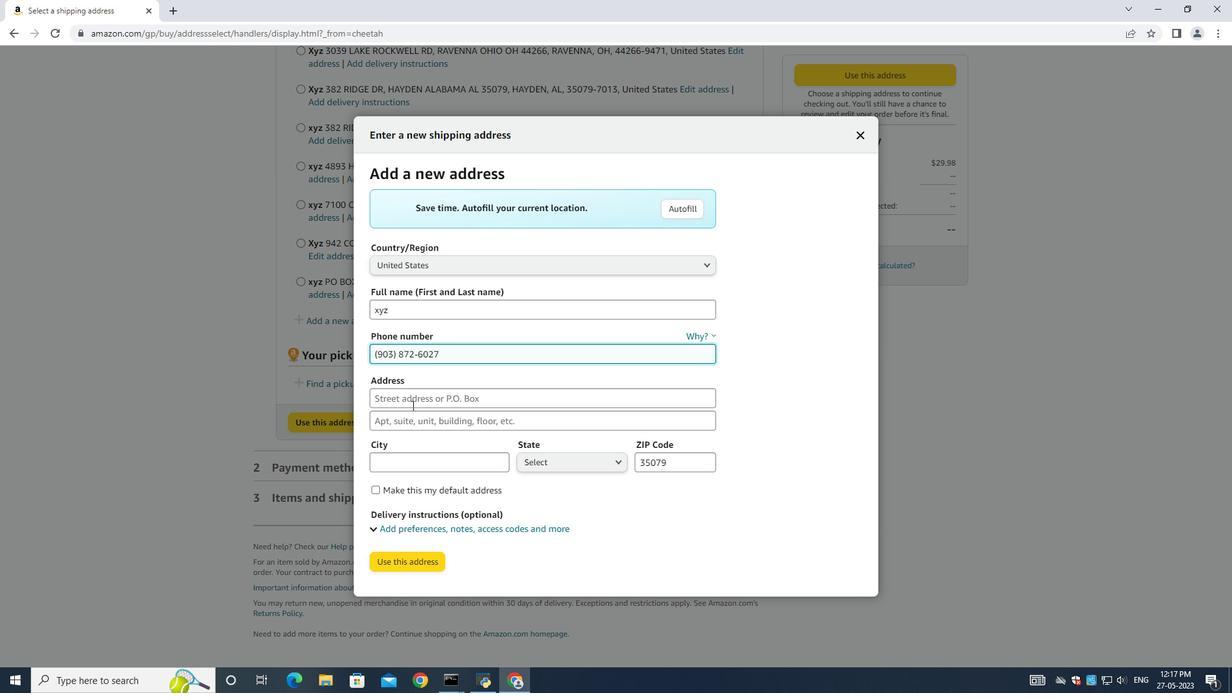
Action: Mouse scrolled (498, 296) with delta (0, 0)
Screenshot: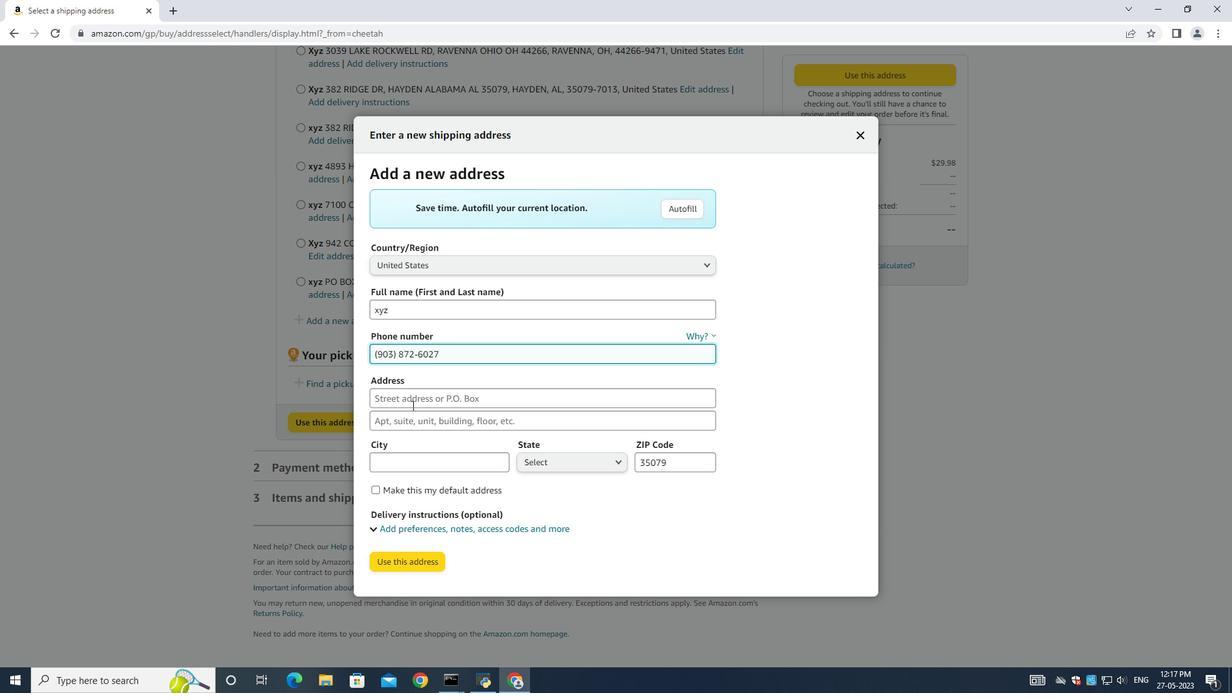 
Action: Mouse scrolled (498, 296) with delta (0, 0)
Screenshot: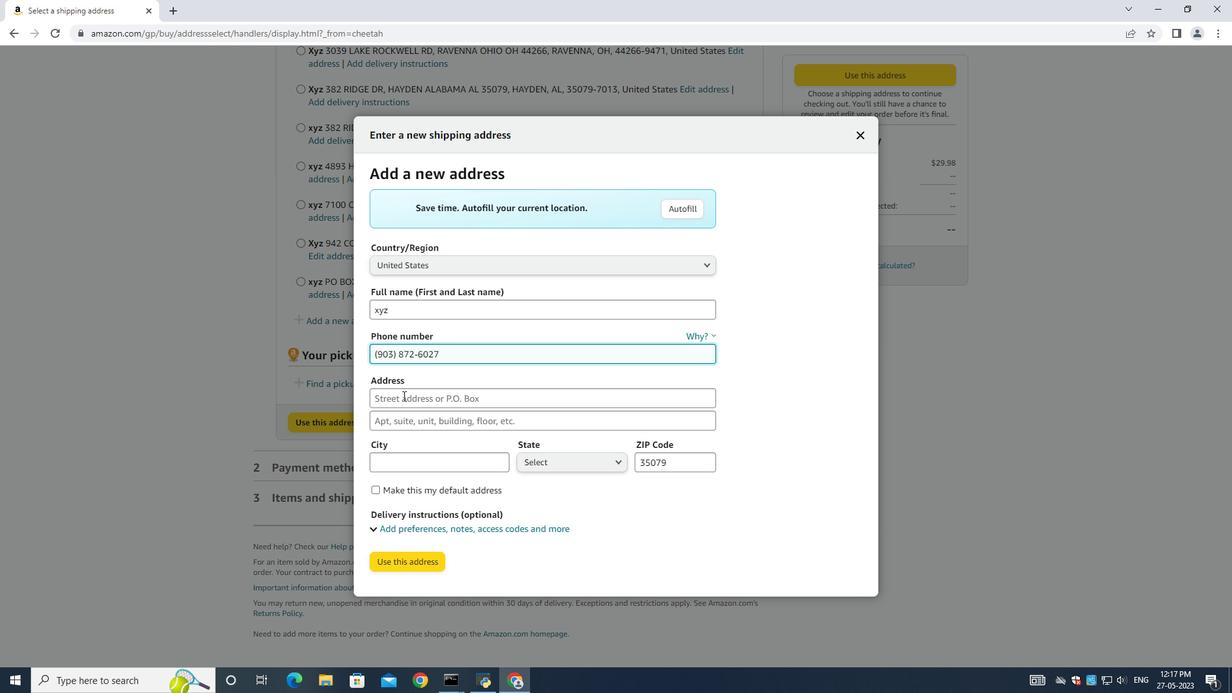 
Action: Mouse scrolled (498, 296) with delta (0, 0)
Screenshot: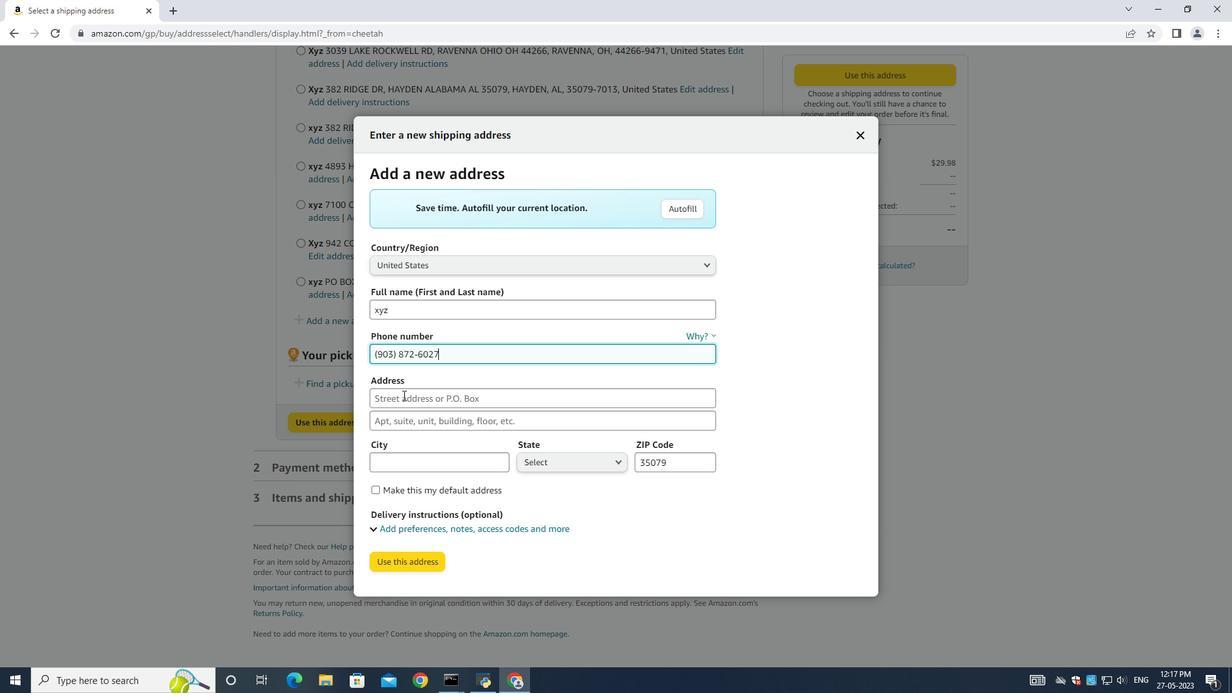 
Action: Mouse scrolled (498, 296) with delta (0, 0)
Screenshot: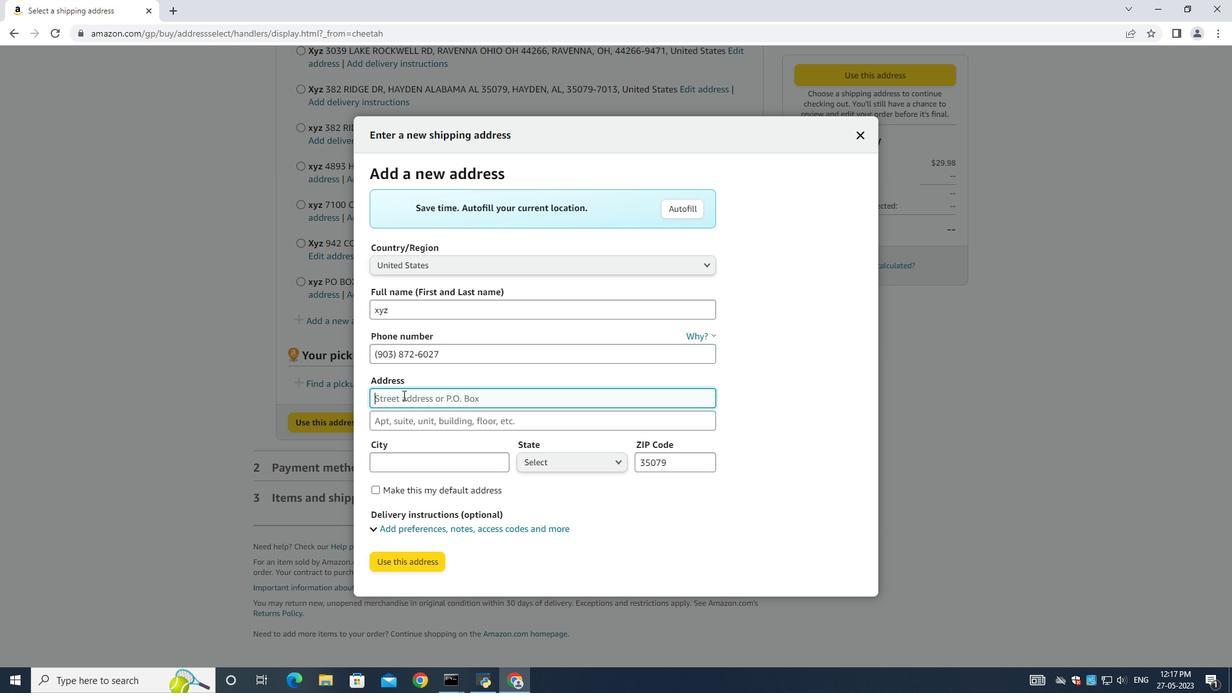 
Action: Mouse scrolled (498, 296) with delta (0, 0)
Screenshot: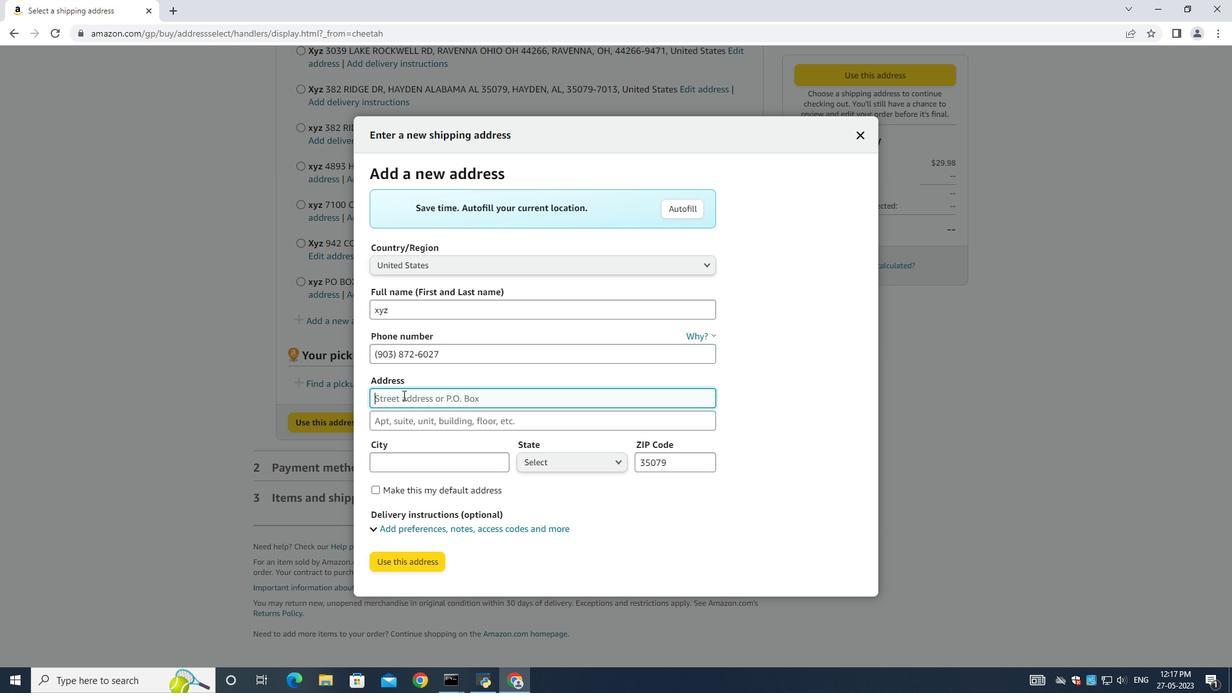 
Action: Mouse scrolled (498, 296) with delta (0, 0)
Screenshot: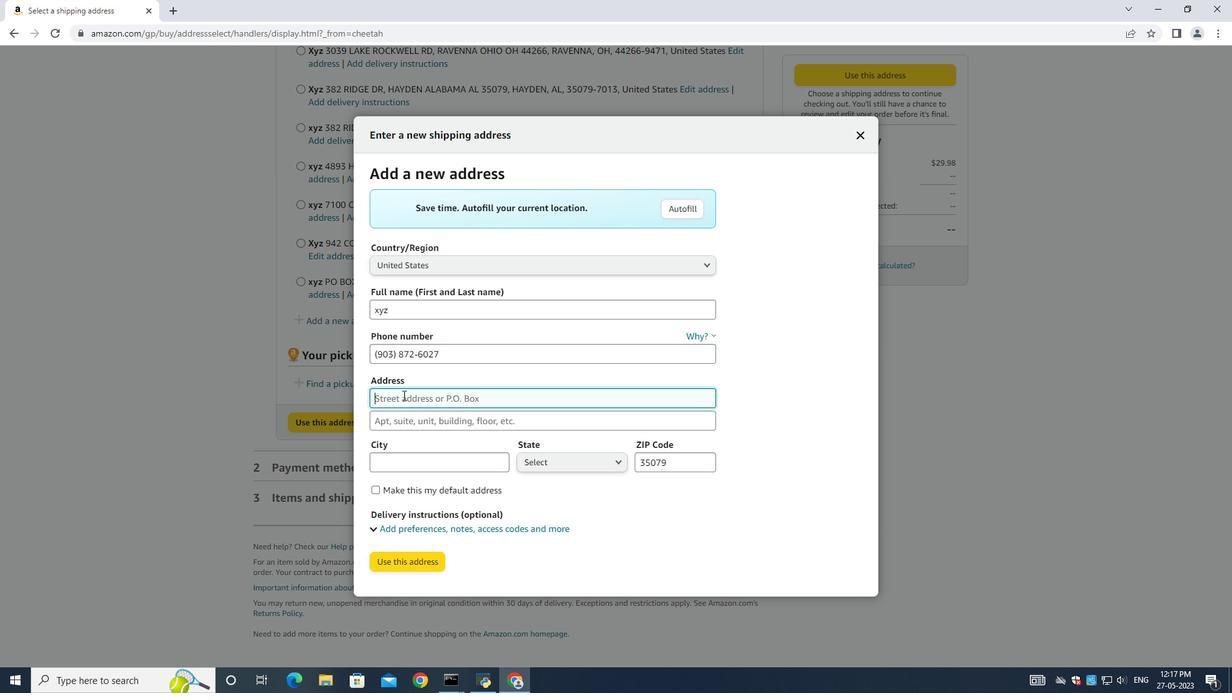 
Action: Mouse scrolled (498, 296) with delta (0, 0)
Screenshot: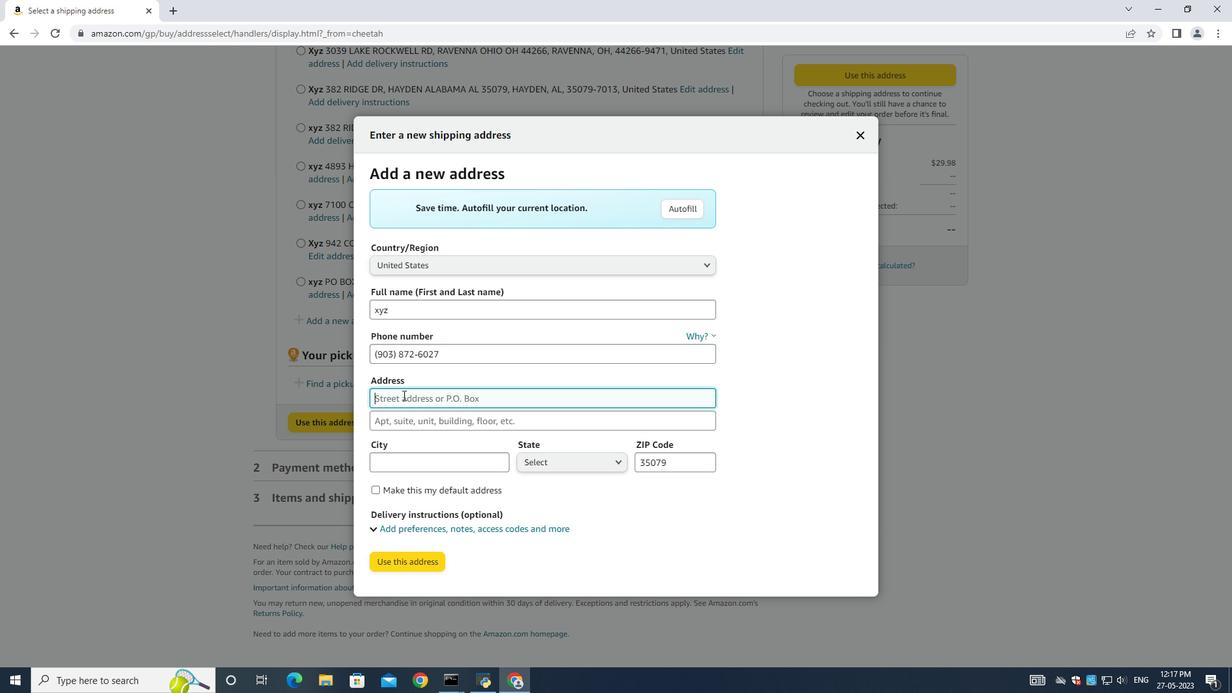 
Action: Mouse scrolled (498, 296) with delta (0, 0)
Screenshot: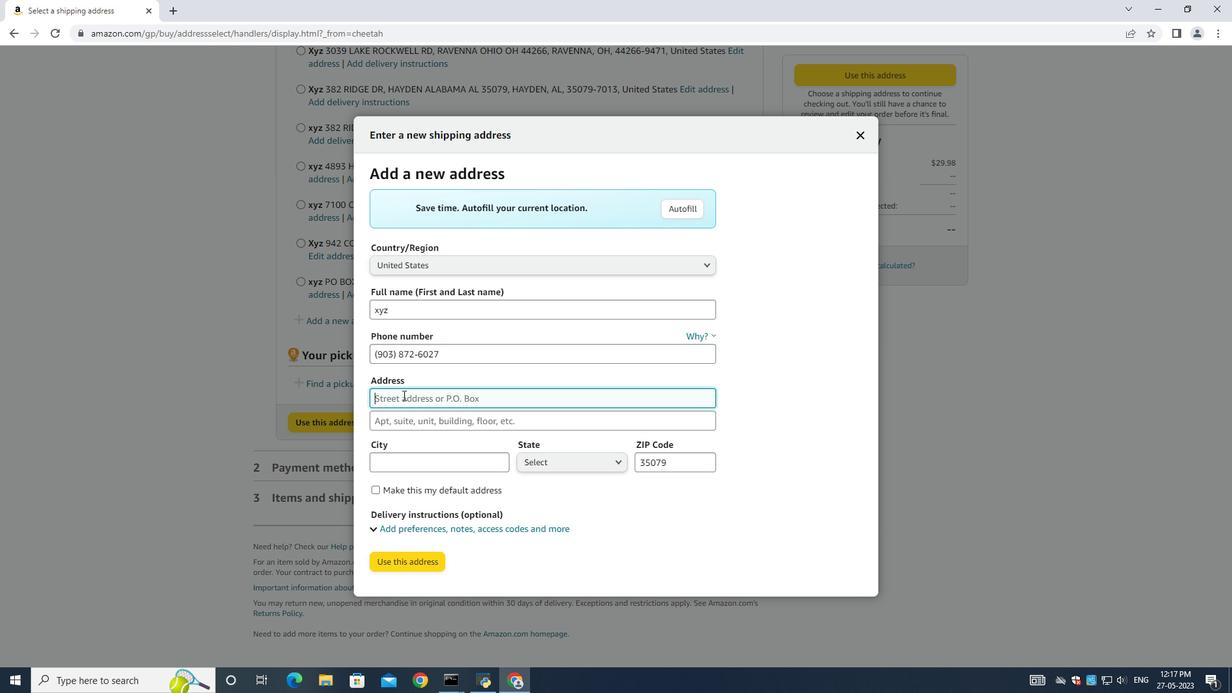 
Action: Mouse scrolled (498, 296) with delta (0, 0)
Screenshot: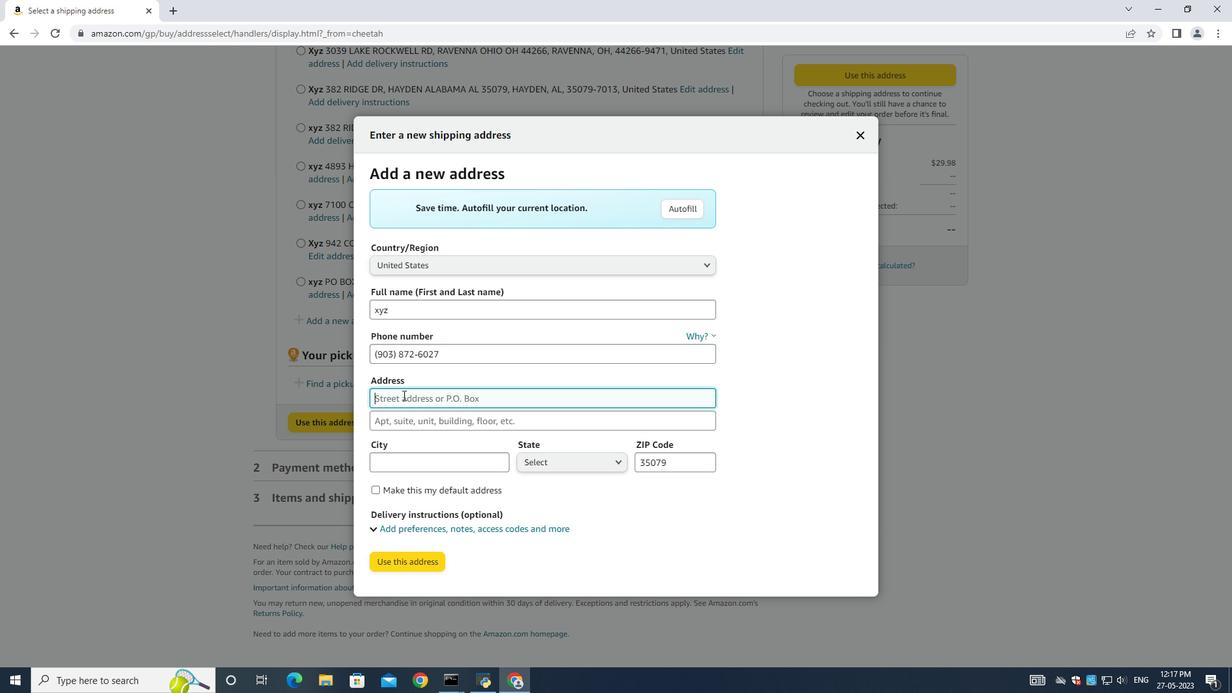 
Action: Mouse scrolled (498, 296) with delta (0, 0)
Screenshot: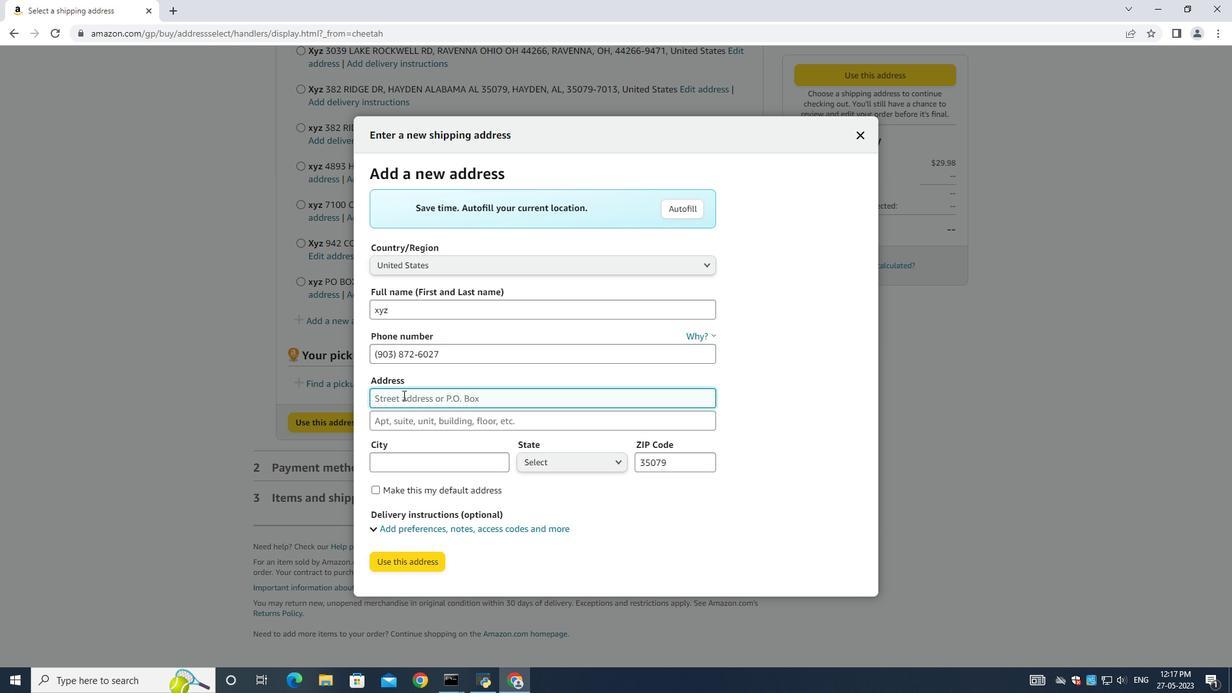 
Action: Mouse scrolled (498, 296) with delta (0, 0)
Screenshot: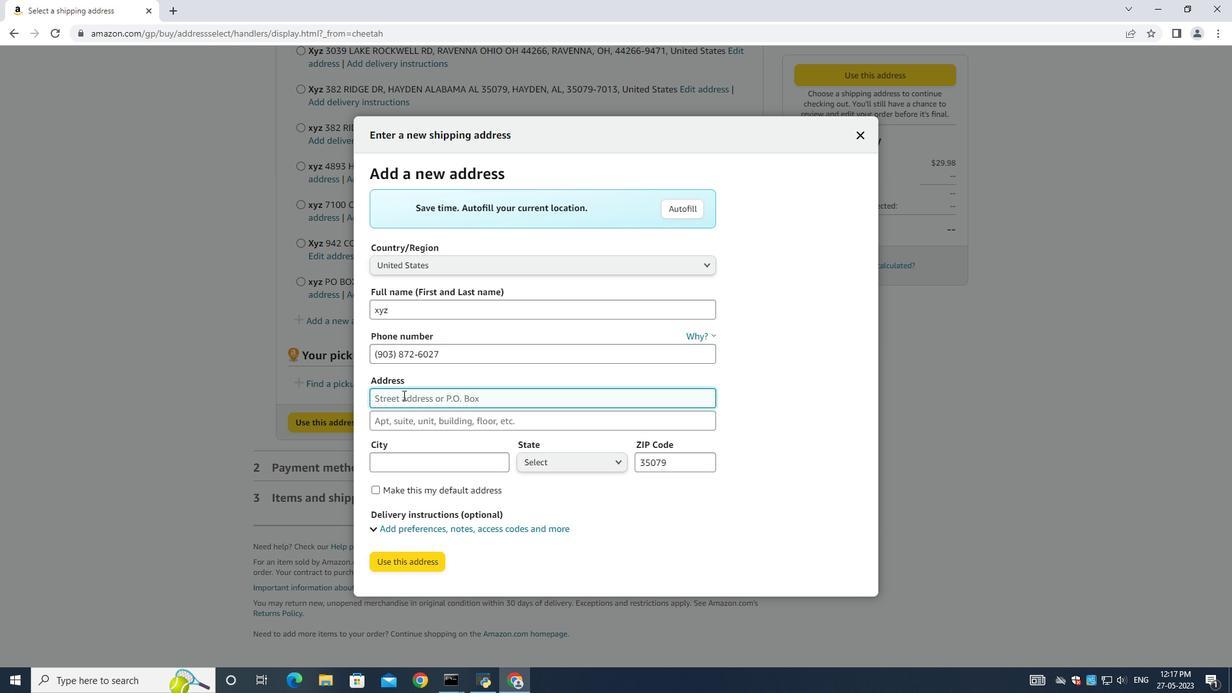 
Action: Mouse scrolled (498, 296) with delta (0, 0)
Screenshot: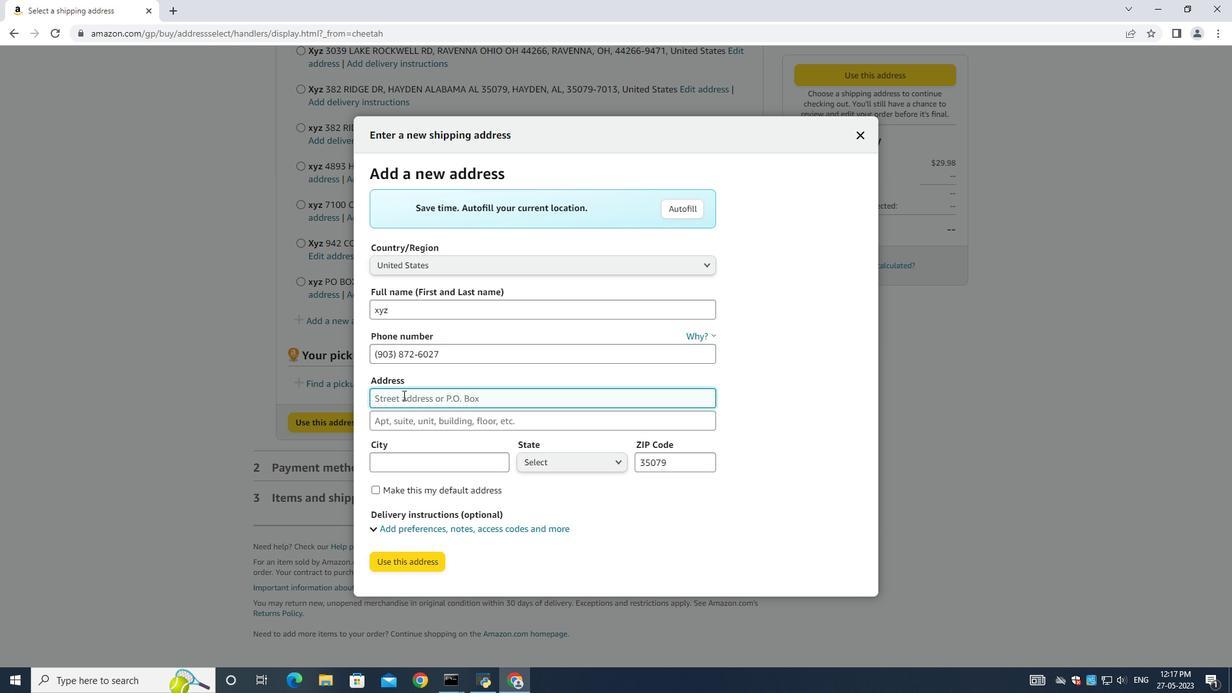 
Action: Mouse scrolled (498, 296) with delta (0, 0)
Screenshot: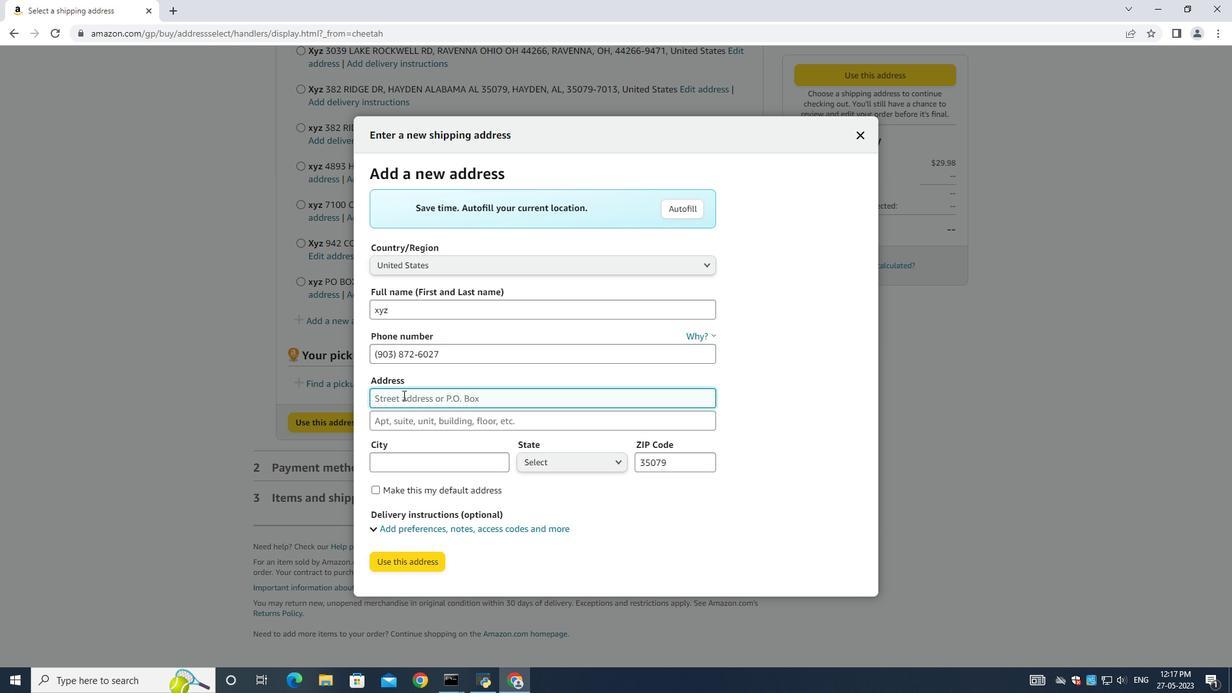 
Action: Mouse scrolled (498, 296) with delta (0, 0)
Screenshot: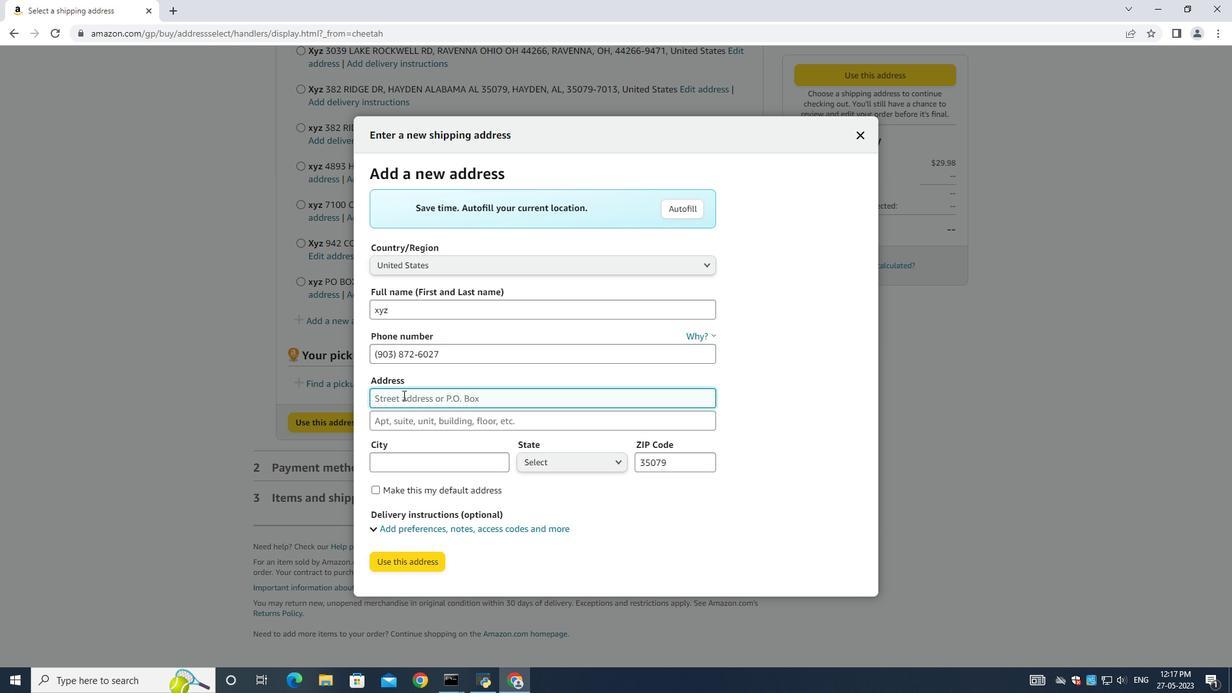 
Action: Mouse scrolled (498, 296) with delta (0, 0)
Screenshot: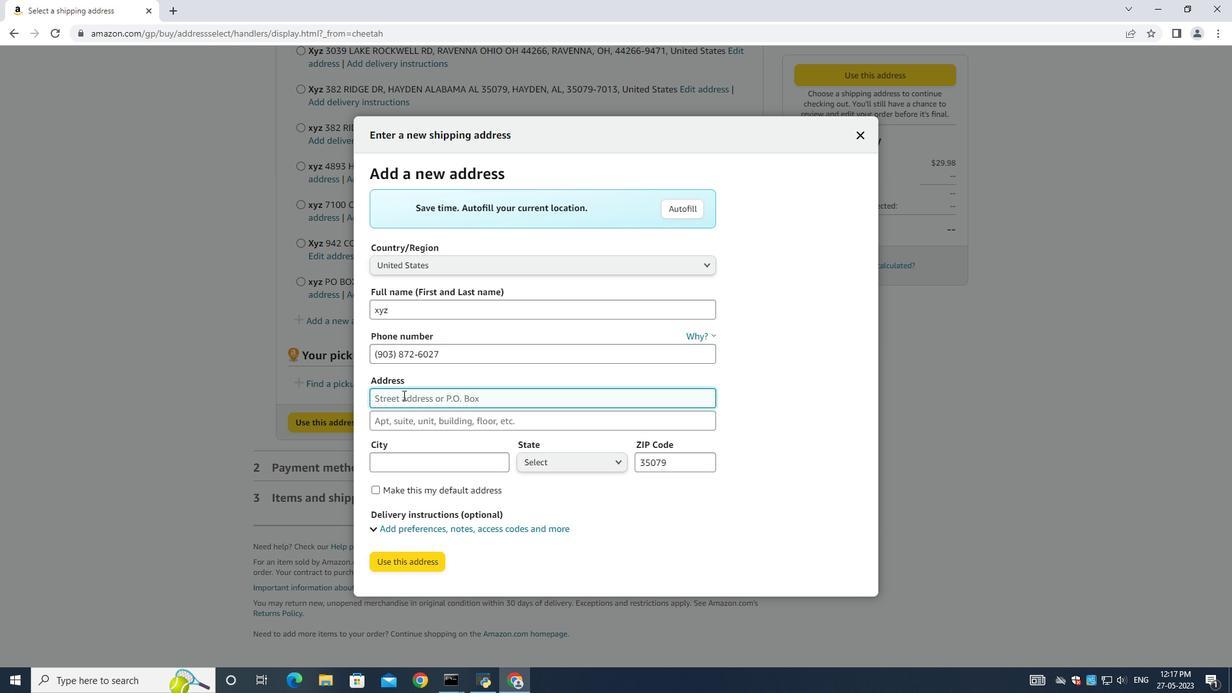 
Action: Mouse scrolled (498, 296) with delta (0, 0)
Screenshot: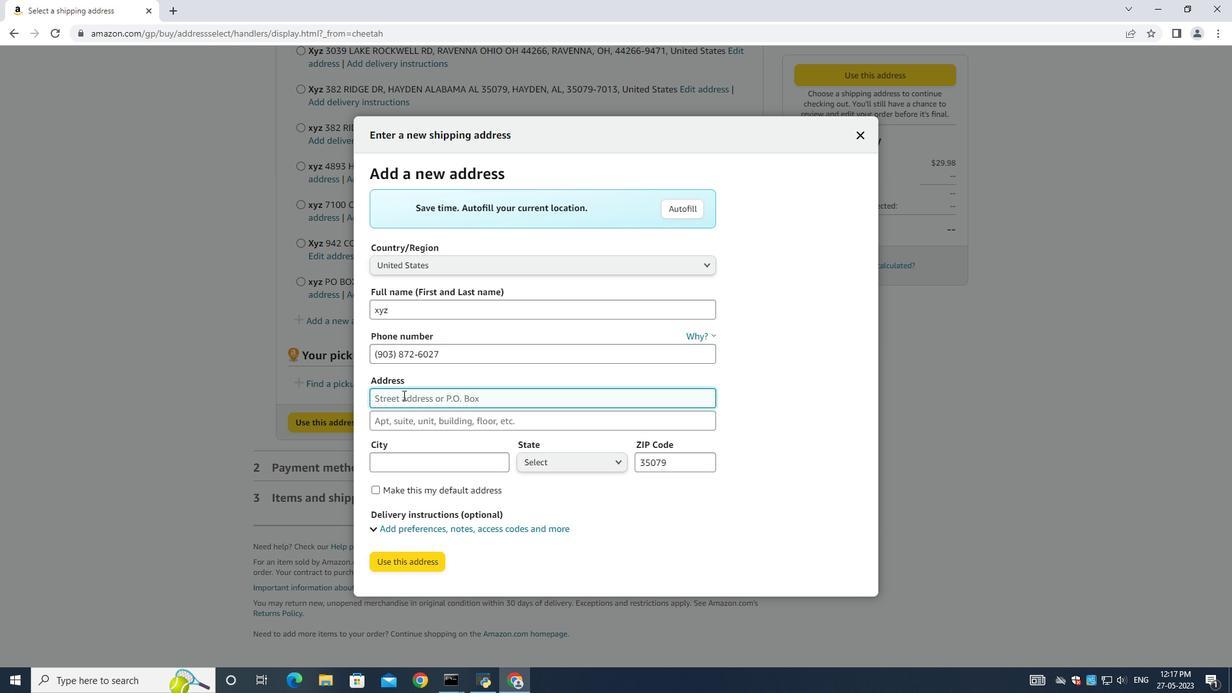 
Action: Mouse scrolled (498, 296) with delta (0, 0)
Screenshot: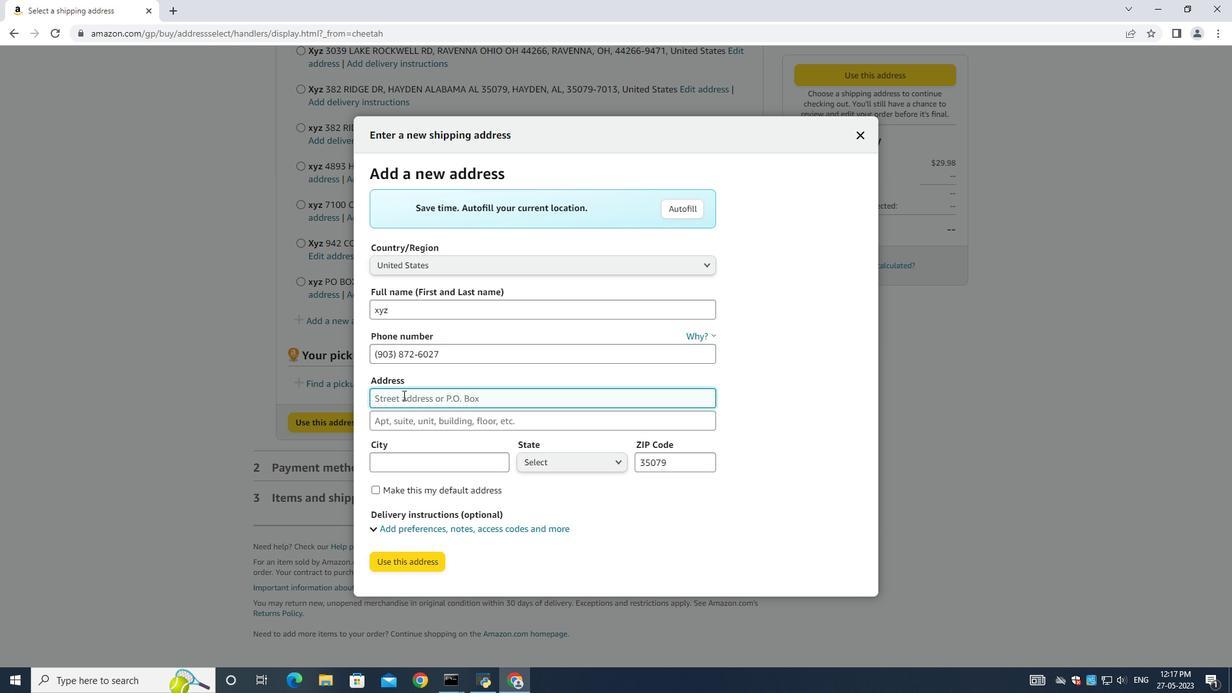 
Action: Mouse scrolled (498, 296) with delta (0, 0)
Screenshot: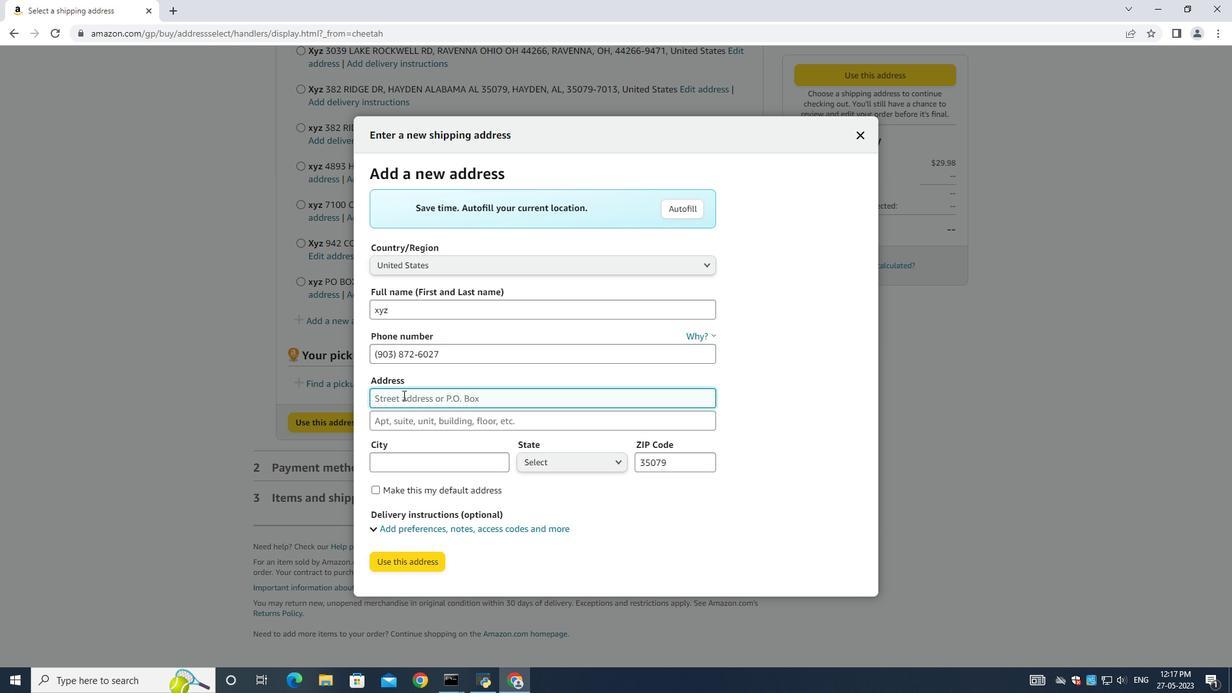 
Action: Mouse scrolled (498, 296) with delta (0, 0)
Screenshot: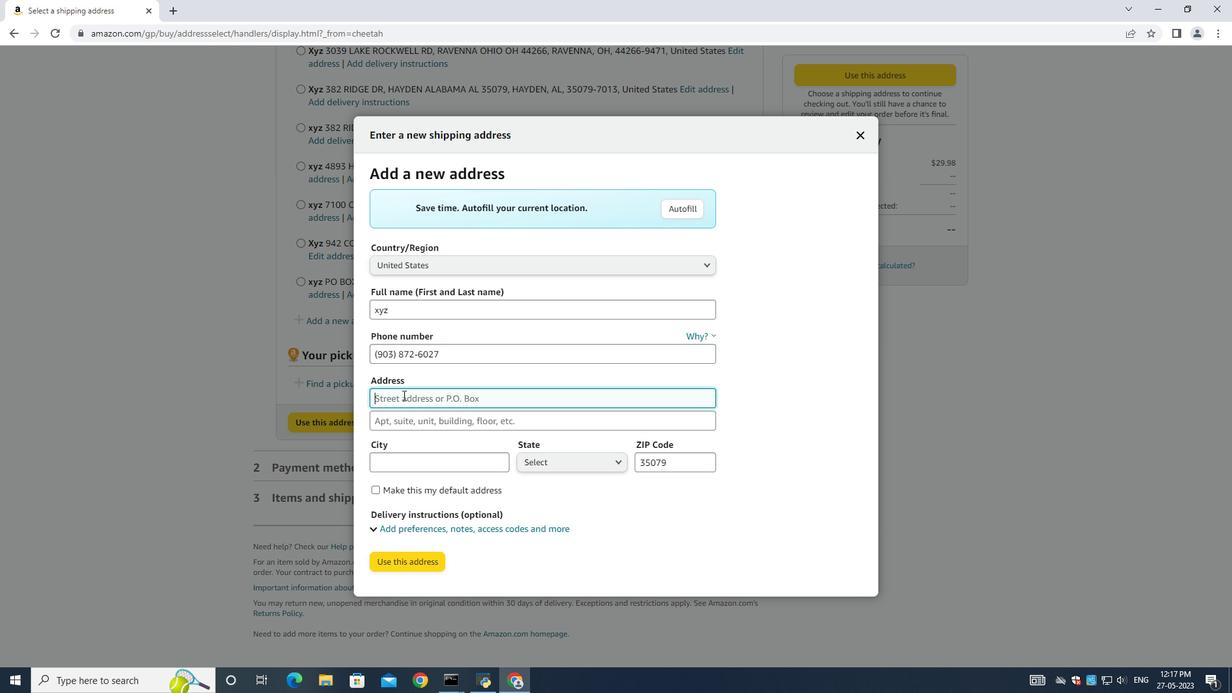 
Action: Mouse scrolled (498, 296) with delta (0, 0)
Screenshot: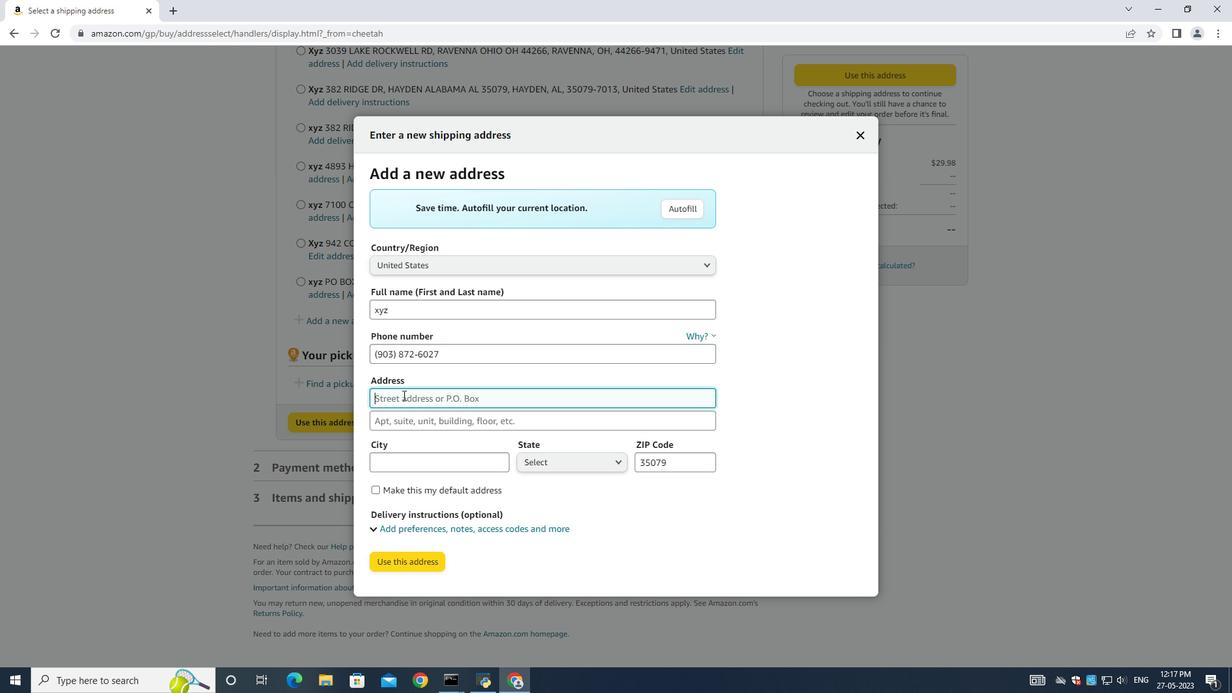 
Action: Mouse scrolled (498, 296) with delta (0, 0)
Screenshot: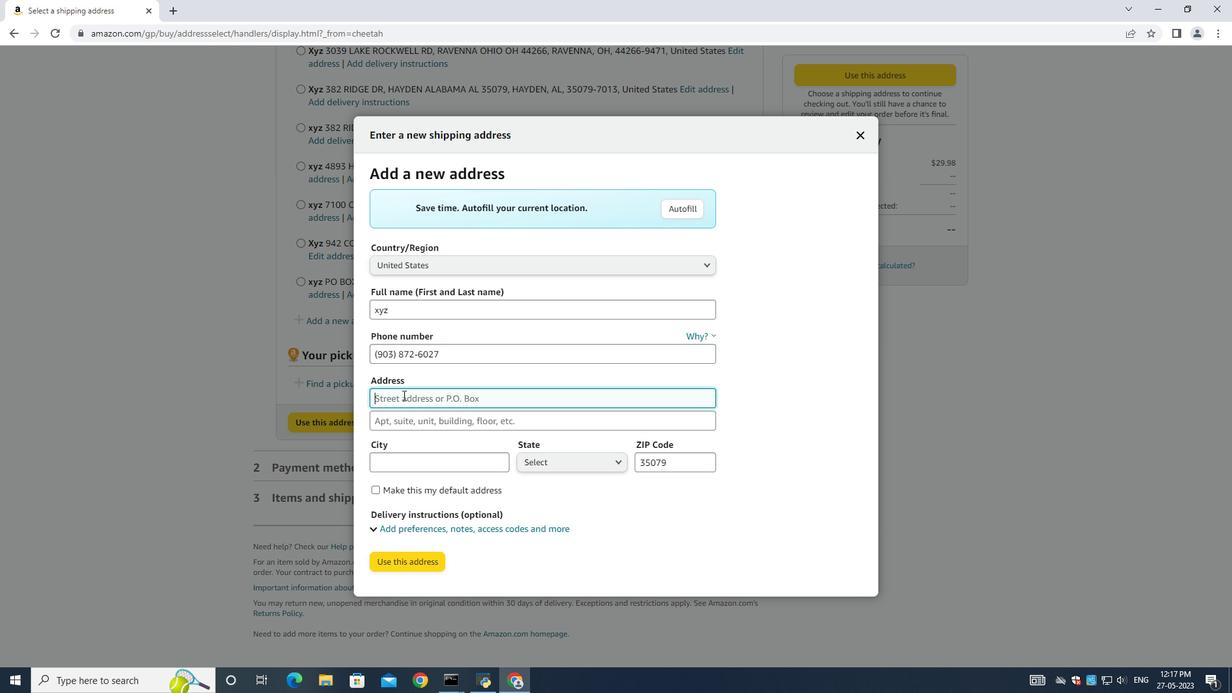 
Action: Mouse scrolled (498, 296) with delta (0, 0)
Screenshot: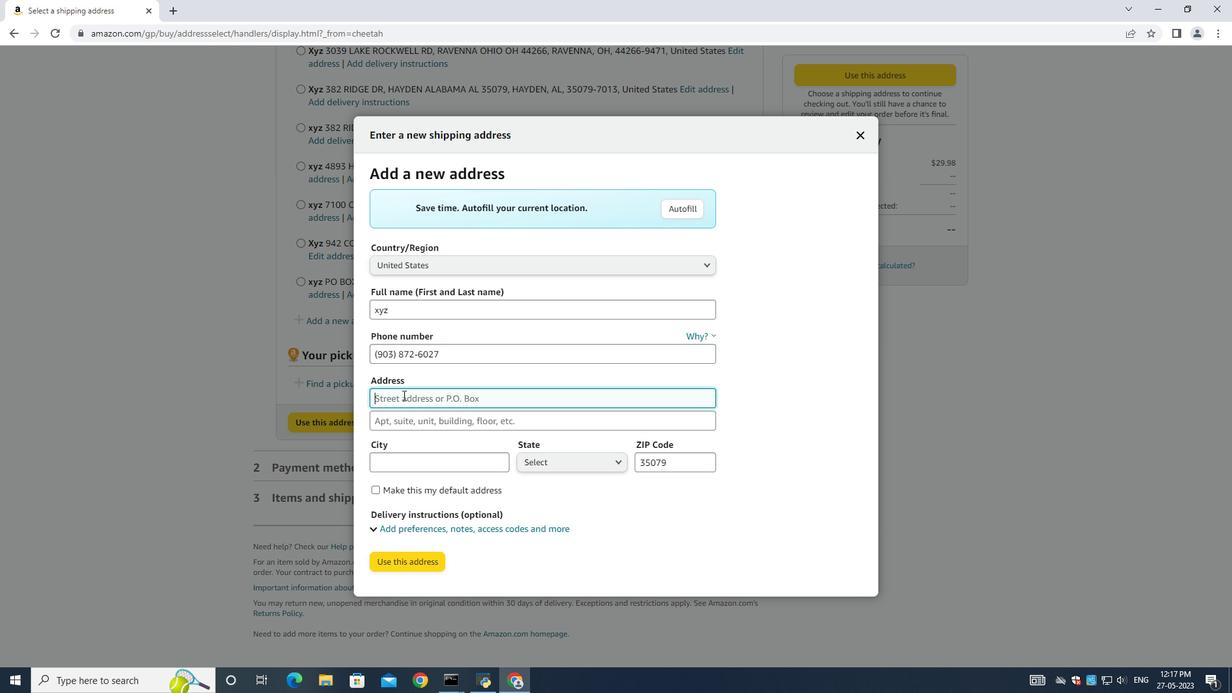 
Action: Mouse moved to (527, 310)
Screenshot: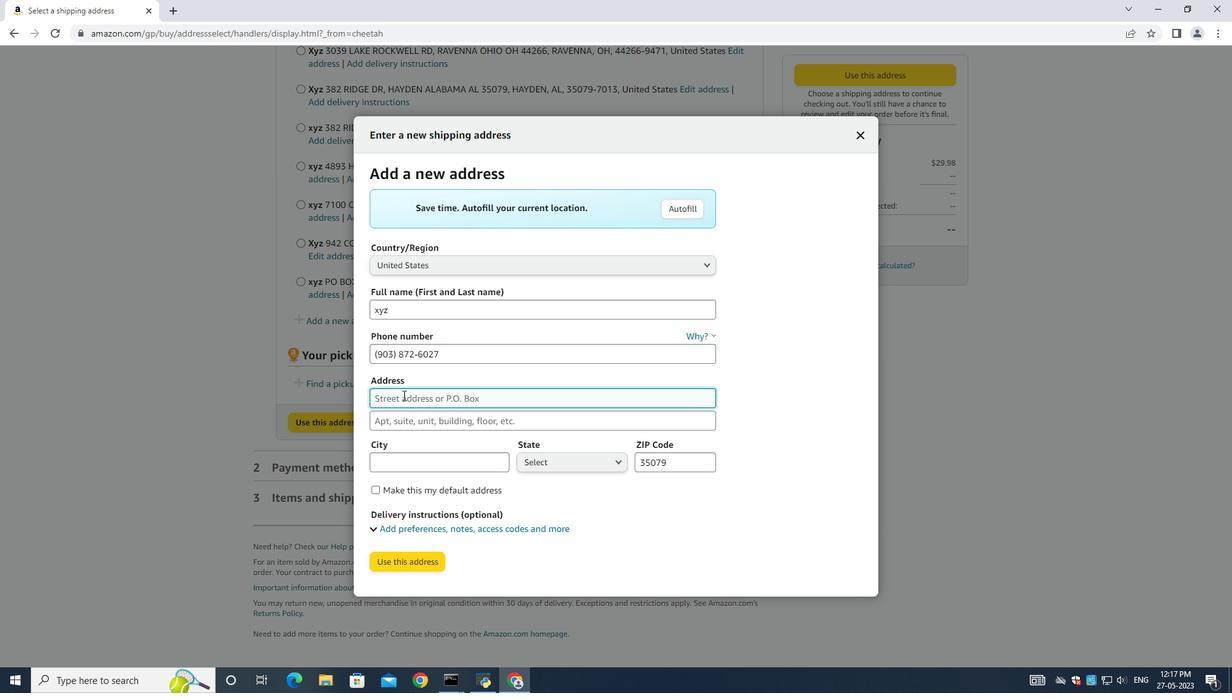 
Action: Mouse scrolled (527, 309) with delta (0, 0)
Screenshot: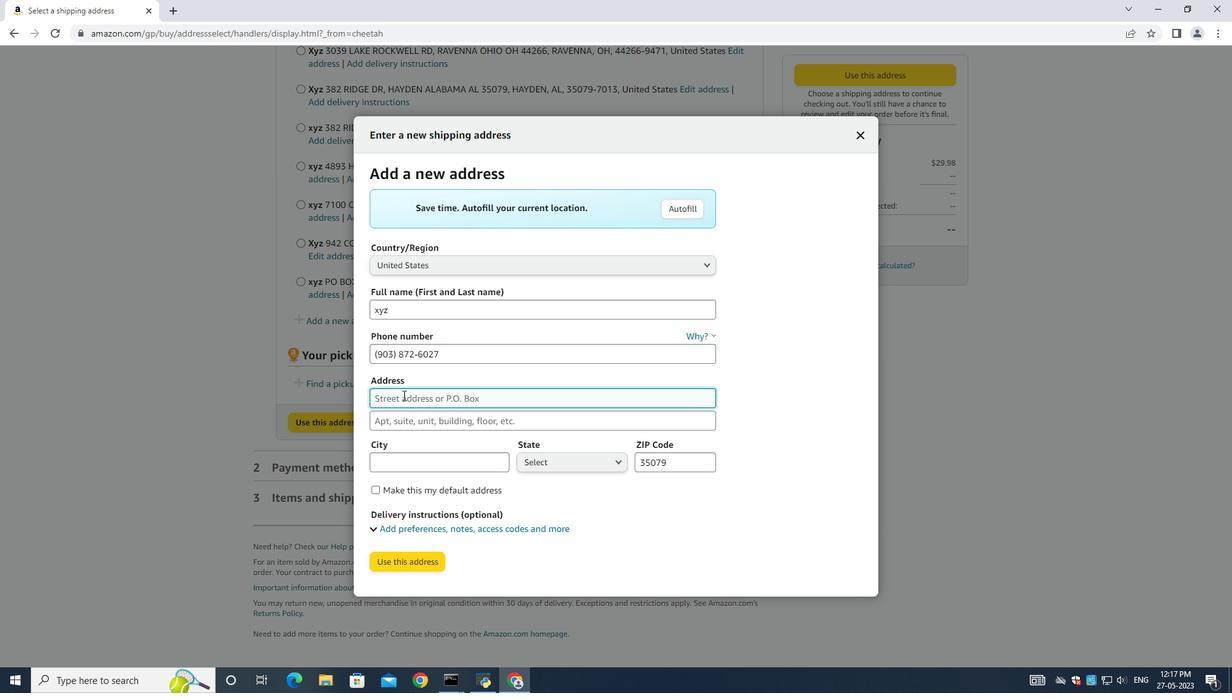 
Action: Mouse moved to (529, 312)
Screenshot: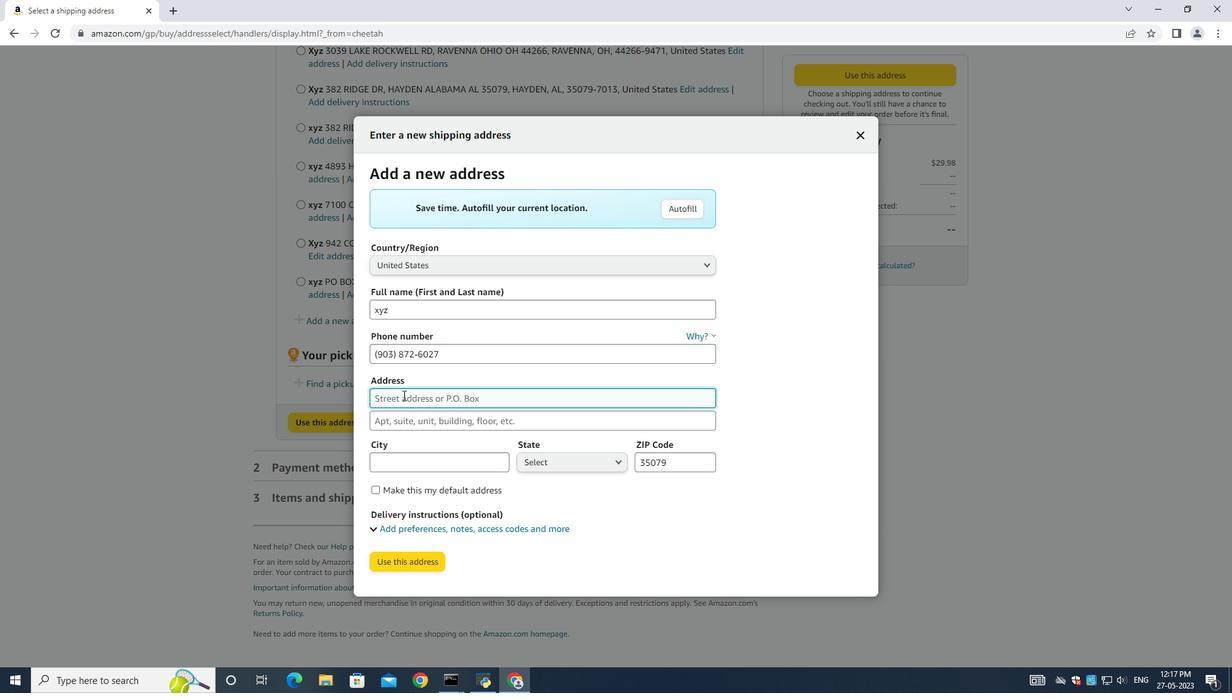 
Action: Mouse scrolled (529, 311) with delta (0, 0)
Screenshot: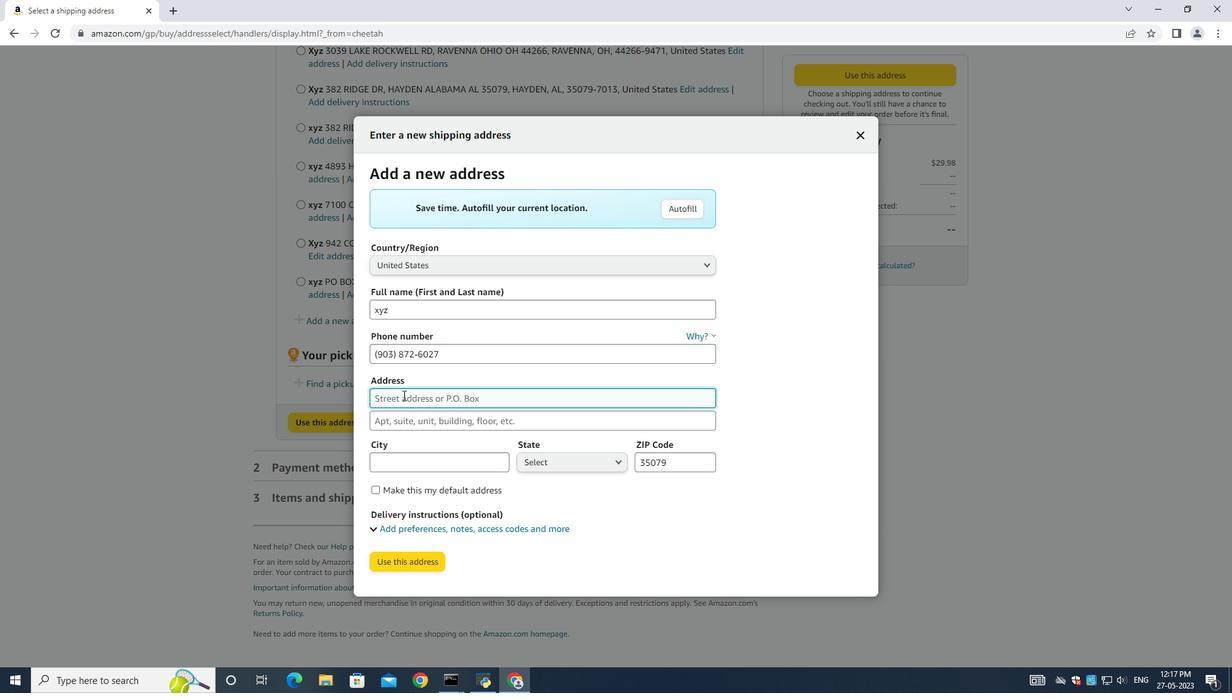 
Action: Mouse moved to (543, 316)
Screenshot: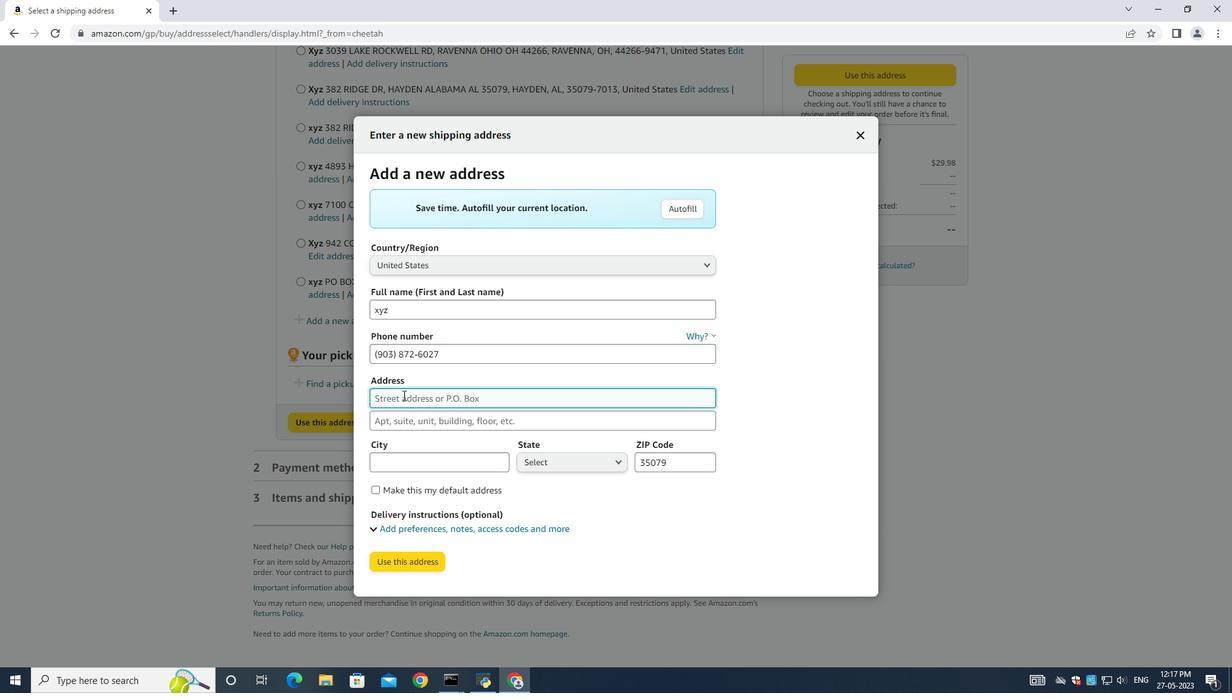 
Action: Mouse scrolled (543, 315) with delta (0, 0)
Screenshot: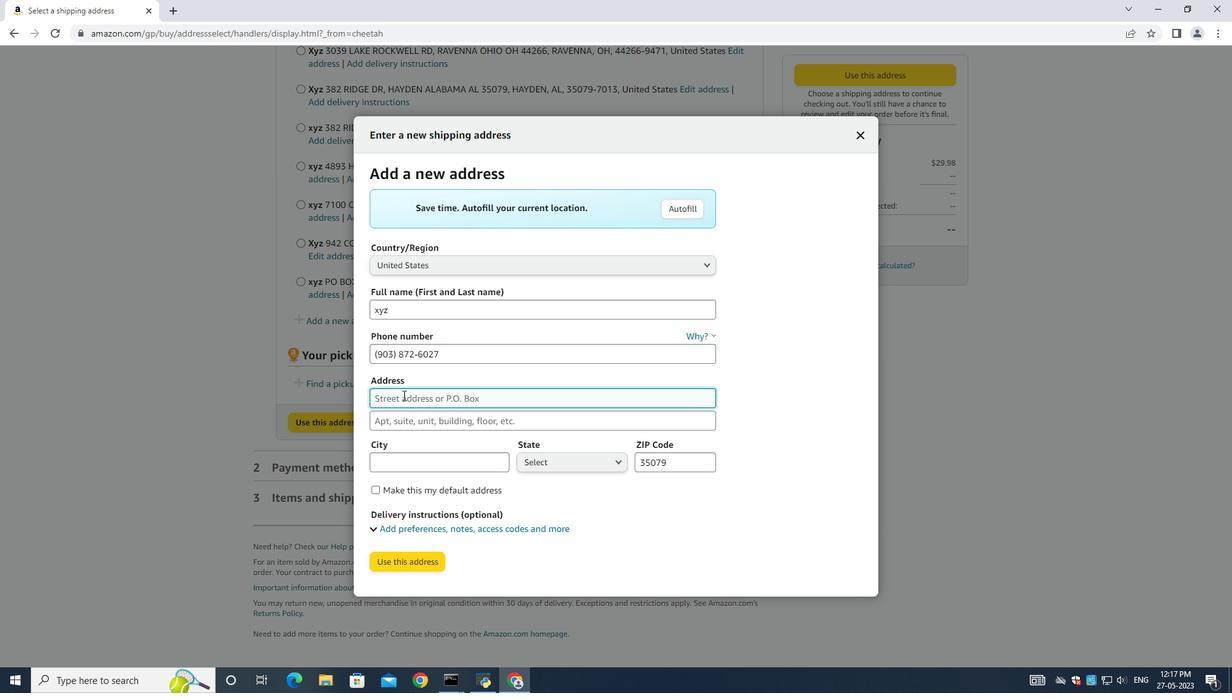 
Action: Mouse moved to (1037, 258)
Screenshot: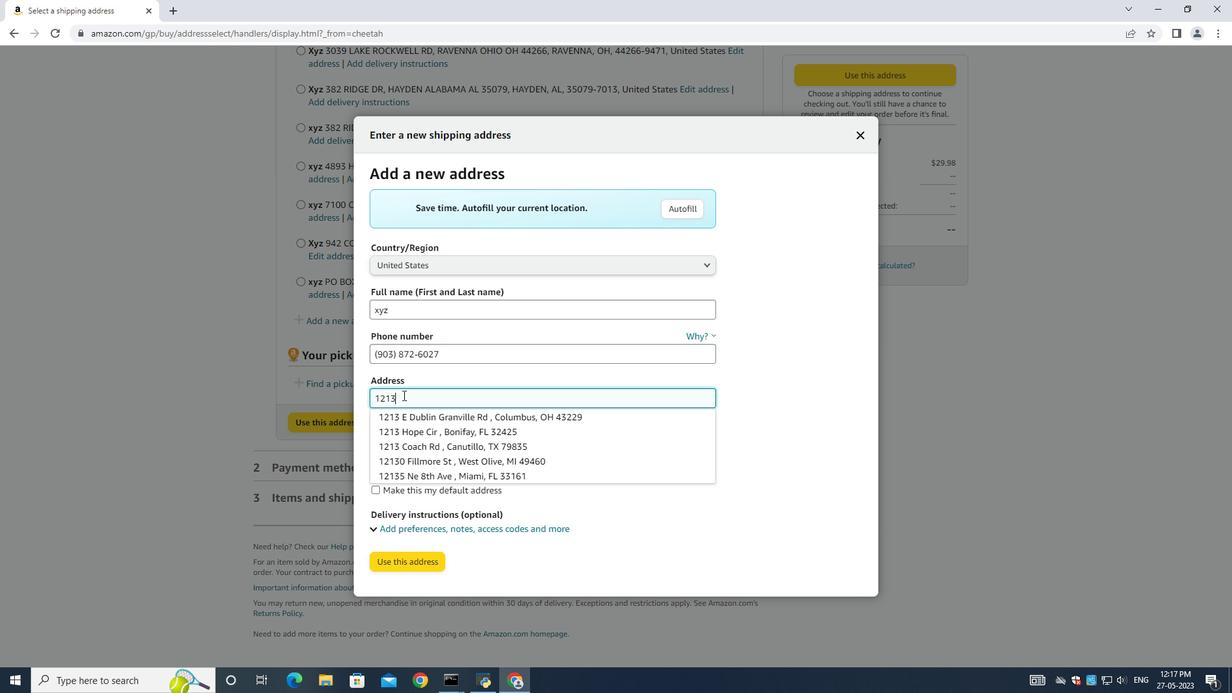 
Action: Mouse pressed left at (1037, 258)
Screenshot: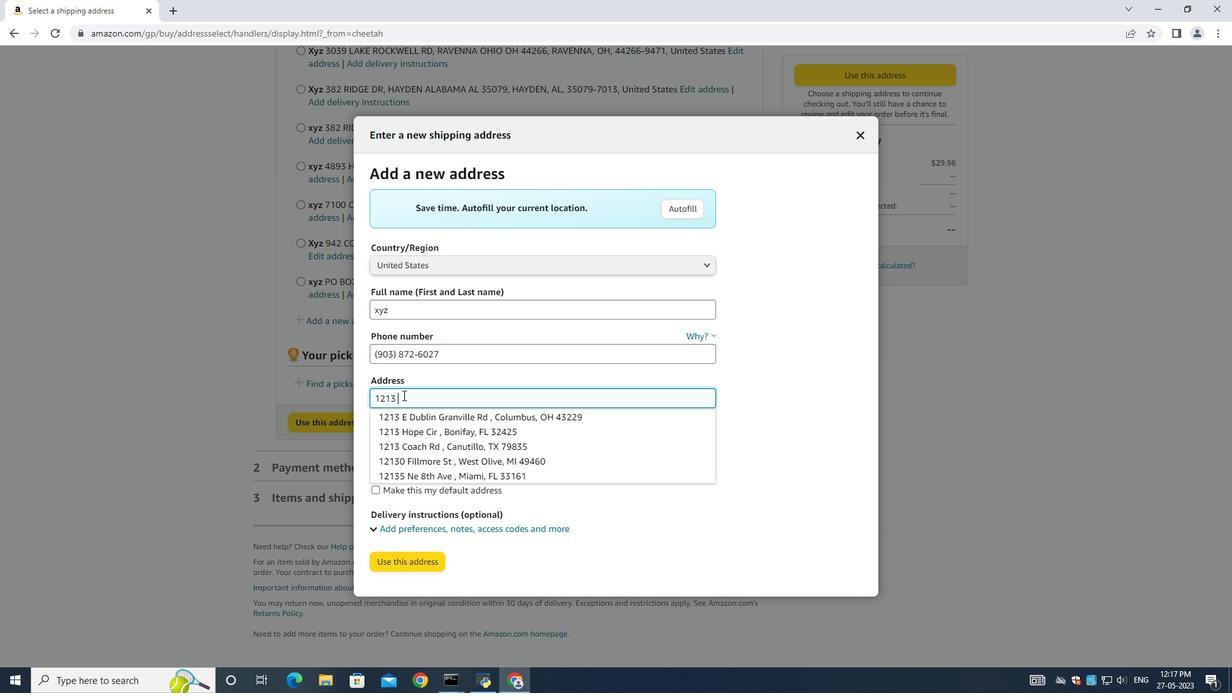 
Action: Mouse moved to (1024, 287)
Screenshot: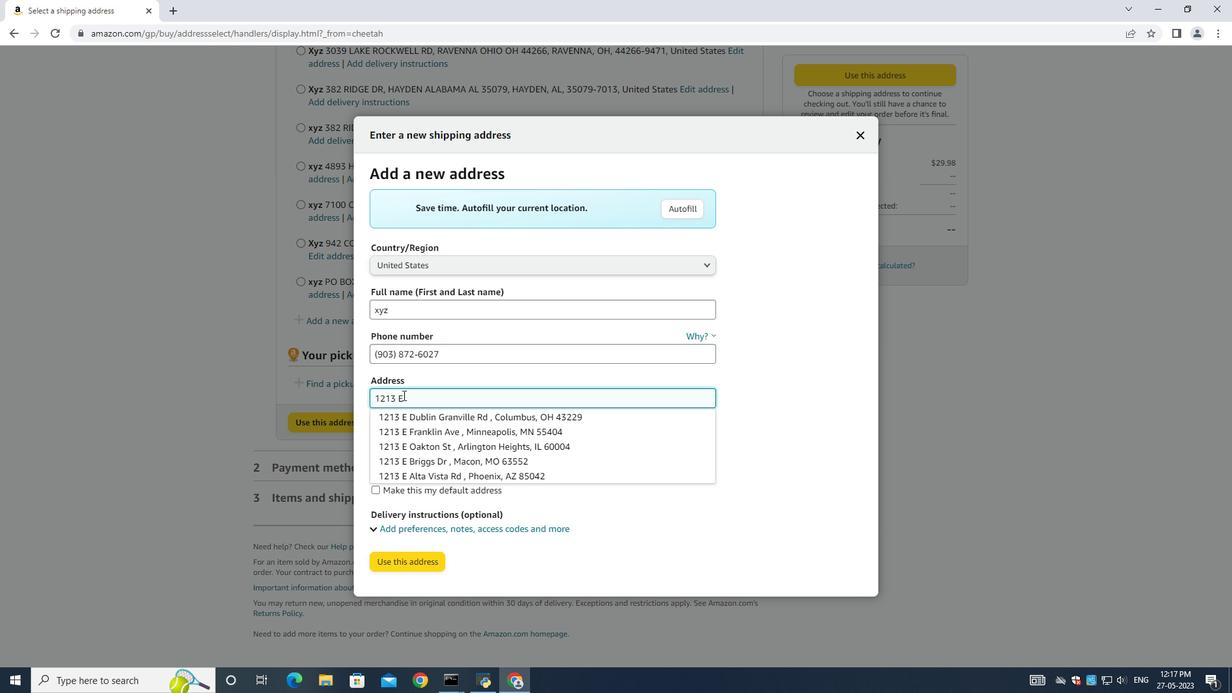 
Action: Mouse pressed left at (1024, 287)
Screenshot: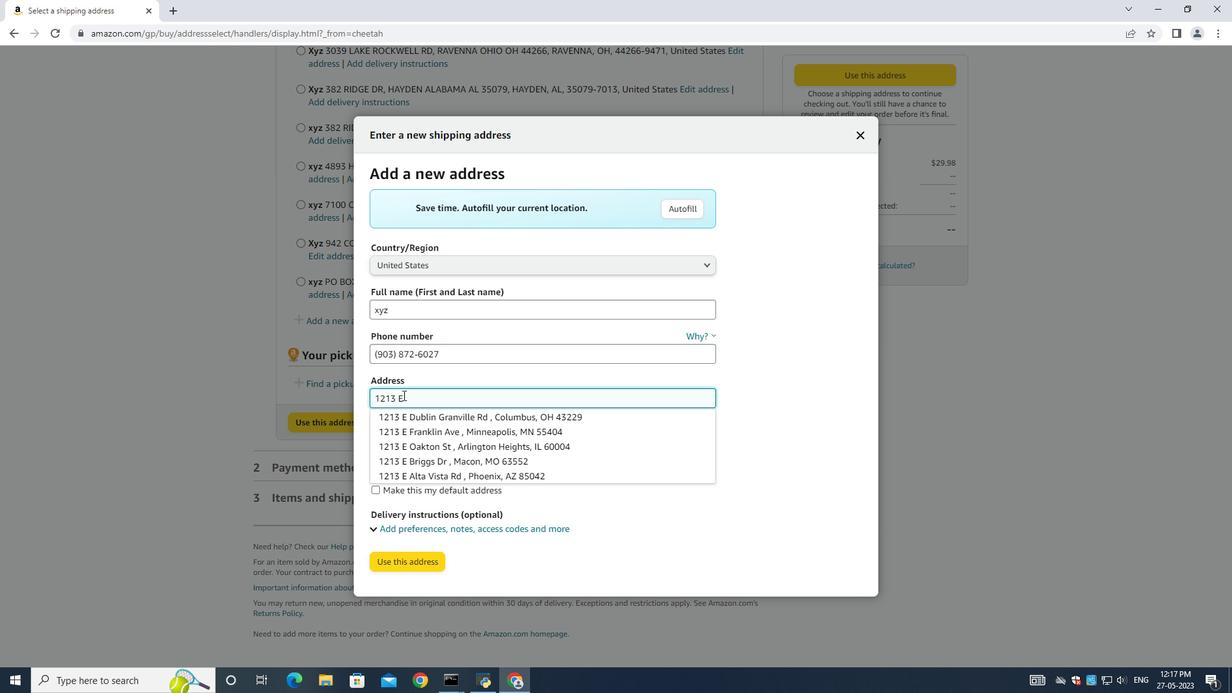 
Action: Mouse moved to (1036, 282)
Screenshot: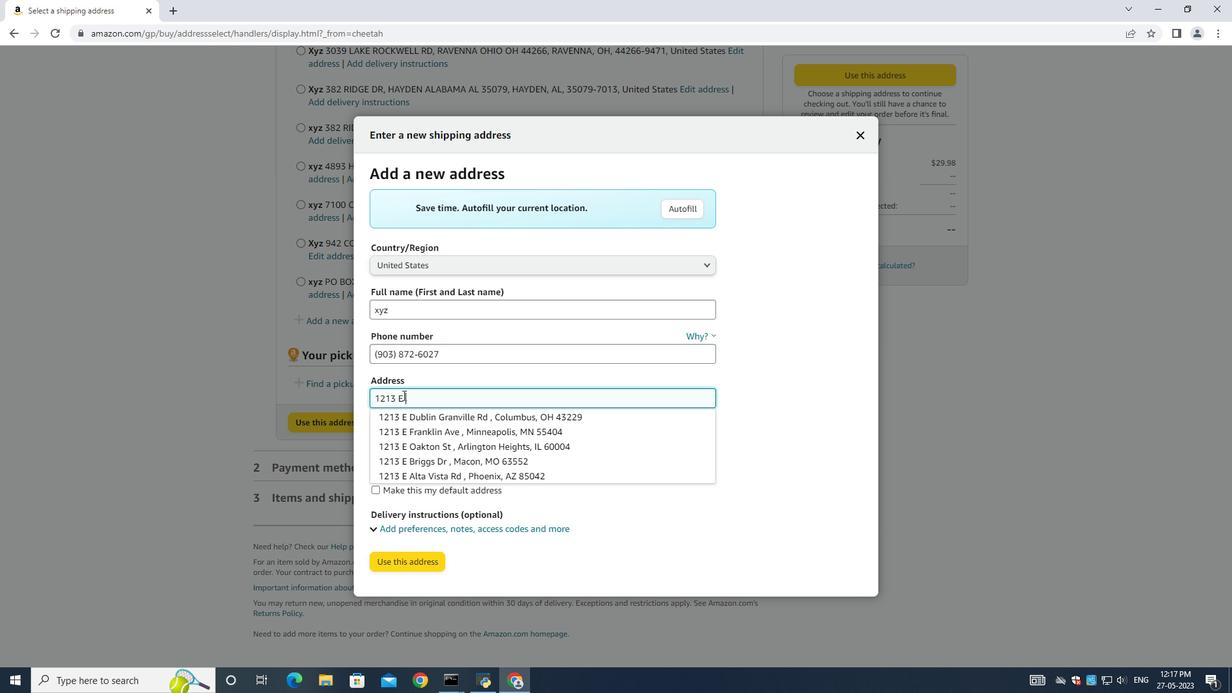 
Action: Mouse pressed left at (1036, 282)
Screenshot: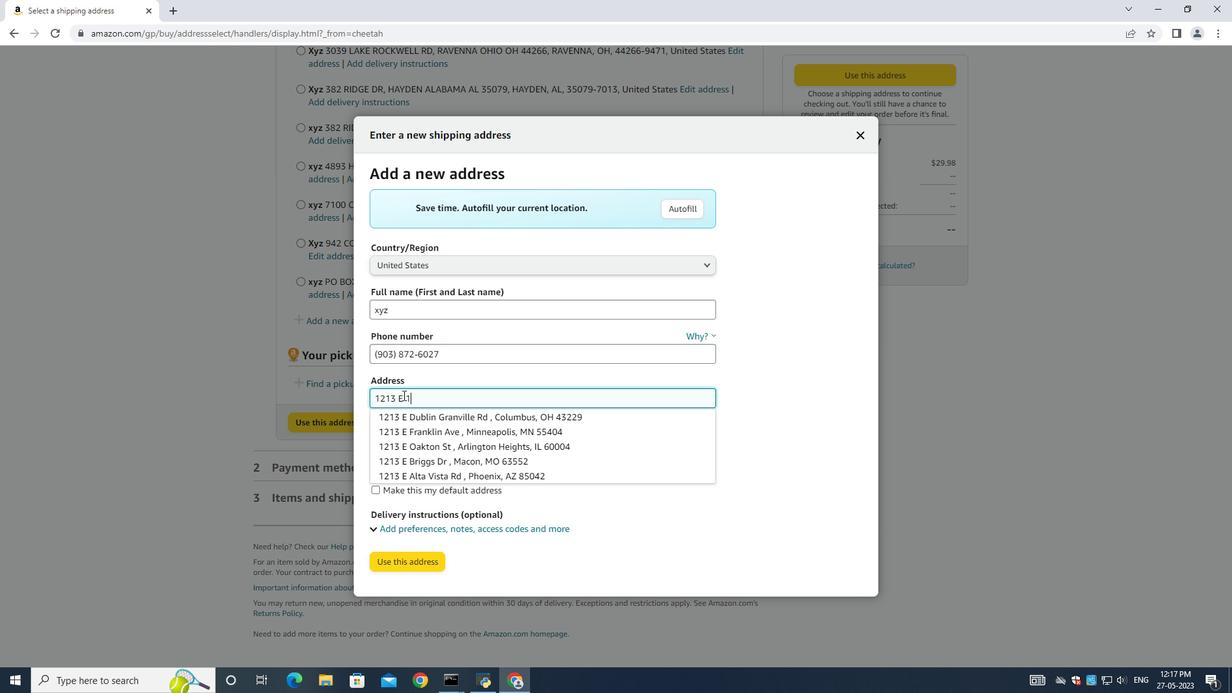 
Action: Mouse moved to (970, 265)
Screenshot: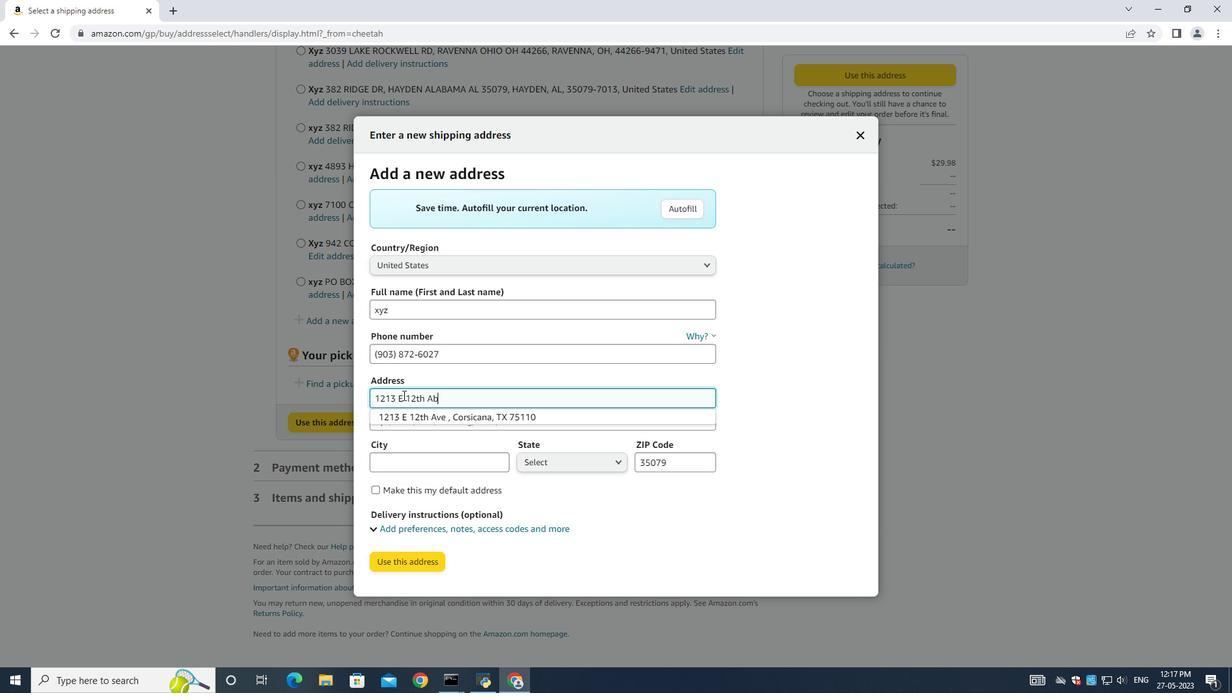 
Action: Mouse pressed left at (970, 265)
Screenshot: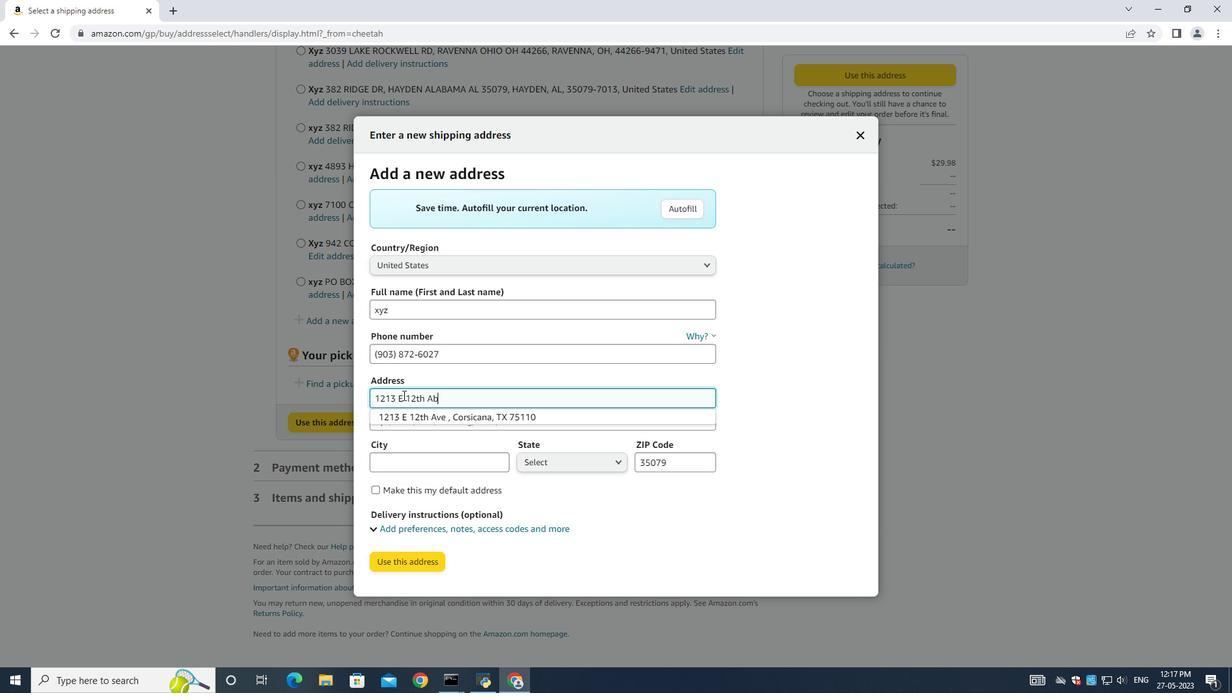 
Action: Mouse moved to (234, 464)
Screenshot: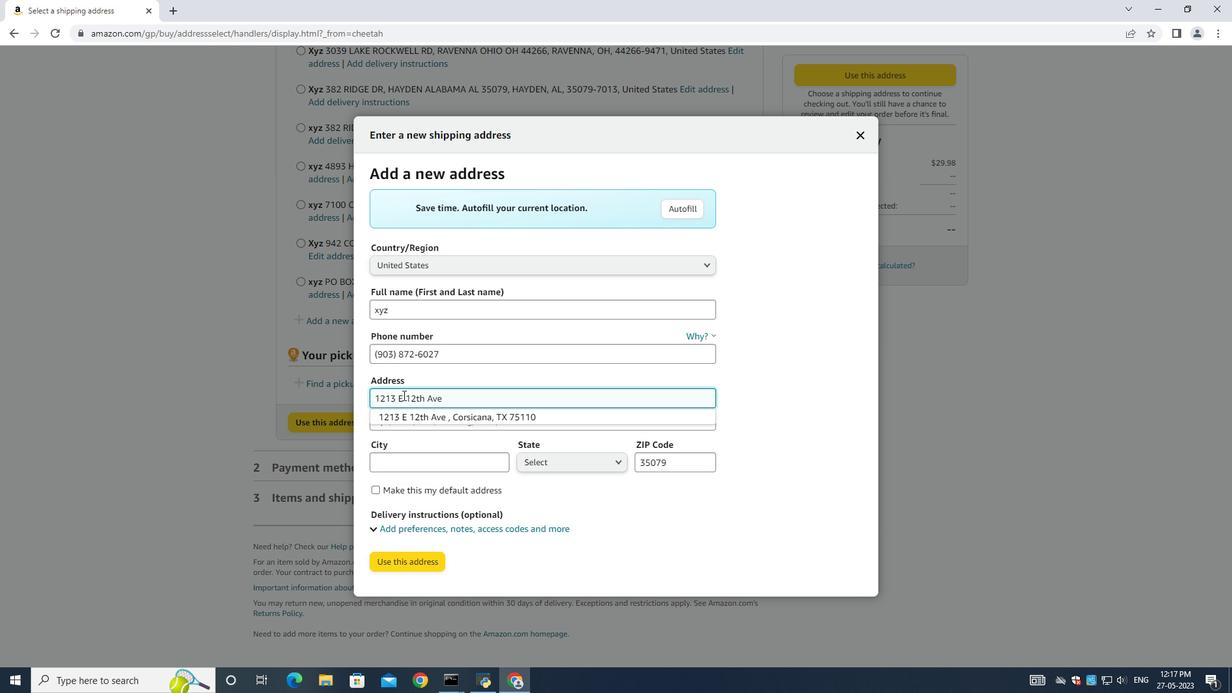 
Action: Mouse scrolled (234, 463) with delta (0, 0)
Screenshot: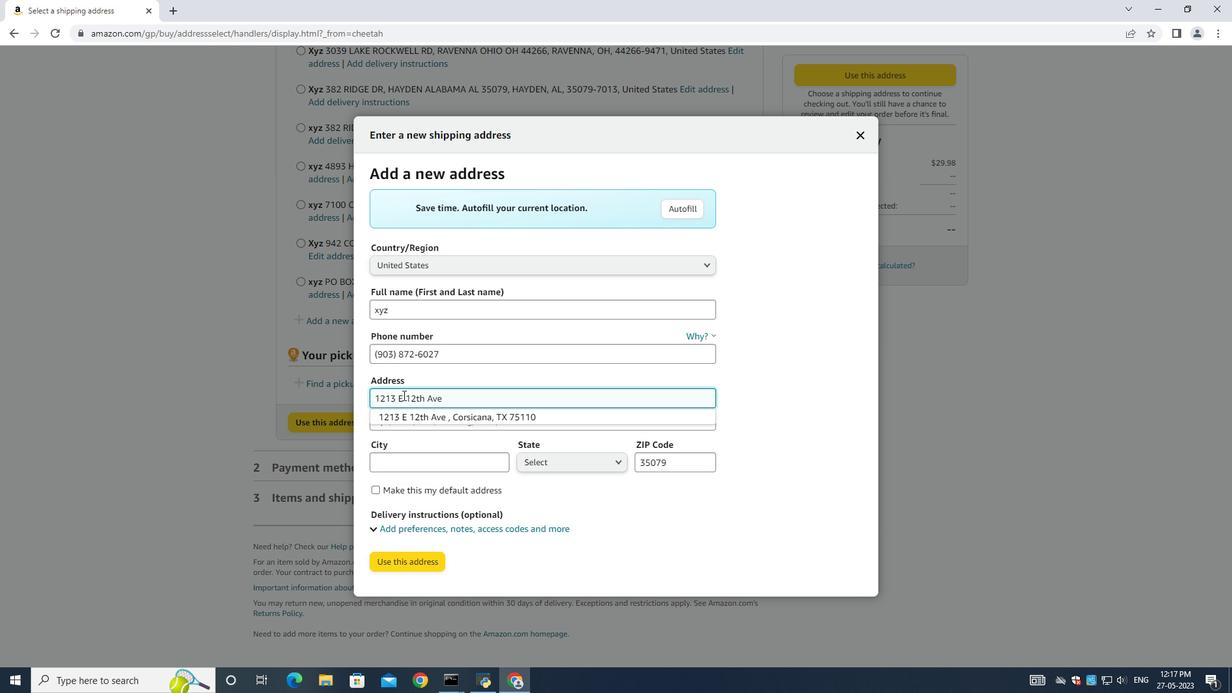 
Action: Mouse scrolled (234, 463) with delta (0, 0)
Screenshot: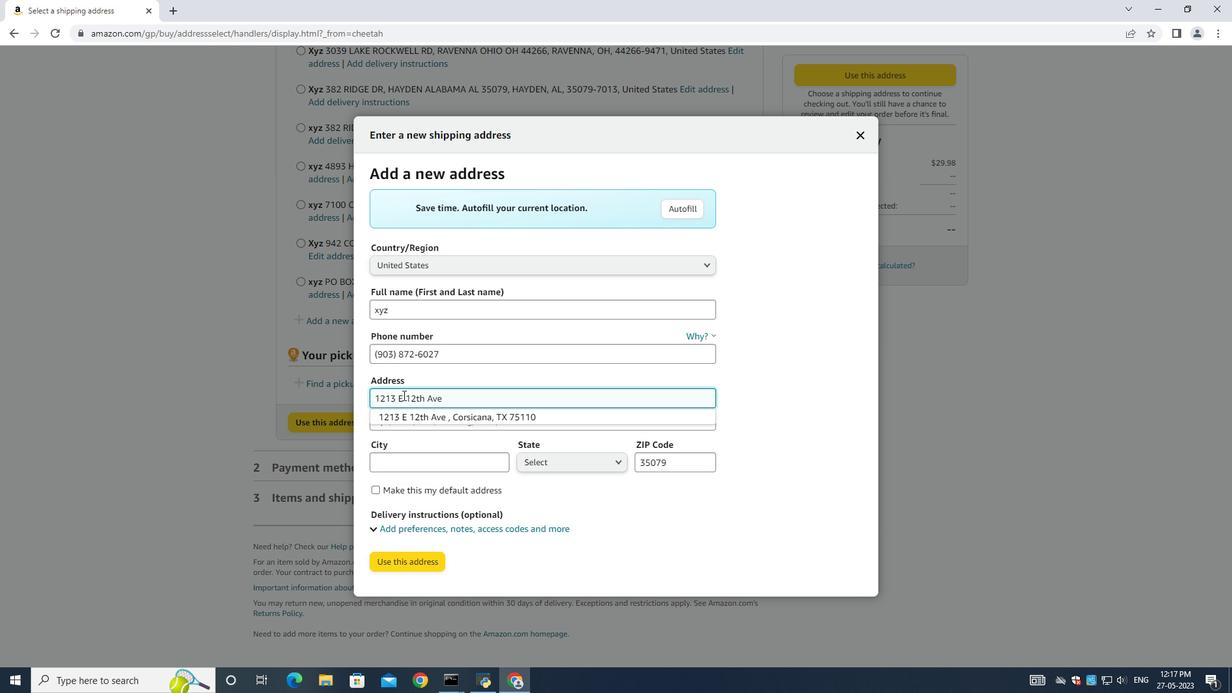 
Action: Mouse moved to (51, 472)
Screenshot: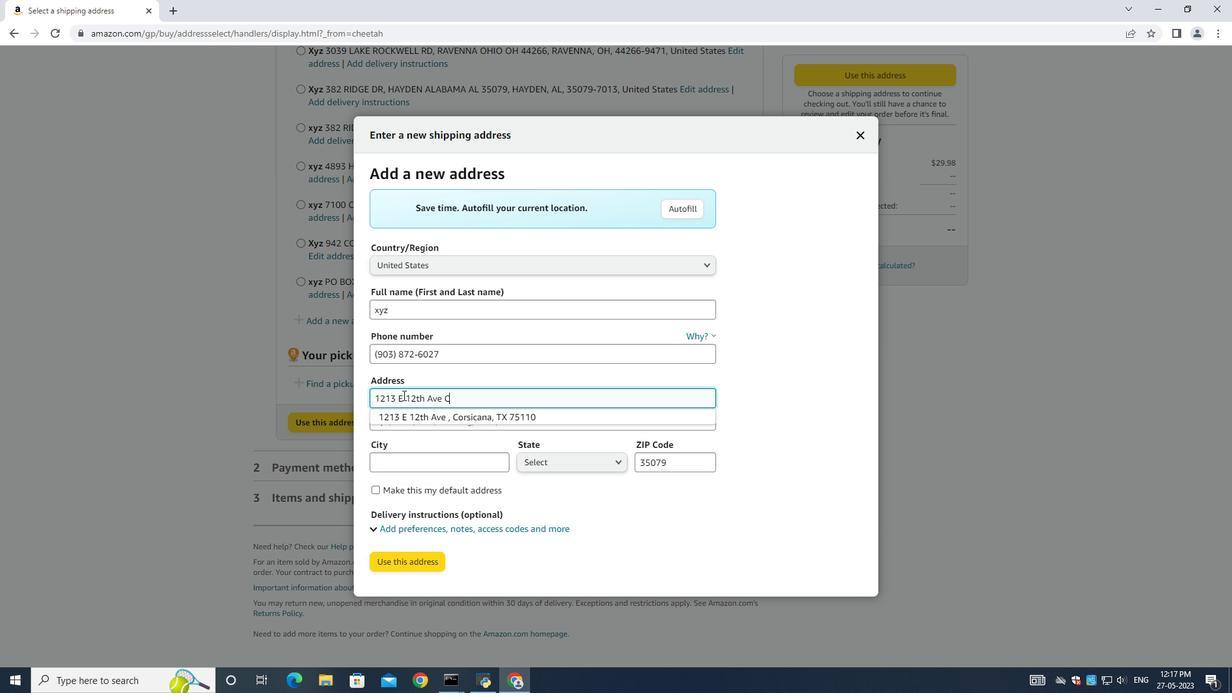 
Action: Mouse pressed left at (51, 472)
Screenshot: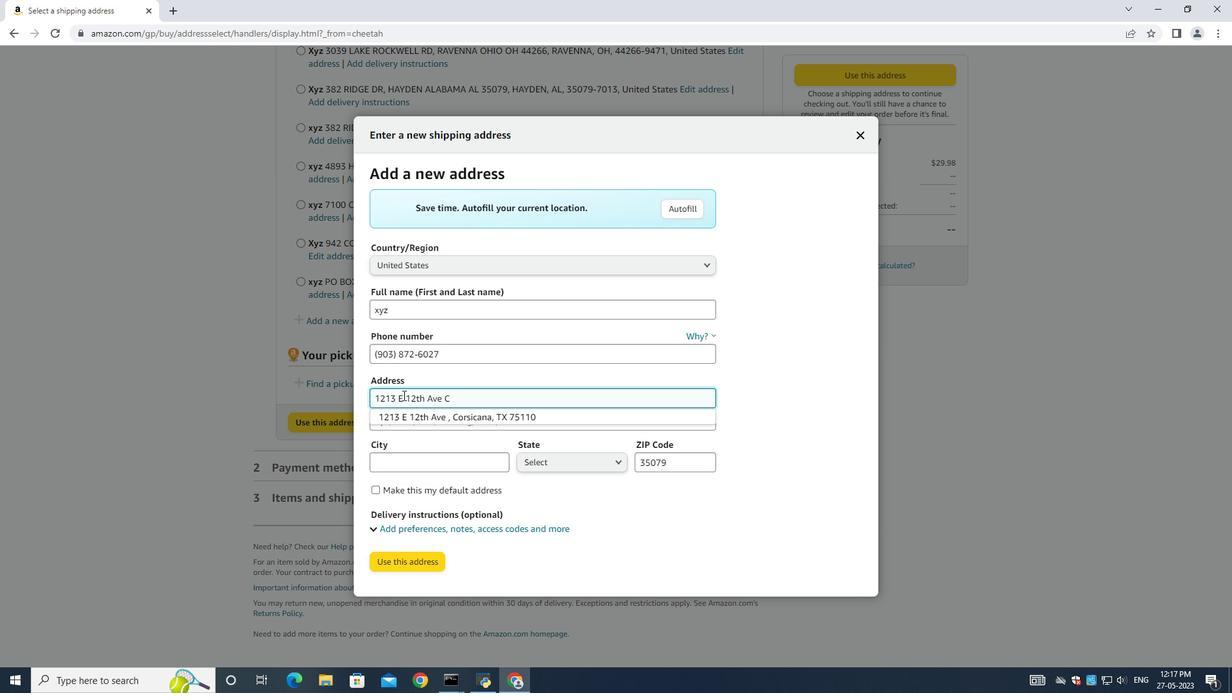 
Action: Mouse moved to (52, 459)
Screenshot: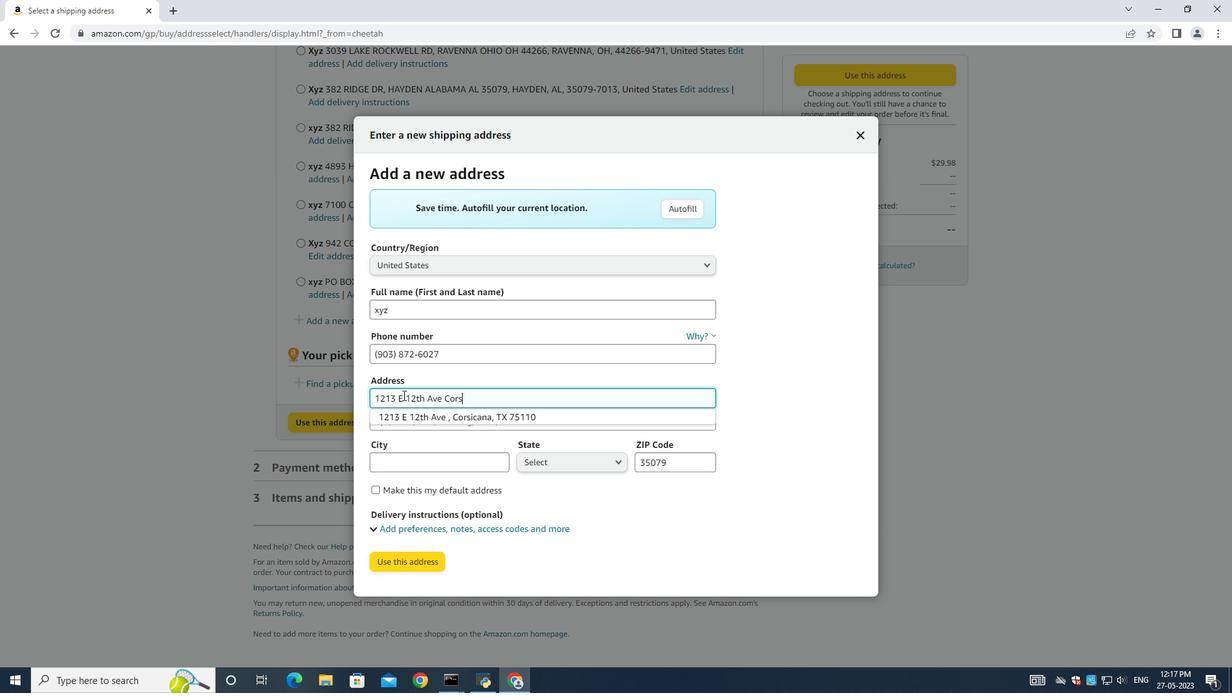 
Action: Mouse pressed left at (52, 459)
Screenshot: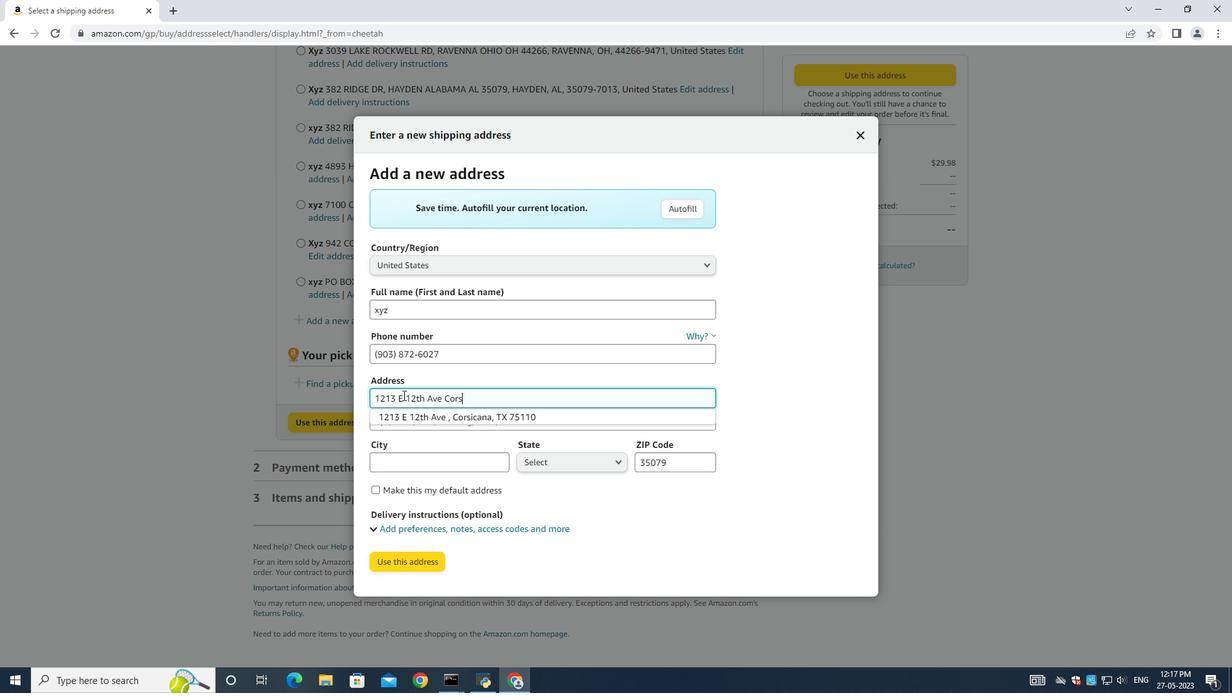 
Action: Mouse moved to (160, 421)
Screenshot: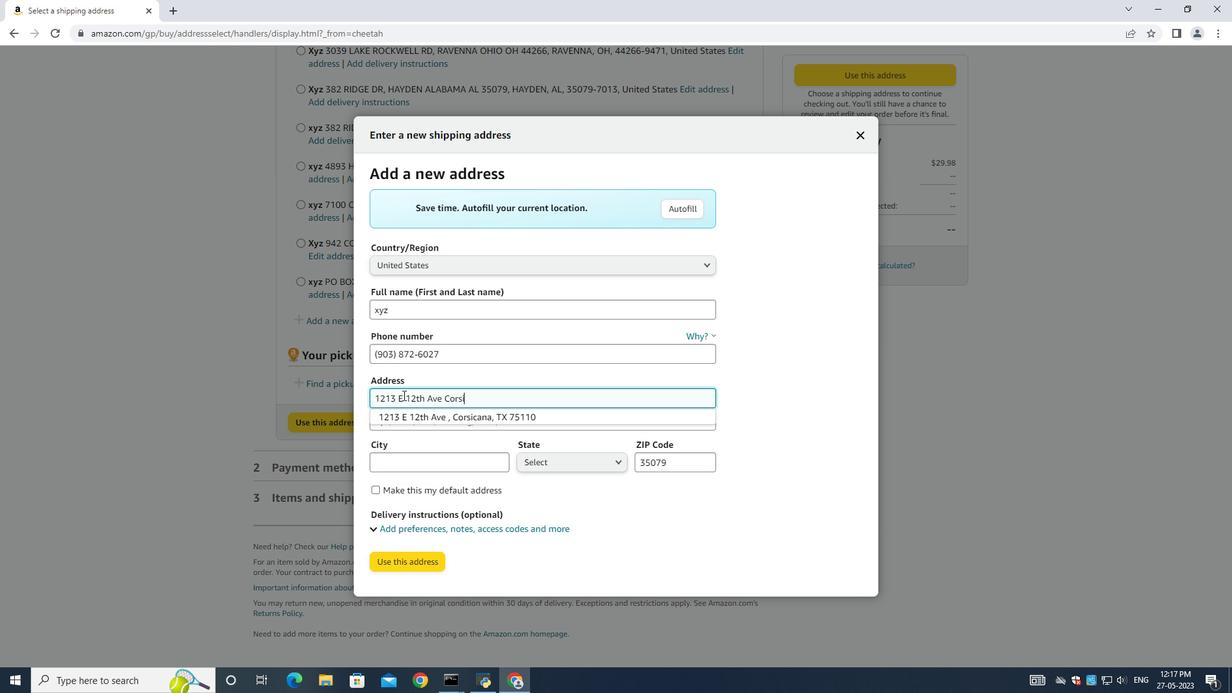
Action: Mouse scrolled (160, 420) with delta (0, 0)
Screenshot: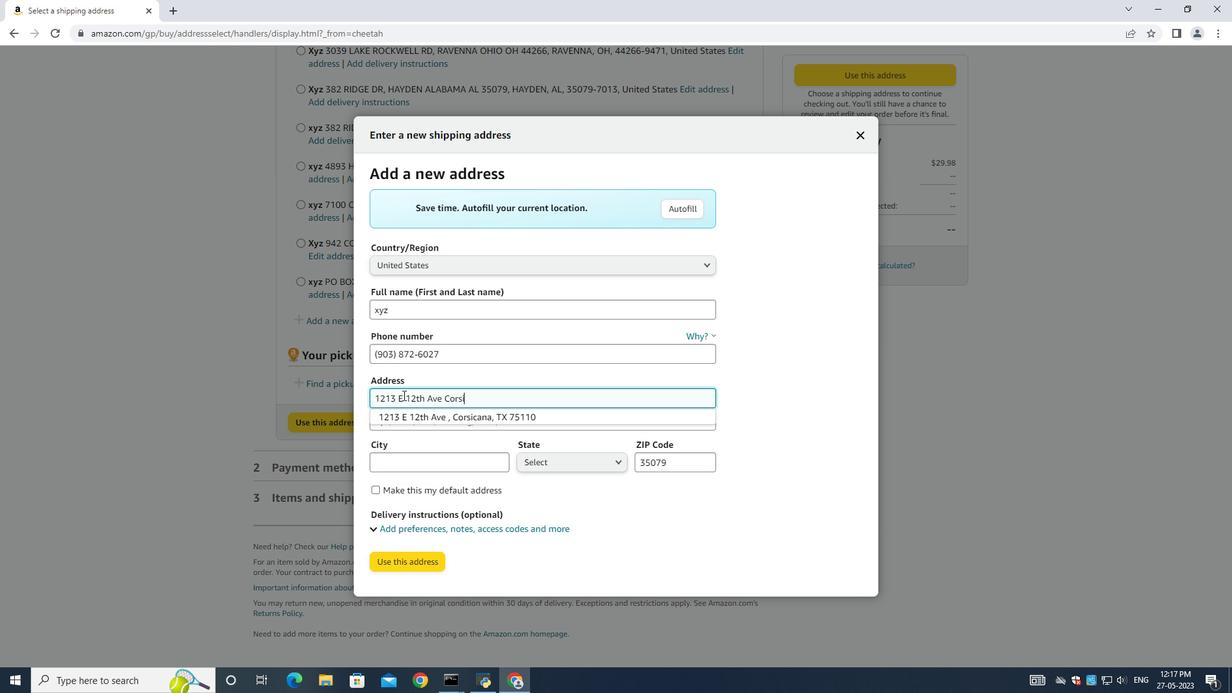 
Action: Mouse scrolled (160, 420) with delta (0, 0)
Screenshot: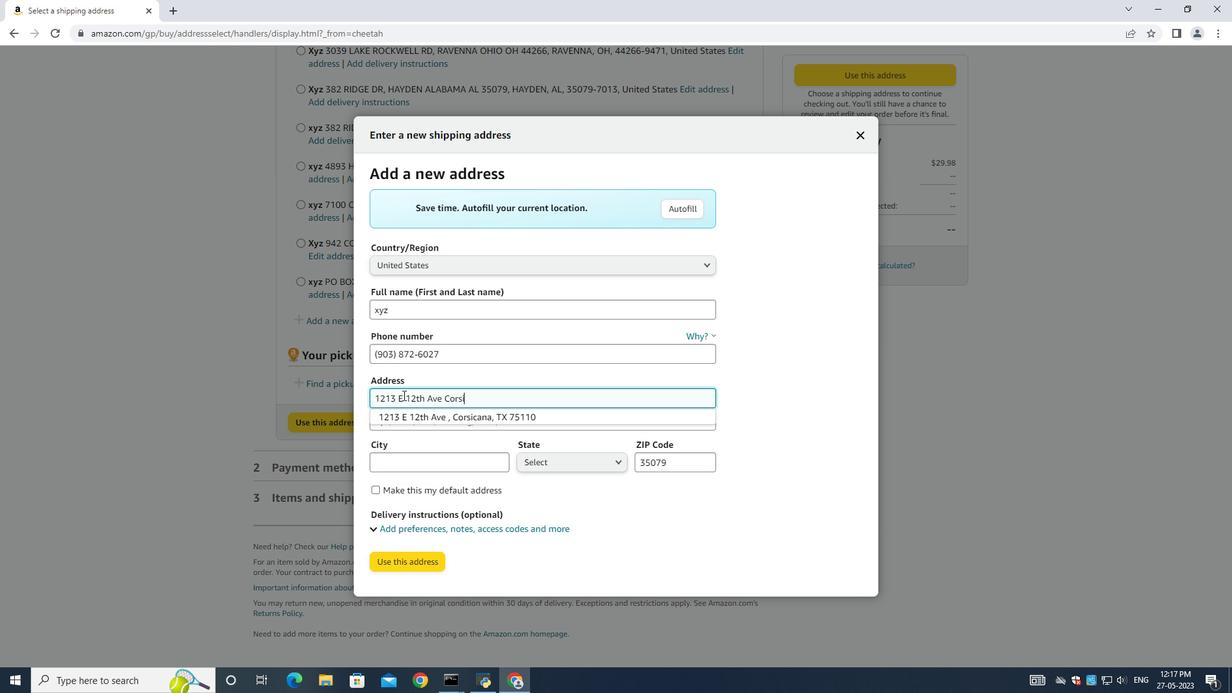 
Action: Mouse moved to (303, 389)
Screenshot: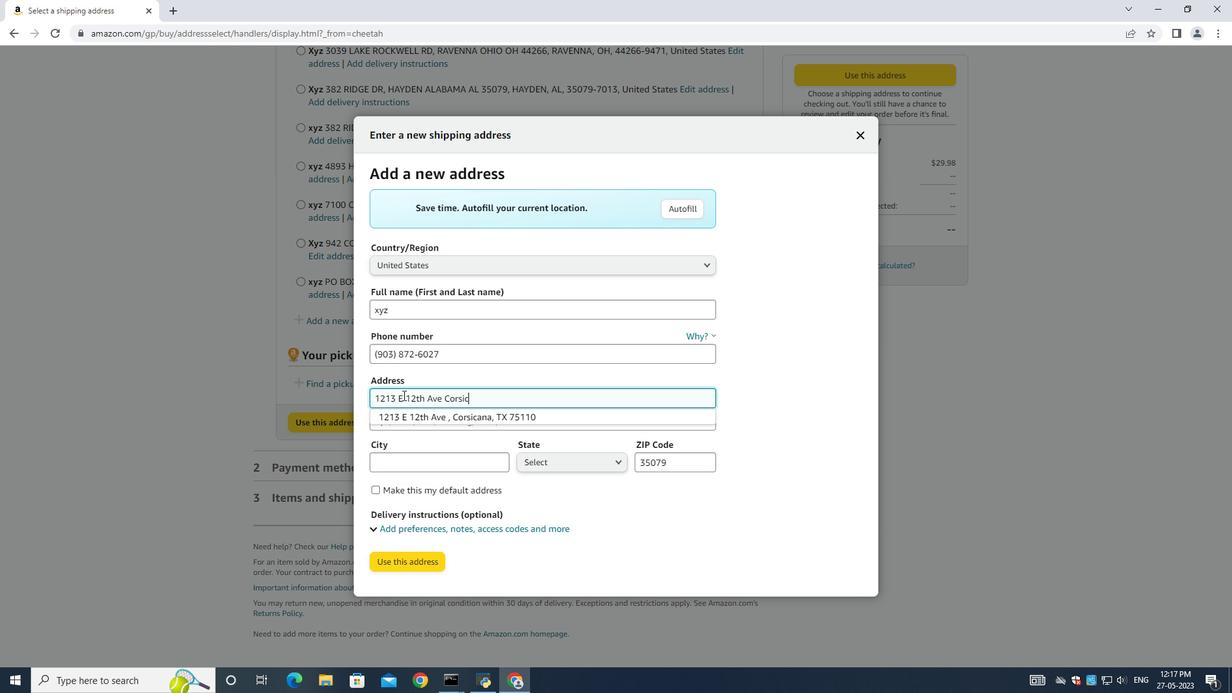 
Action: Mouse scrolled (303, 388) with delta (0, 0)
Screenshot: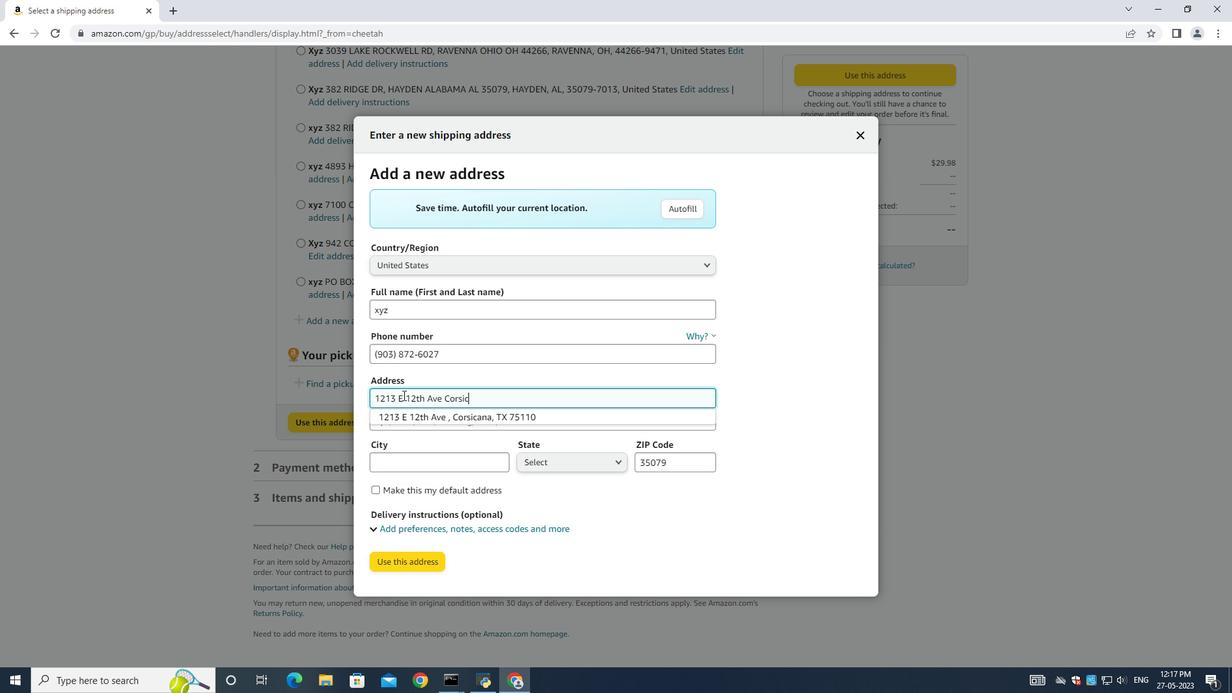 
Action: Mouse scrolled (303, 388) with delta (0, 0)
Screenshot: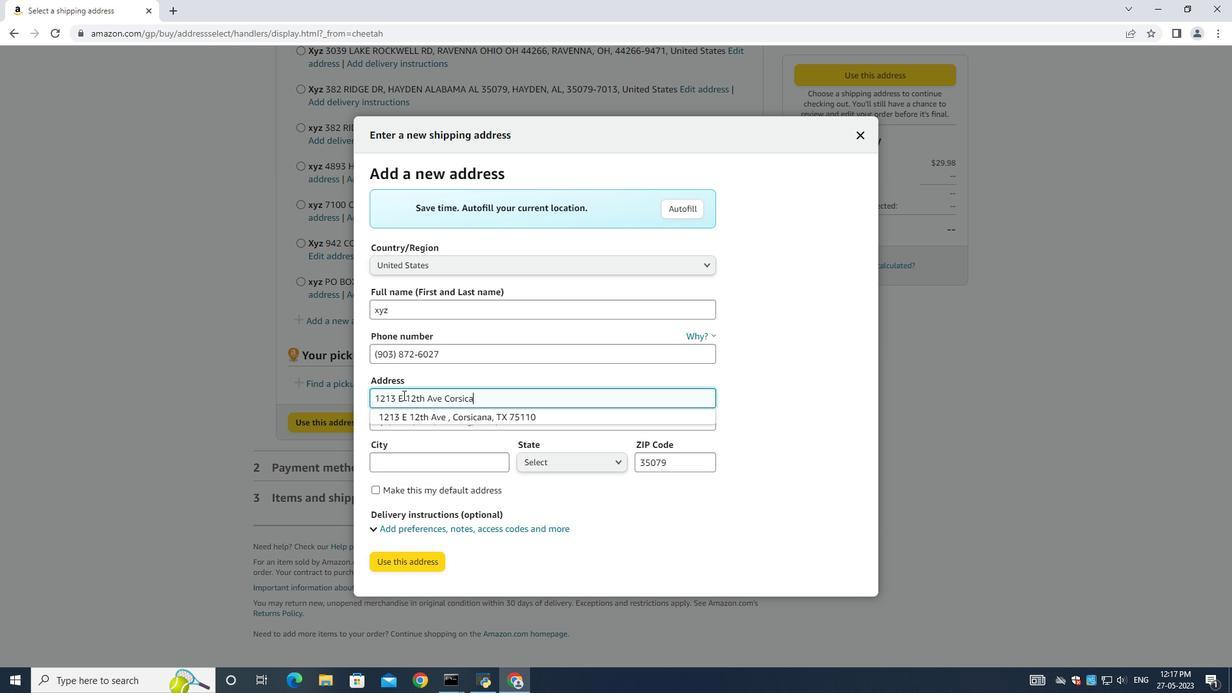 
Action: Mouse moved to (317, 392)
Screenshot: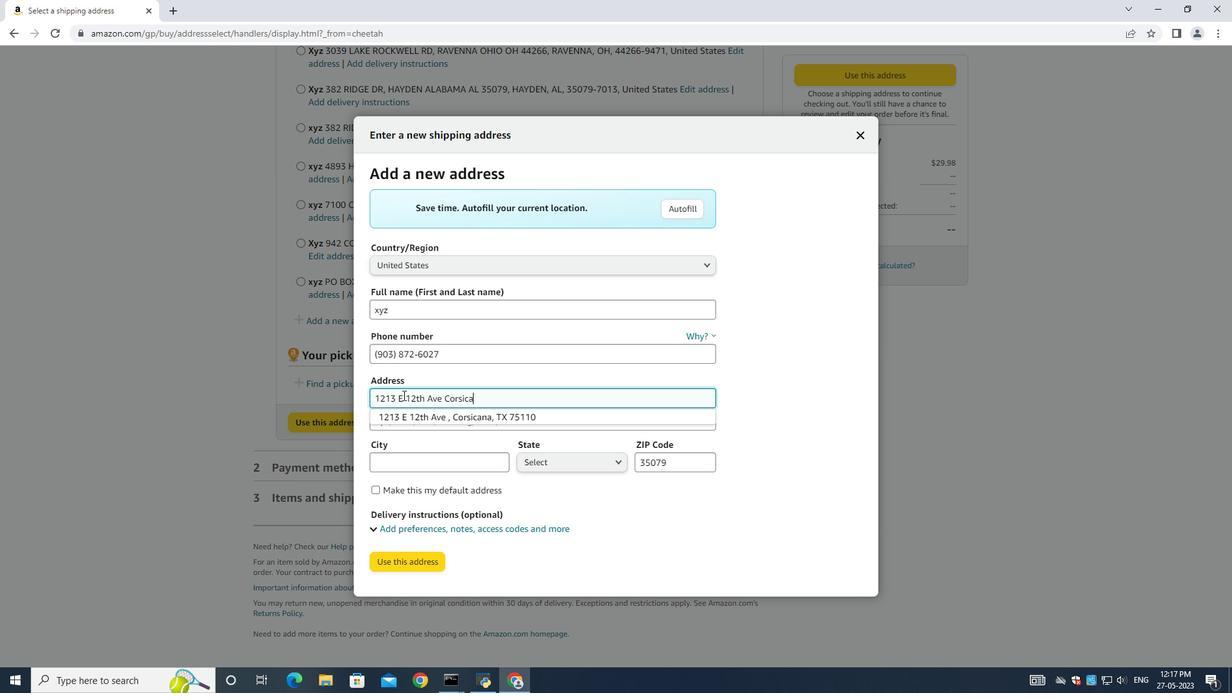 
Action: Mouse scrolled (317, 392) with delta (0, 0)
Screenshot: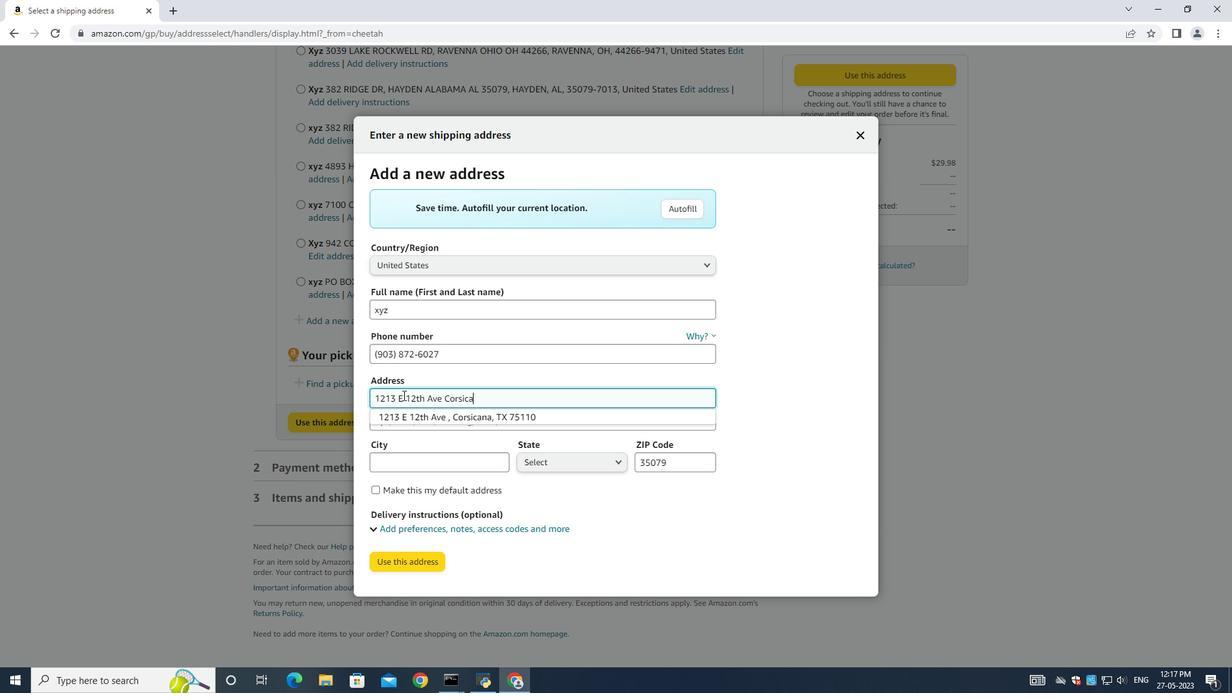 
Action: Mouse moved to (403, 398)
Screenshot: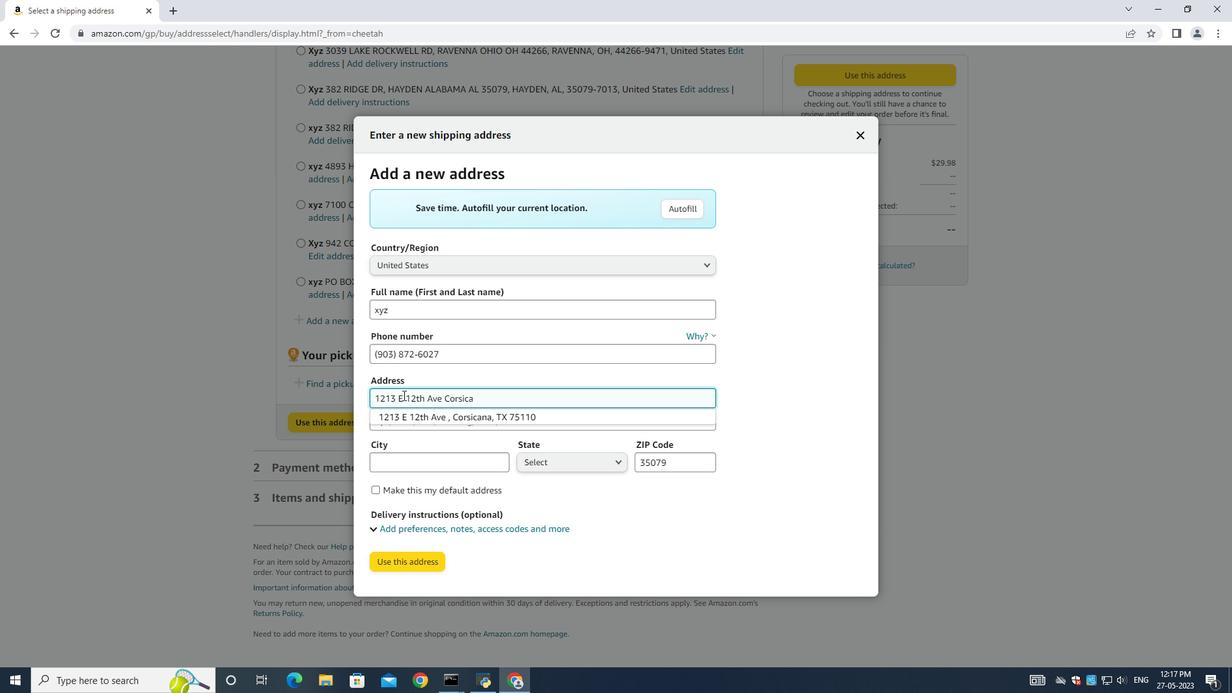 
Action: Mouse scrolled (403, 398) with delta (0, 0)
Screenshot: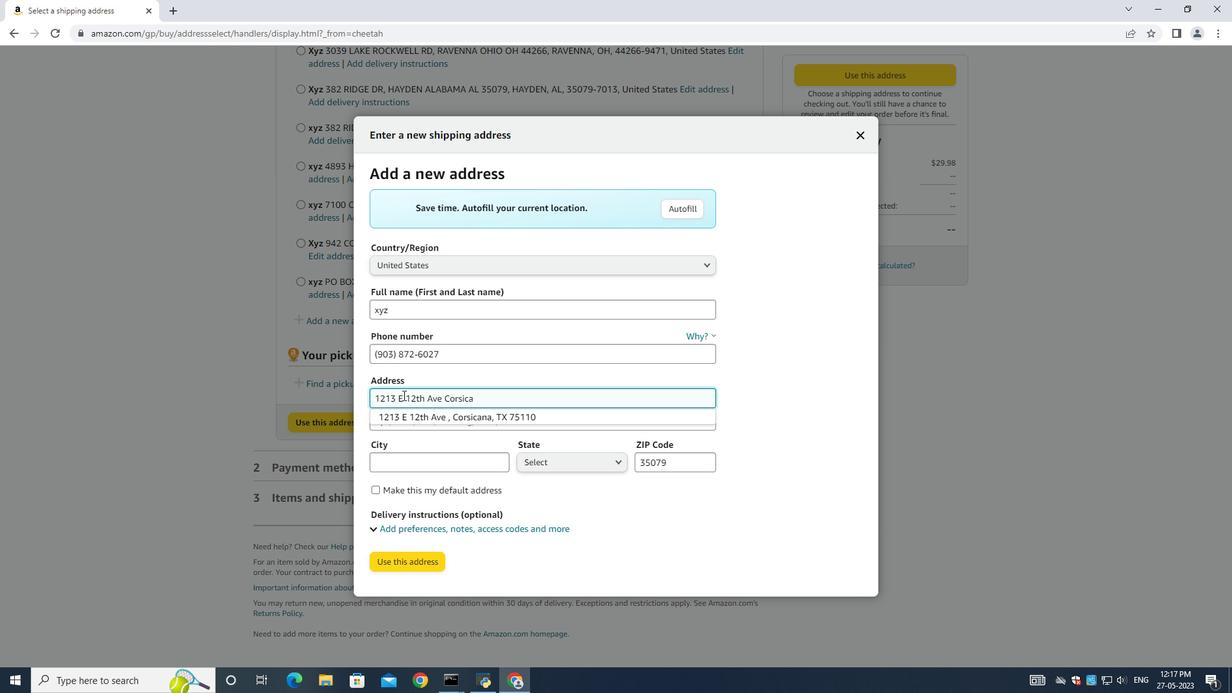 
Action: Mouse scrolled (403, 398) with delta (0, 0)
Screenshot: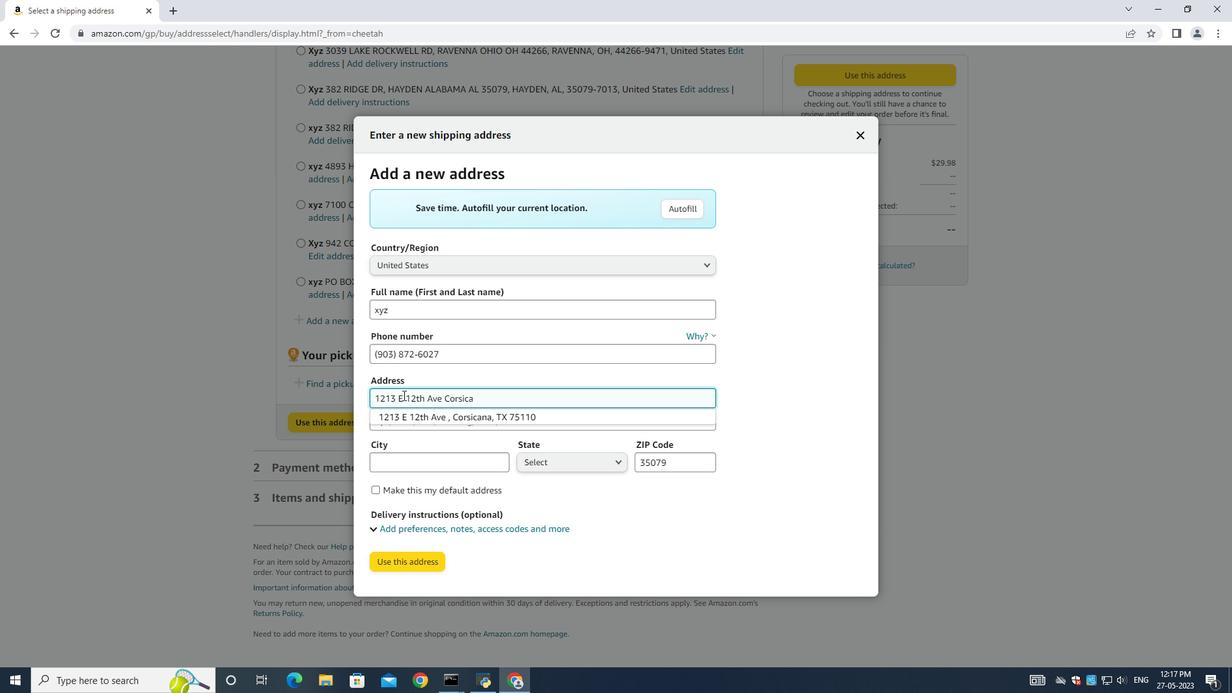 
Action: Mouse scrolled (403, 398) with delta (0, 0)
Screenshot: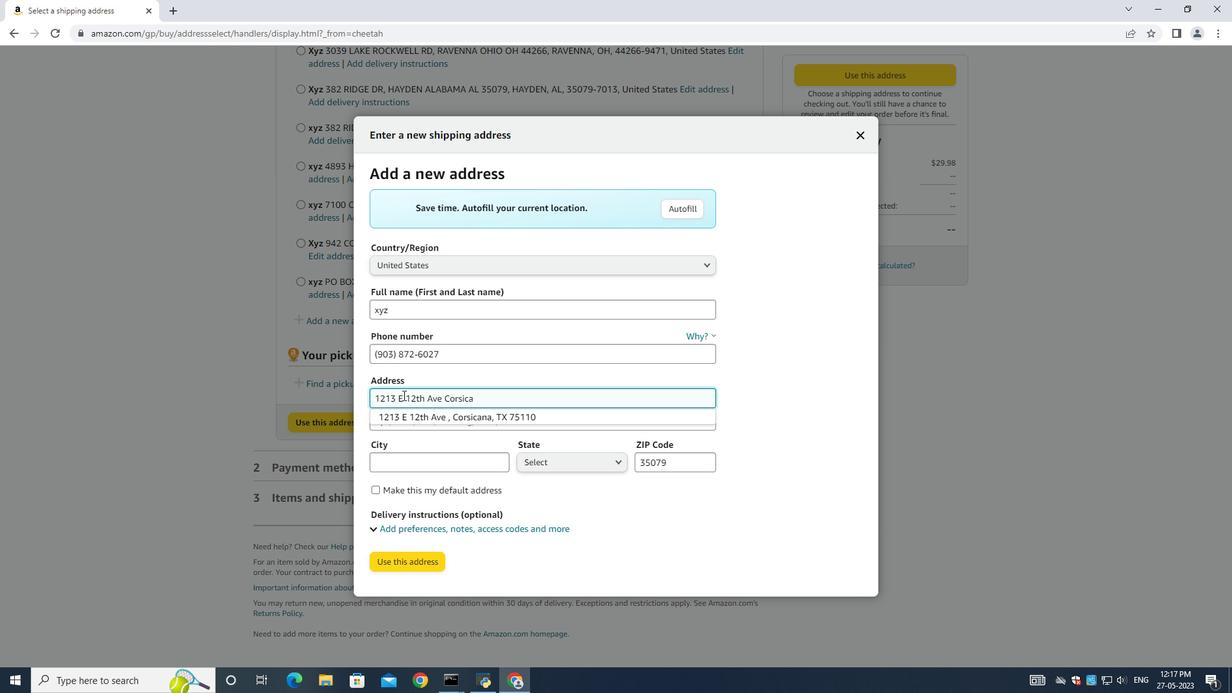 
Action: Mouse scrolled (403, 398) with delta (0, 0)
Screenshot: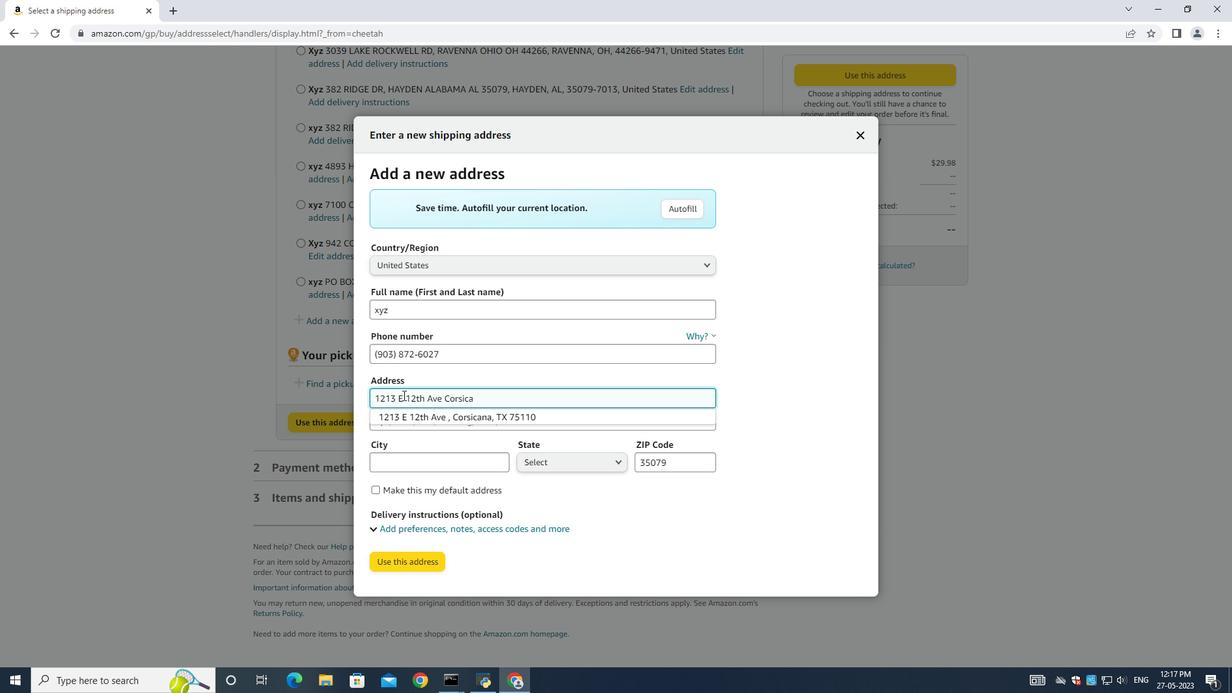 
Action: Mouse scrolled (403, 398) with delta (0, 0)
Screenshot: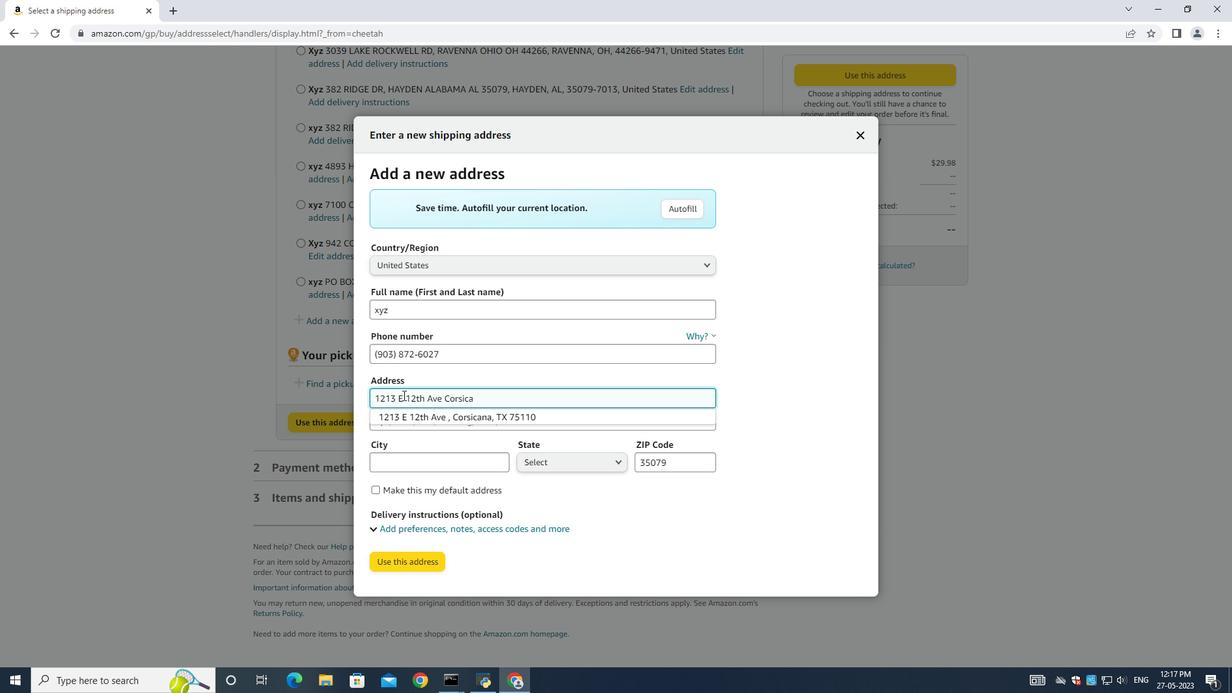 
Action: Mouse moved to (1028, 235)
Screenshot: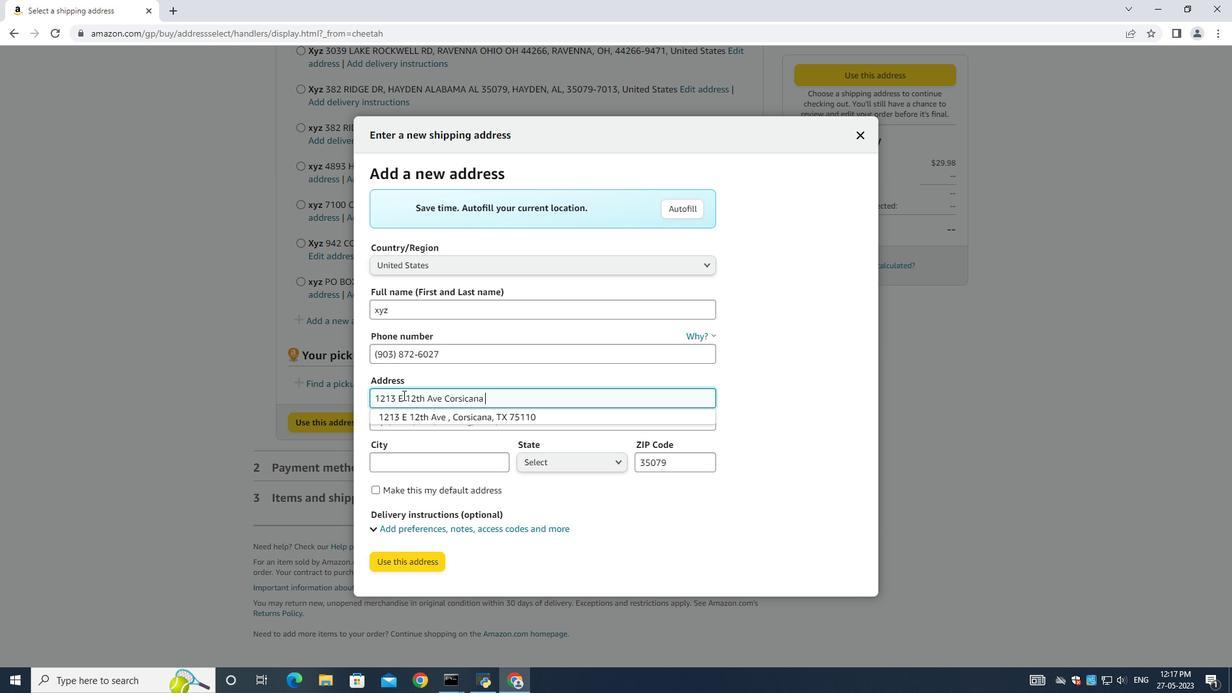 
Action: Mouse pressed left at (1028, 235)
Screenshot: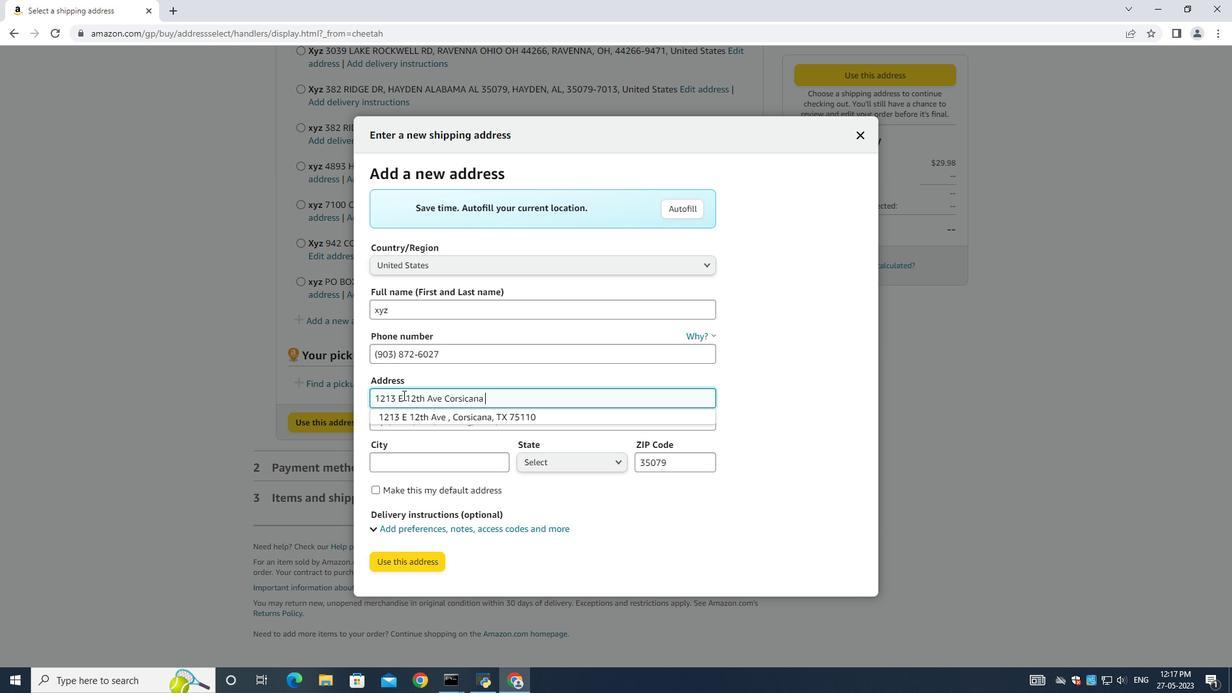 
Action: Mouse moved to (307, 315)
Screenshot: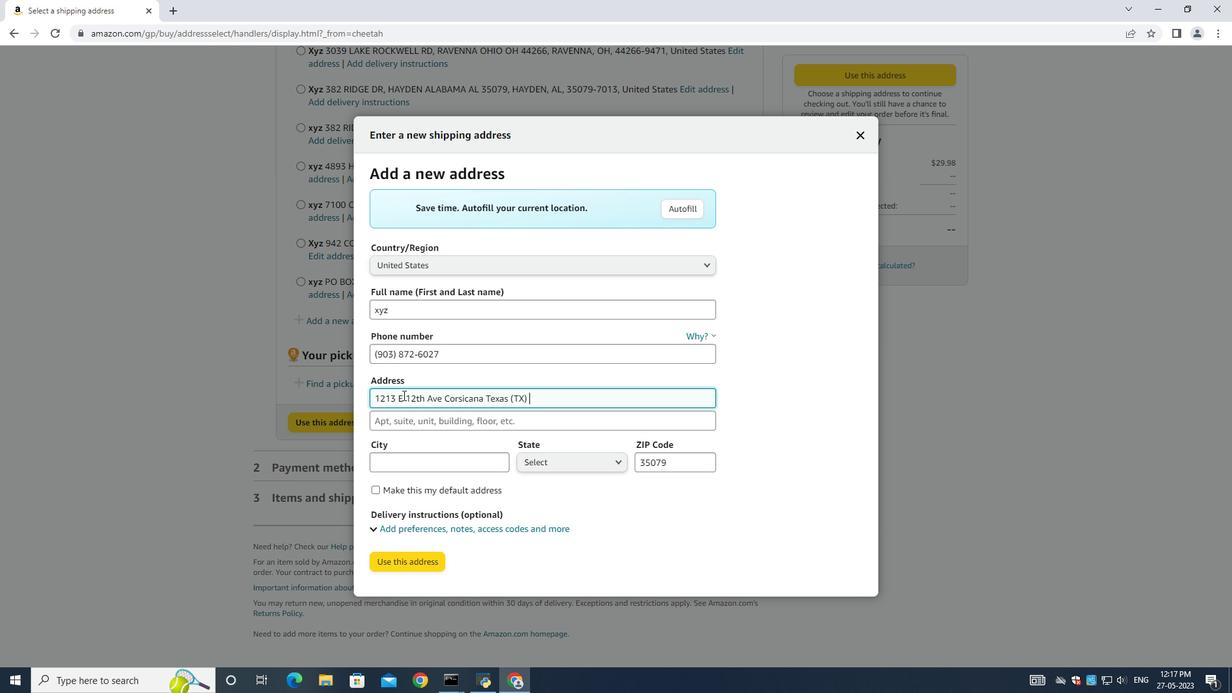 
Action: Mouse pressed left at (307, 315)
Screenshot: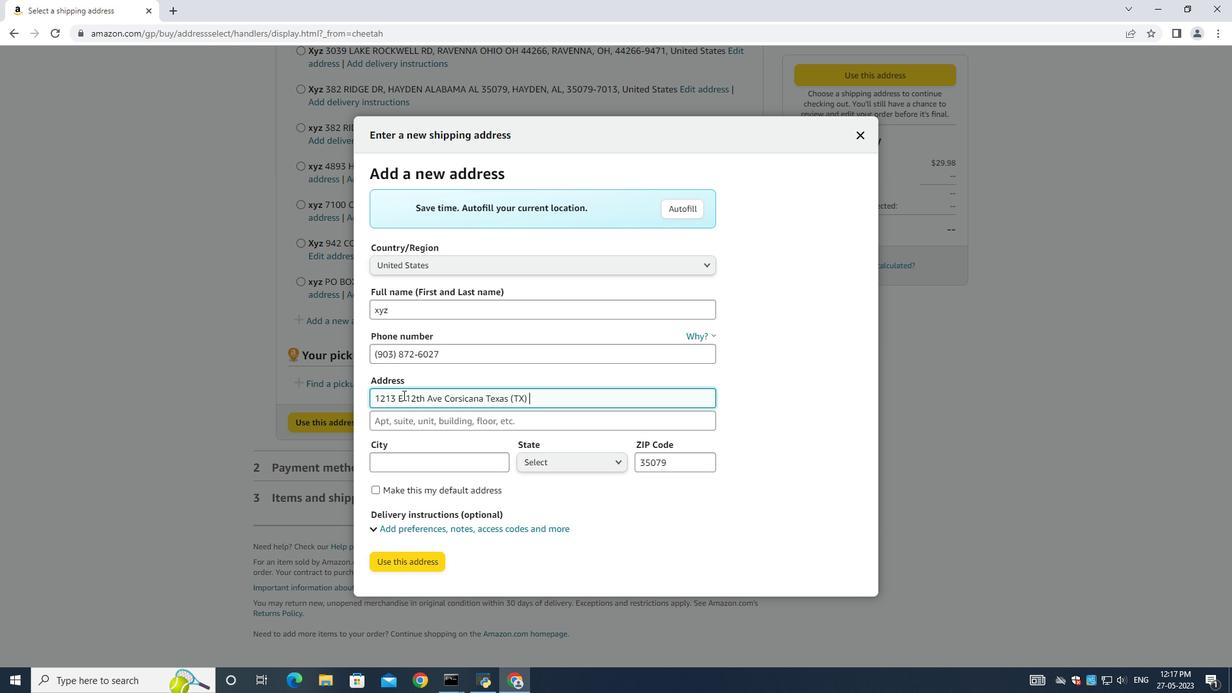 
Action: Mouse moved to (494, 429)
Screenshot: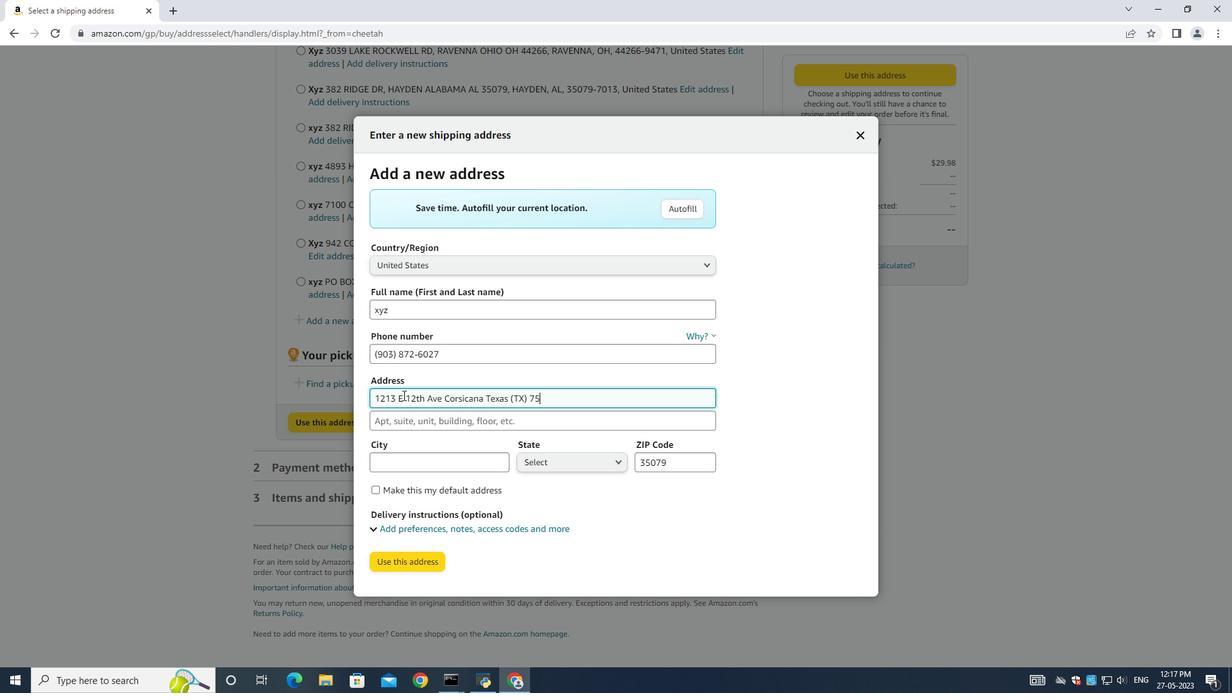 
Action: Mouse pressed left at (494, 429)
Screenshot: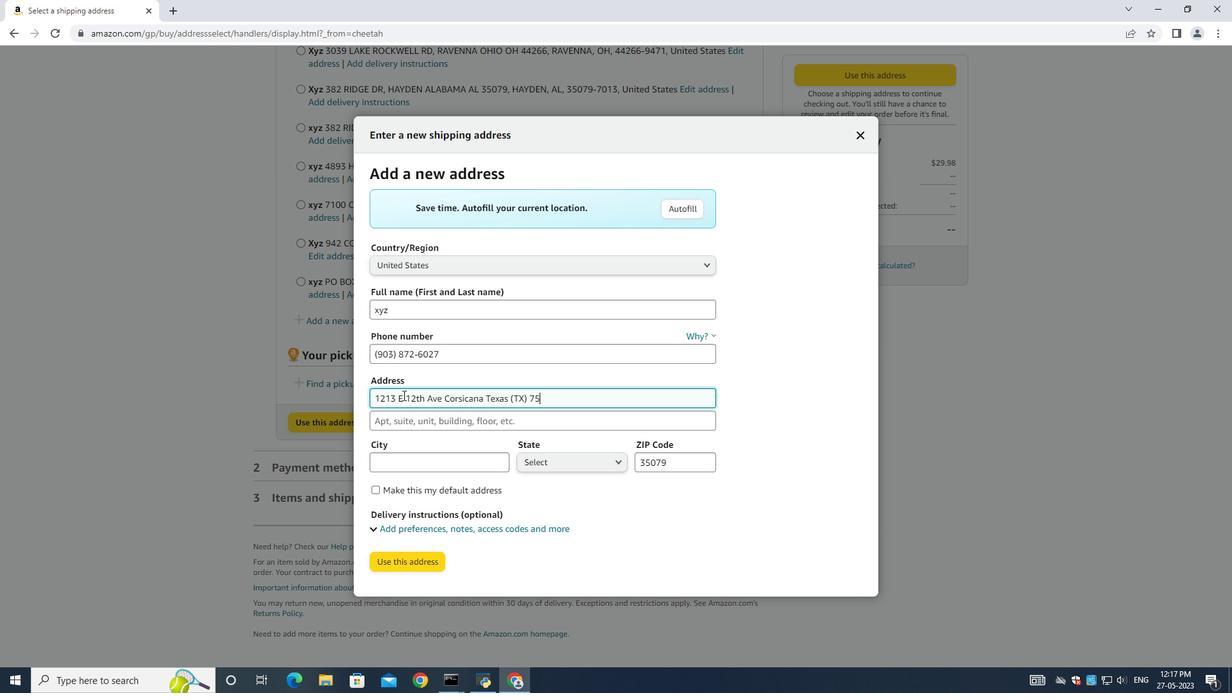 
Action: Key pressed <Key.backspace>
Screenshot: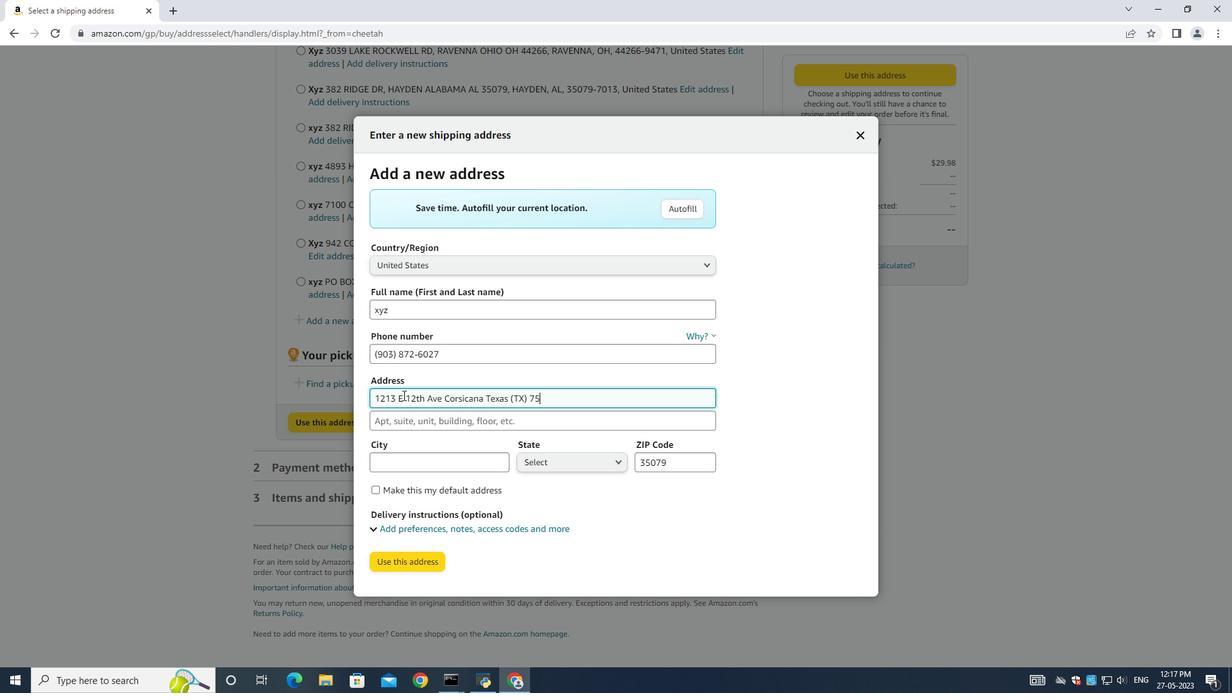
Action: Mouse moved to (491, 378)
Screenshot: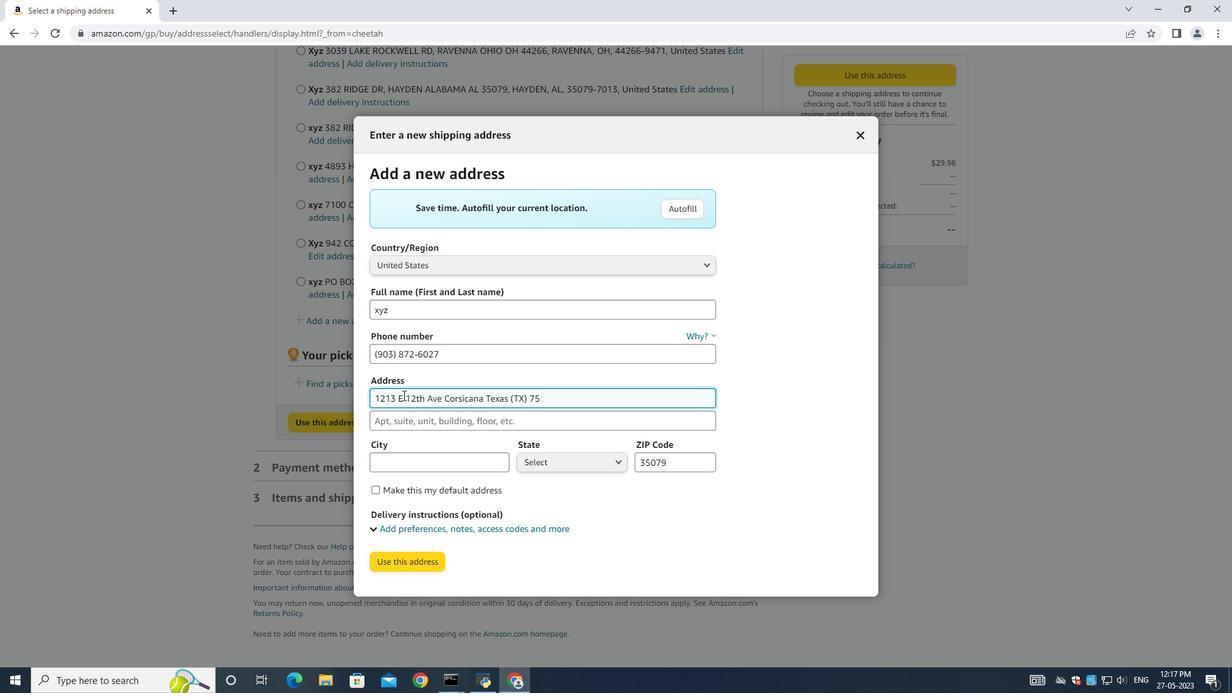 
Action: Key pressed <Key.backspace><Key.backspace><Key.backspace><Key.backspace><Key.backspace><Key.backspace><Key.backspace><Key.backspace><Key.backspace><Key.backspace>
Screenshot: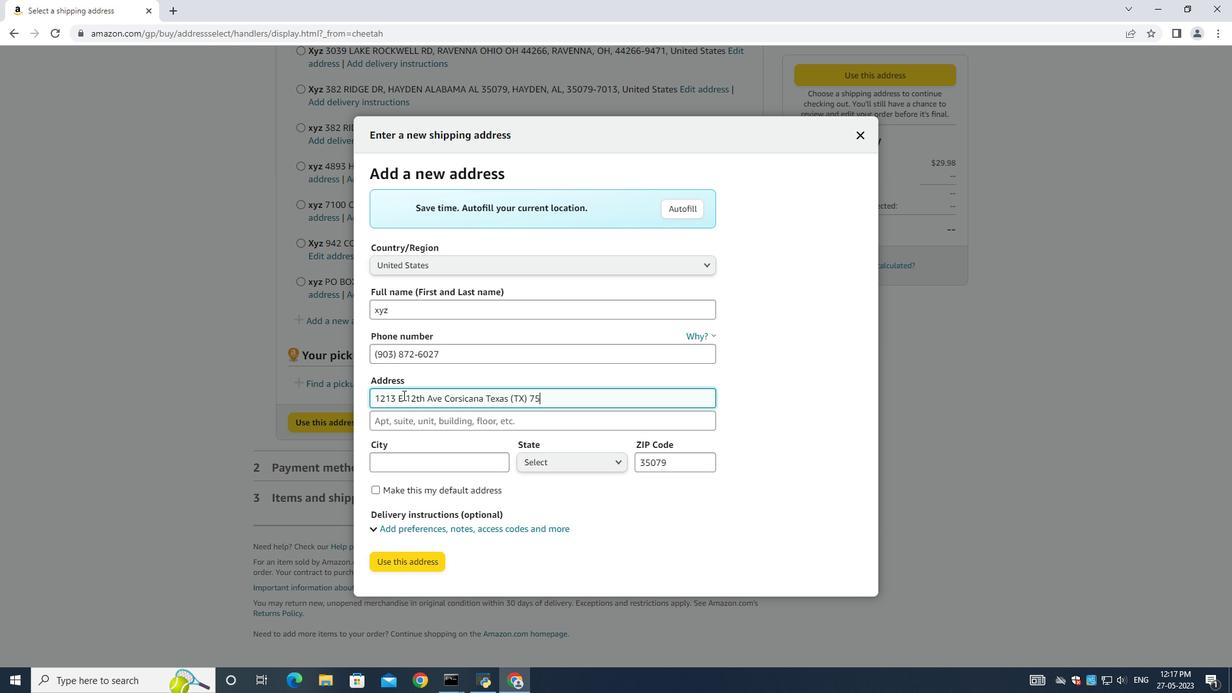 
Action: Mouse pressed left at (491, 378)
Screenshot: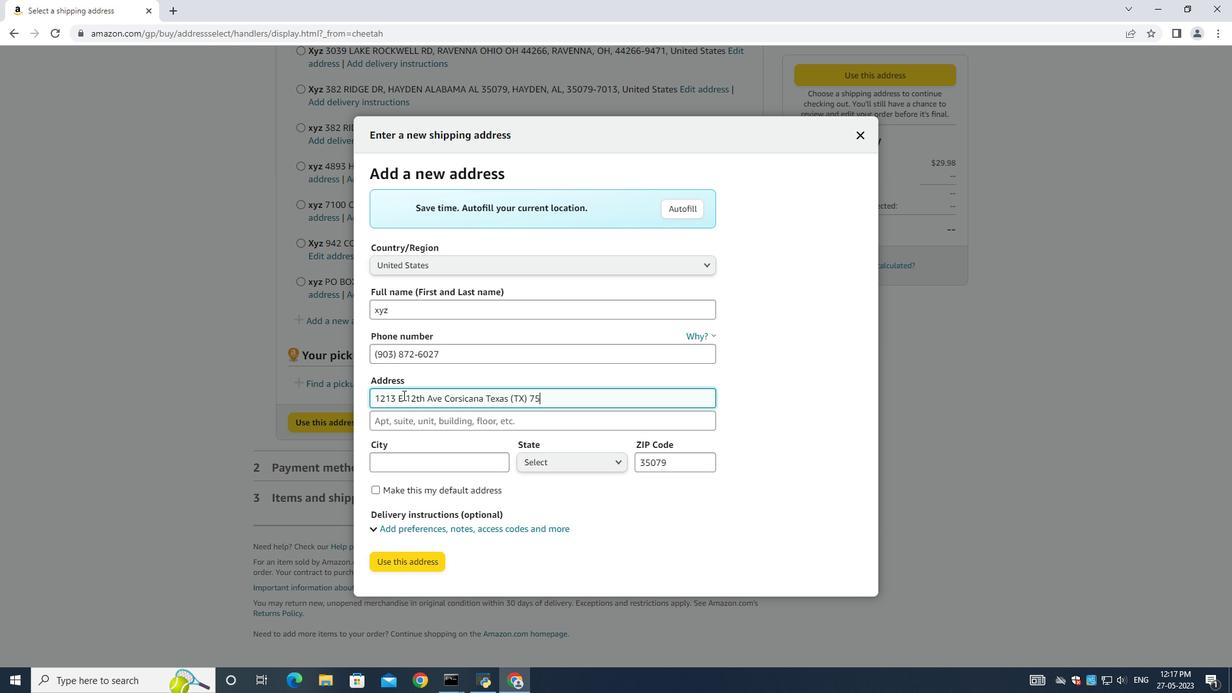 
Action: Key pressed <Key.backspace><Key.backspace><Key.backspace><Key.backspace><Key.backspace>
Screenshot: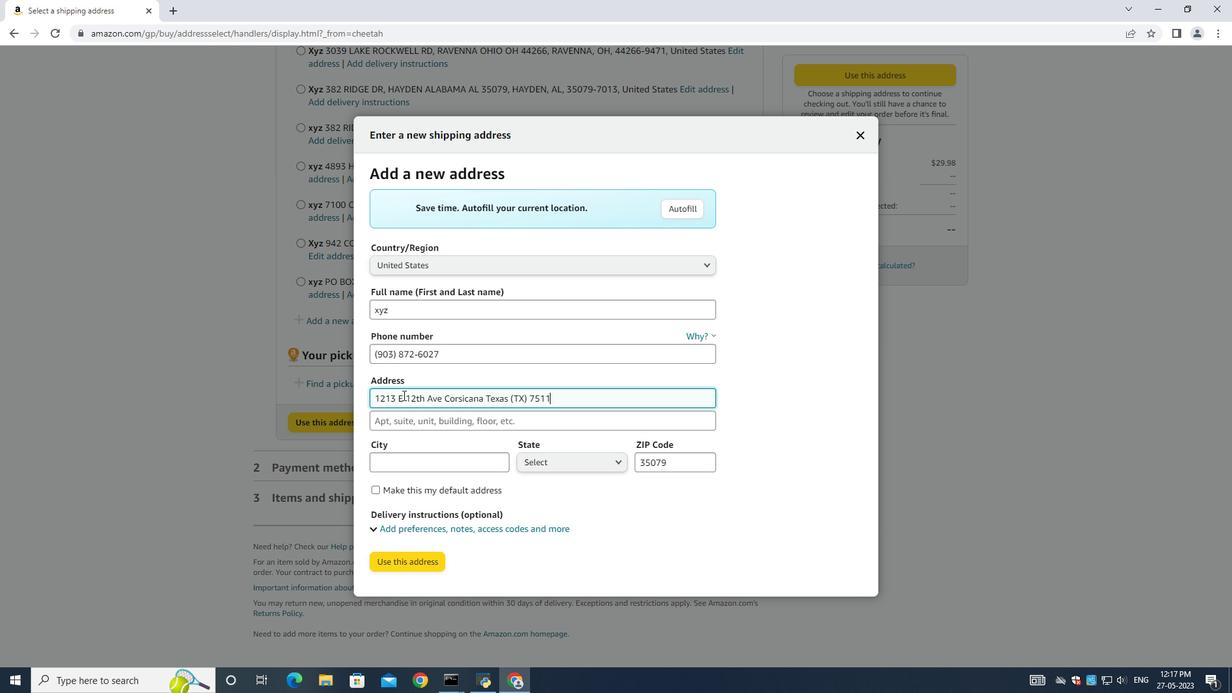
Action: Mouse moved to (490, 378)
Screenshot: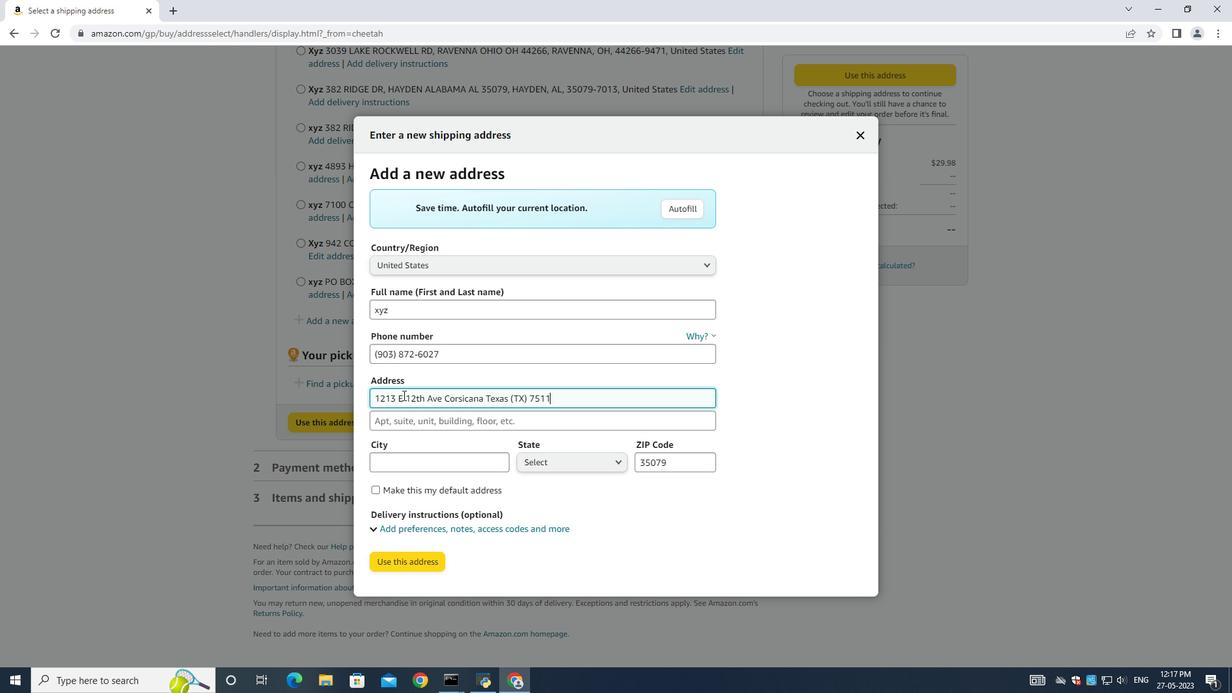 
Action: Key pressed <Key.backspace>
Screenshot: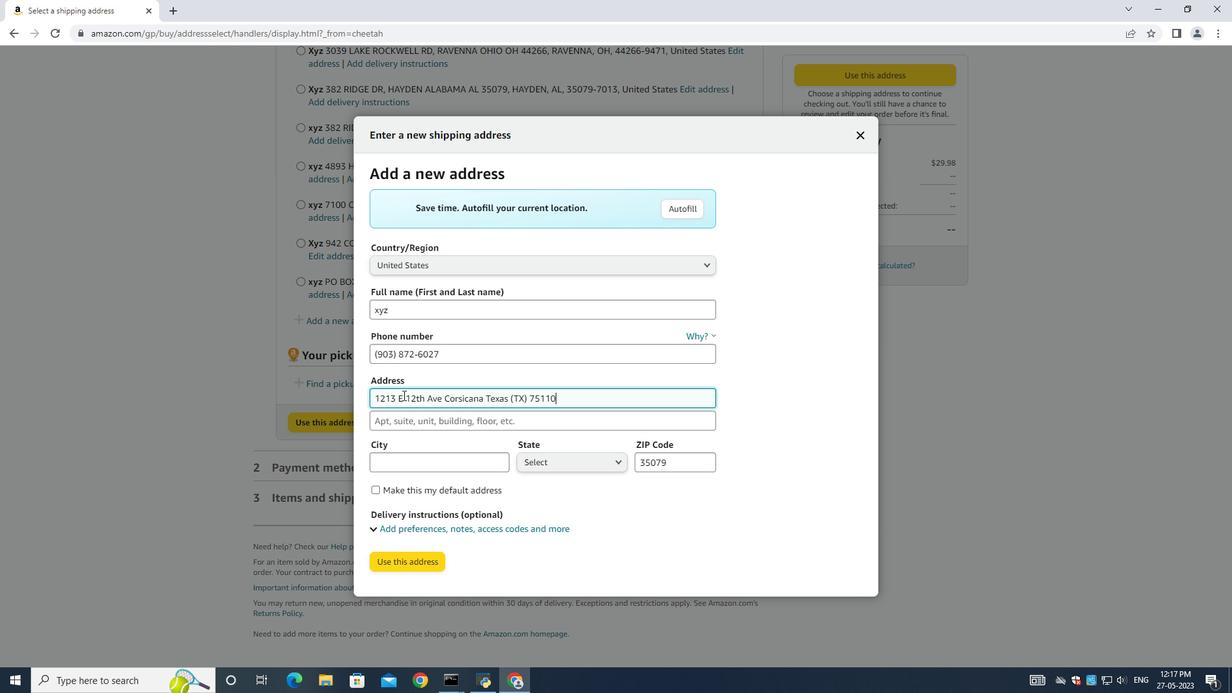 
Action: Mouse moved to (489, 378)
Screenshot: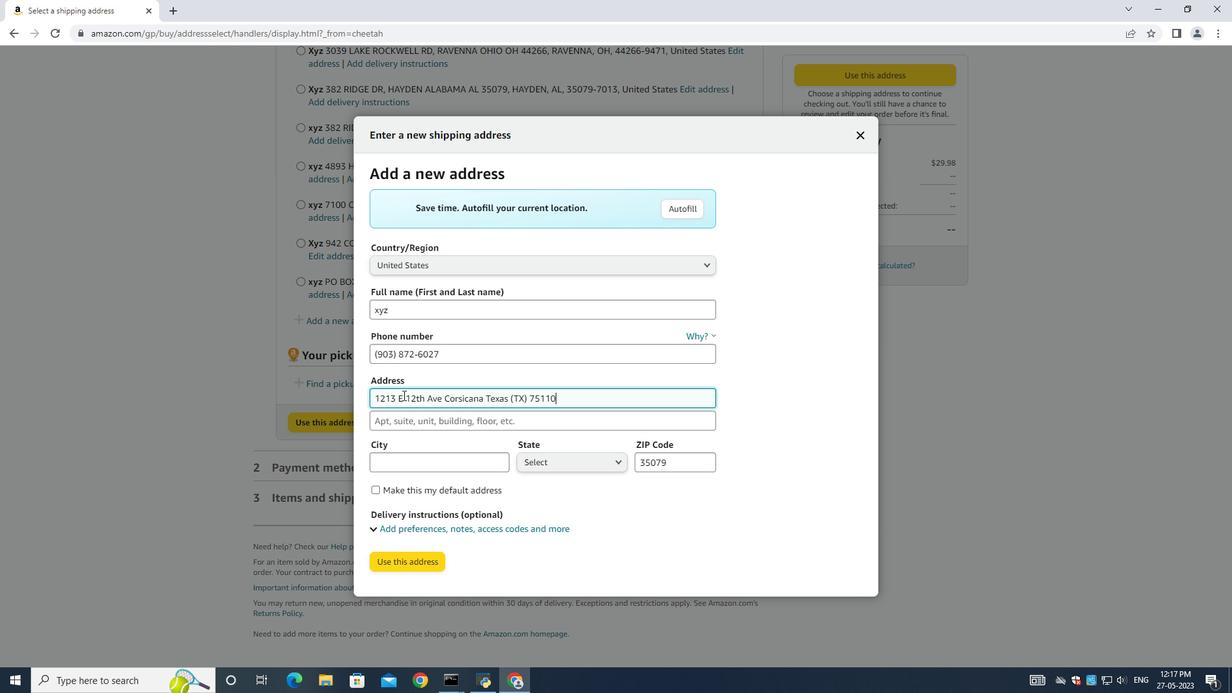 
Action: Key pressed <Key.backspace><Key.backspace>
Screenshot: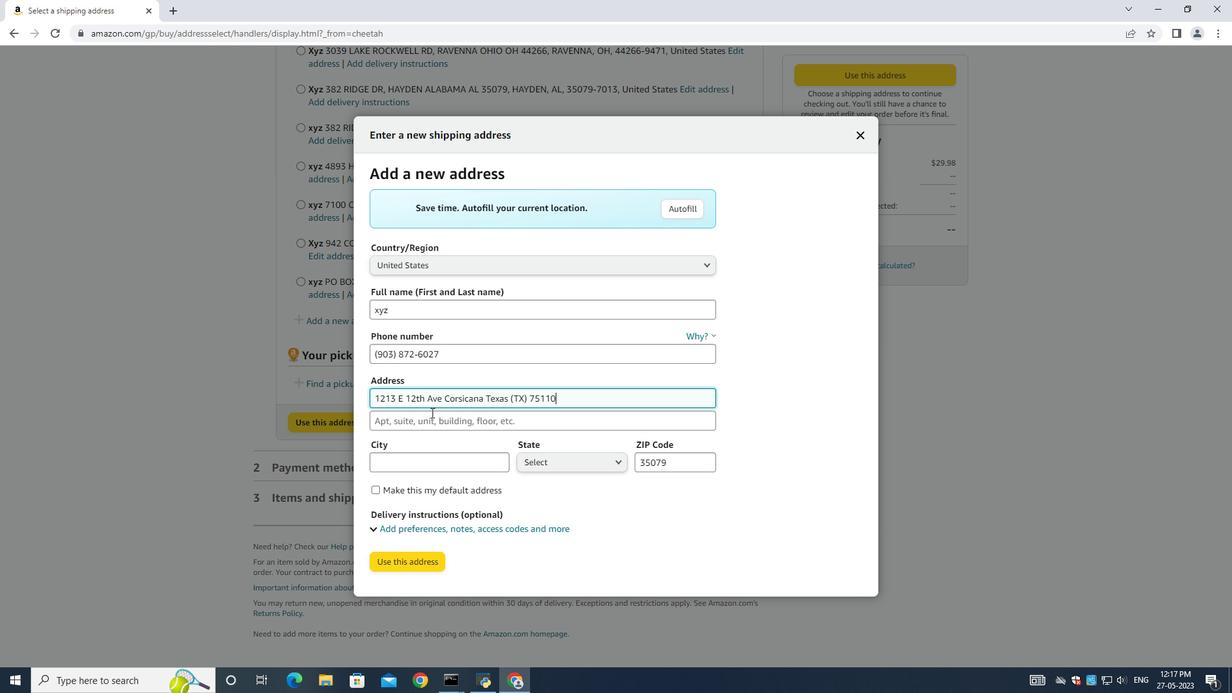
Action: Mouse moved to (488, 379)
Screenshot: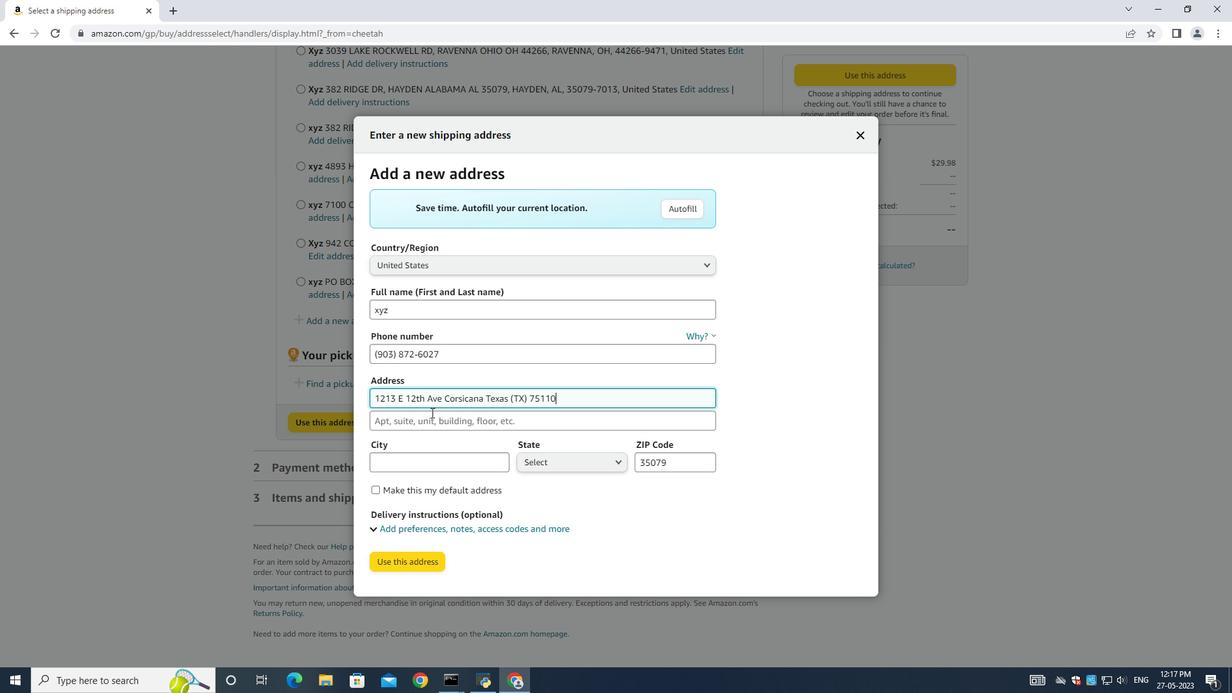 
Action: Key pressed <Key.backspace><Key.backspace><Key.backspace>
Screenshot: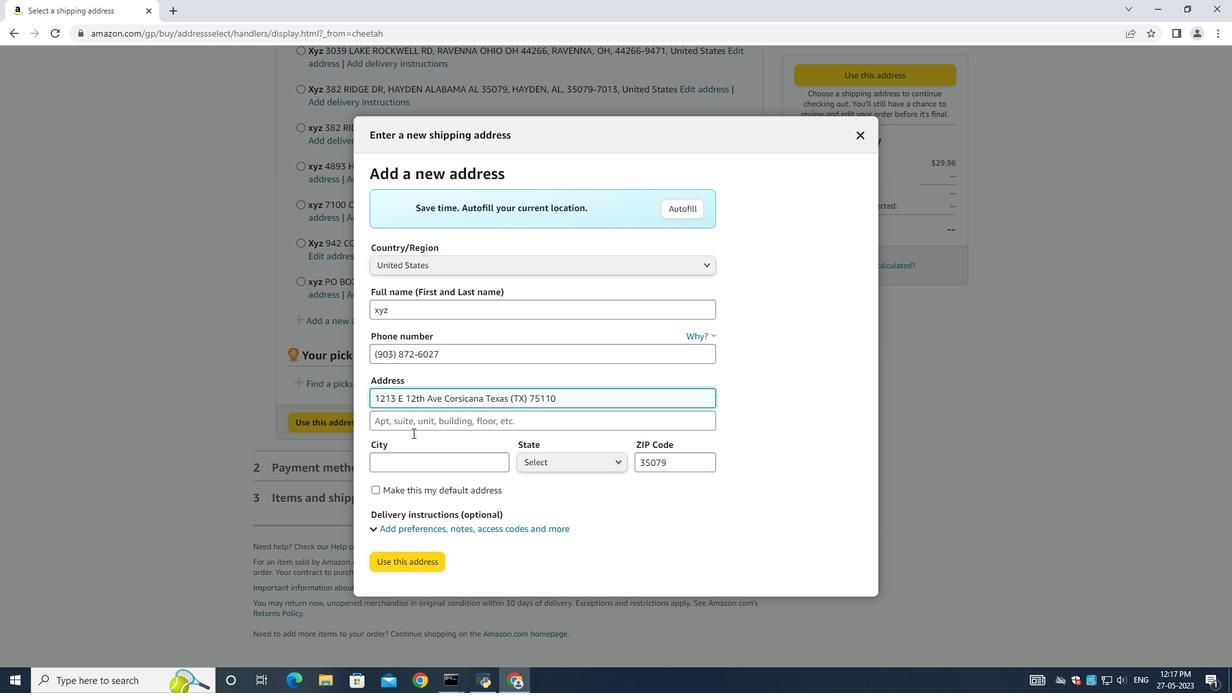 
Action: Mouse moved to (484, 384)
Screenshot: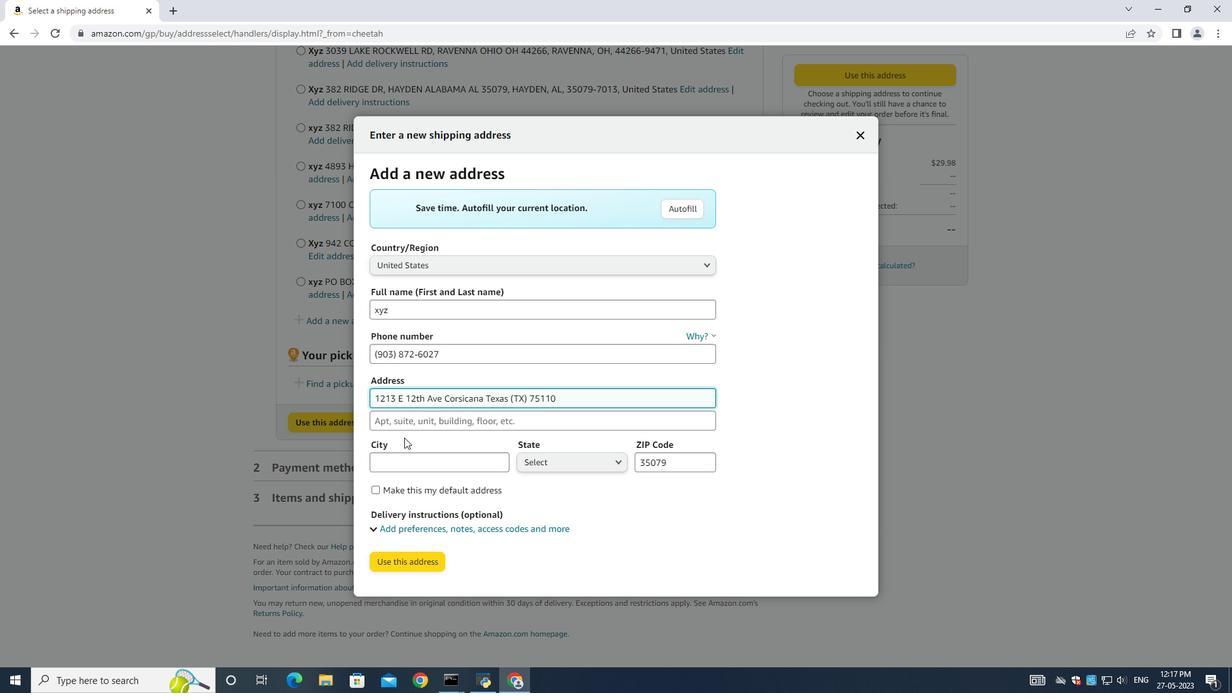 
Action: Key pressed <Key.backspace>
Screenshot: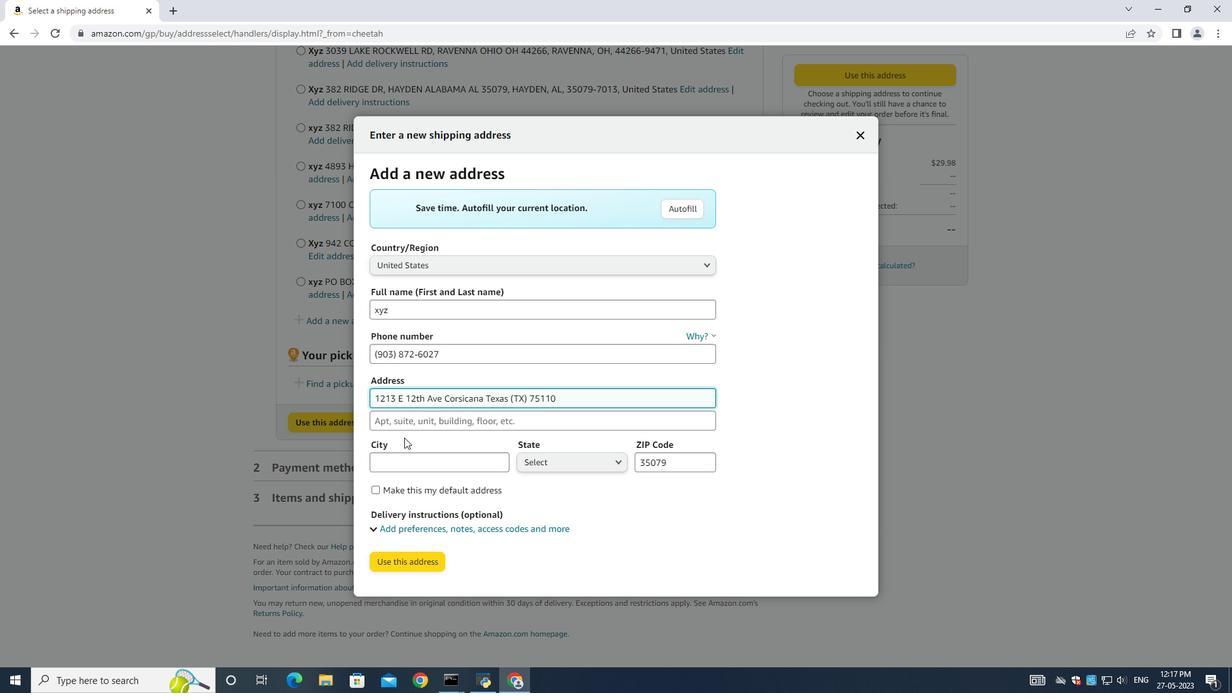
Action: Mouse moved to (481, 390)
Screenshot: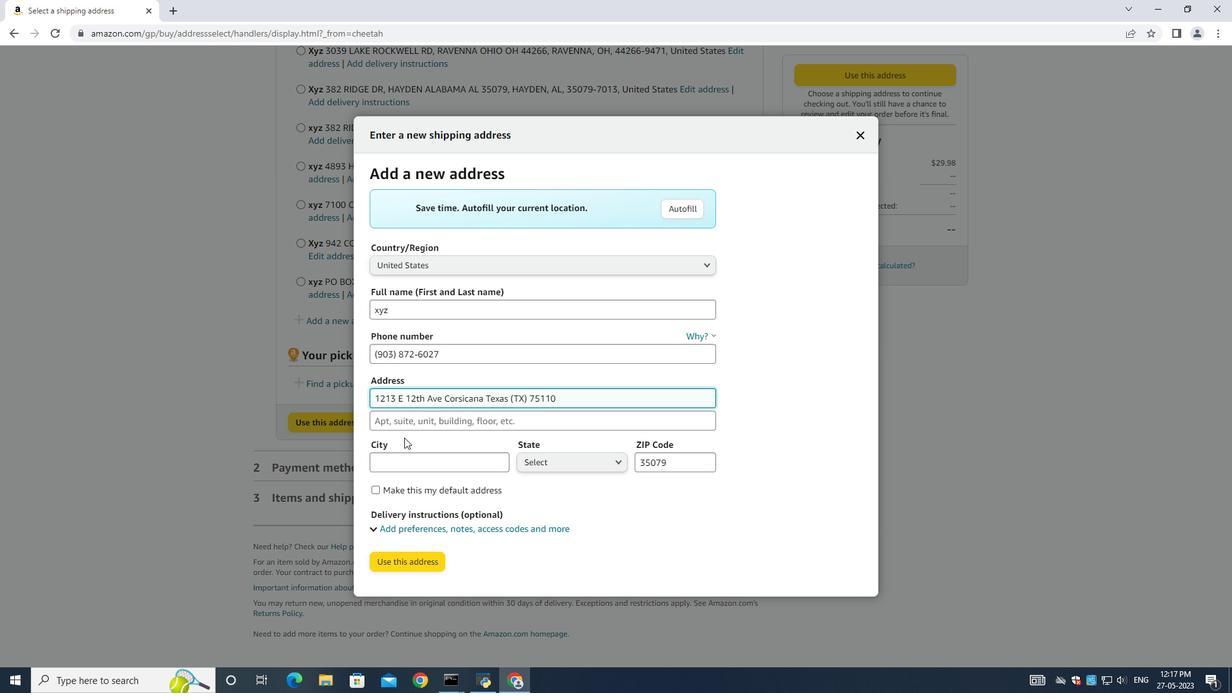 
Action: Key pressed <Key.backspace>
Screenshot: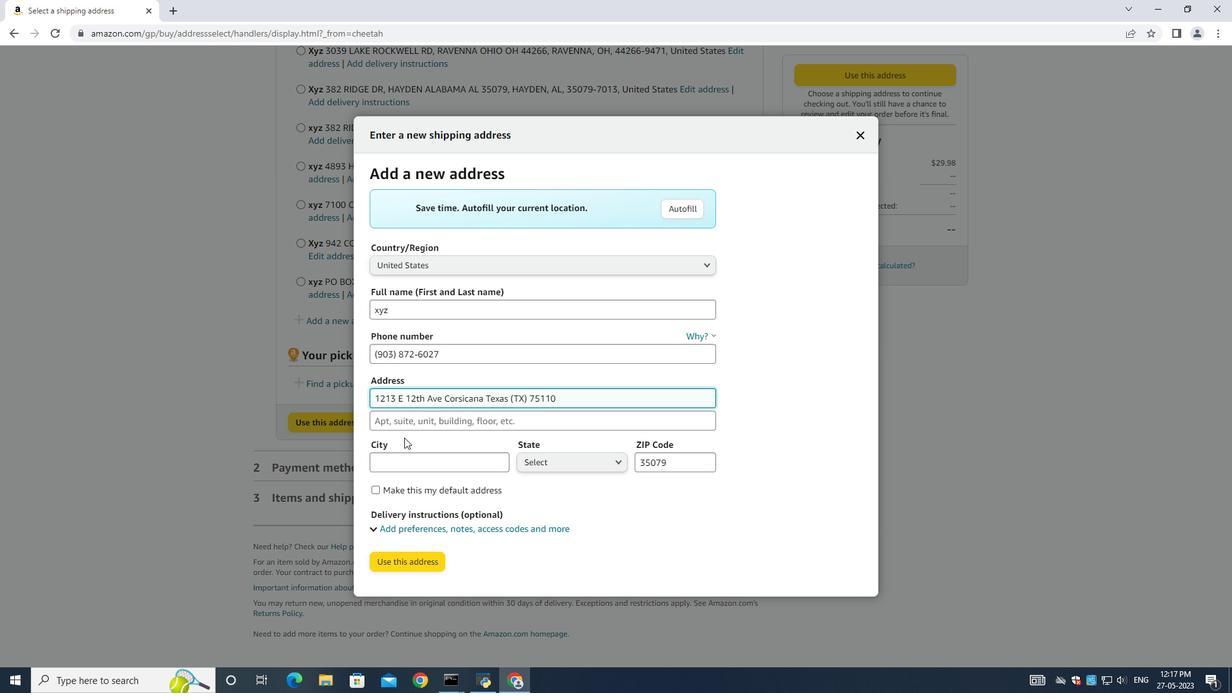 
Action: Mouse moved to (478, 402)
Screenshot: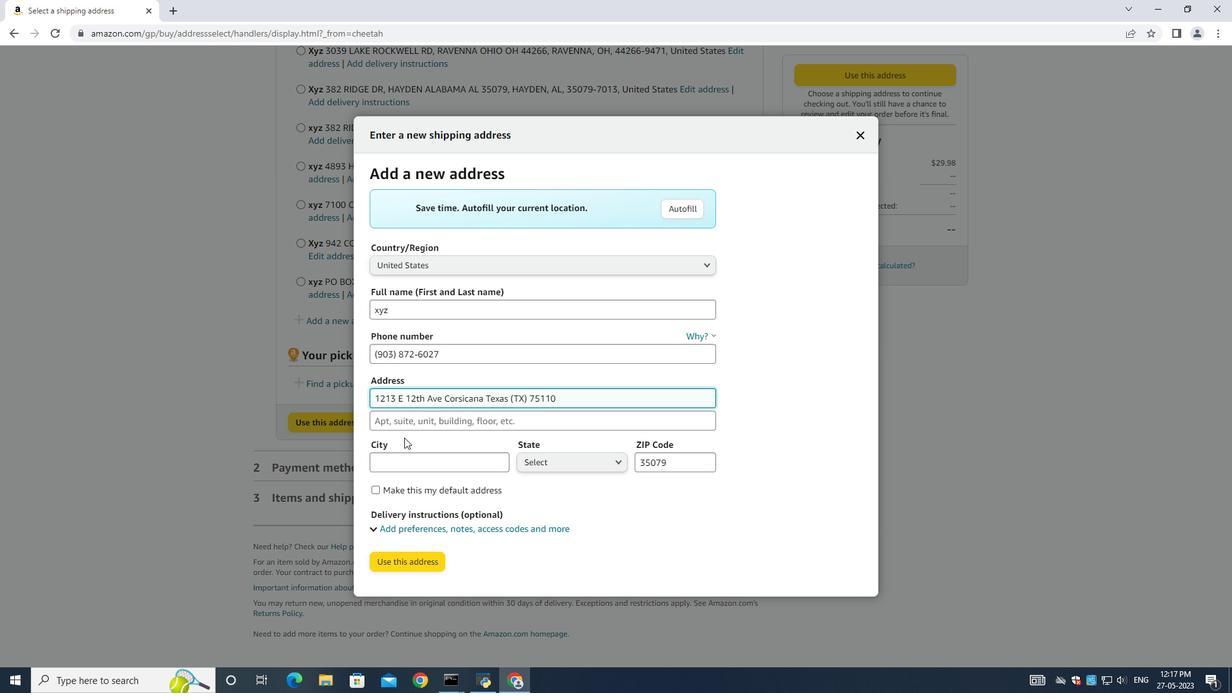 
Action: Key pressed <Key.backspace>
Screenshot: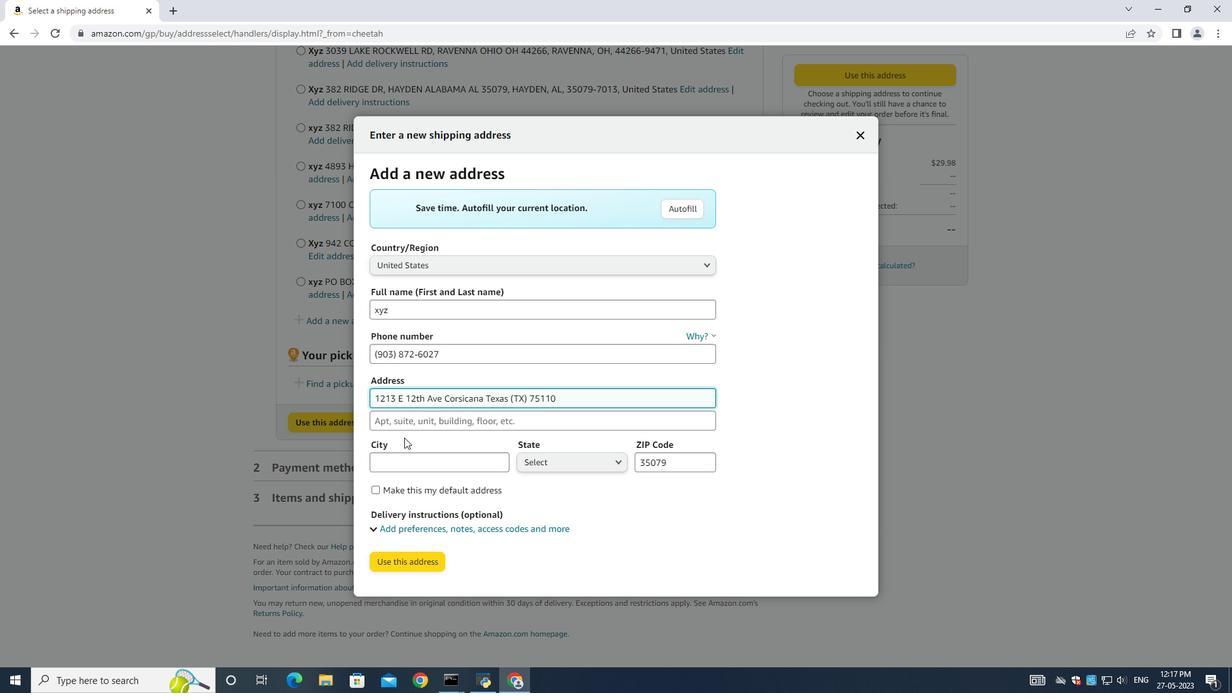 
Action: Mouse moved to (476, 409)
Screenshot: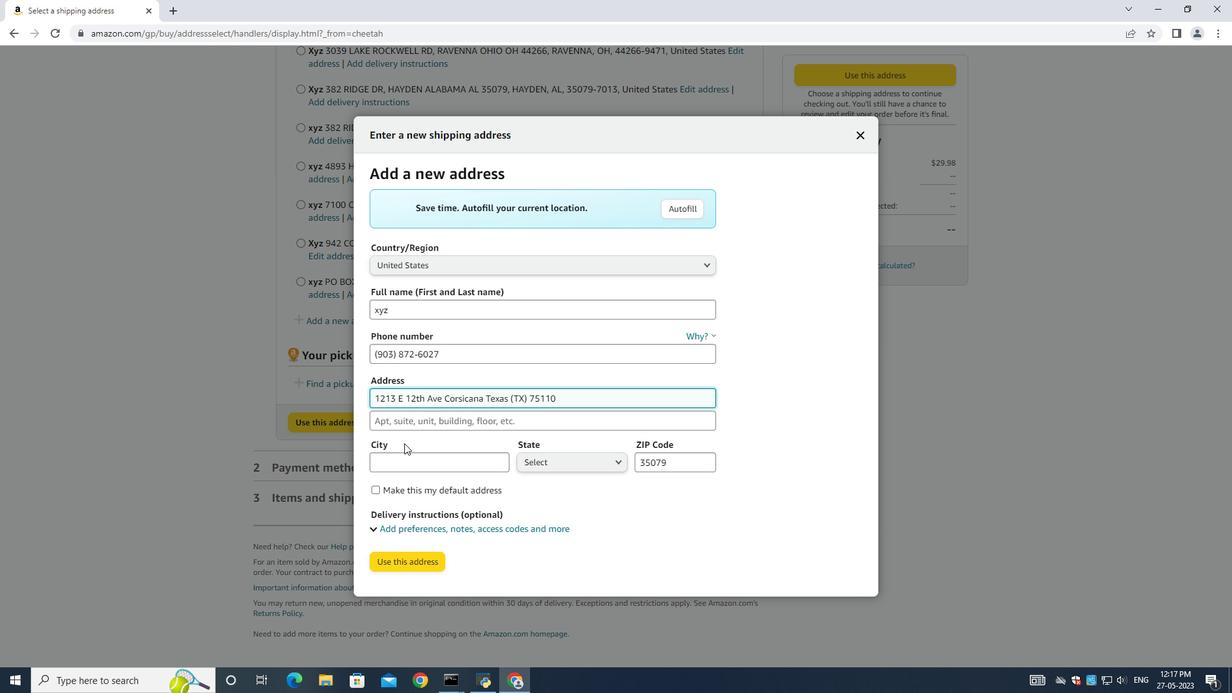 
Action: Key pressed <Key.backspace>
Screenshot: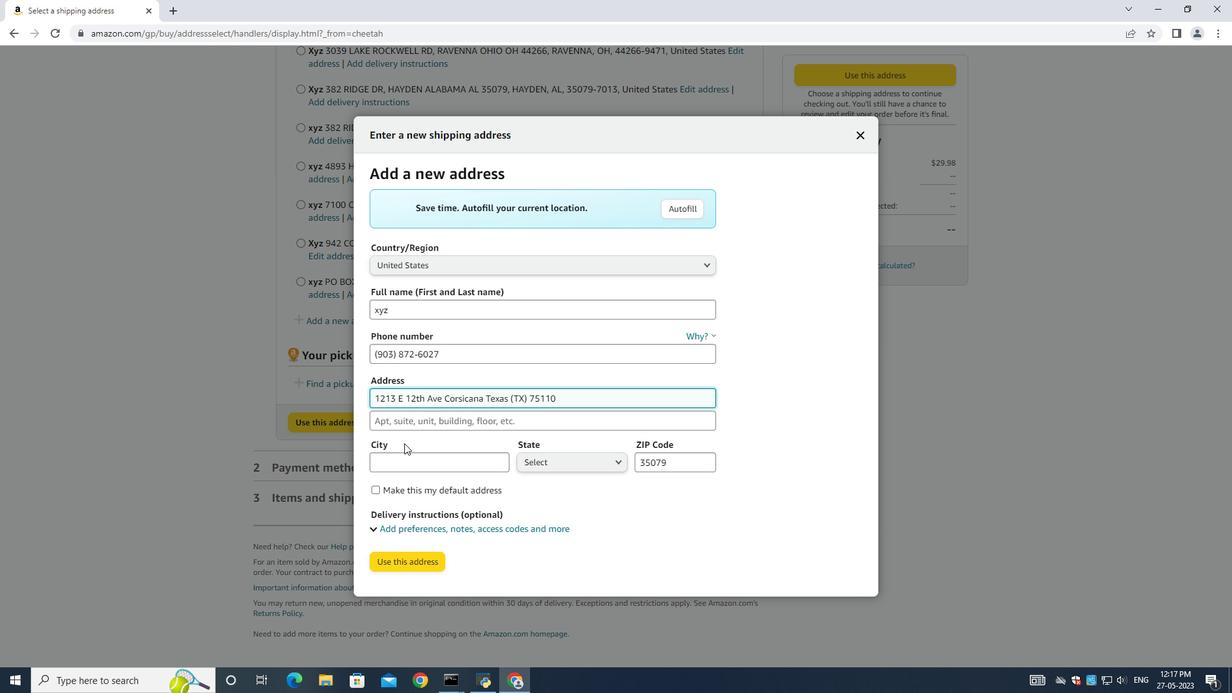 
Action: Mouse moved to (475, 435)
